 Task: Buy 5 Swim Diapers of size M  for Baby Boys from Clothing section under best seller category for shipping address: Dallas Robinson, 4283 Crim Lane, Underhill, Vermont 05489, Cell Number 9377427970. Pay from credit card ending with 2005, CVV 3321
Action: Mouse pressed left at (242, 74)
Screenshot: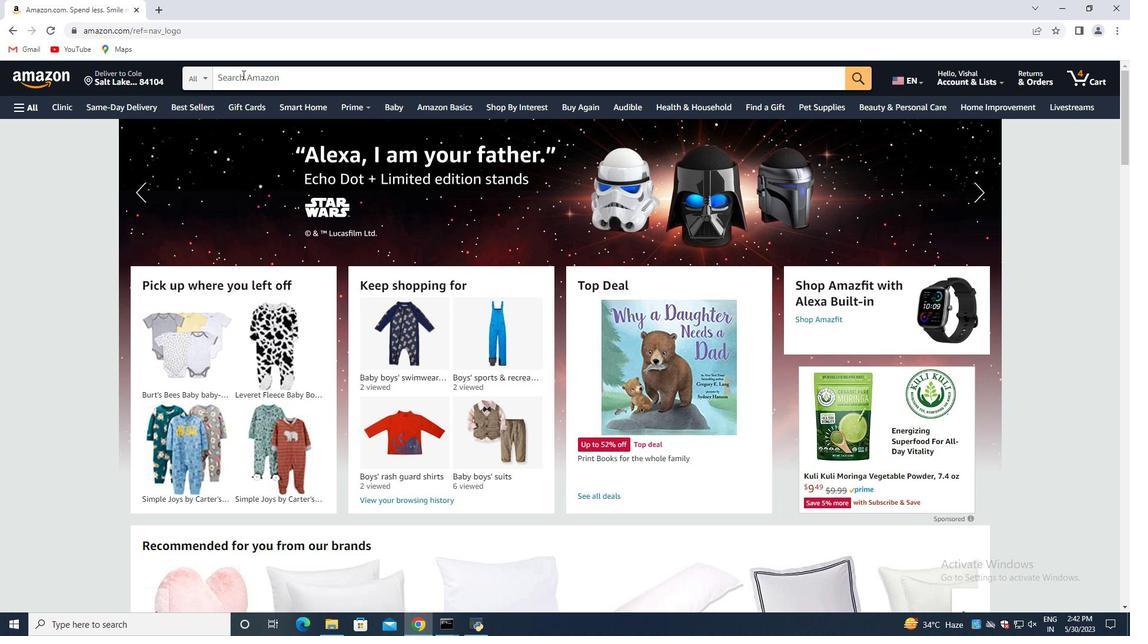 
Action: Key pressed <Key.shift>Swim<Key.space><Key.shift>Diapers<Key.space>of<Key.space>size<Key.space><Key.shift>M<Key.space>for<Key.space><Key.shift>Baby<Key.space><Key.shift>Boya<Key.backspace>s<Key.enter>
Screenshot: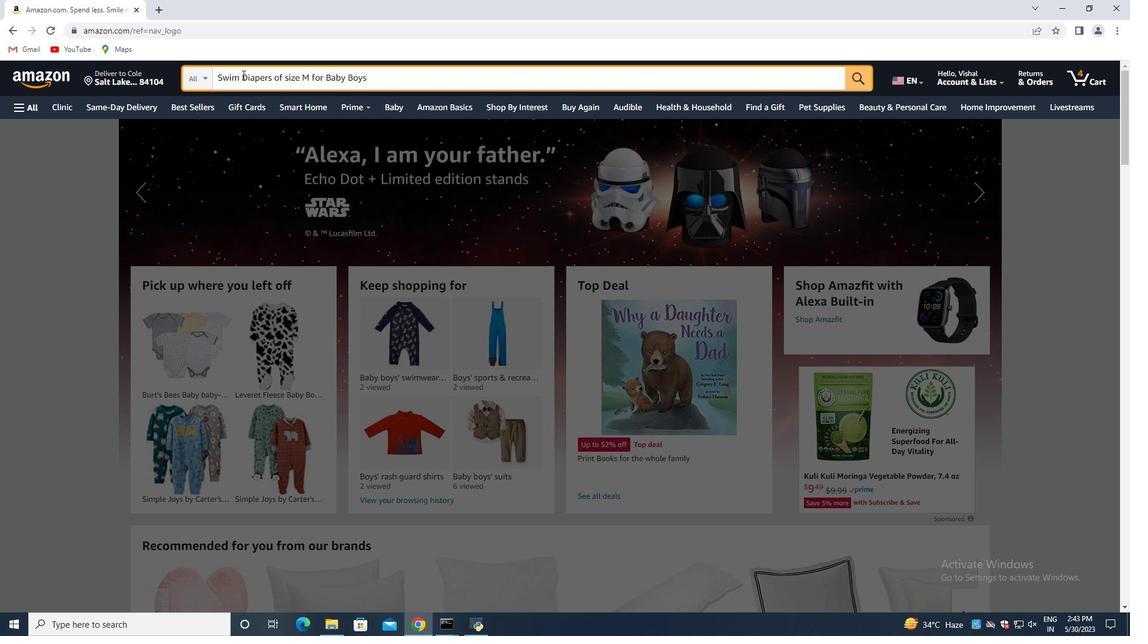 
Action: Mouse moved to (167, 172)
Screenshot: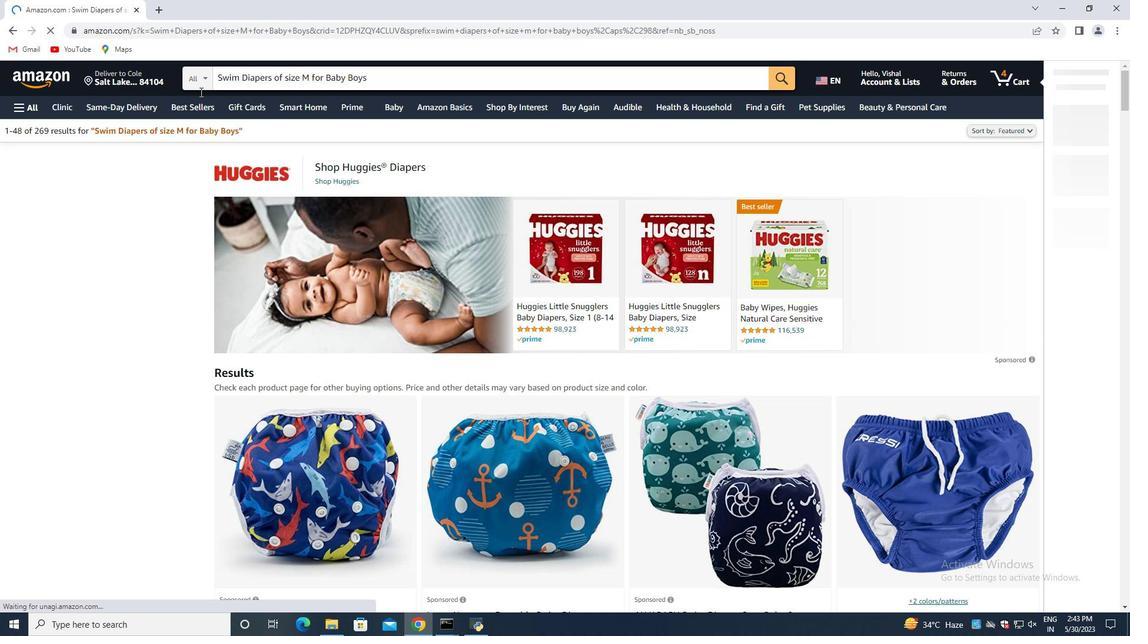 
Action: Mouse scrolled (167, 171) with delta (0, 0)
Screenshot: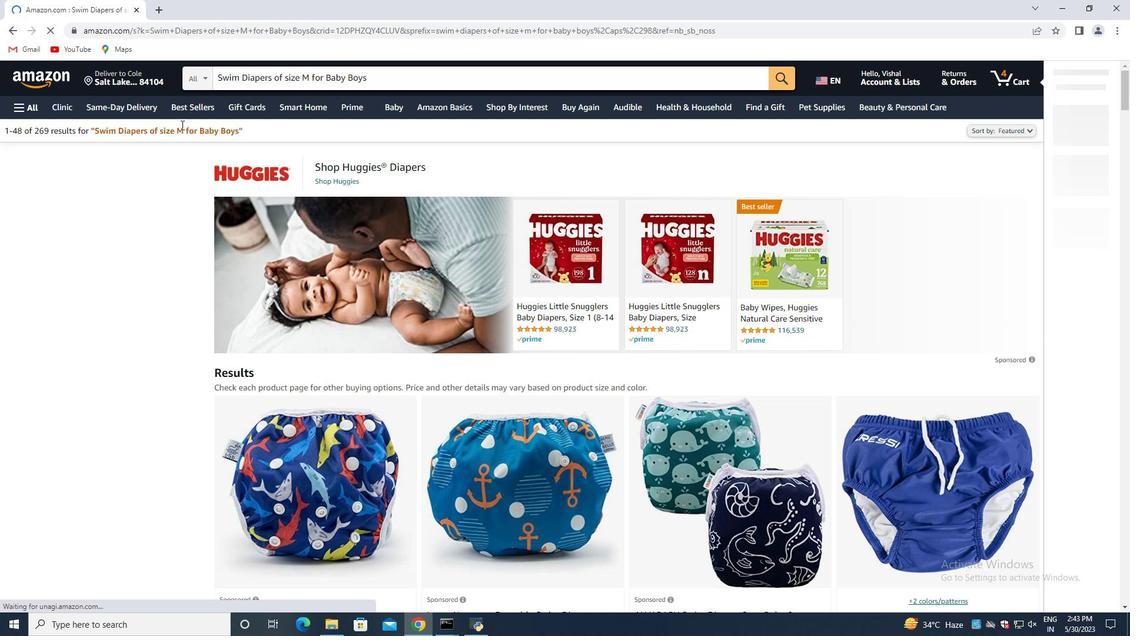 
Action: Mouse moved to (160, 212)
Screenshot: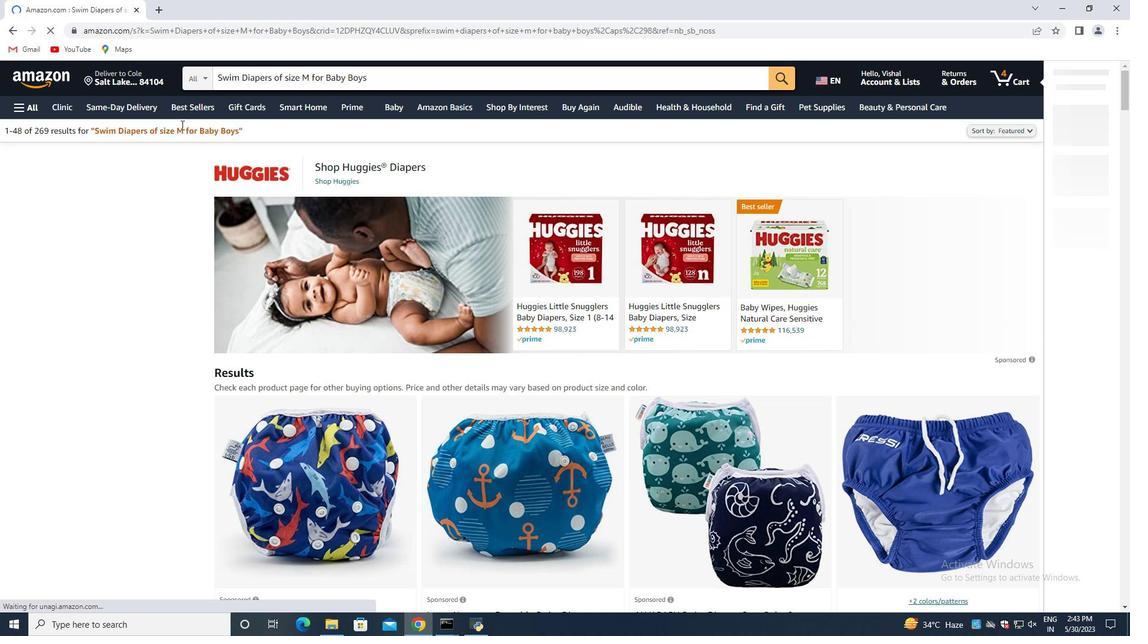 
Action: Mouse scrolled (160, 211) with delta (0, 0)
Screenshot: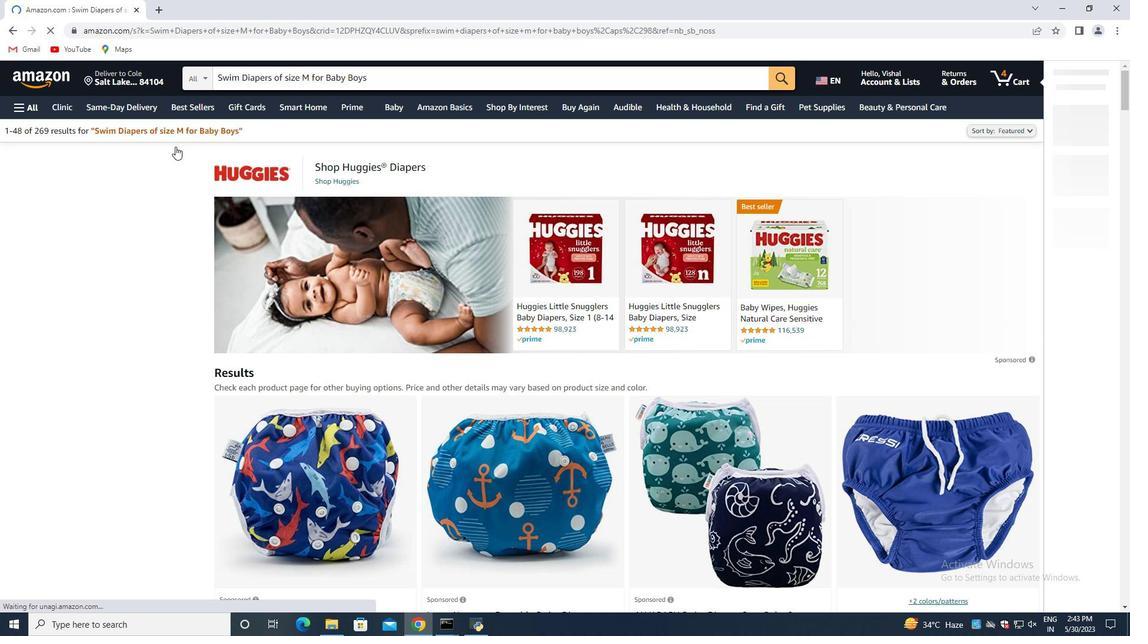 
Action: Mouse moved to (230, 256)
Screenshot: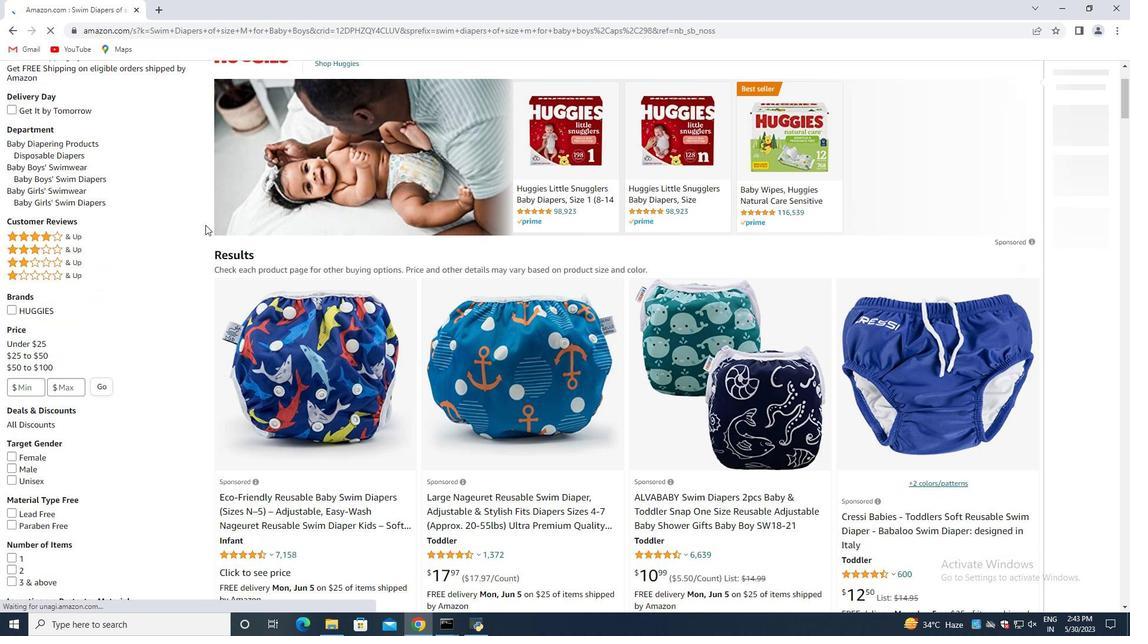 
Action: Mouse scrolled (230, 255) with delta (0, 0)
Screenshot: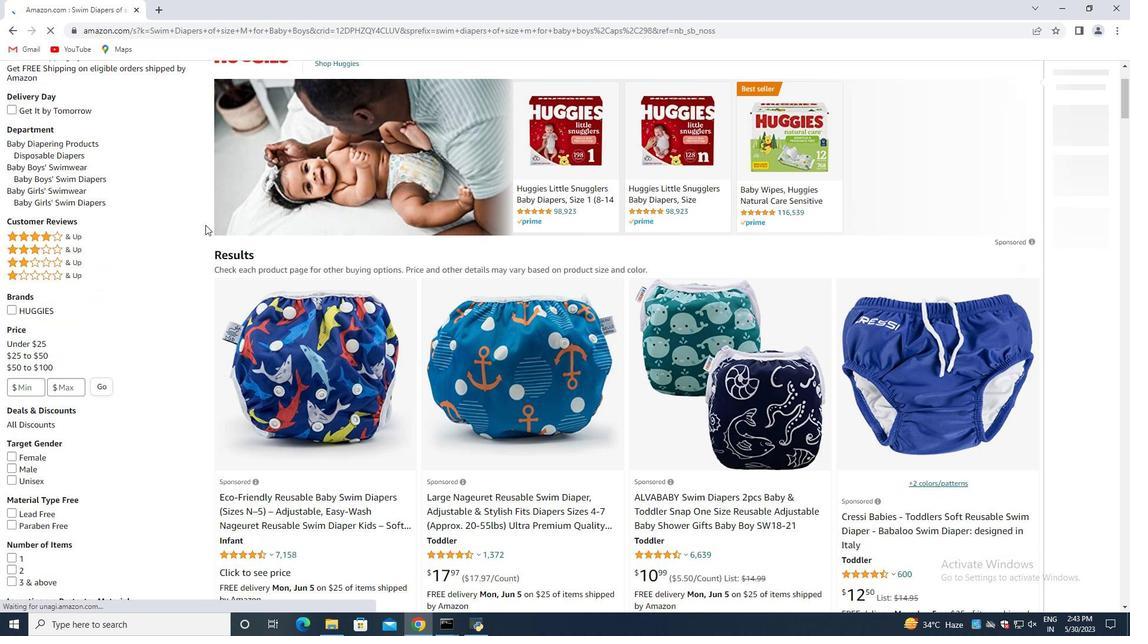 
Action: Mouse moved to (230, 256)
Screenshot: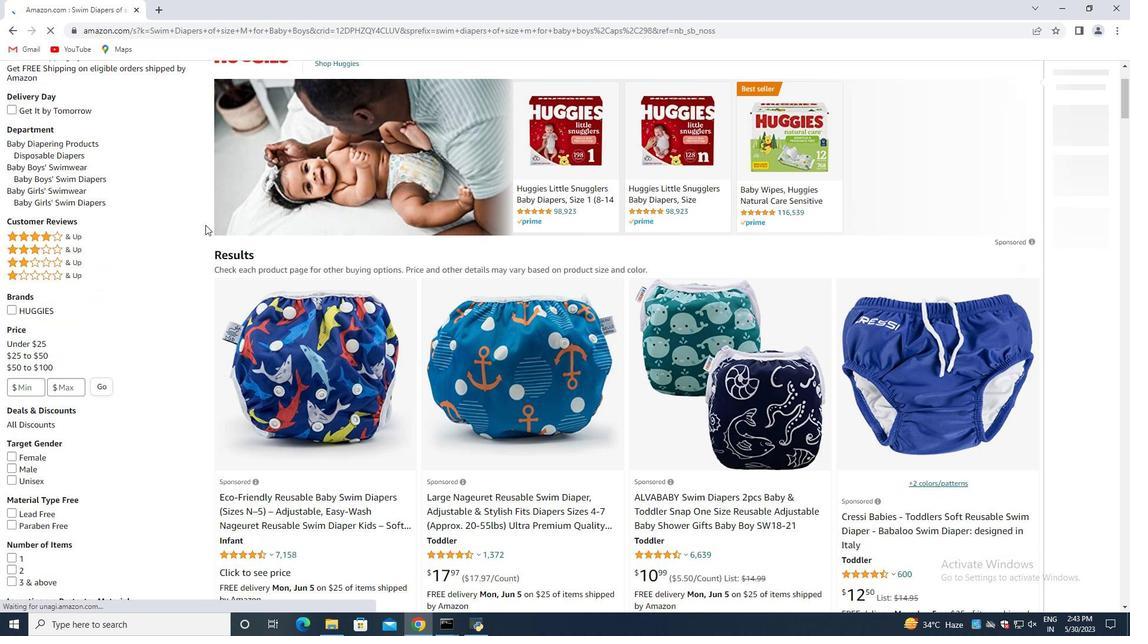 
Action: Mouse scrolled (230, 257) with delta (0, 0)
Screenshot: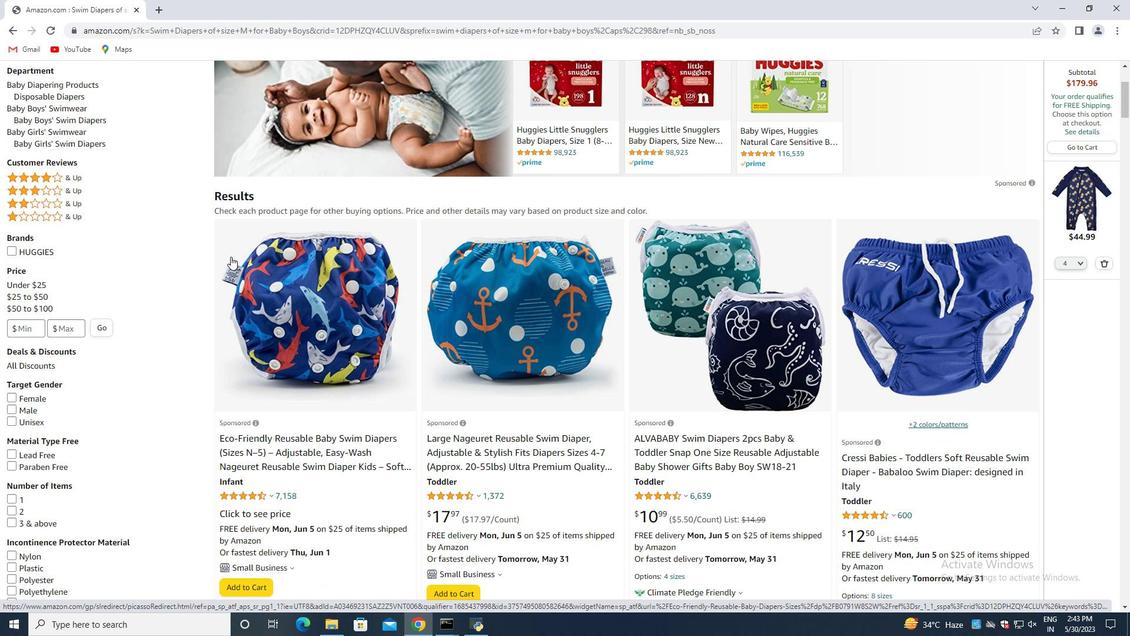 
Action: Mouse scrolled (230, 257) with delta (0, 0)
Screenshot: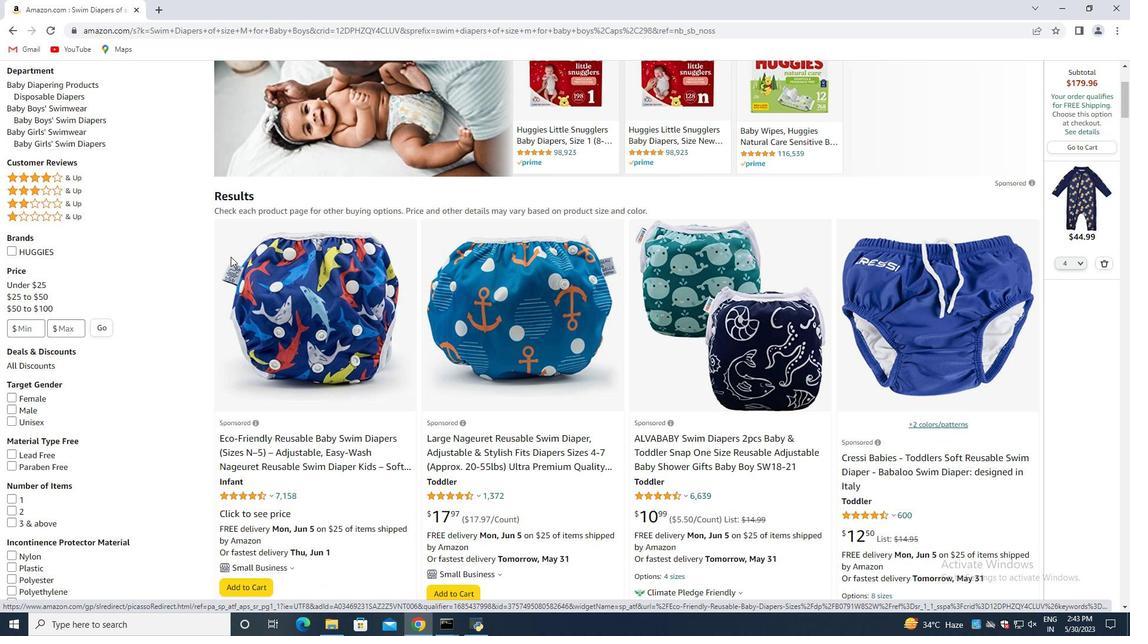 
Action: Mouse moved to (81, 235)
Screenshot: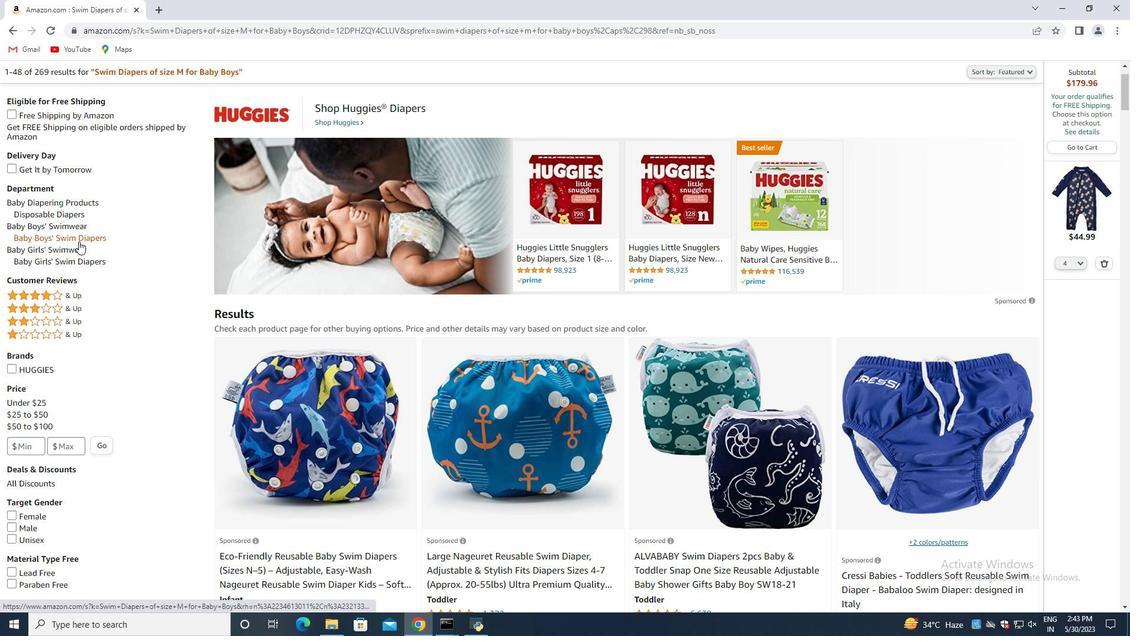 
Action: Mouse pressed left at (81, 235)
Screenshot: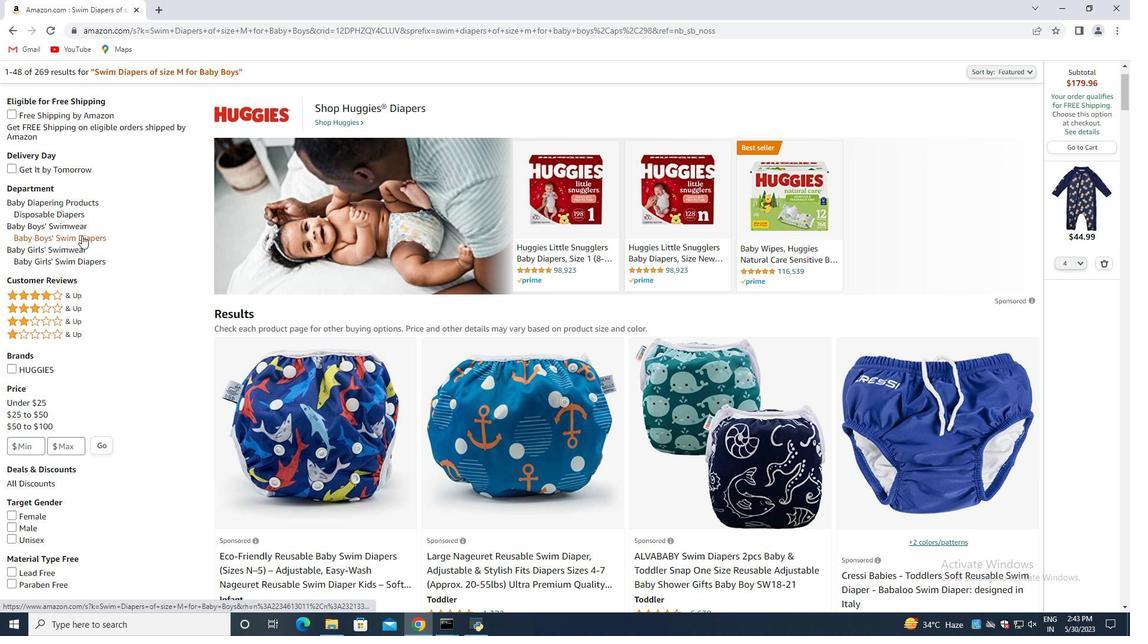 
Action: Mouse moved to (163, 272)
Screenshot: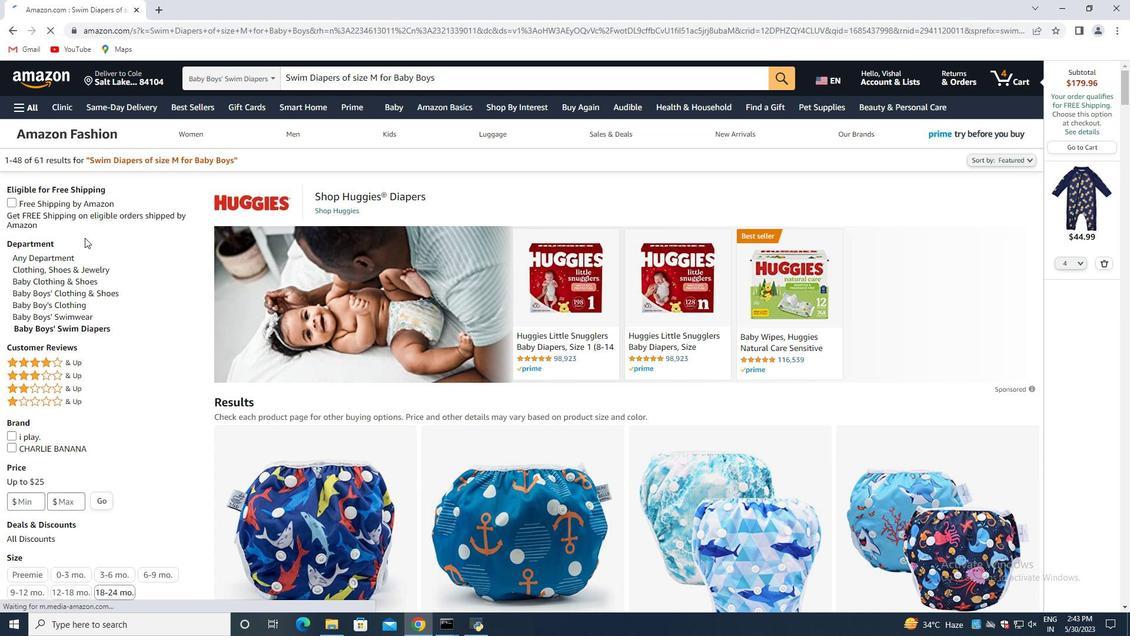 
Action: Mouse scrolled (107, 247) with delta (0, 0)
Screenshot: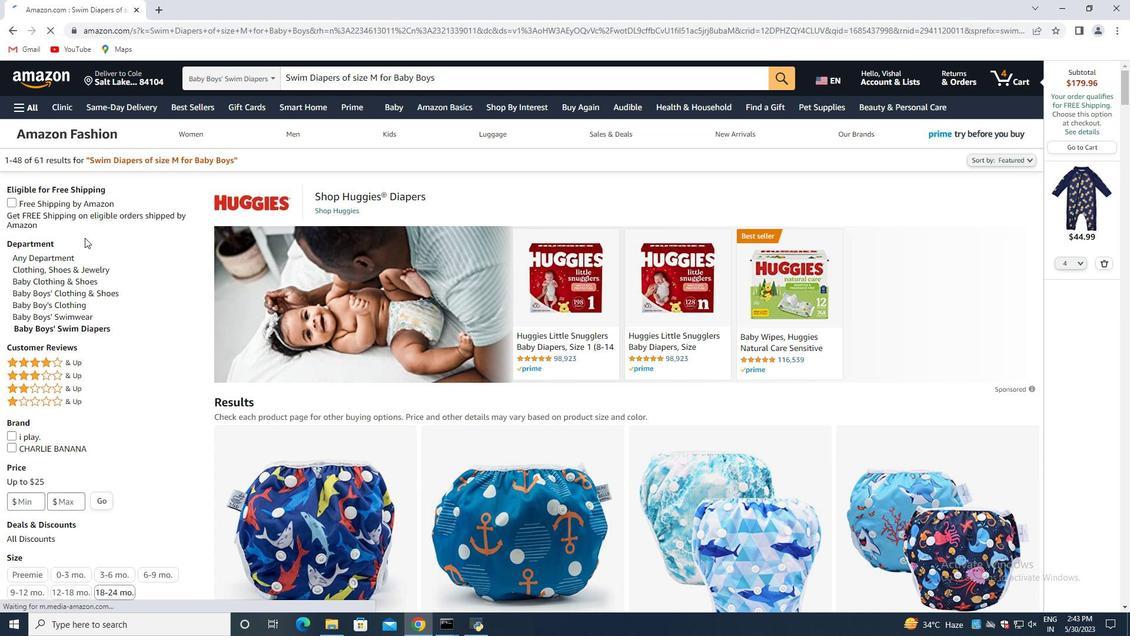 
Action: Mouse moved to (167, 273)
Screenshot: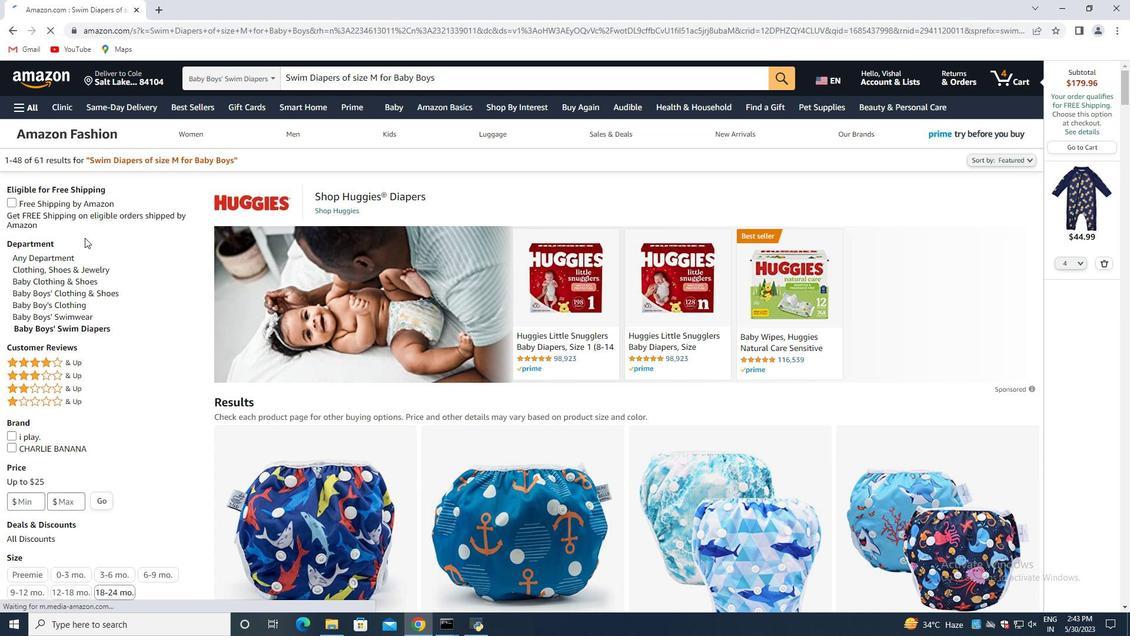 
Action: Mouse scrolled (126, 258) with delta (0, 0)
Screenshot: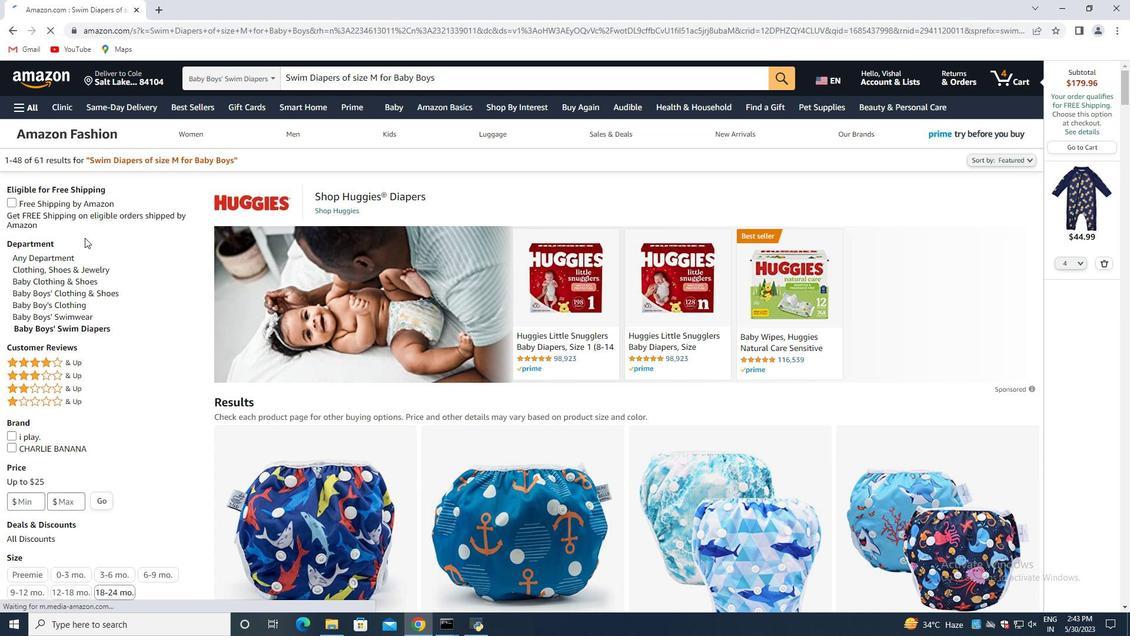 
Action: Mouse moved to (181, 274)
Screenshot: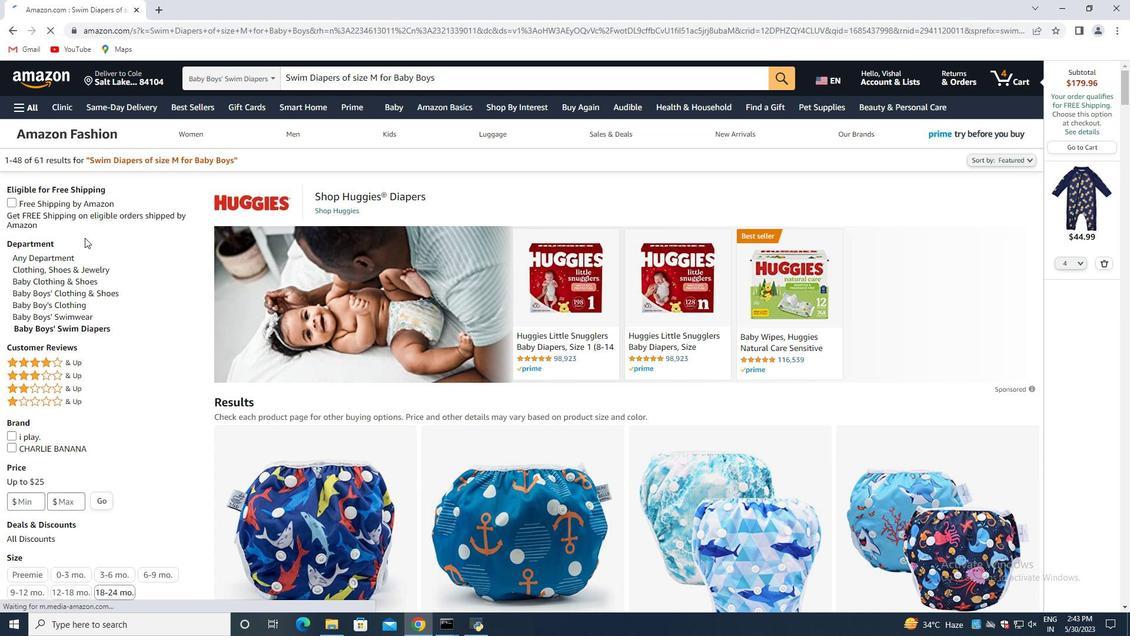 
Action: Mouse scrolled (167, 272) with delta (0, 0)
Screenshot: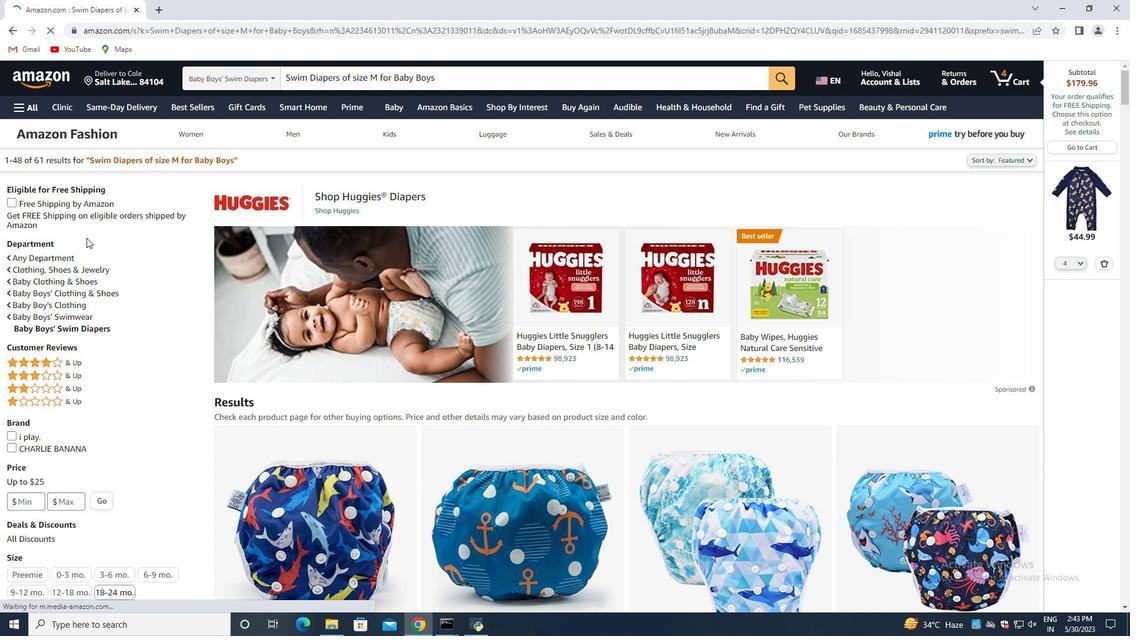 
Action: Mouse moved to (222, 272)
Screenshot: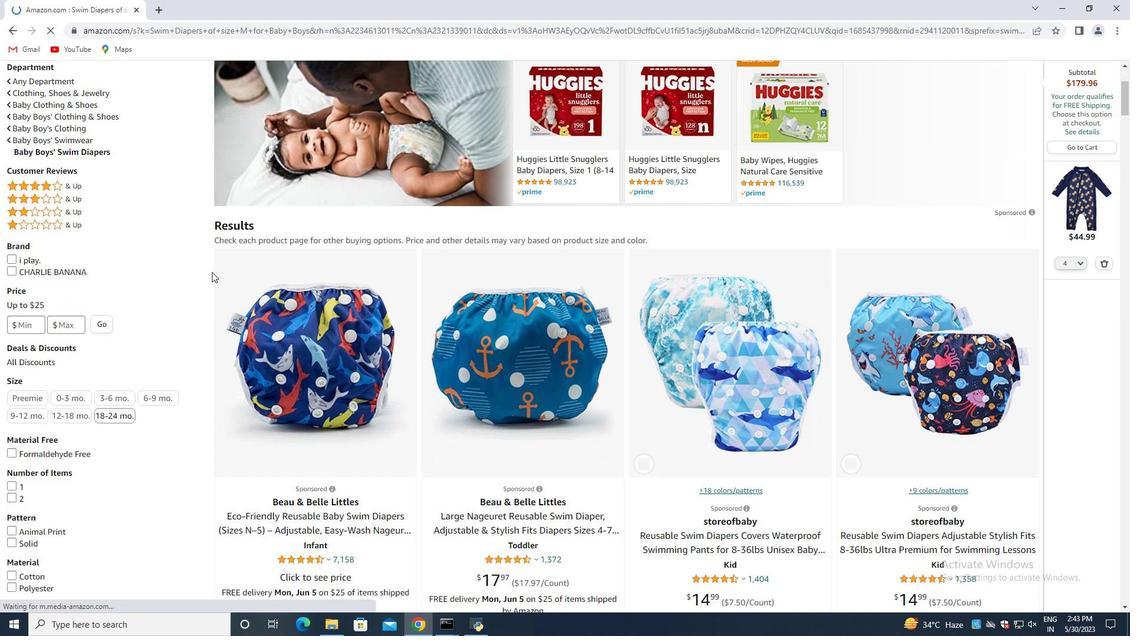 
Action: Mouse scrolled (222, 272) with delta (0, 0)
Screenshot: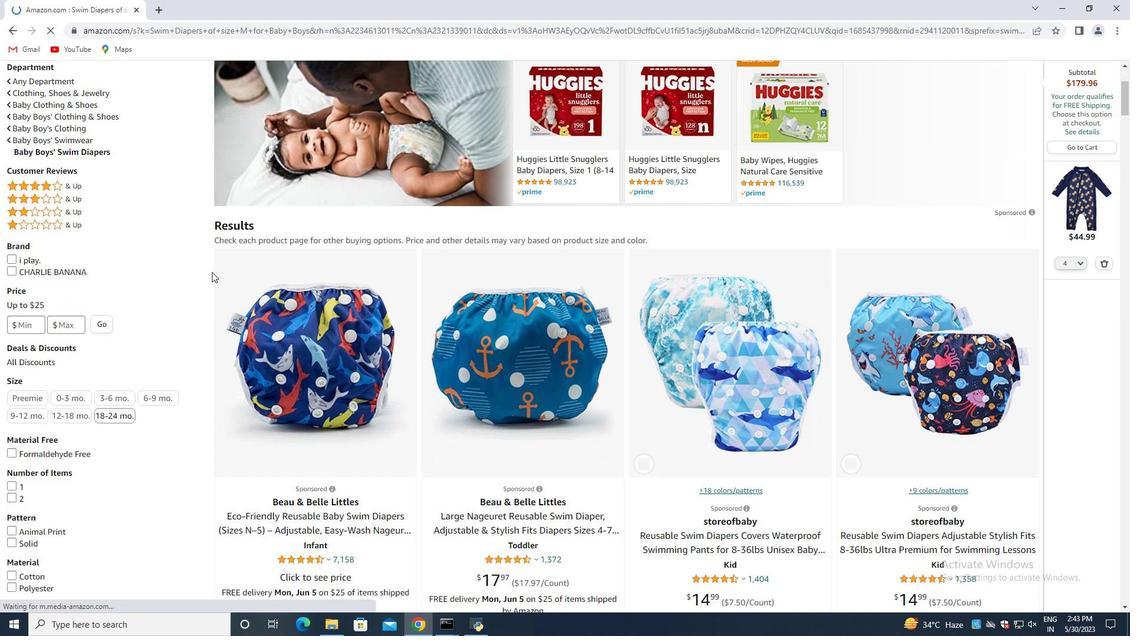 
Action: Mouse moved to (227, 274)
Screenshot: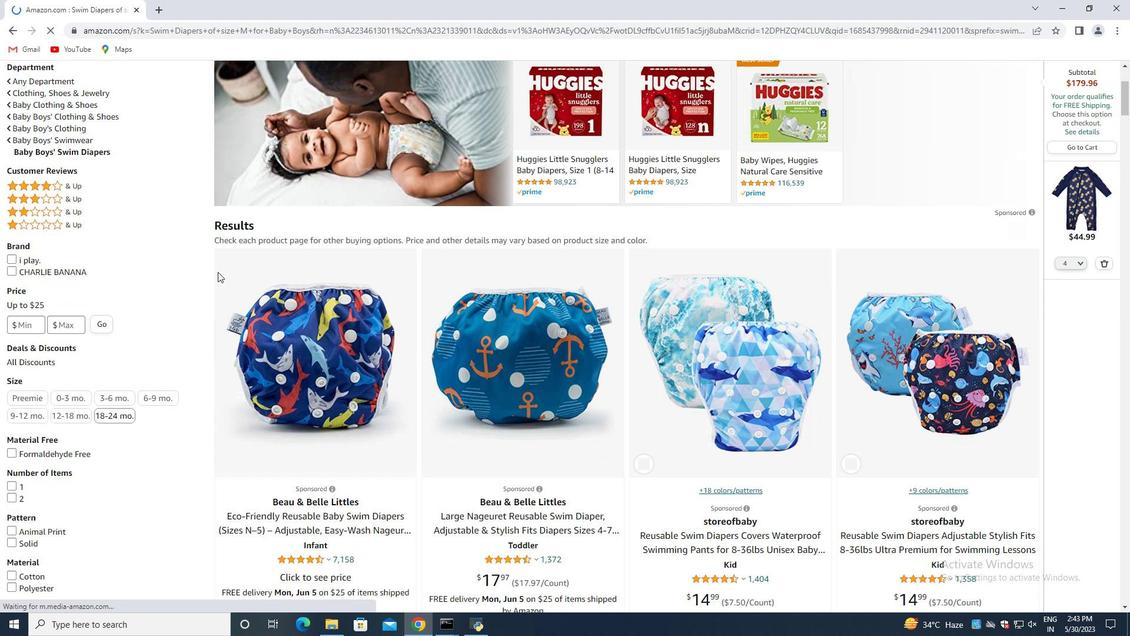 
Action: Mouse scrolled (227, 273) with delta (0, 0)
Screenshot: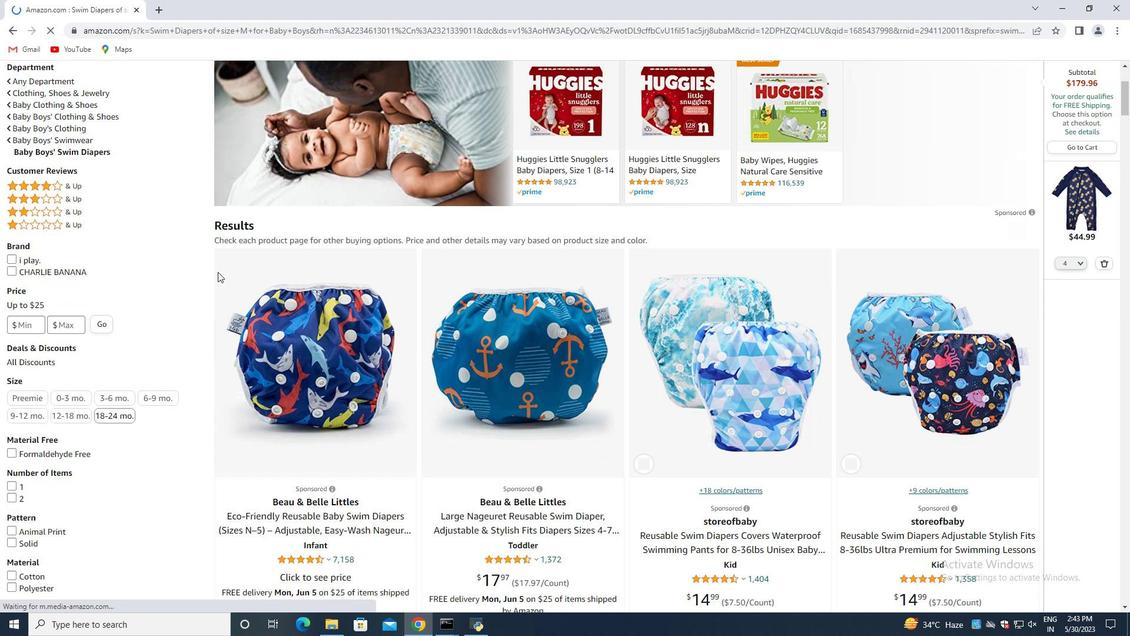 
Action: Mouse moved to (1106, 263)
Screenshot: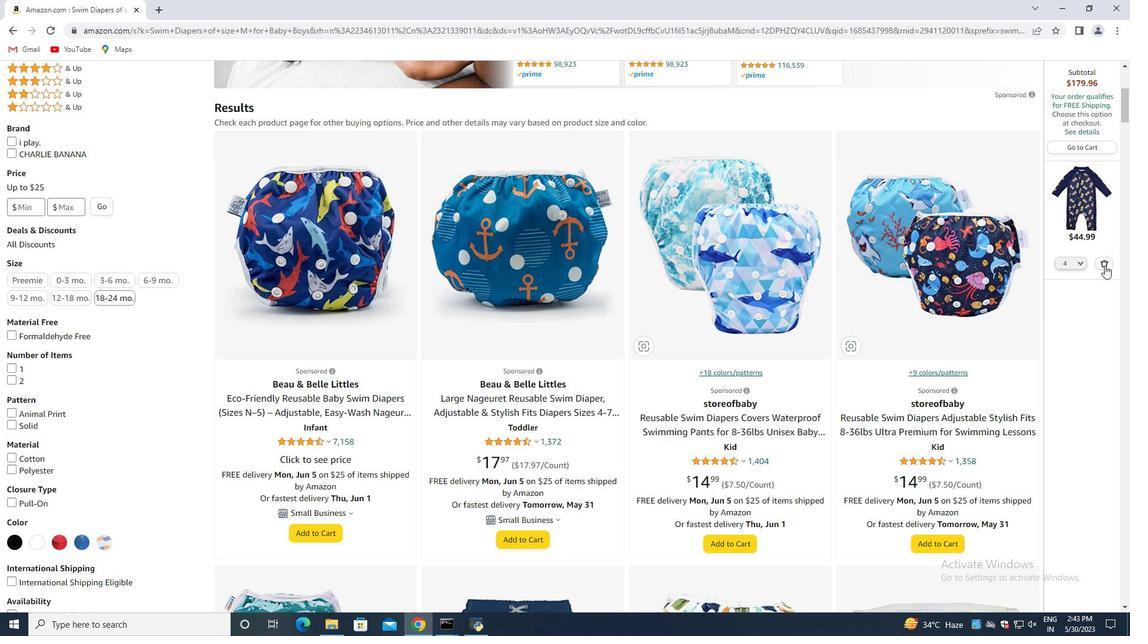 
Action: Mouse pressed left at (1106, 263)
Screenshot: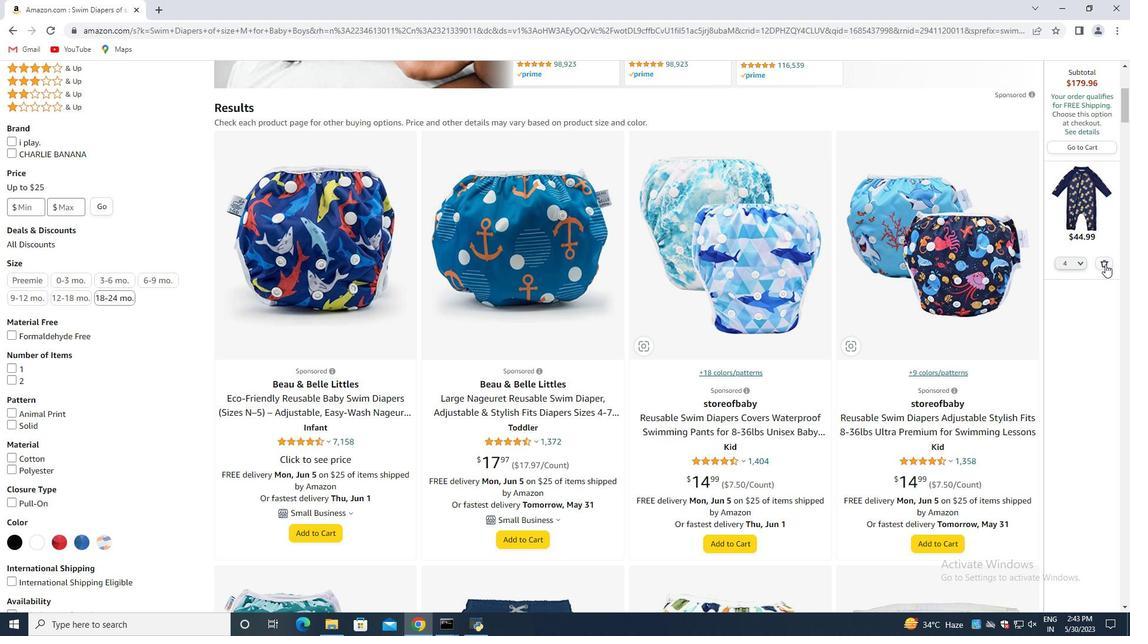 
Action: Mouse moved to (771, 265)
Screenshot: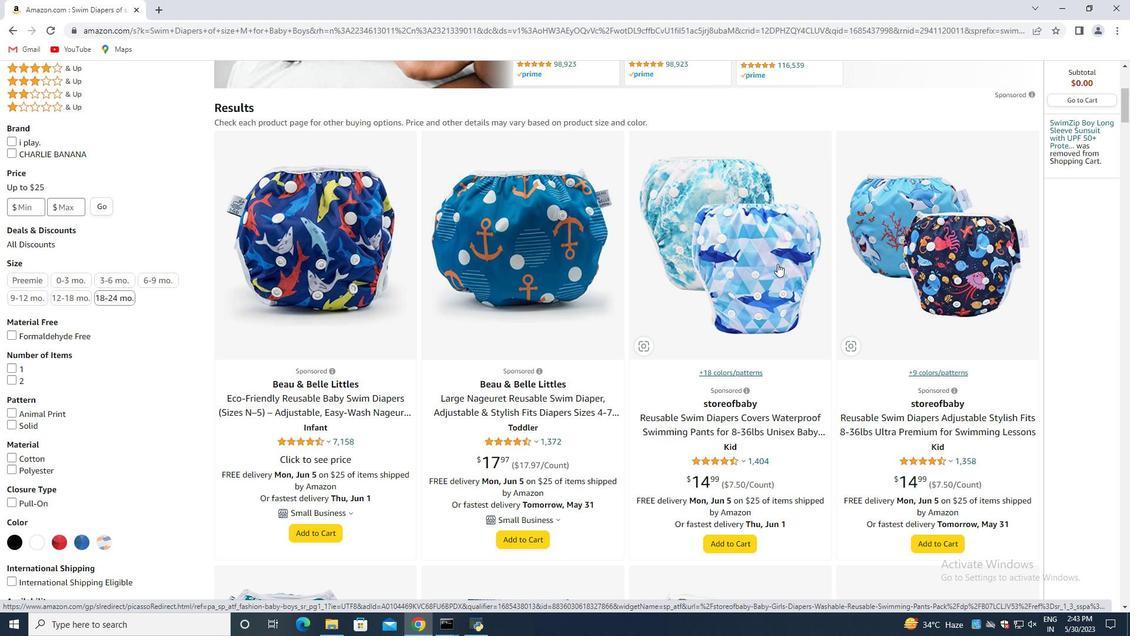 
Action: Mouse scrolled (774, 264) with delta (0, 0)
Screenshot: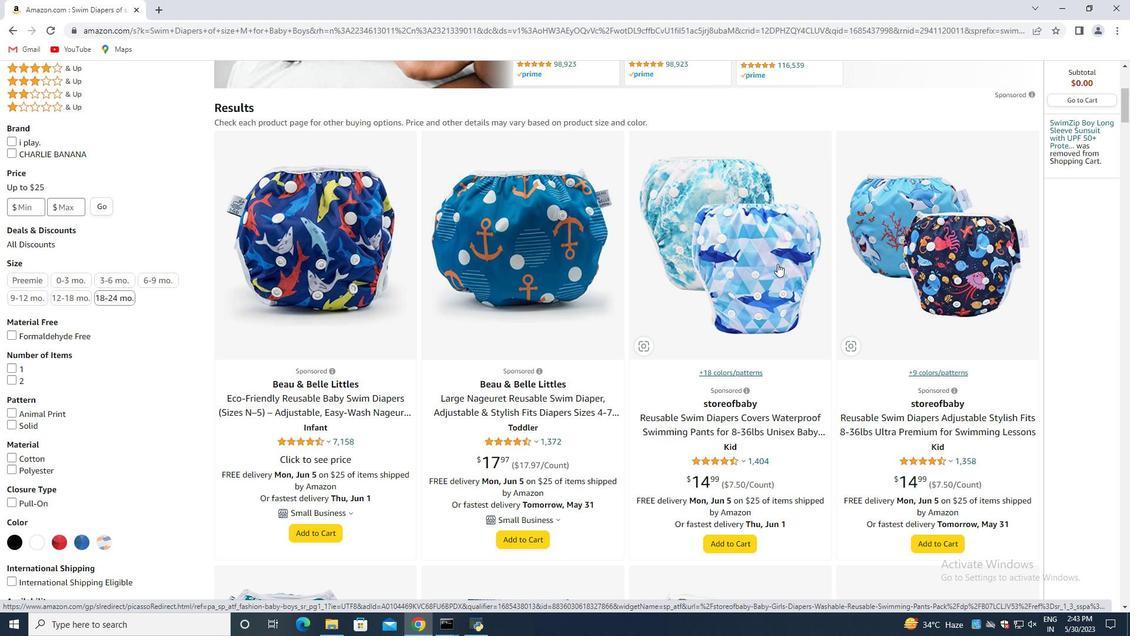 
Action: Mouse moved to (730, 263)
Screenshot: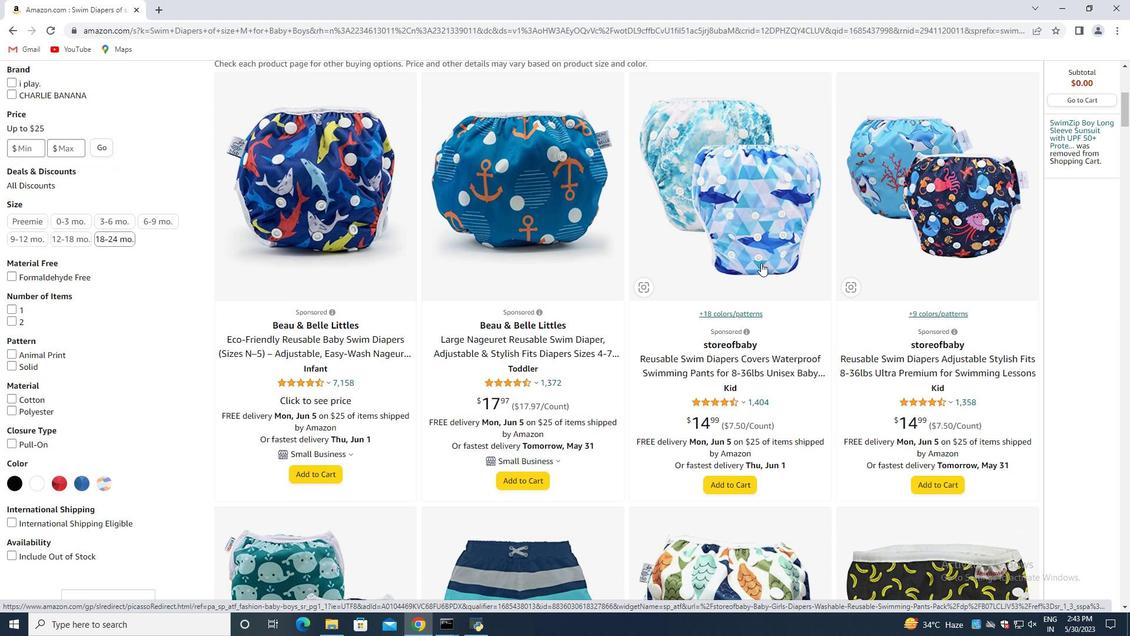 
Action: Mouse scrolled (733, 262) with delta (0, 0)
Screenshot: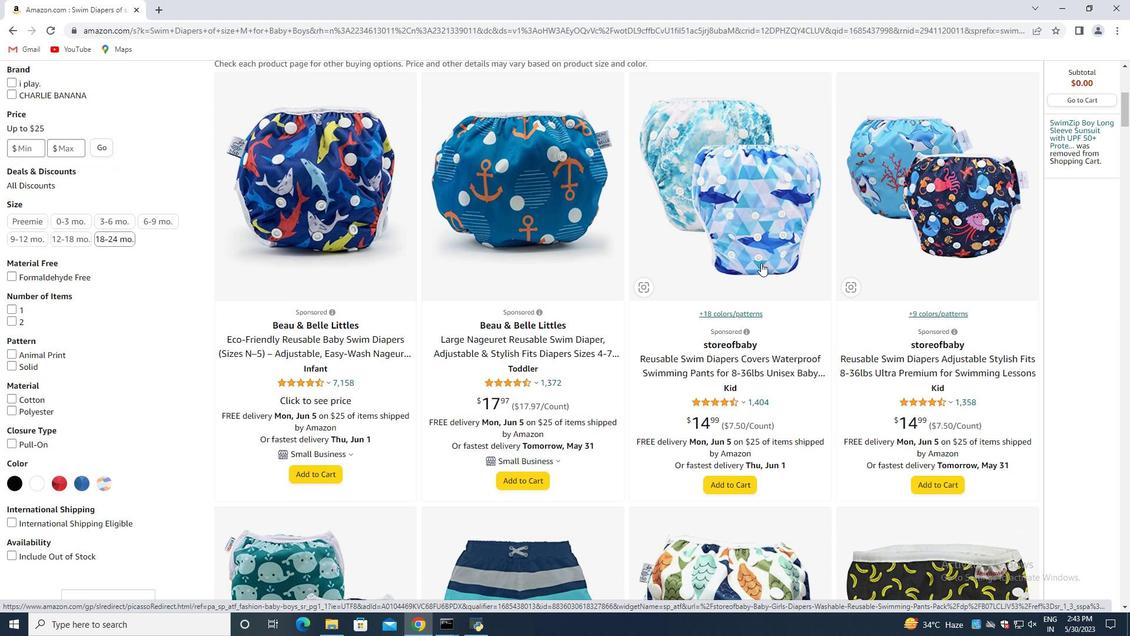 
Action: Mouse moved to (647, 255)
Screenshot: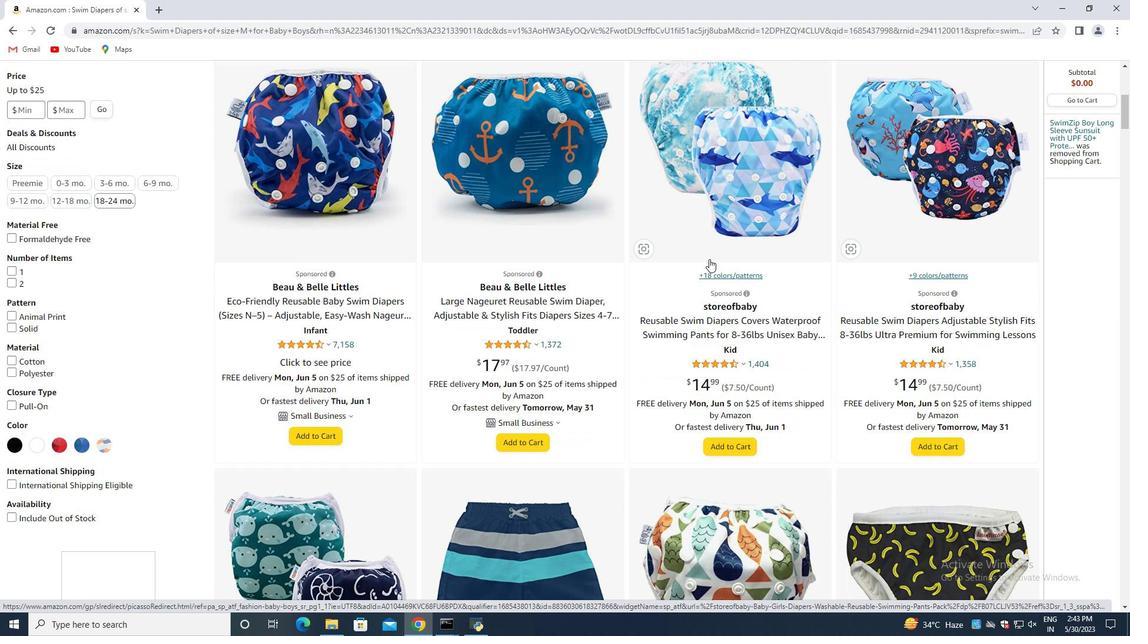 
Action: Mouse scrolled (647, 254) with delta (0, 0)
Screenshot: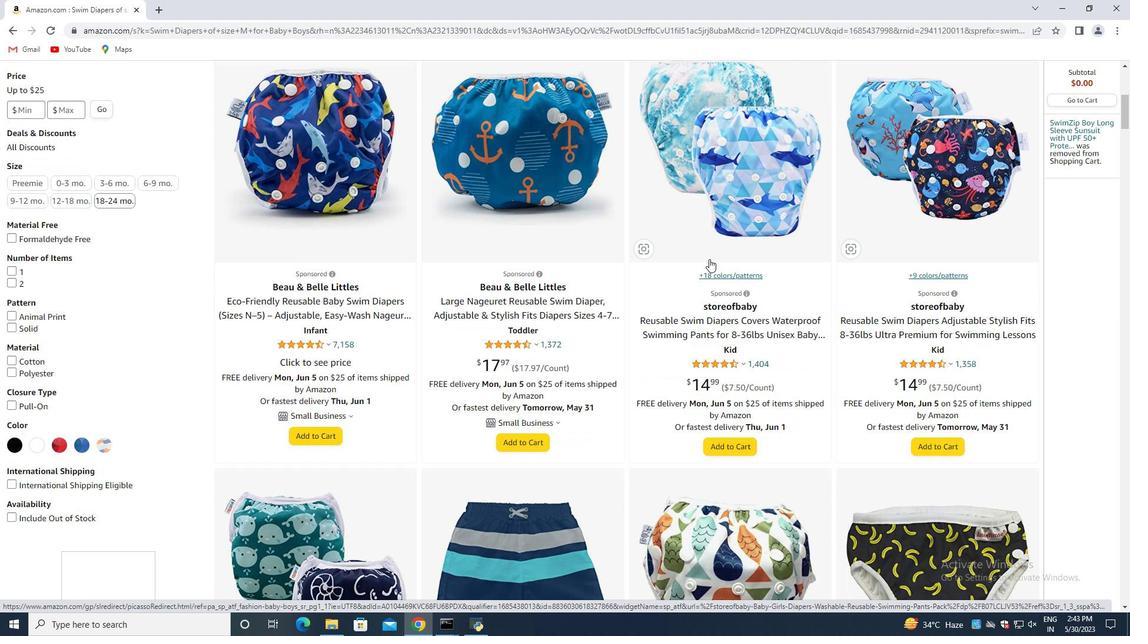 
Action: Mouse moved to (593, 252)
Screenshot: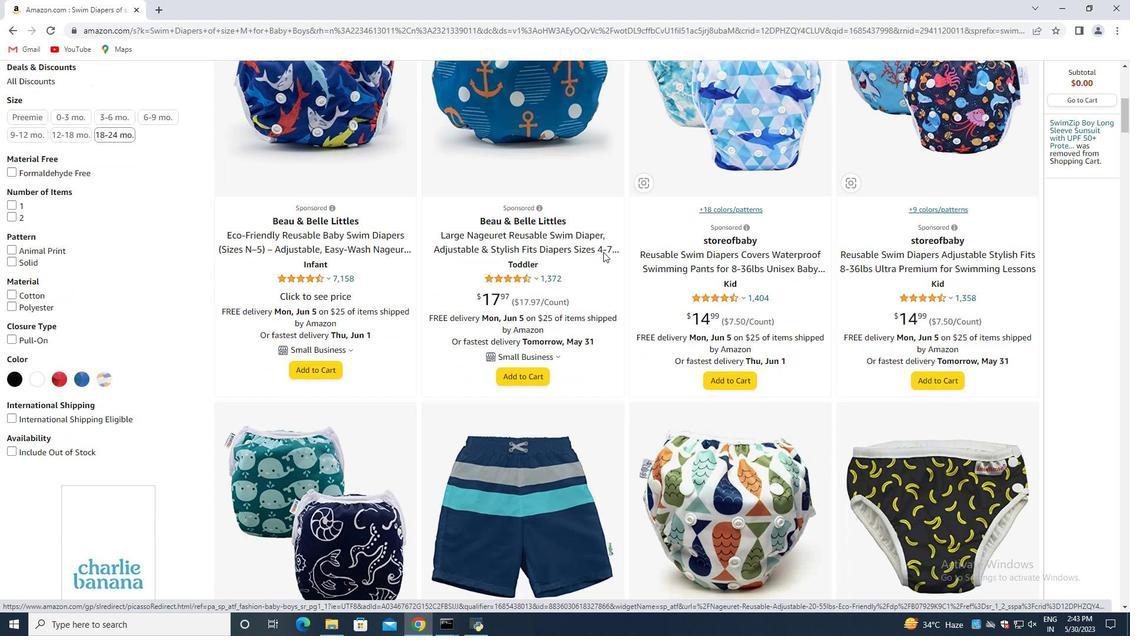 
Action: Mouse scrolled (596, 251) with delta (0, 0)
Screenshot: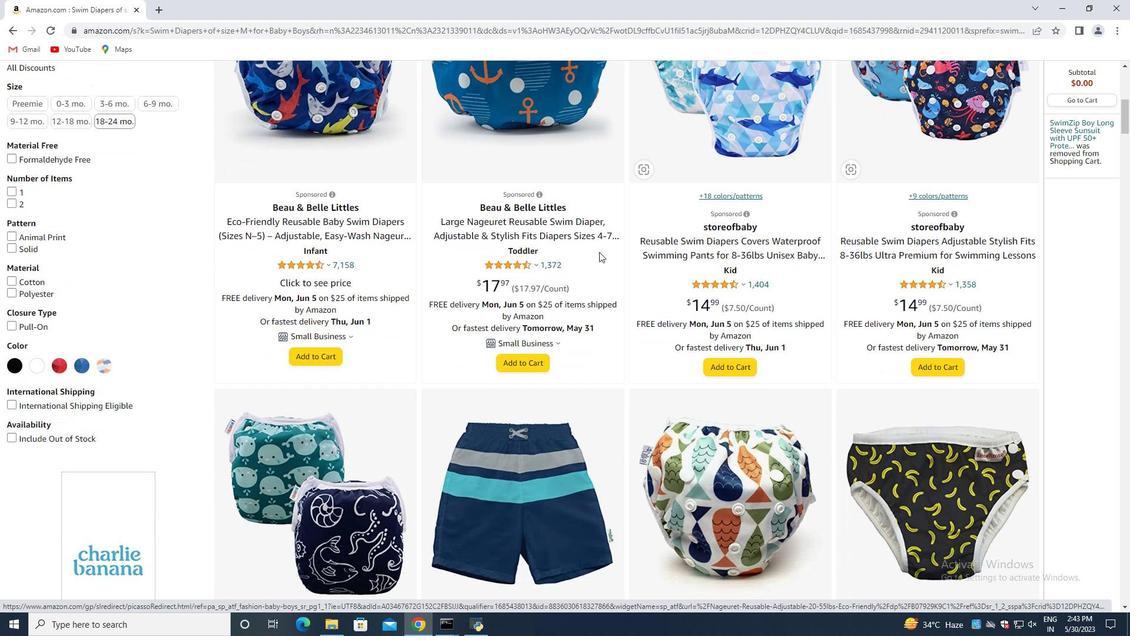 
Action: Mouse moved to (565, 258)
Screenshot: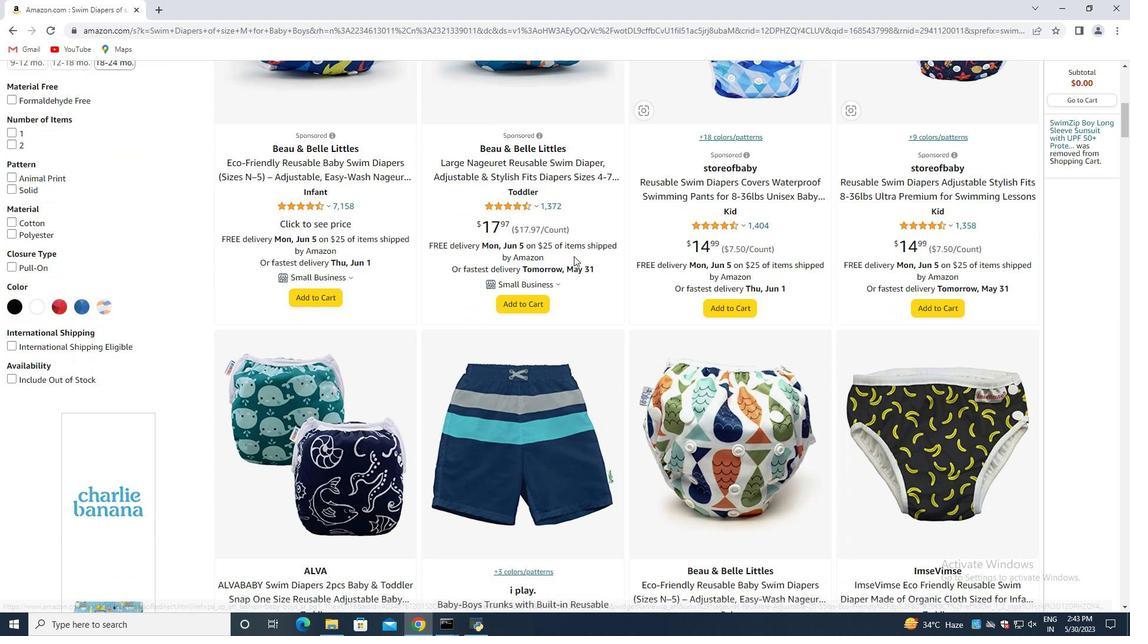 
Action: Mouse scrolled (565, 257) with delta (0, 0)
Screenshot: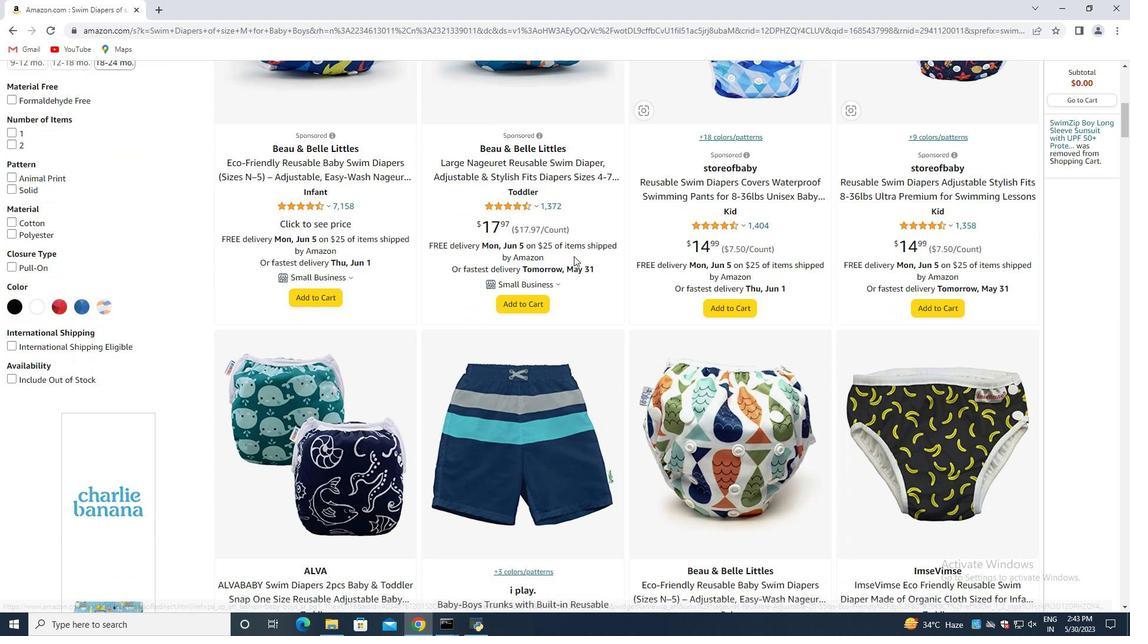 
Action: Mouse moved to (559, 260)
Screenshot: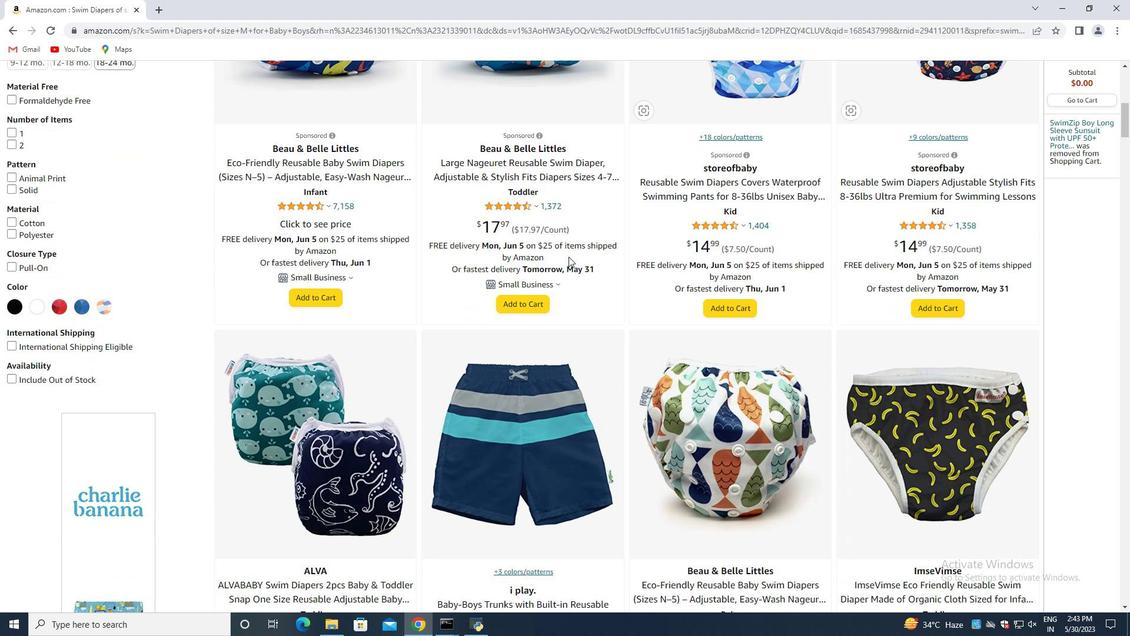 
Action: Mouse scrolled (559, 259) with delta (0, 0)
Screenshot: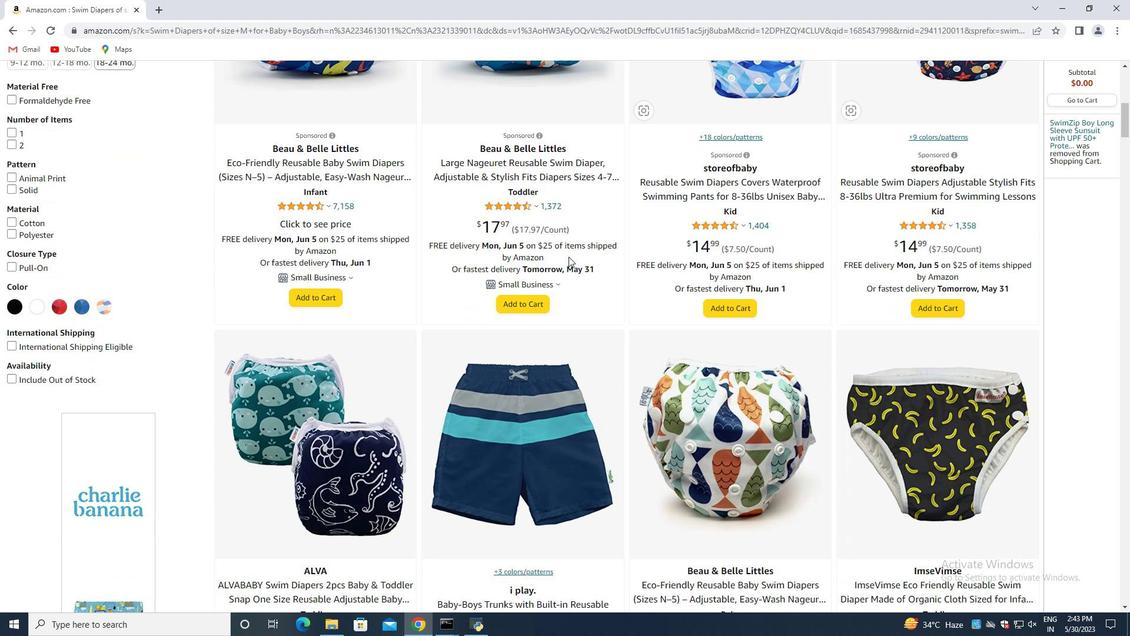 
Action: Mouse moved to (738, 363)
Screenshot: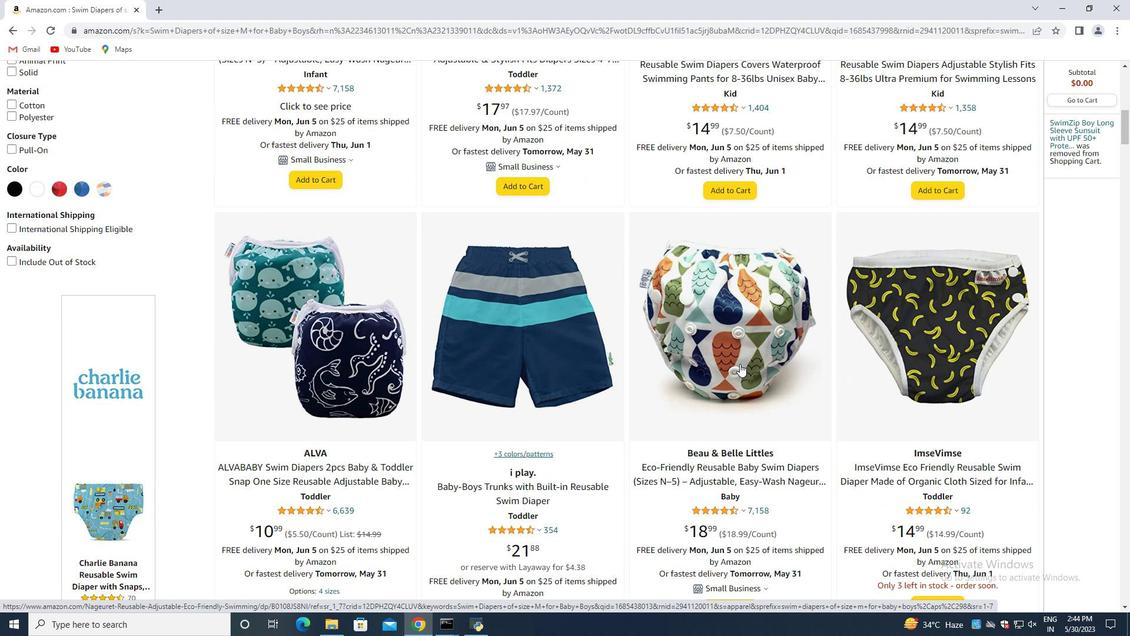 
Action: Mouse scrolled (738, 364) with delta (0, 0)
Screenshot: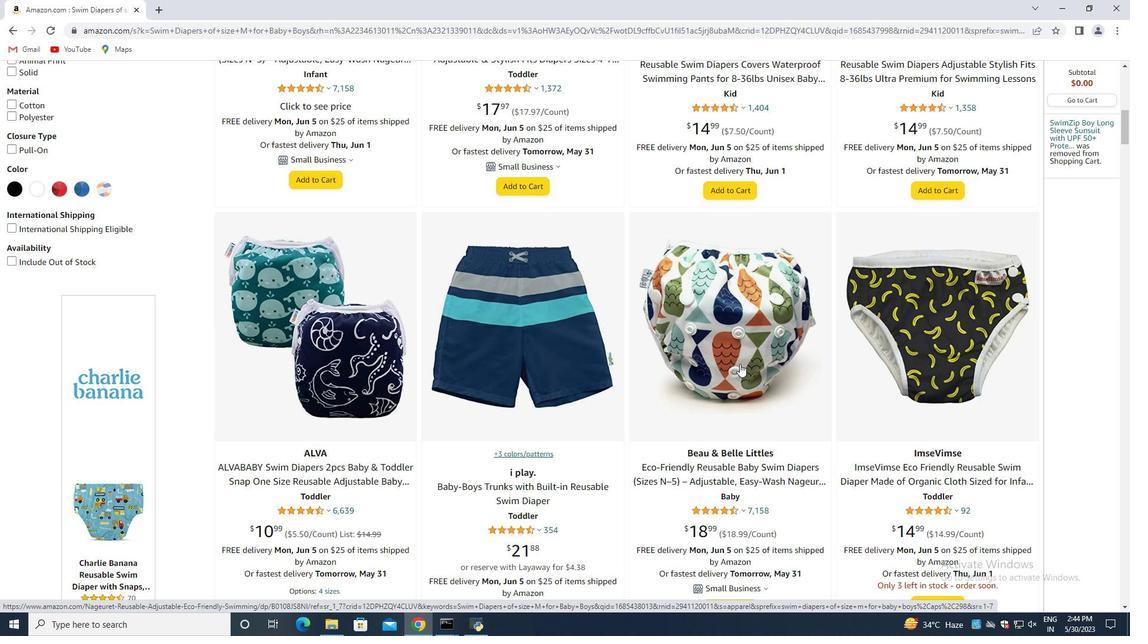 
Action: Mouse scrolled (738, 364) with delta (0, 0)
Screenshot: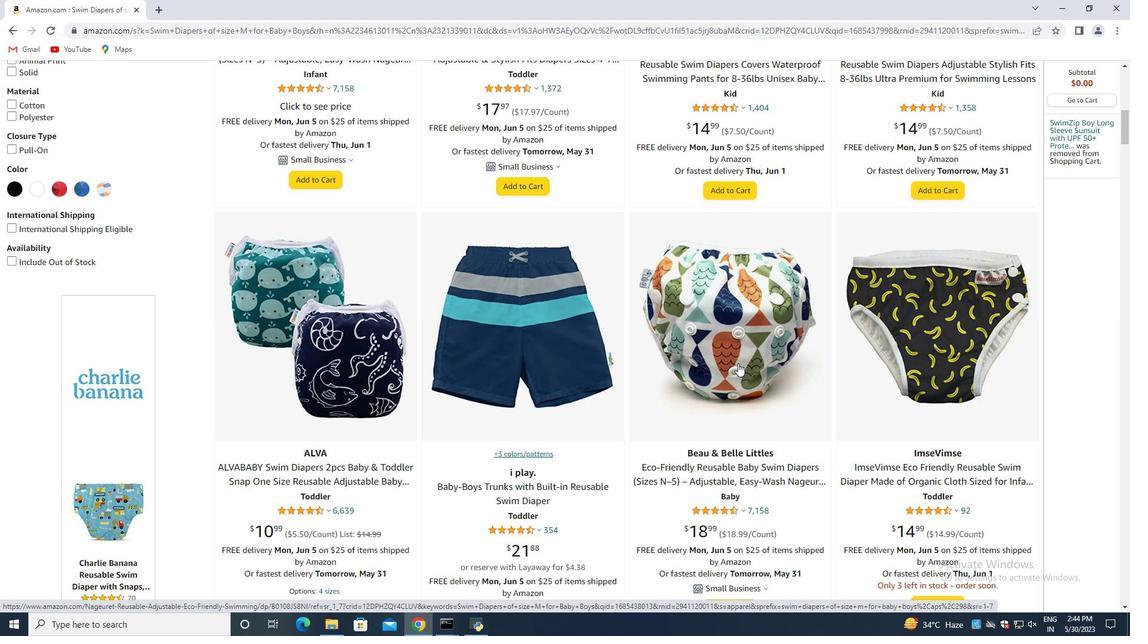 
Action: Mouse scrolled (738, 364) with delta (0, 0)
Screenshot: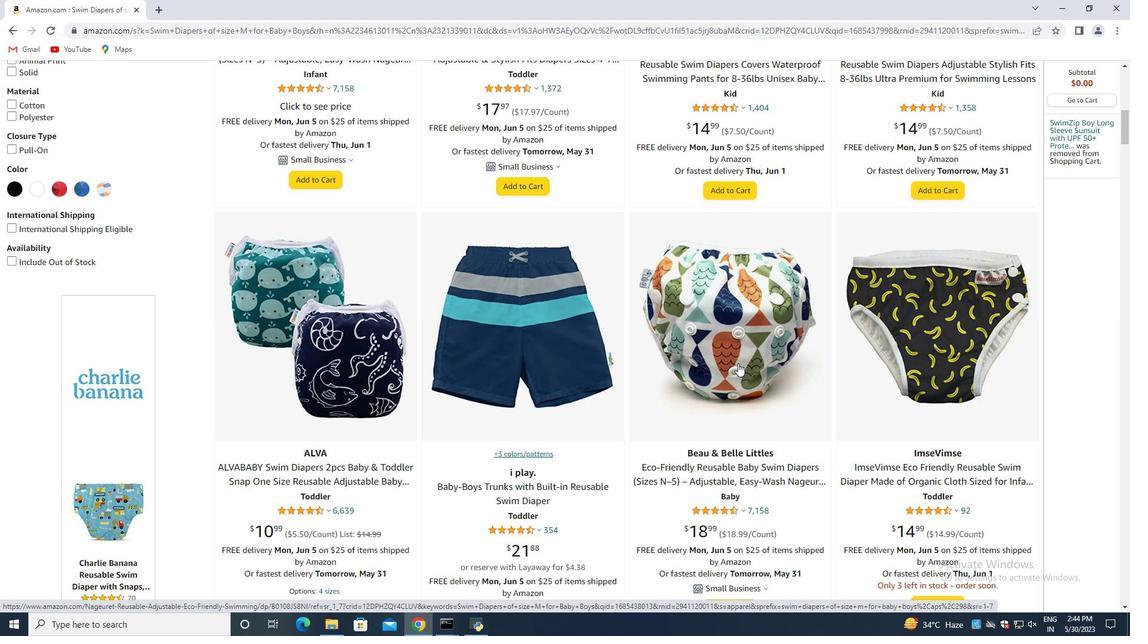 
Action: Mouse moved to (487, 361)
Screenshot: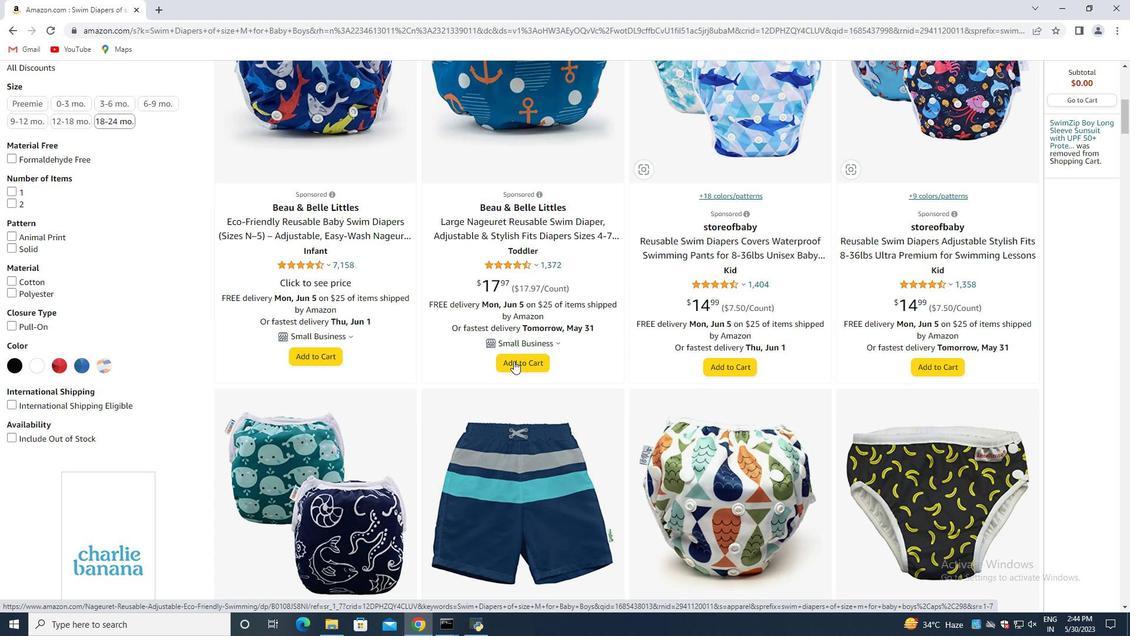 
Action: Mouse scrolled (487, 361) with delta (0, 0)
Screenshot: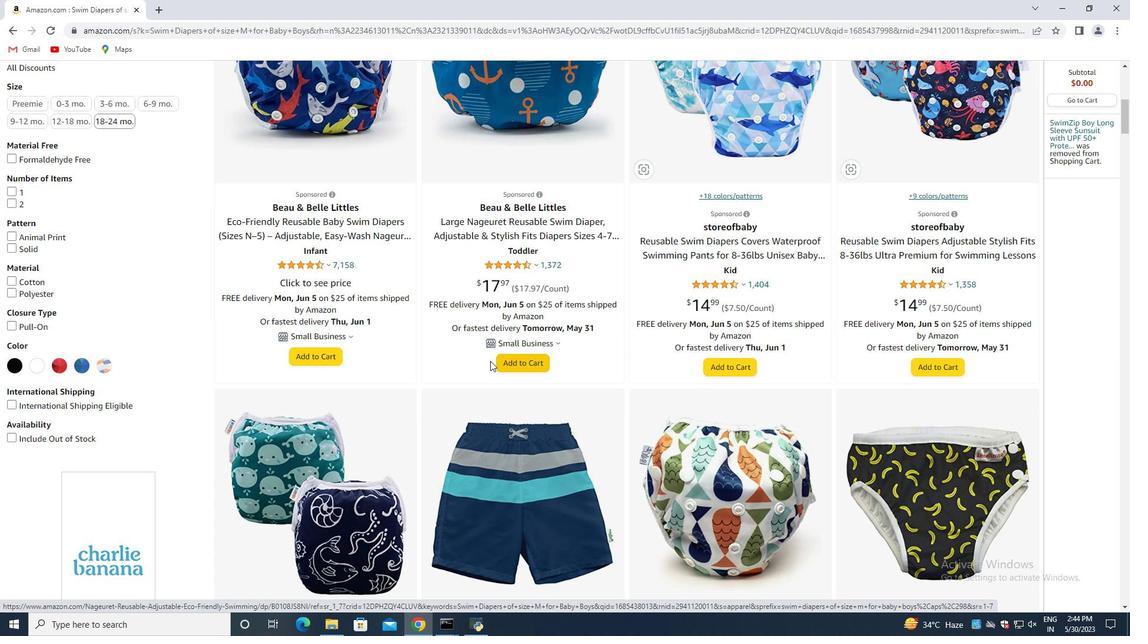 
Action: Mouse scrolled (487, 361) with delta (0, 0)
Screenshot: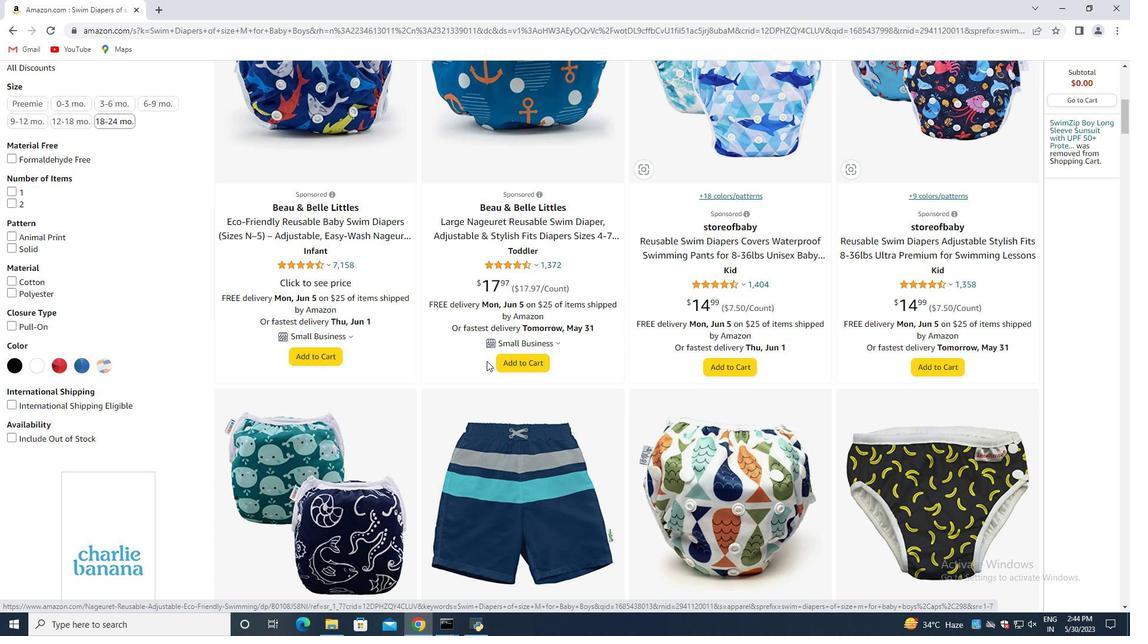 
Action: Mouse scrolled (487, 361) with delta (0, 0)
Screenshot: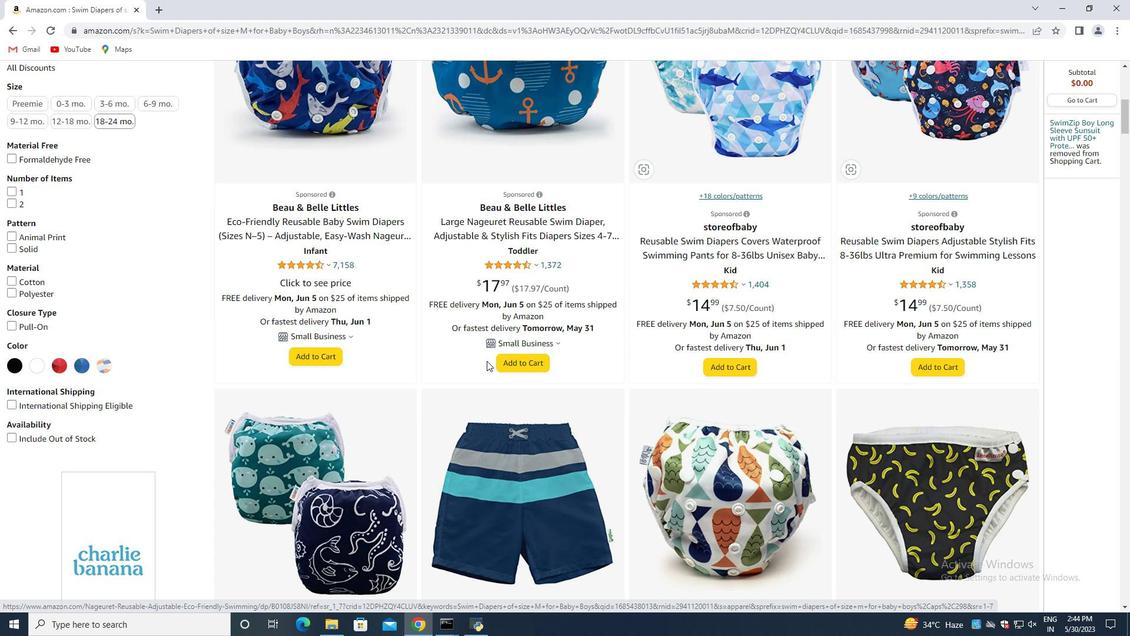 
Action: Mouse scrolled (487, 361) with delta (0, 0)
Screenshot: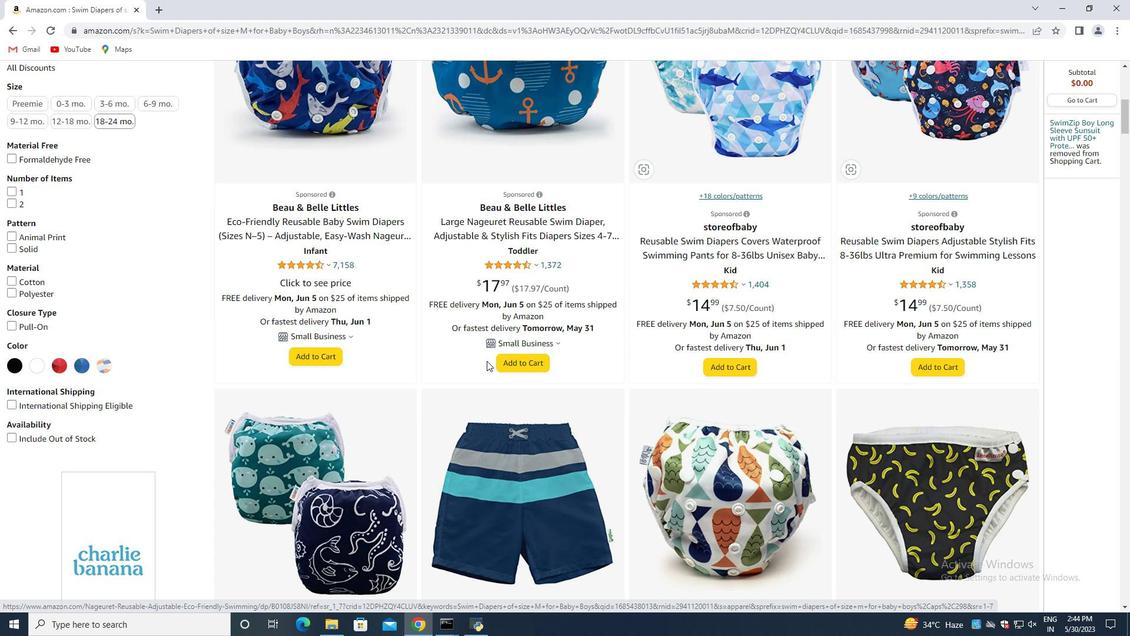 
Action: Mouse moved to (305, 315)
Screenshot: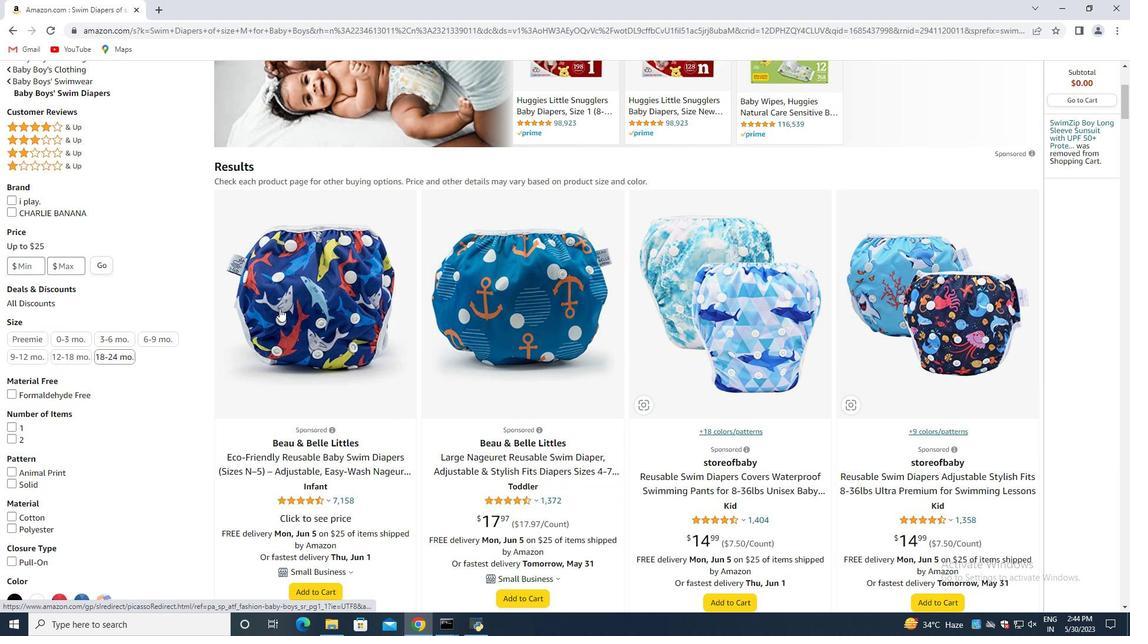 
Action: Mouse pressed left at (305, 315)
Screenshot: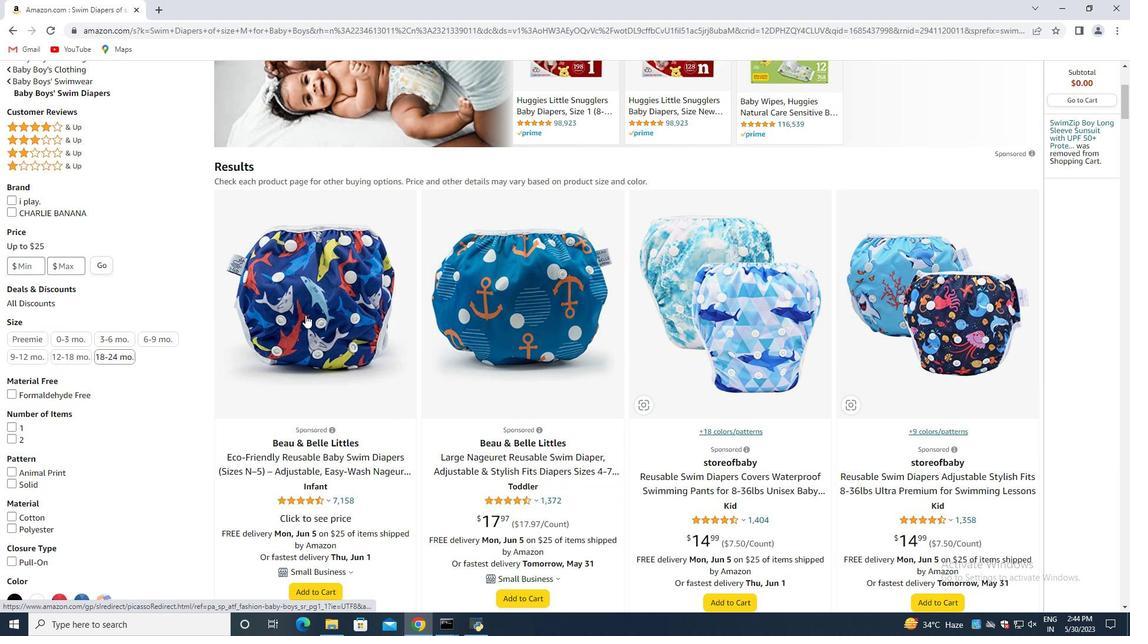 
Action: Mouse moved to (354, 363)
Screenshot: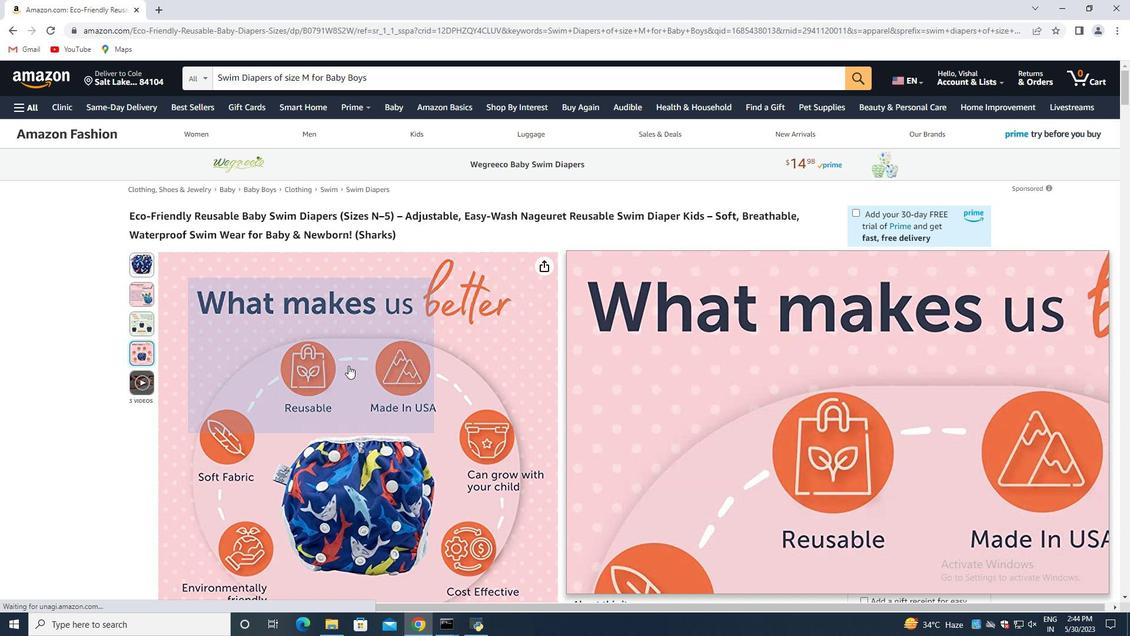 
Action: Mouse scrolled (354, 362) with delta (0, 0)
Screenshot: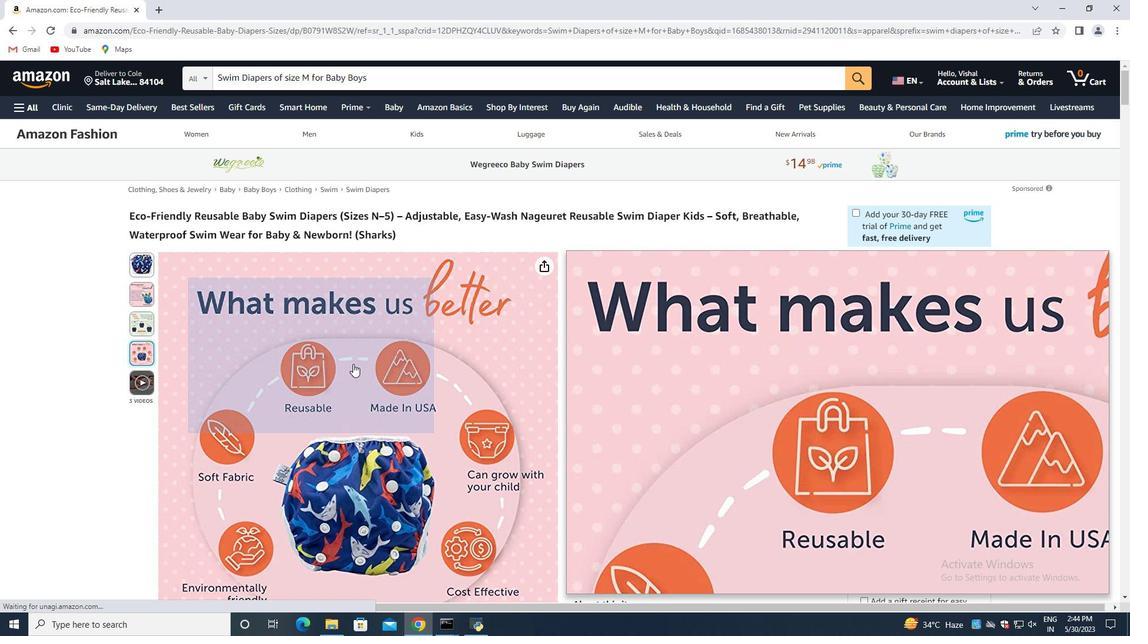 
Action: Mouse scrolled (354, 362) with delta (0, 0)
Screenshot: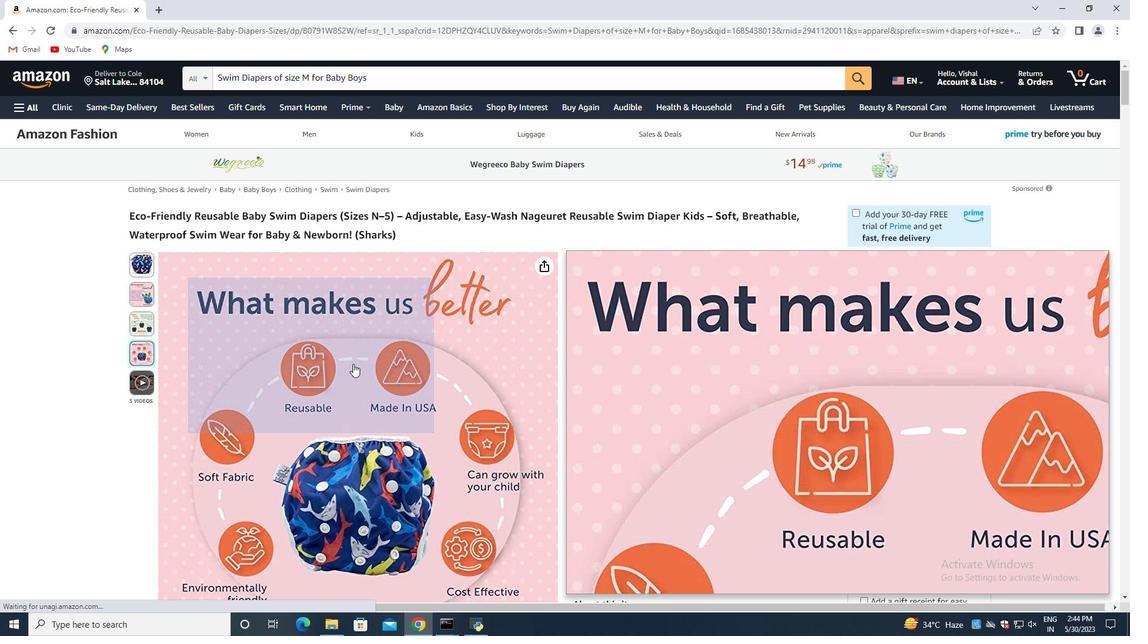 
Action: Mouse scrolled (354, 362) with delta (0, 0)
Screenshot: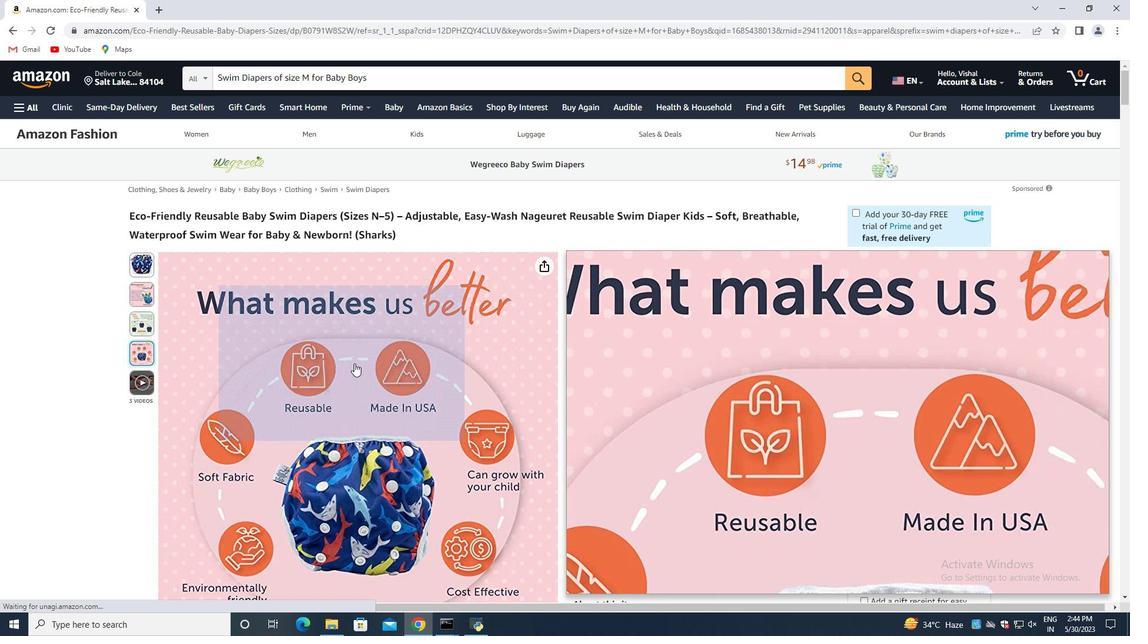 
Action: Mouse moved to (404, 290)
Screenshot: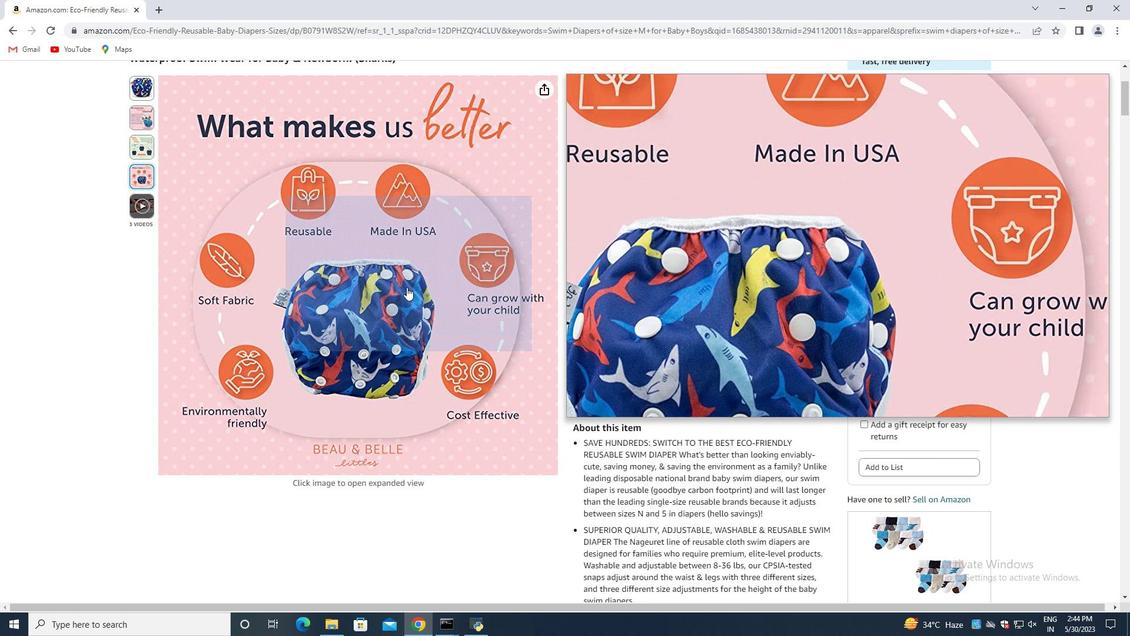 
Action: Mouse scrolled (404, 291) with delta (0, 0)
Screenshot: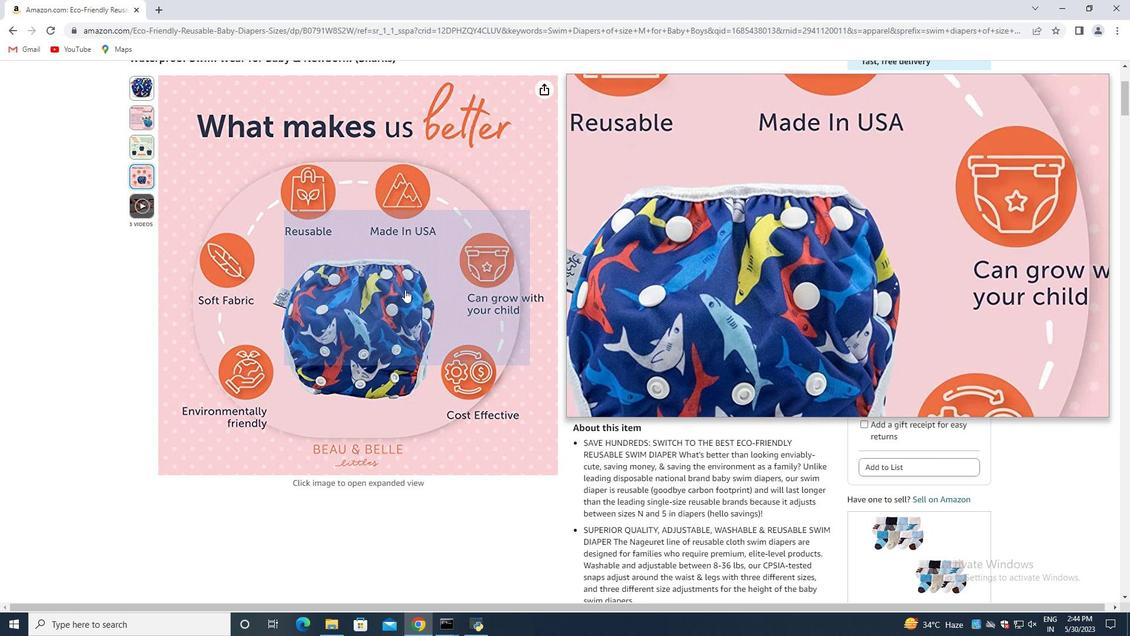 
Action: Mouse scrolled (404, 291) with delta (0, 0)
Screenshot: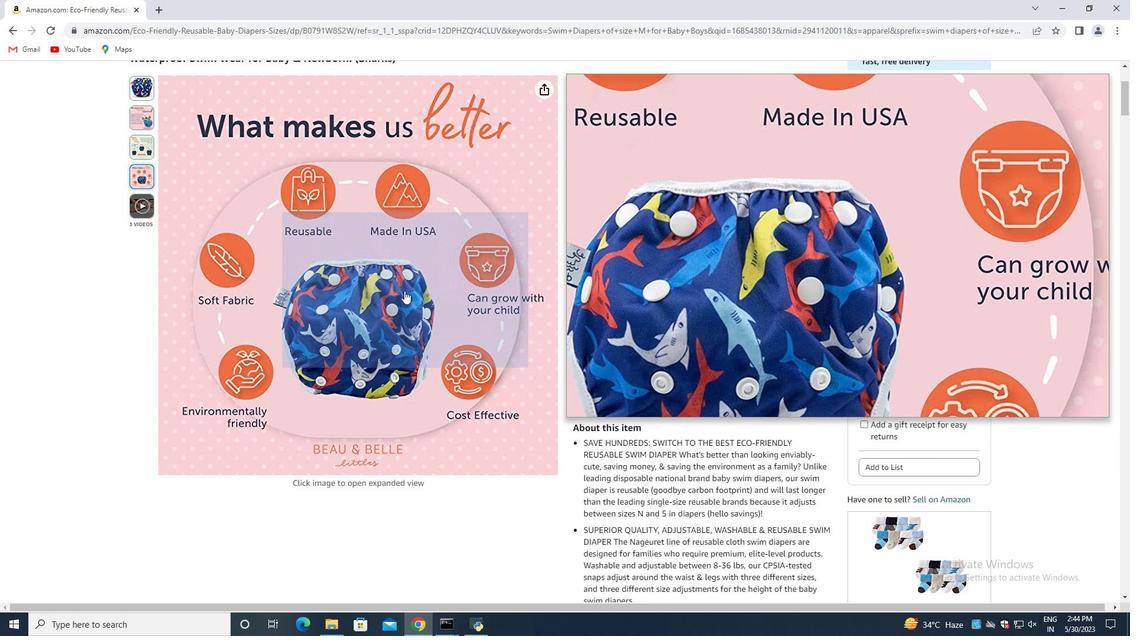 
Action: Mouse scrolled (404, 291) with delta (0, 0)
Screenshot: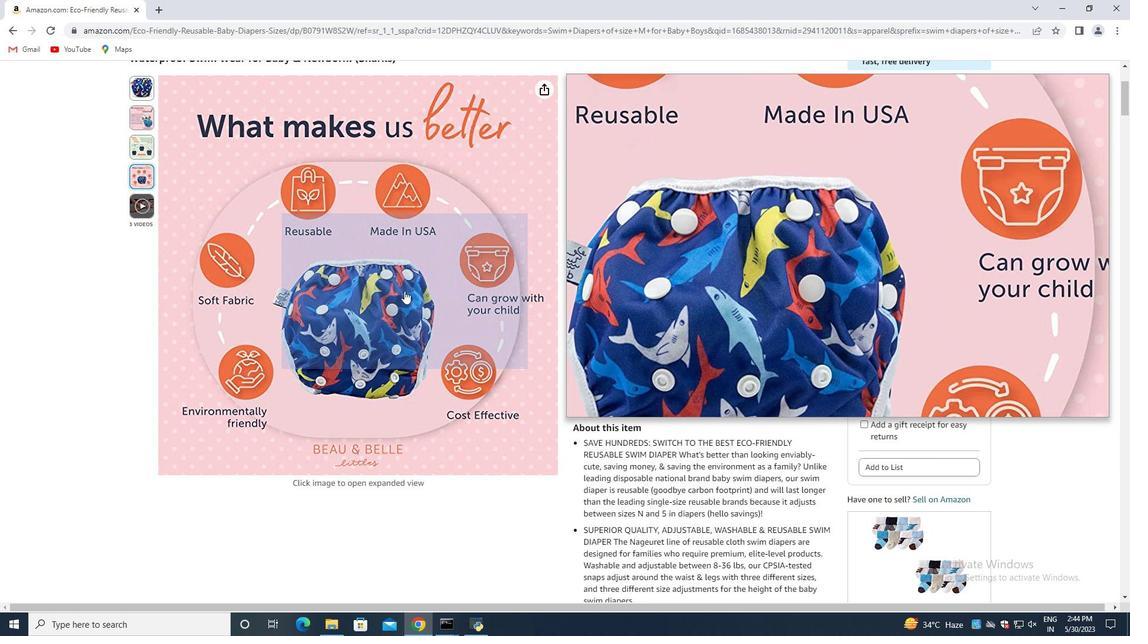 
Action: Mouse scrolled (404, 291) with delta (0, 0)
Screenshot: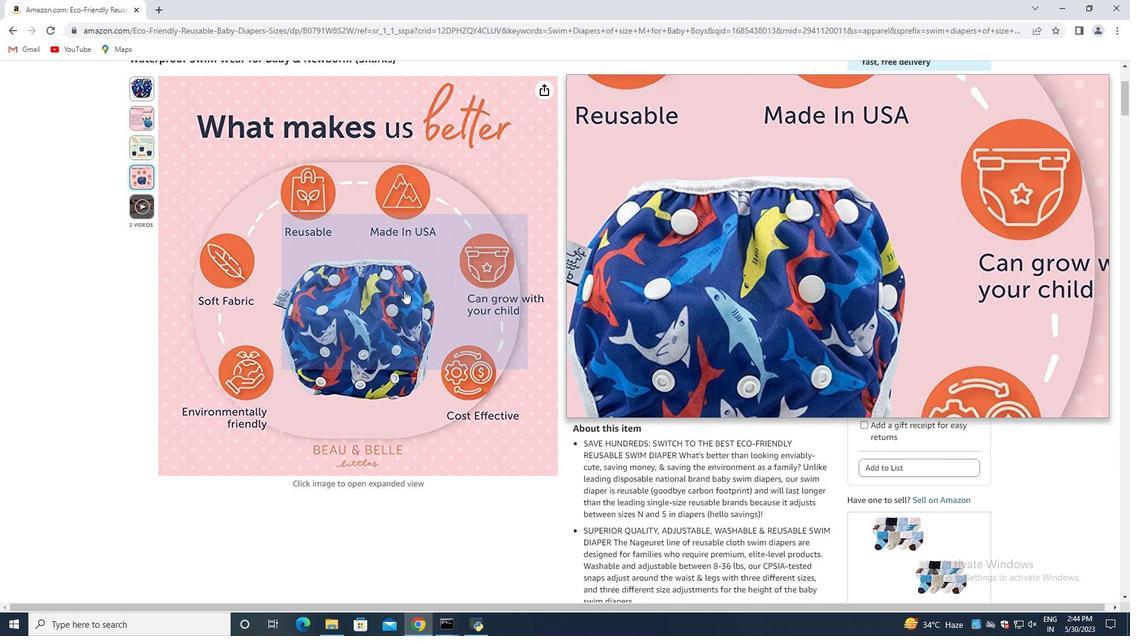 
Action: Mouse moved to (382, 270)
Screenshot: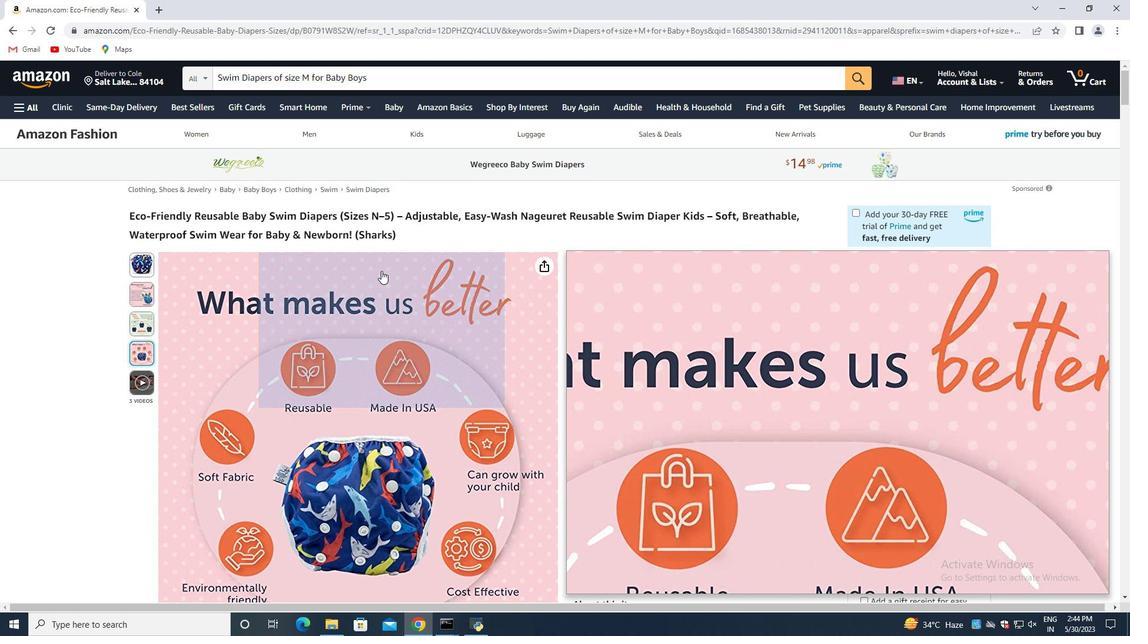 
Action: Mouse scrolled (382, 270) with delta (0, 0)
Screenshot: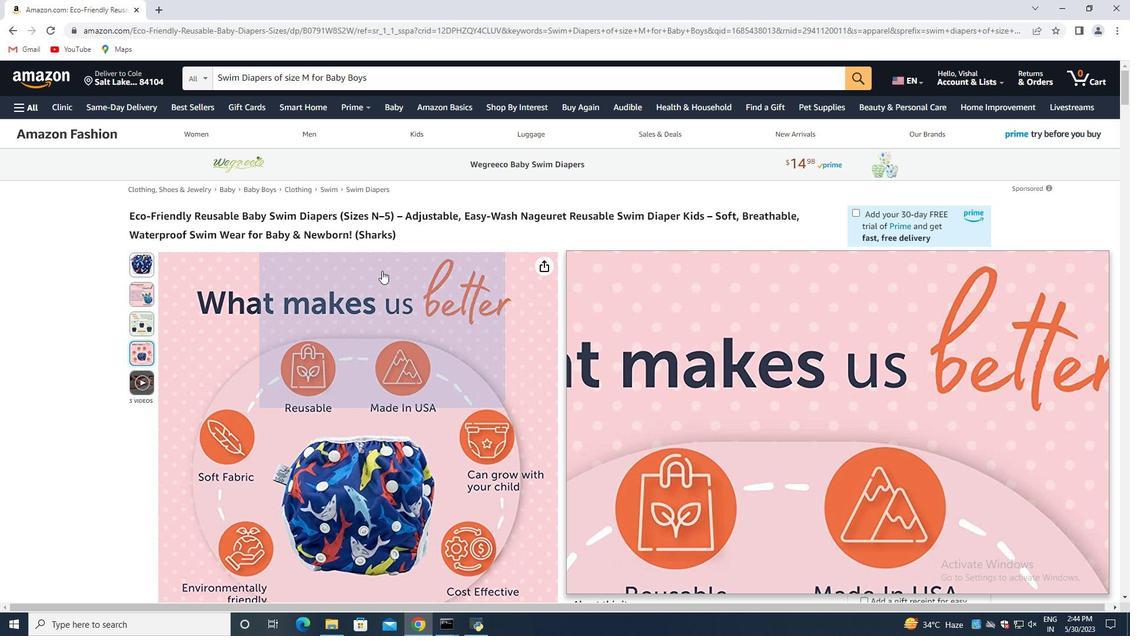 
Action: Mouse scrolled (382, 270) with delta (0, 0)
Screenshot: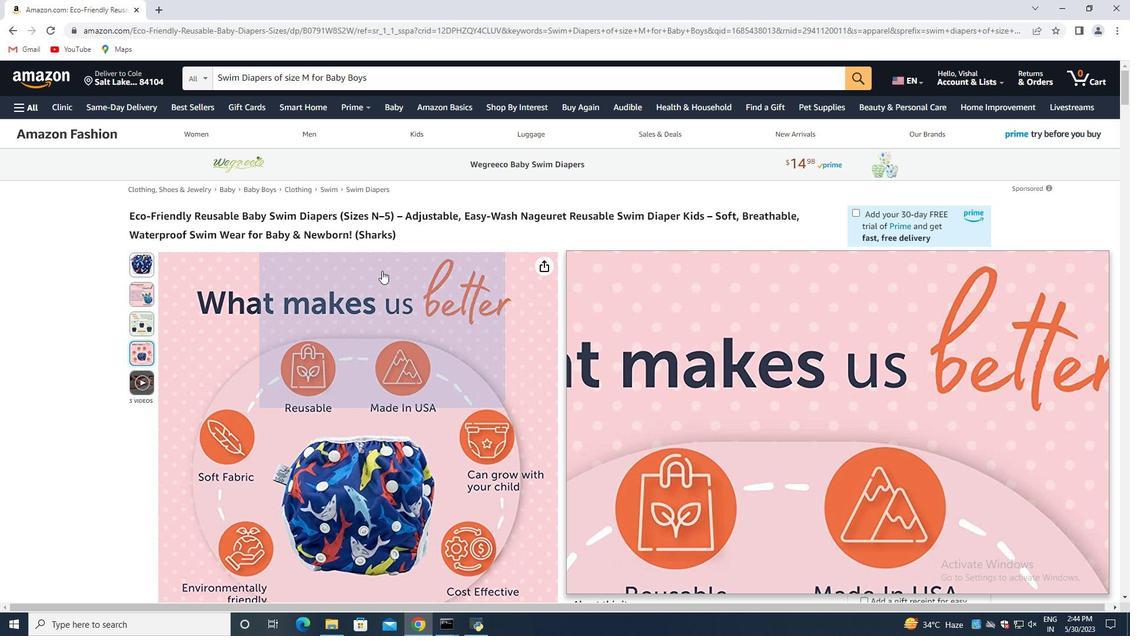 
Action: Mouse scrolled (382, 270) with delta (0, 0)
Screenshot: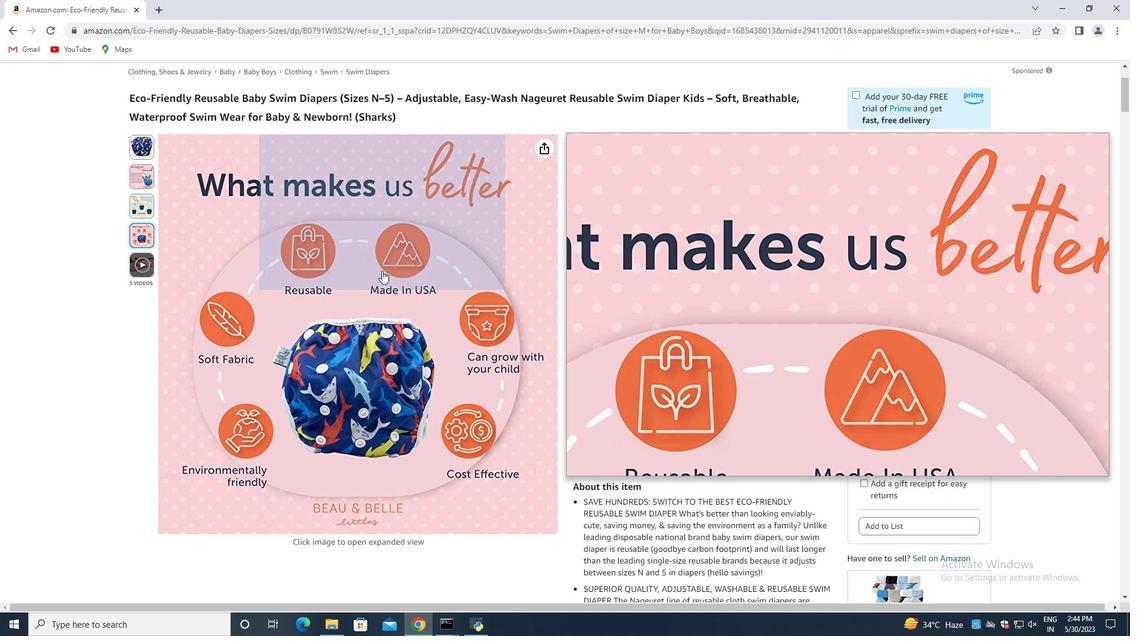 
Action: Mouse scrolled (382, 270) with delta (0, 0)
Screenshot: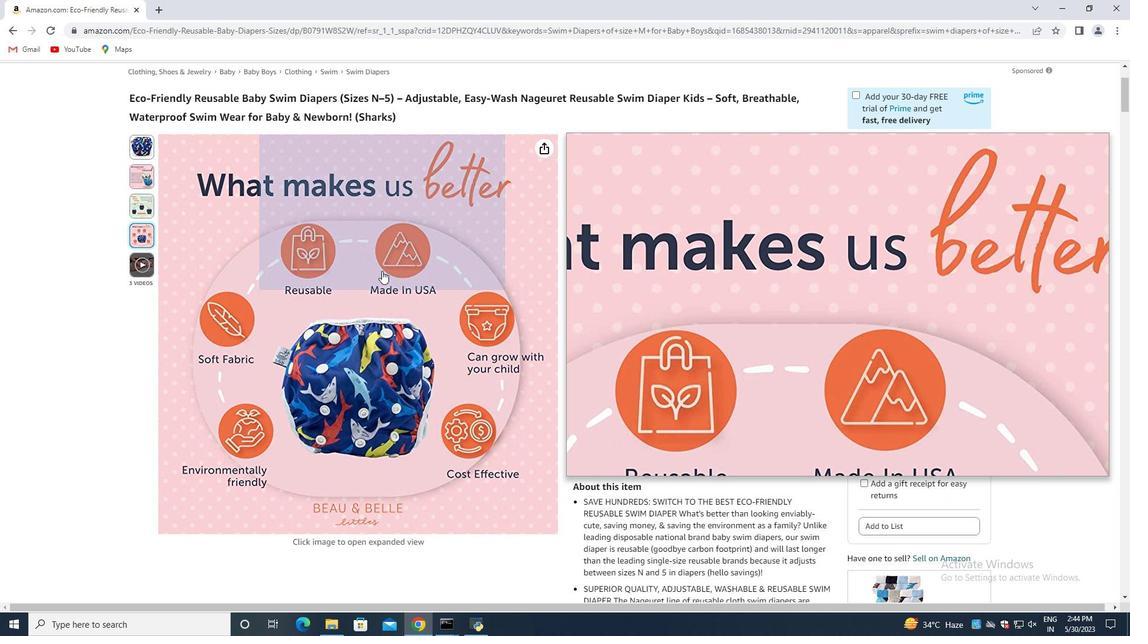 
Action: Mouse scrolled (382, 270) with delta (0, 0)
Screenshot: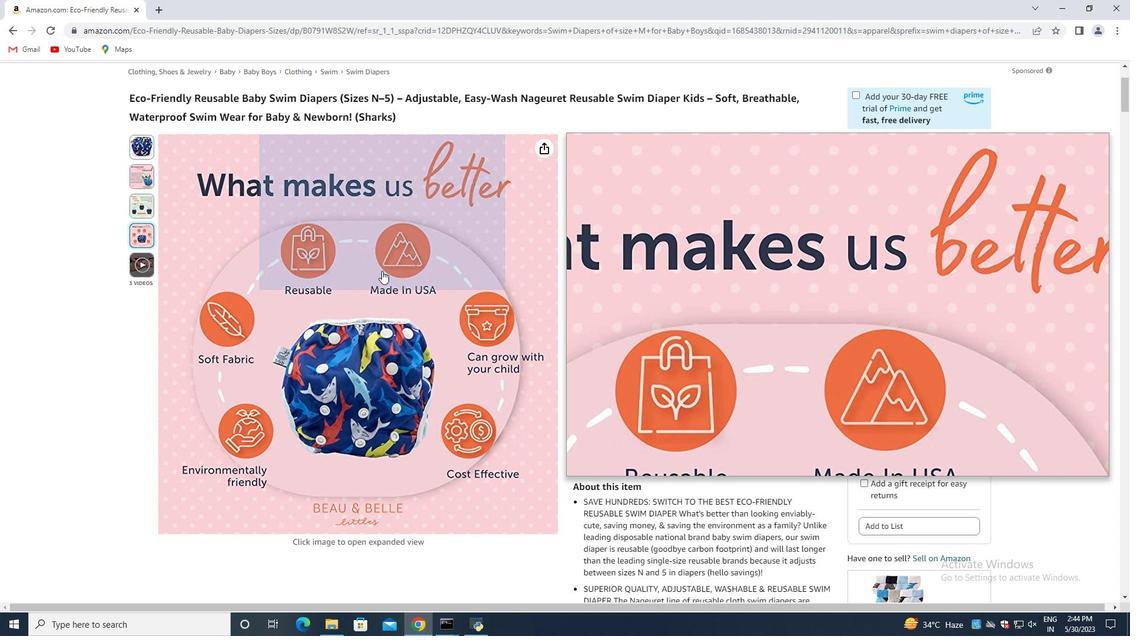 
Action: Mouse moved to (379, 273)
Screenshot: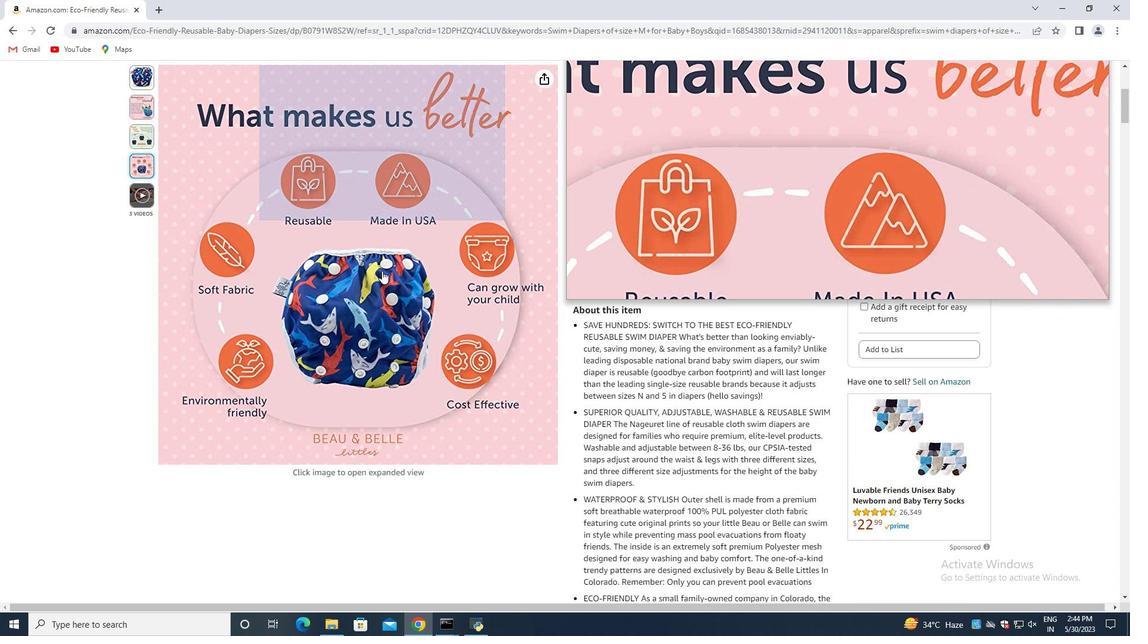 
Action: Mouse scrolled (381, 270) with delta (0, 0)
Screenshot: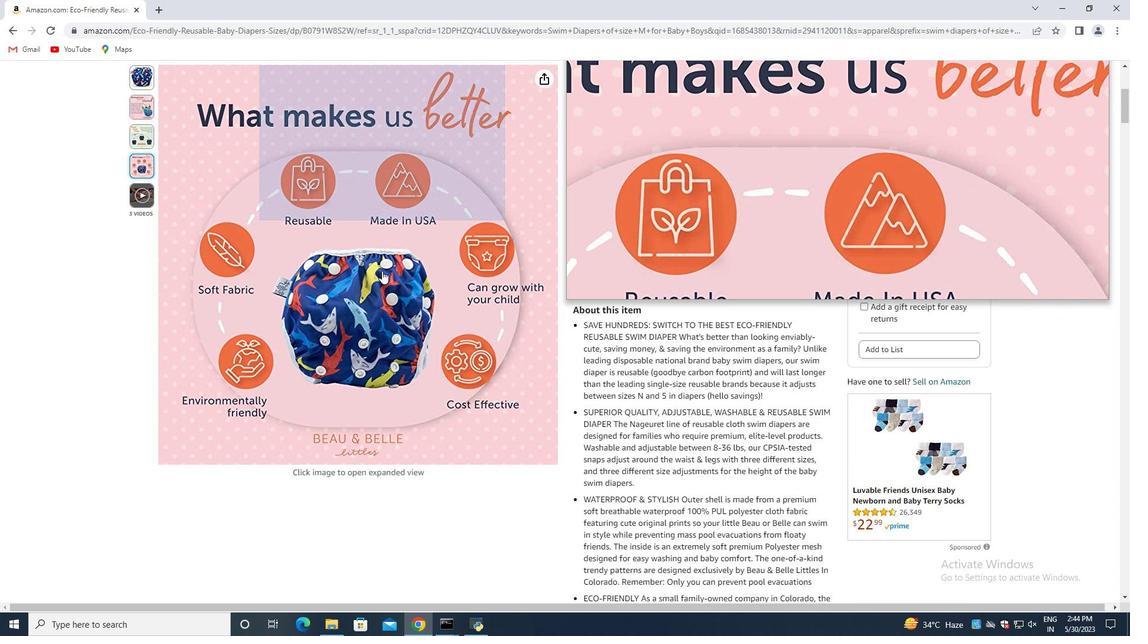 
Action: Mouse moved to (374, 283)
Screenshot: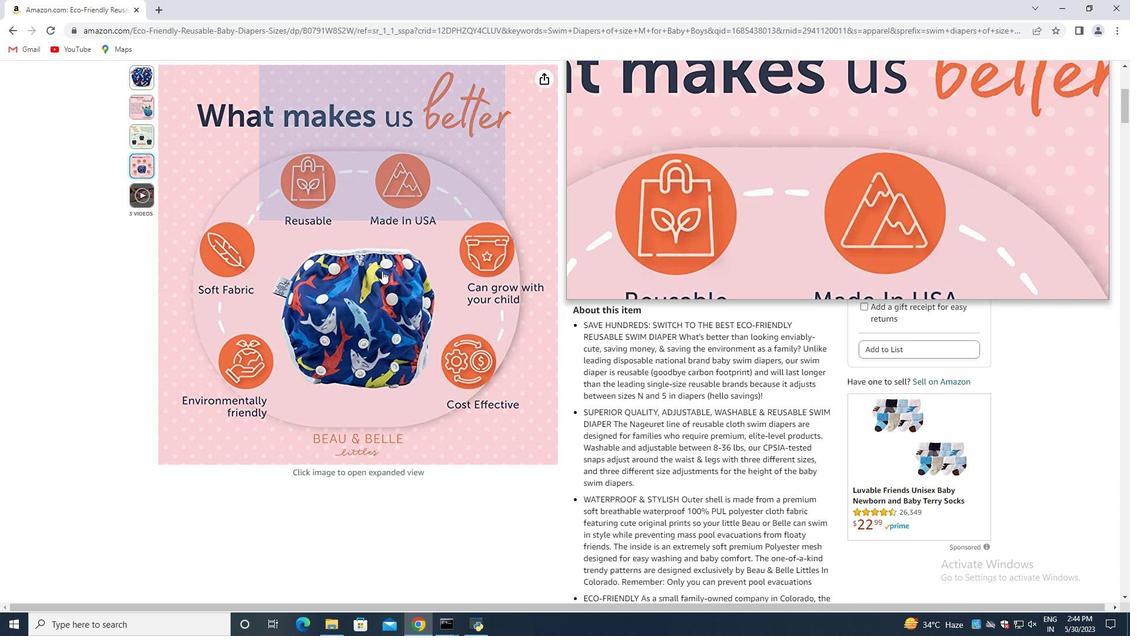 
Action: Mouse scrolled (376, 277) with delta (0, 0)
Screenshot: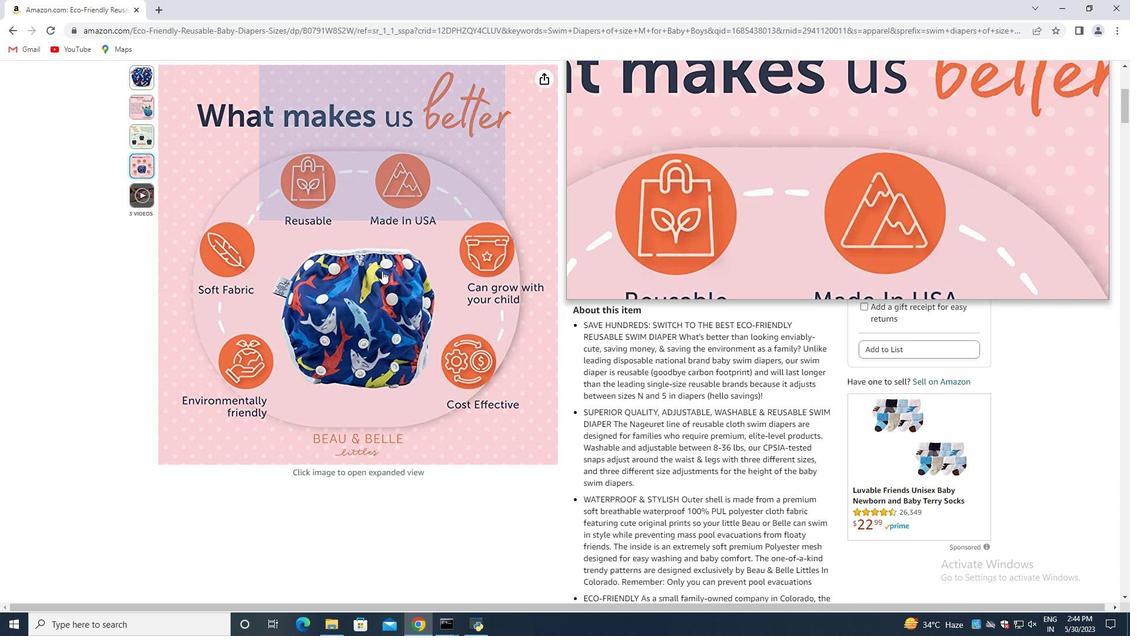 
Action: Mouse moved to (372, 285)
Screenshot: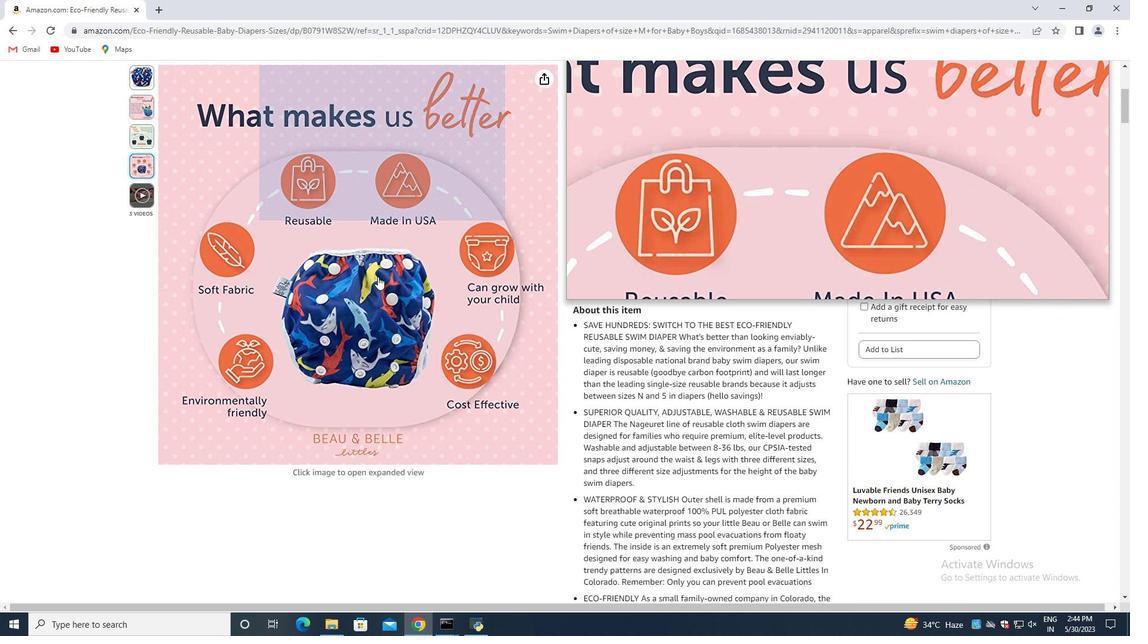 
Action: Mouse scrolled (374, 282) with delta (0, 0)
Screenshot: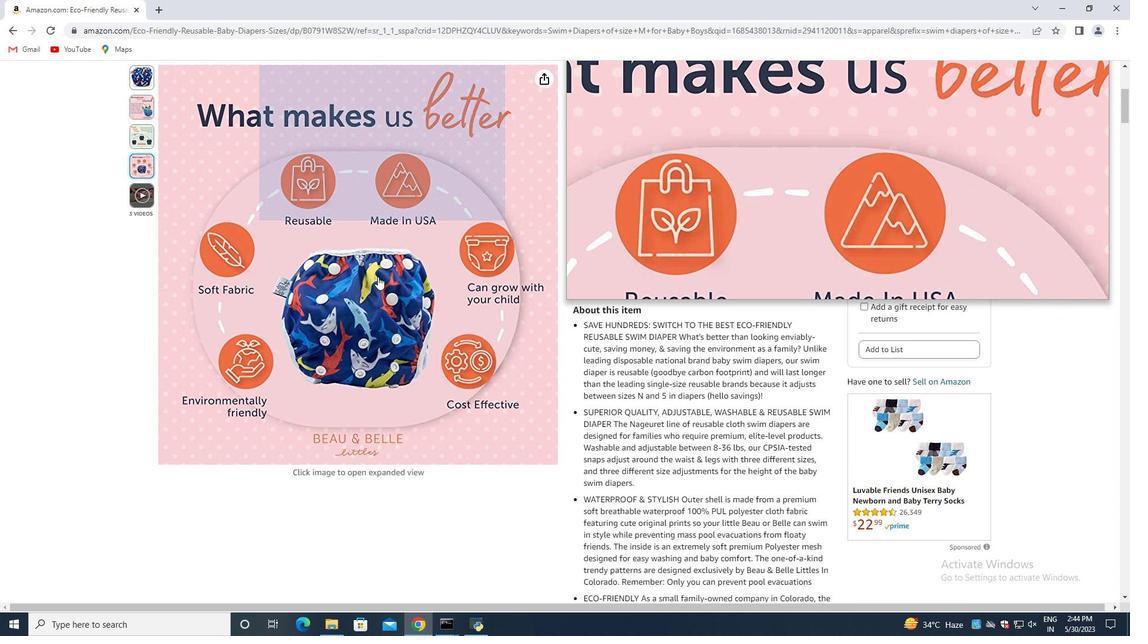 
Action: Mouse scrolled (372, 284) with delta (0, 0)
Screenshot: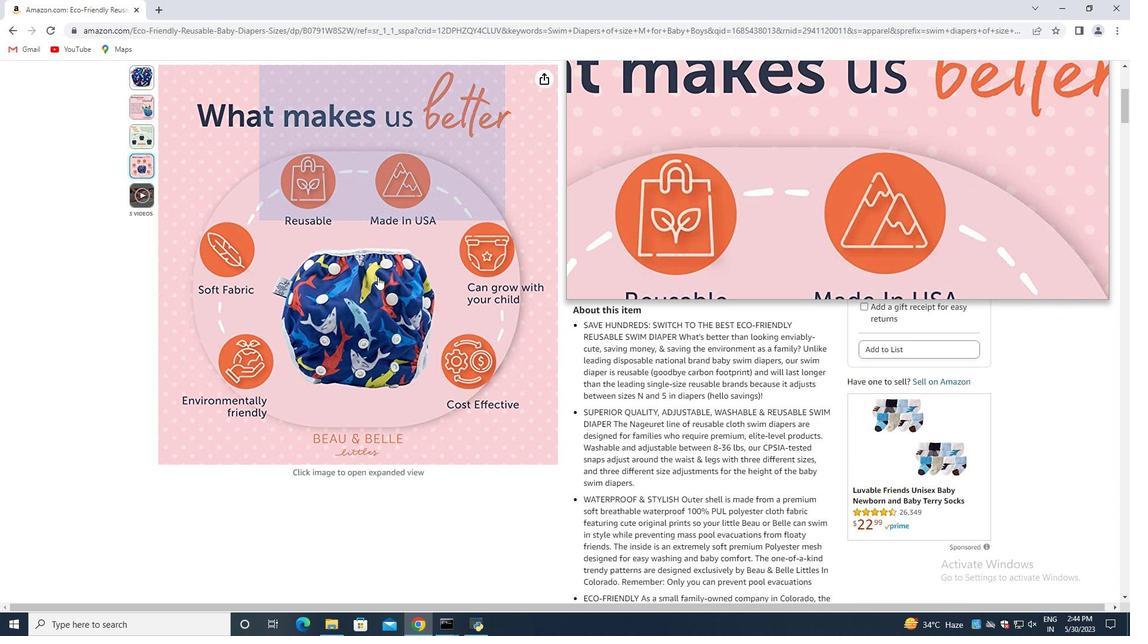 
Action: Mouse moved to (631, 409)
Screenshot: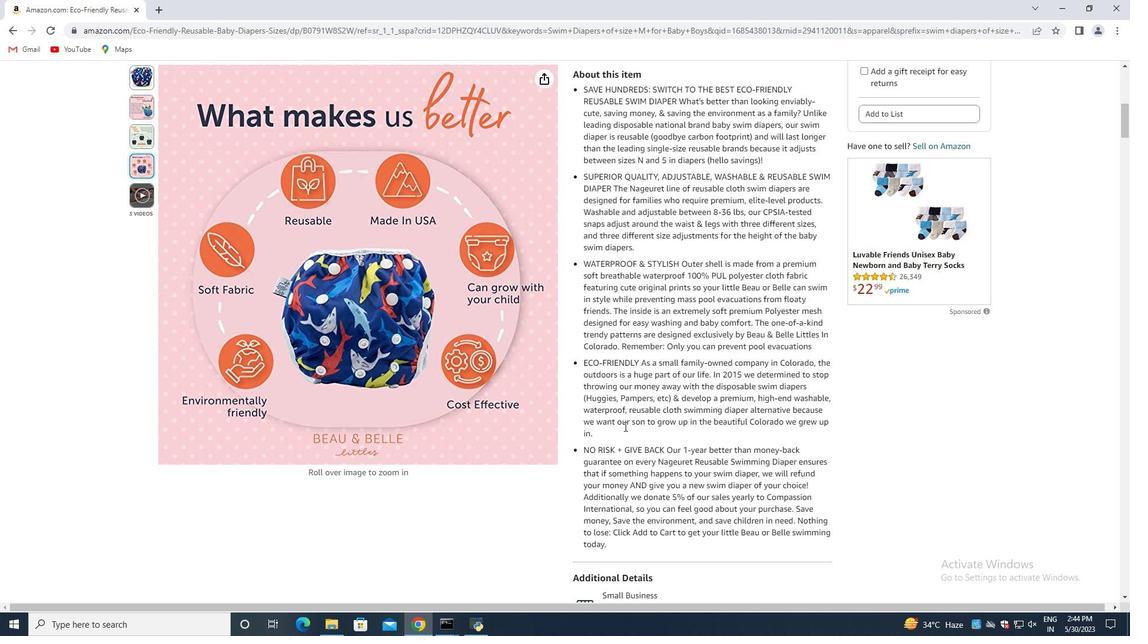 
Action: Mouse scrolled (629, 412) with delta (0, 0)
Screenshot: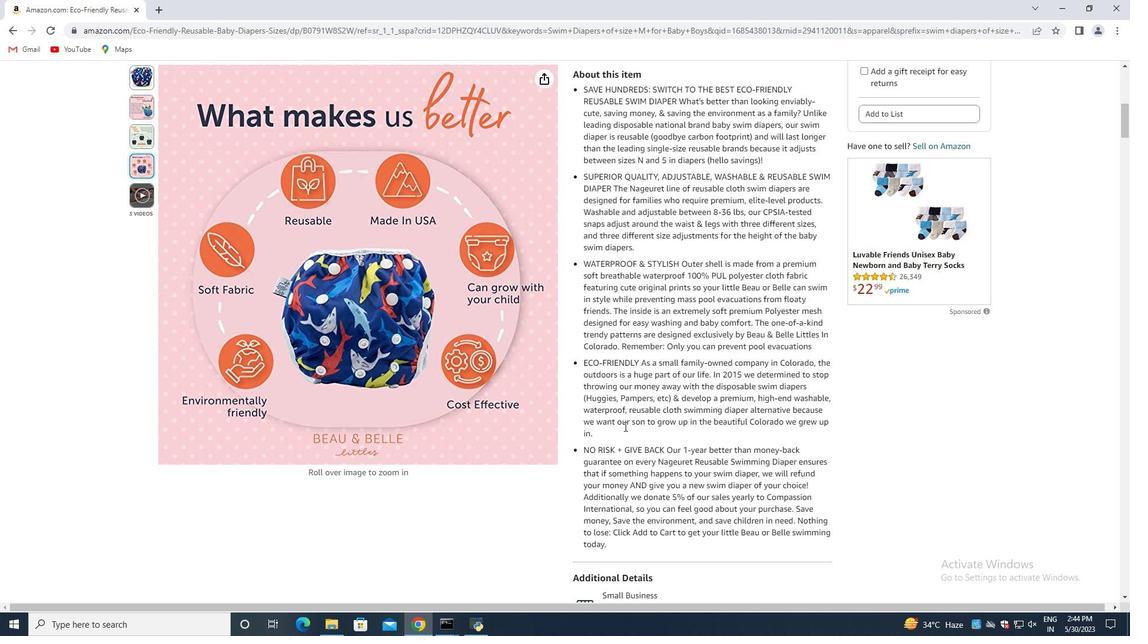 
Action: Mouse moved to (635, 408)
Screenshot: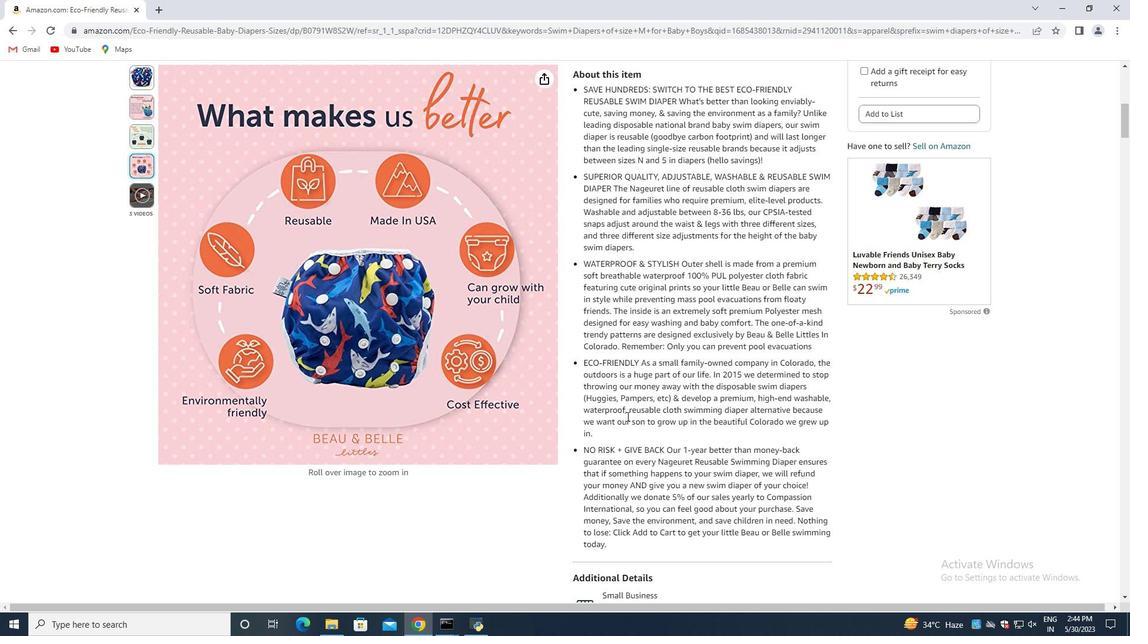 
Action: Mouse scrolled (633, 409) with delta (0, 0)
Screenshot: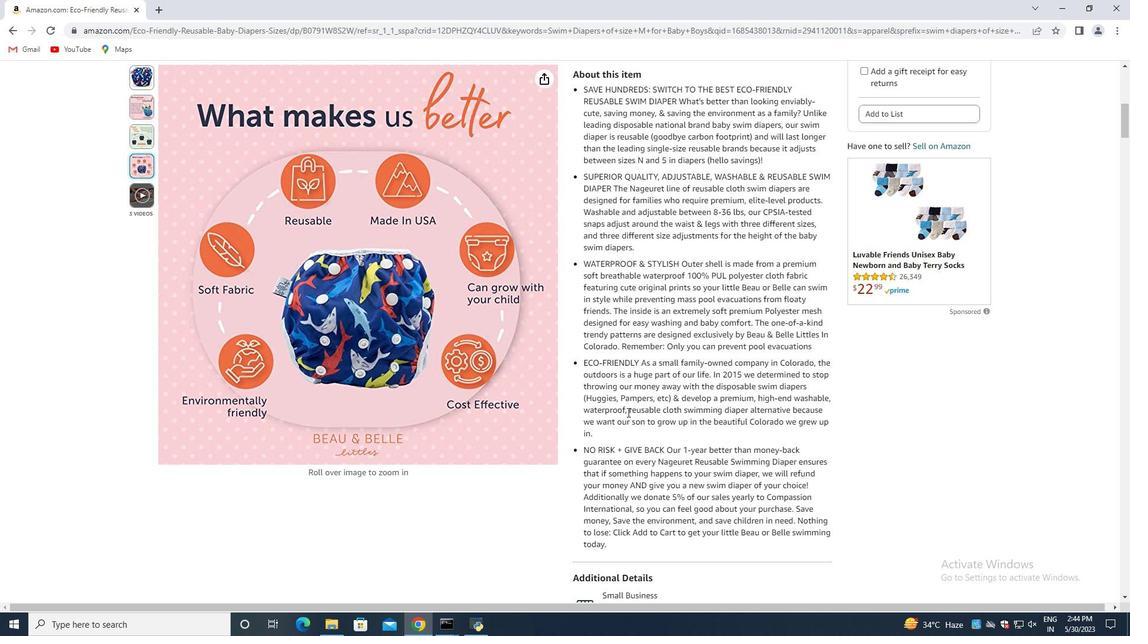 
Action: Mouse moved to (637, 408)
Screenshot: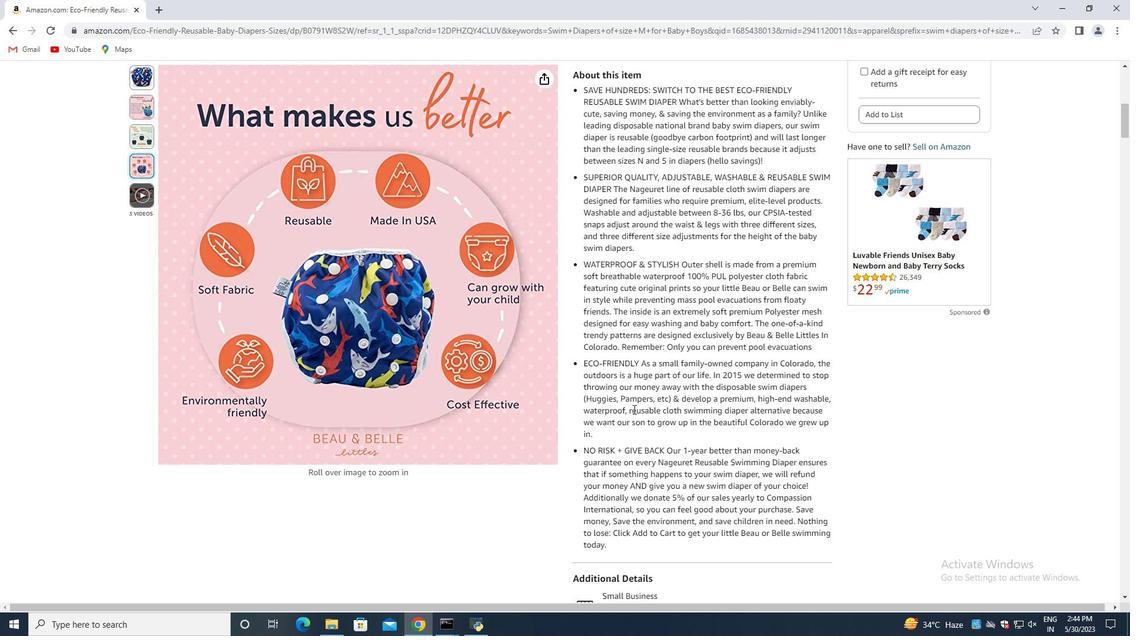 
Action: Mouse scrolled (636, 408) with delta (0, 0)
Screenshot: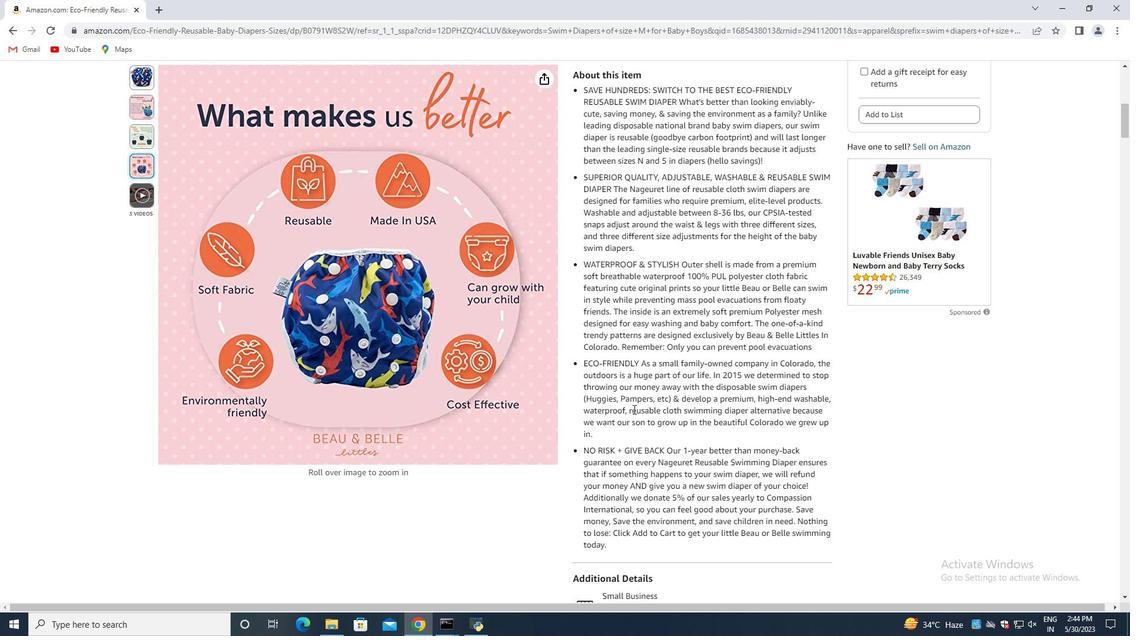 
Action: Mouse scrolled (637, 408) with delta (0, 0)
Screenshot: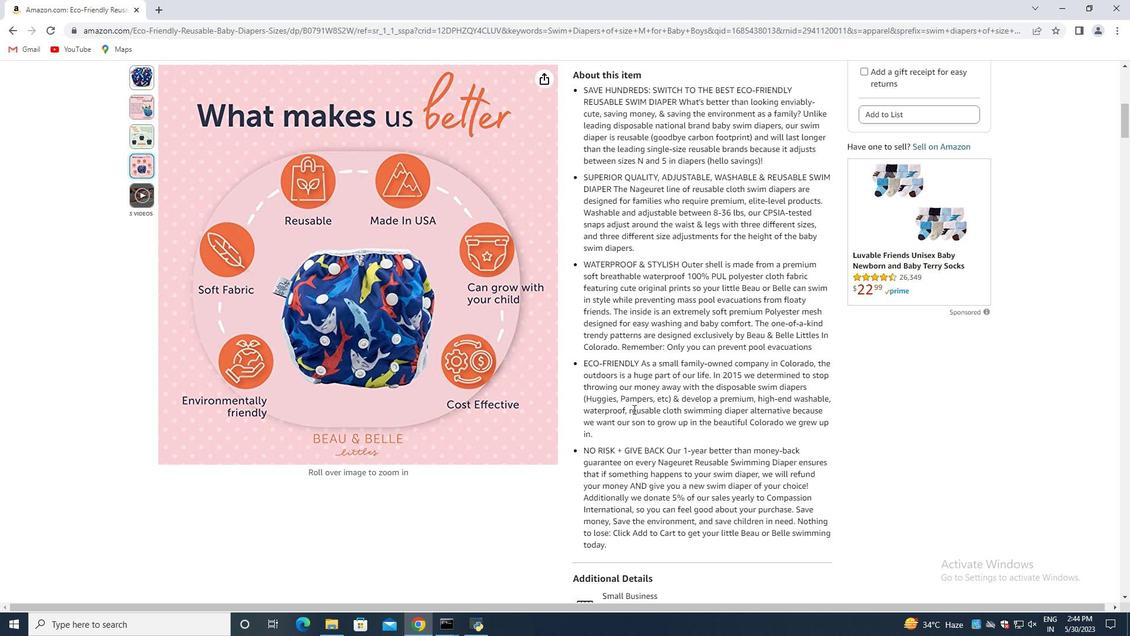 
Action: Mouse moved to (670, 283)
Screenshot: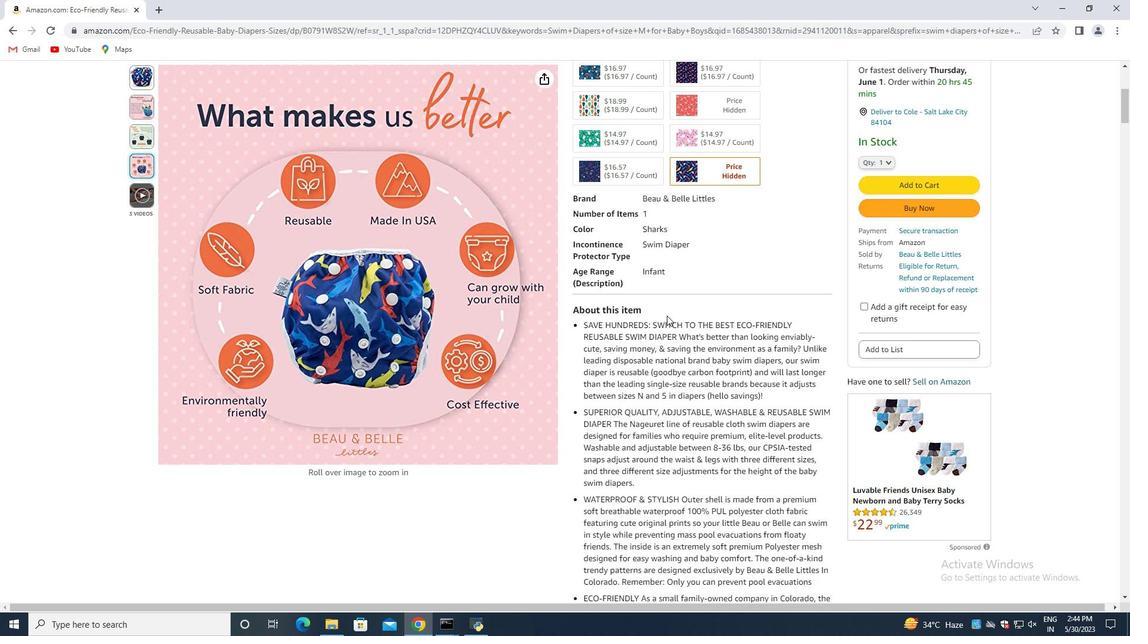 
Action: Mouse scrolled (670, 284) with delta (0, 0)
Screenshot: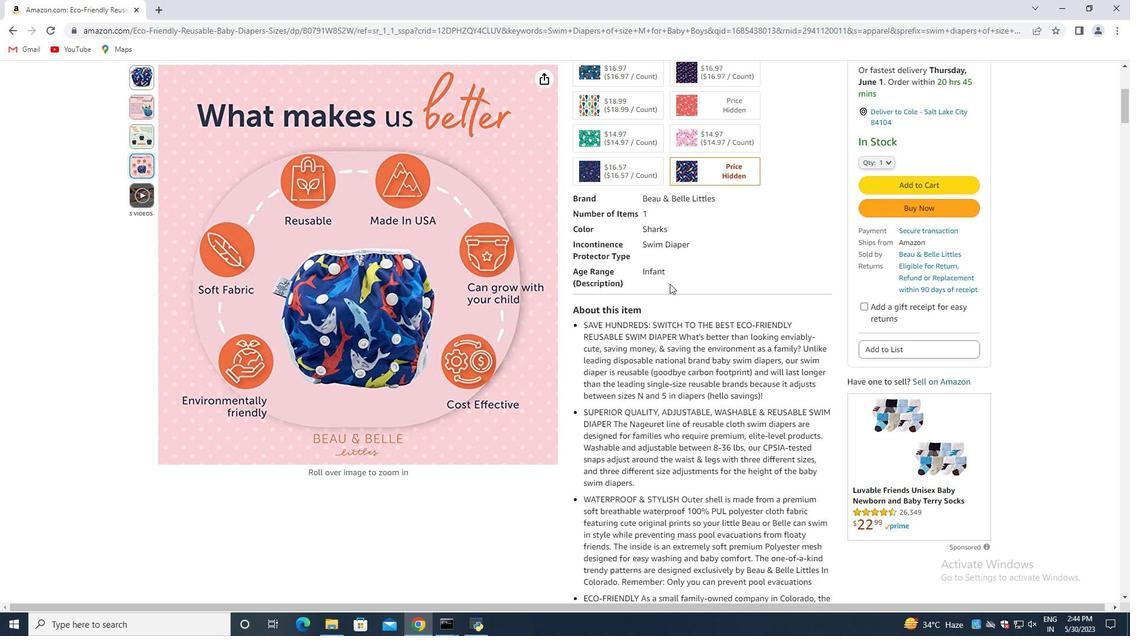 
Action: Mouse scrolled (670, 284) with delta (0, 0)
Screenshot: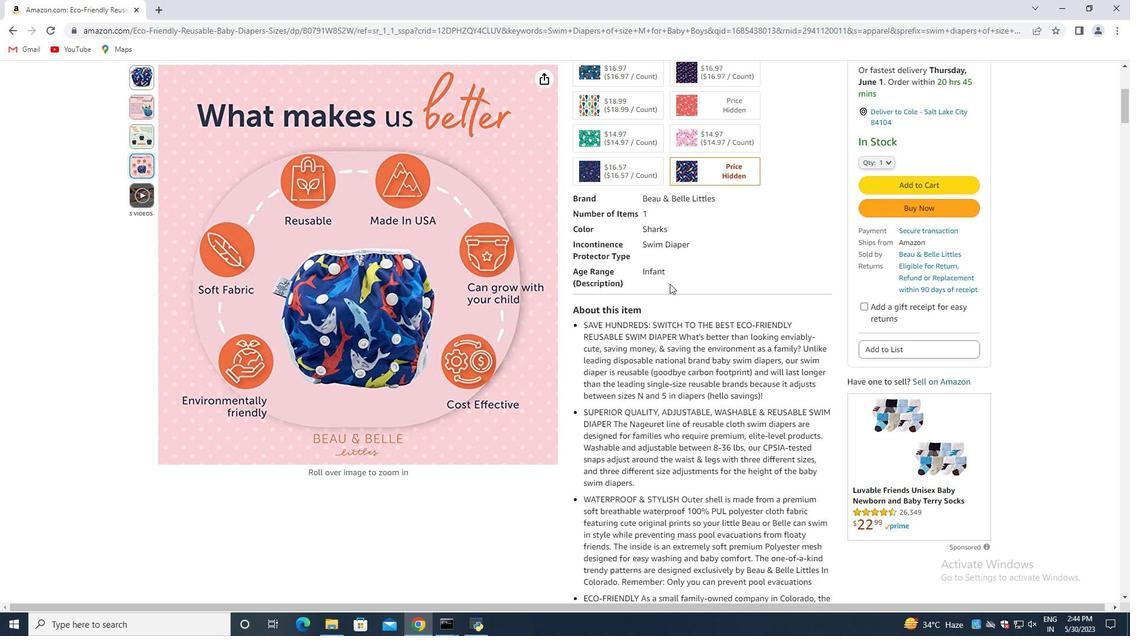 
Action: Mouse scrolled (670, 284) with delta (0, 0)
Screenshot: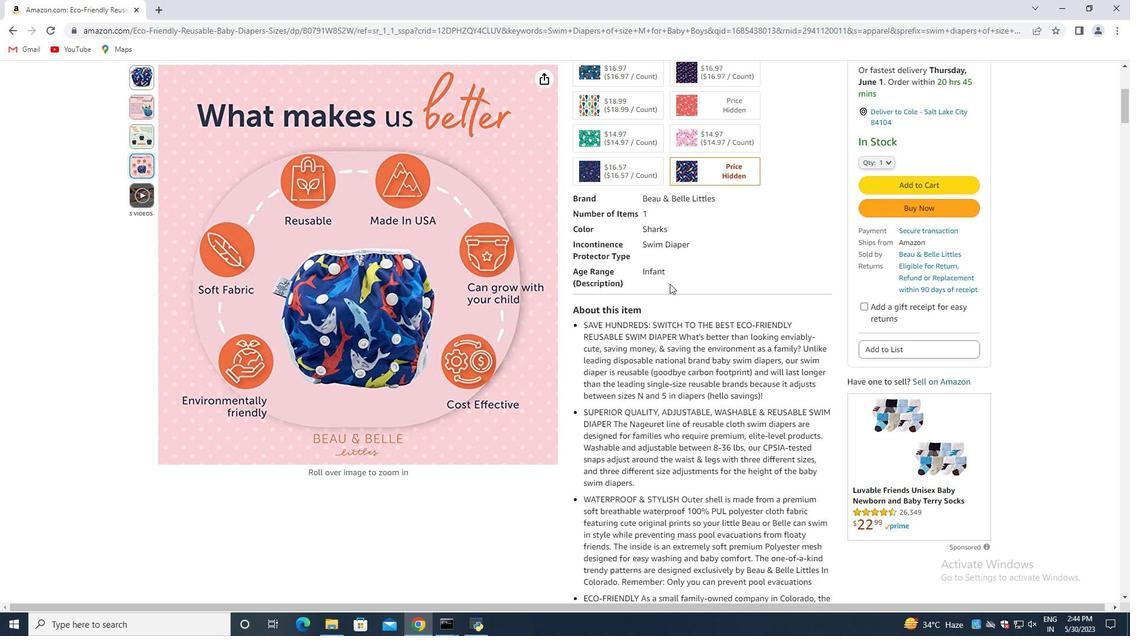 
Action: Mouse moved to (674, 372)
Screenshot: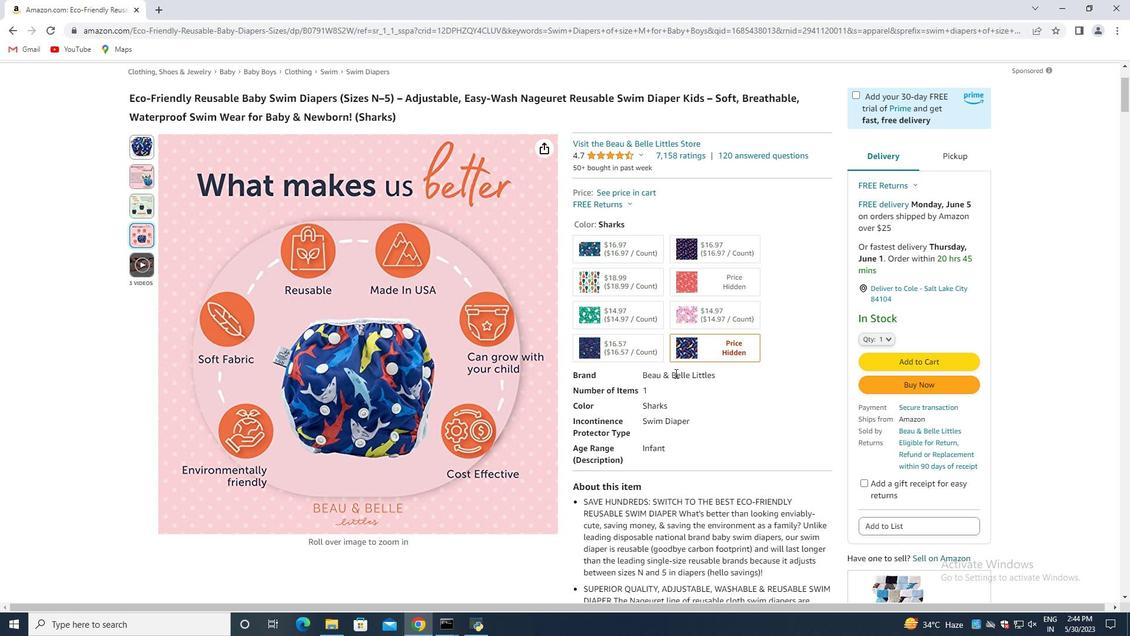 
Action: Mouse scrolled (674, 371) with delta (0, 0)
Screenshot: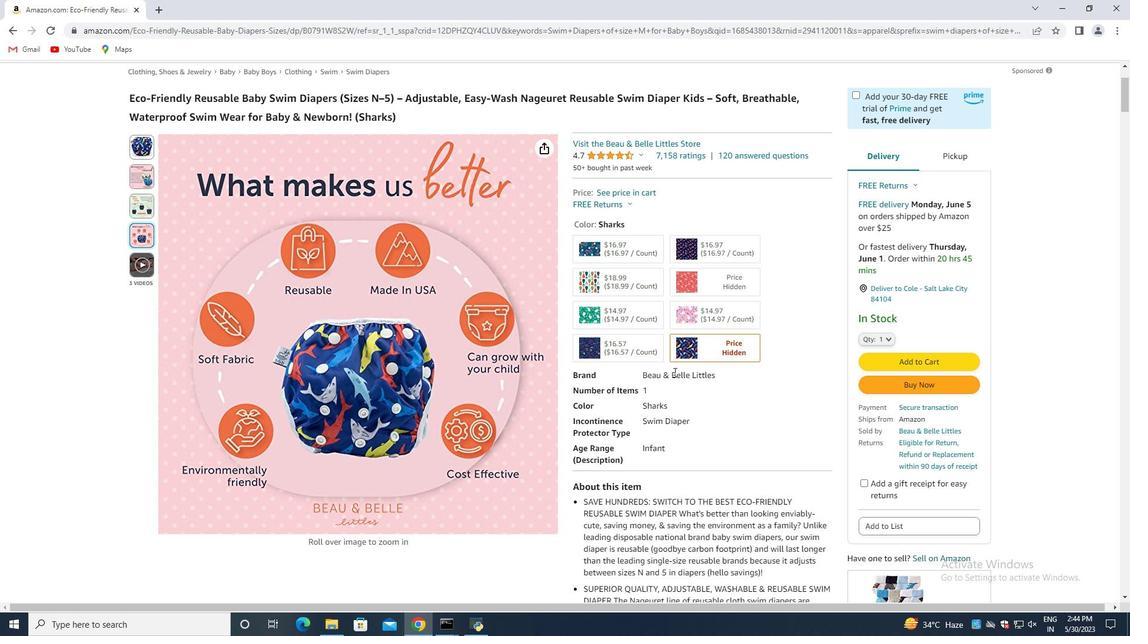 
Action: Mouse scrolled (674, 371) with delta (0, 0)
Screenshot: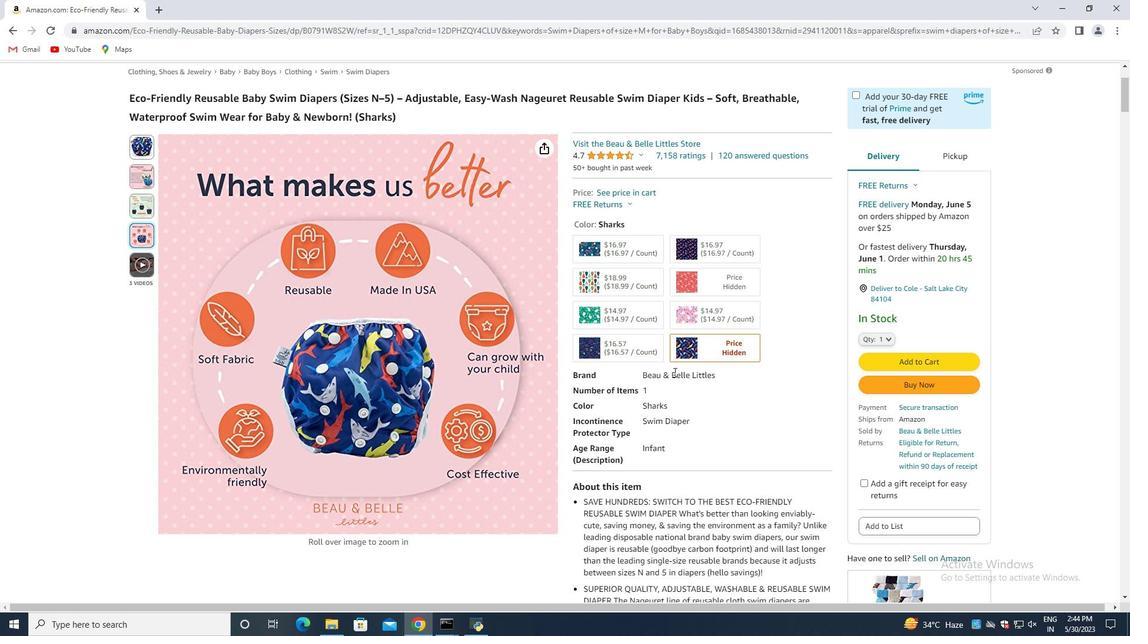 
Action: Mouse scrolled (674, 371) with delta (0, 0)
Screenshot: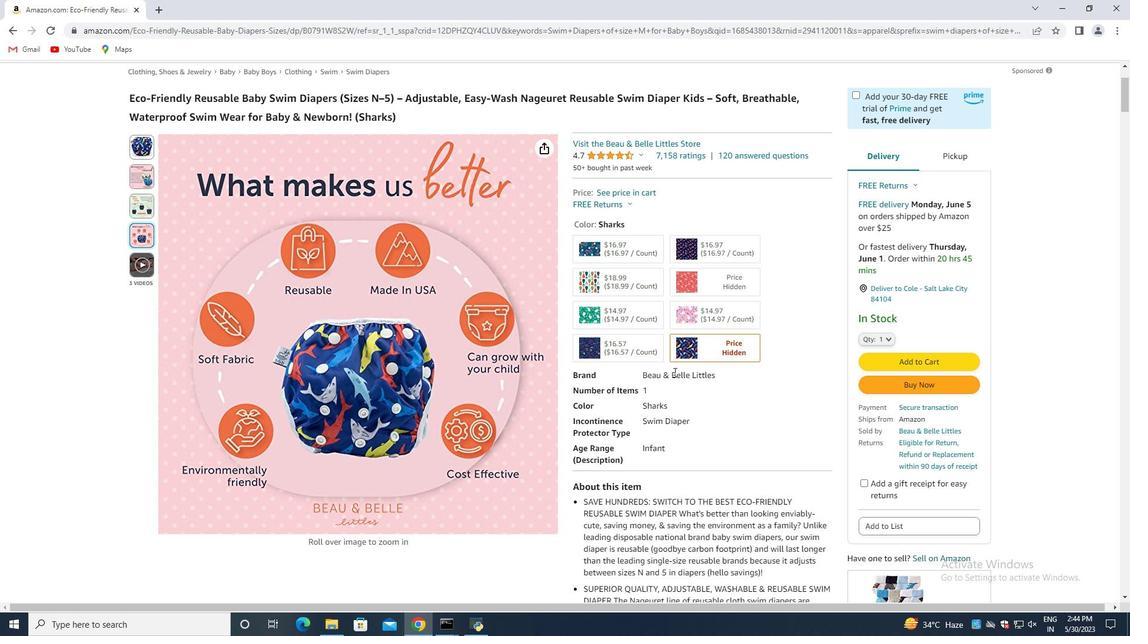 
Action: Mouse moved to (674, 370)
Screenshot: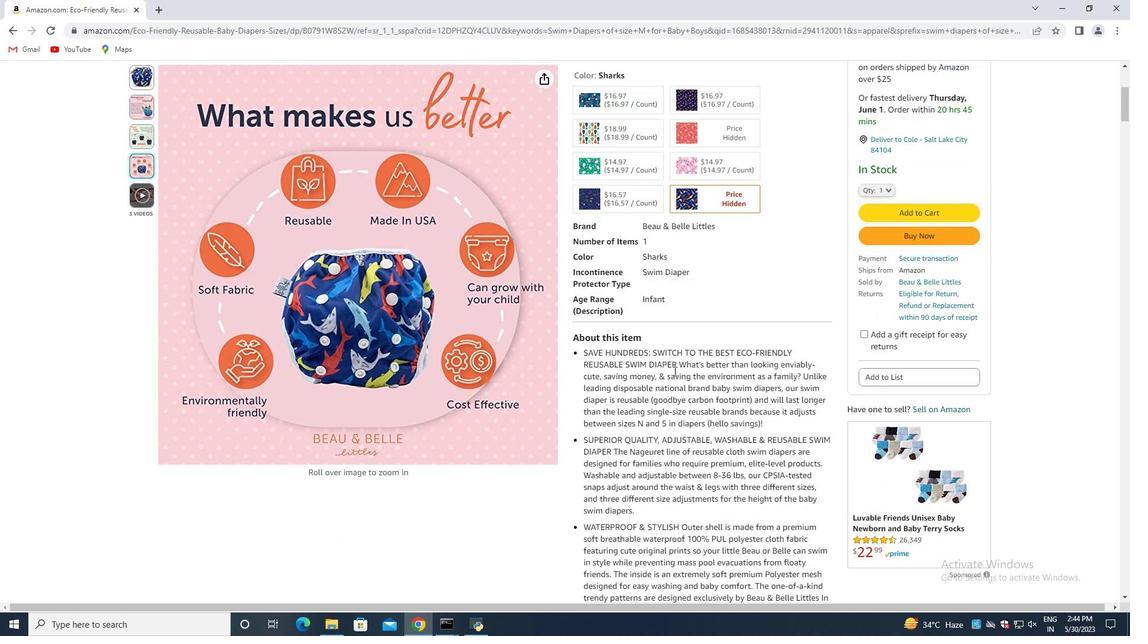 
Action: Mouse scrolled (674, 369) with delta (0, 0)
Screenshot: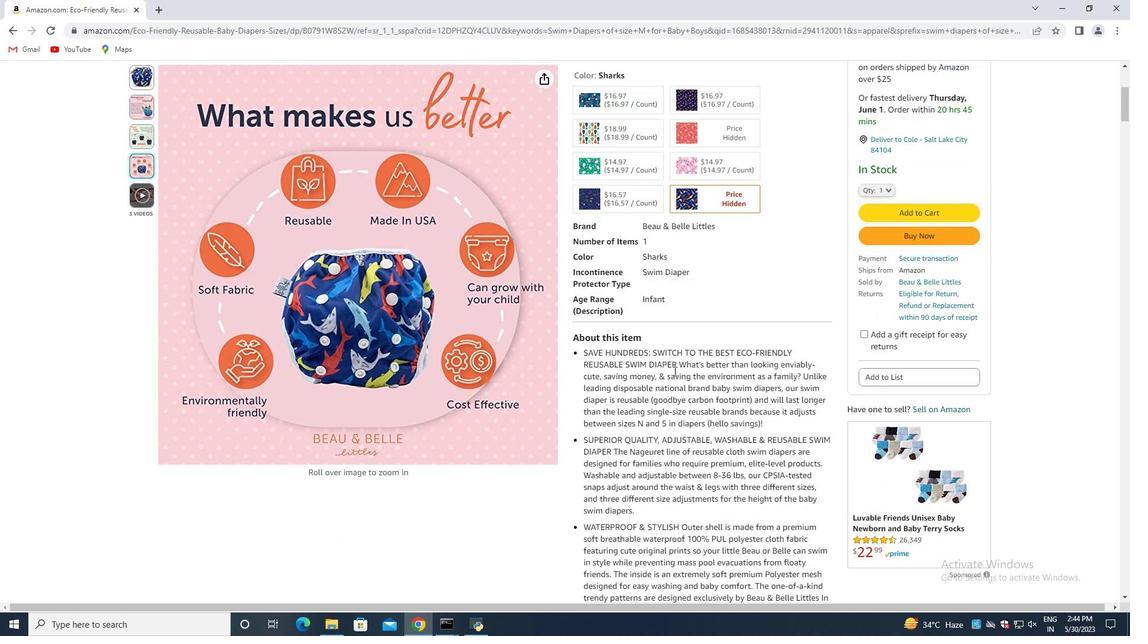 
Action: Mouse scrolled (674, 369) with delta (0, 0)
Screenshot: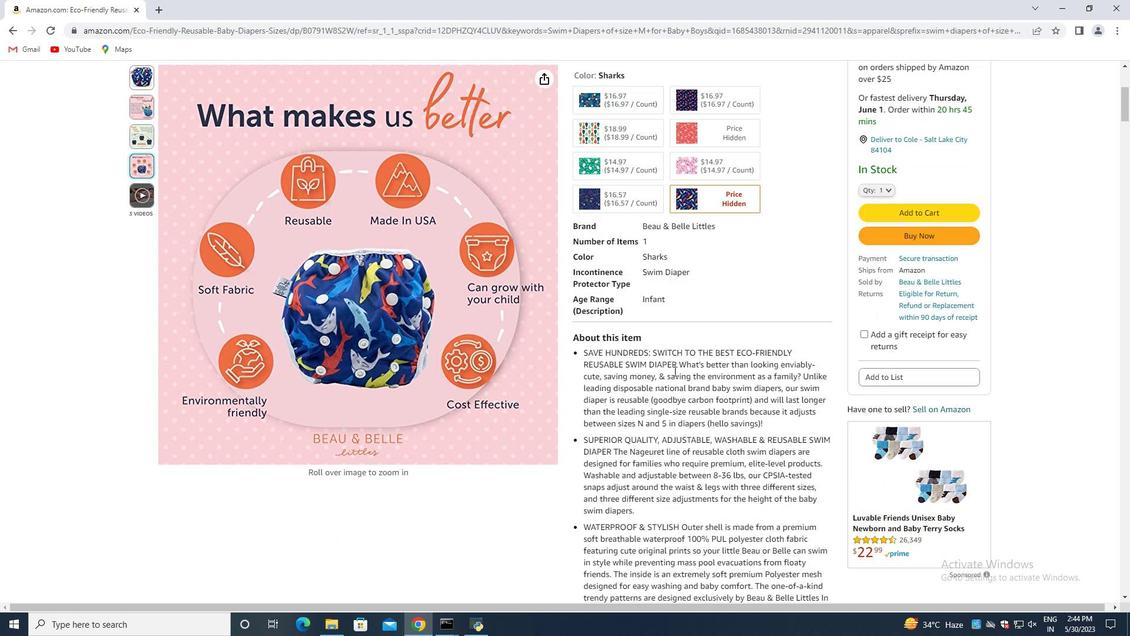
Action: Mouse scrolled (674, 369) with delta (0, 0)
Screenshot: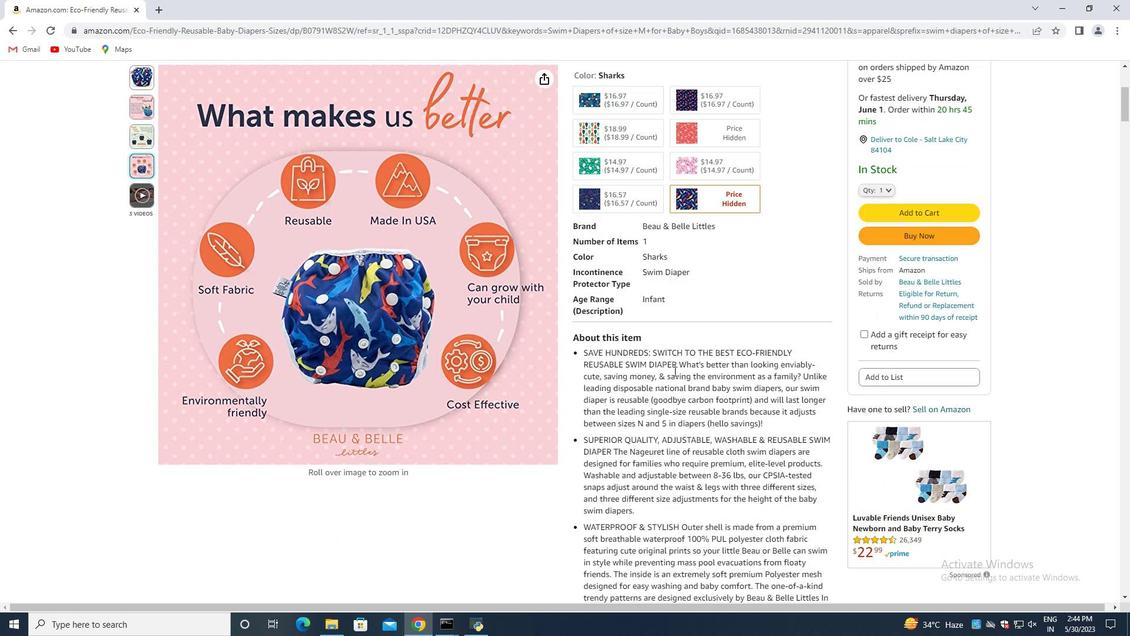 
Action: Mouse scrolled (674, 369) with delta (0, 0)
Screenshot: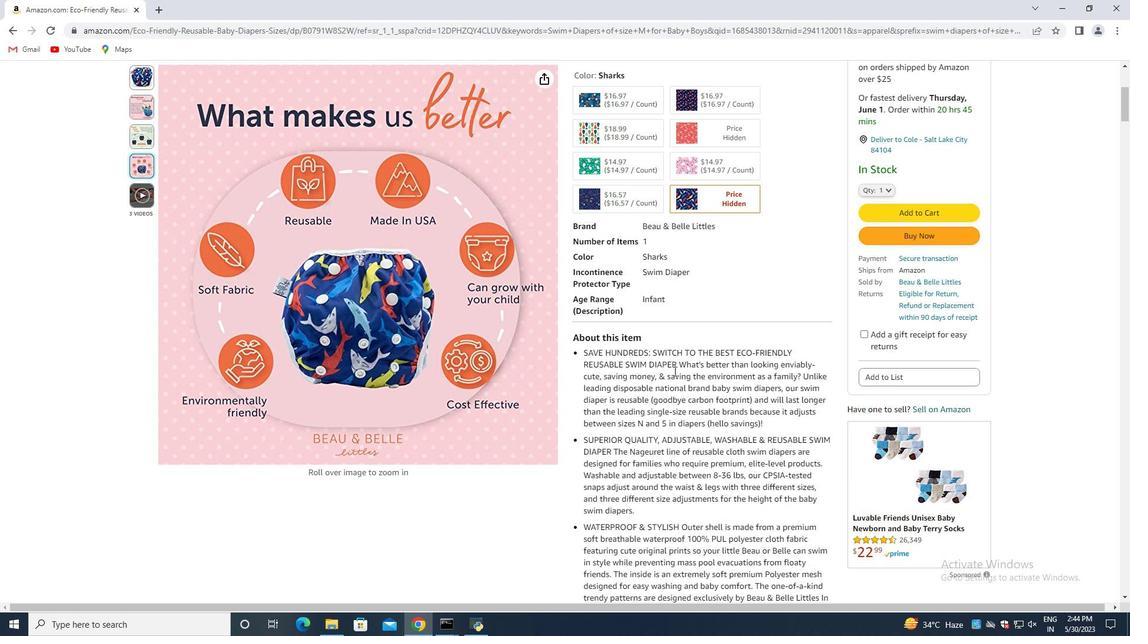 
Action: Mouse moved to (657, 371)
Screenshot: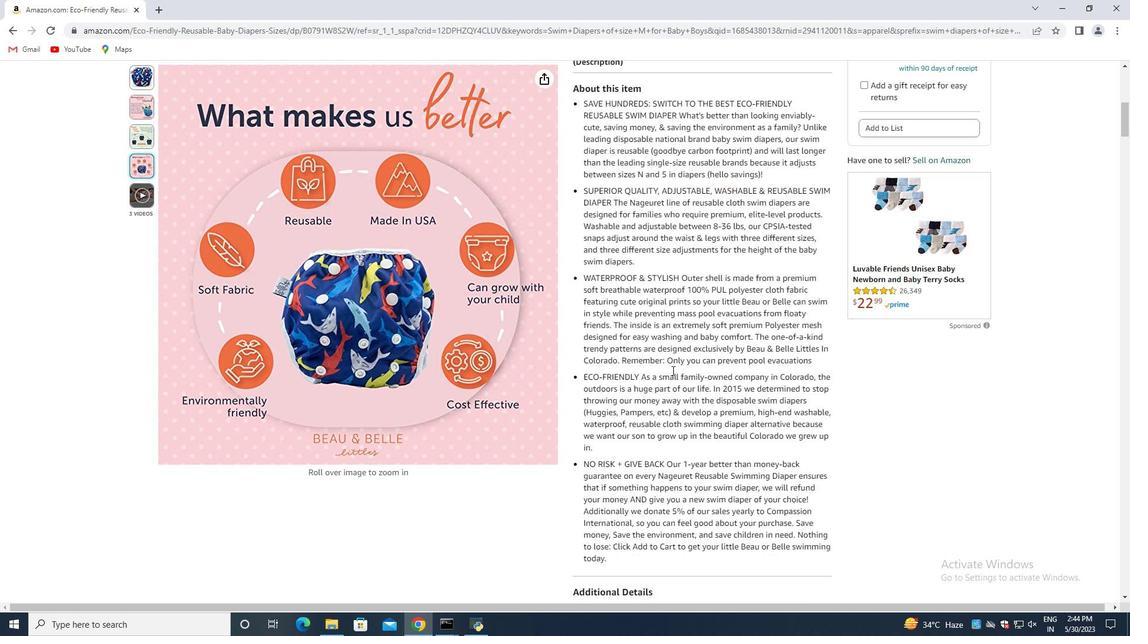 
Action: Mouse scrolled (657, 370) with delta (0, 0)
Screenshot: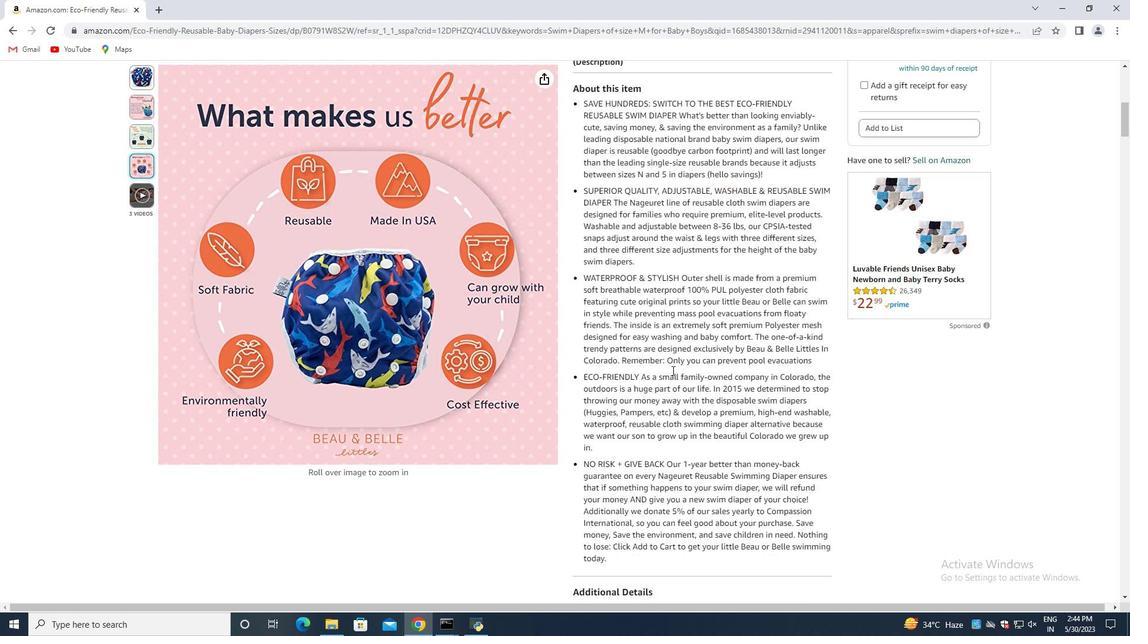 
Action: Mouse moved to (654, 372)
Screenshot: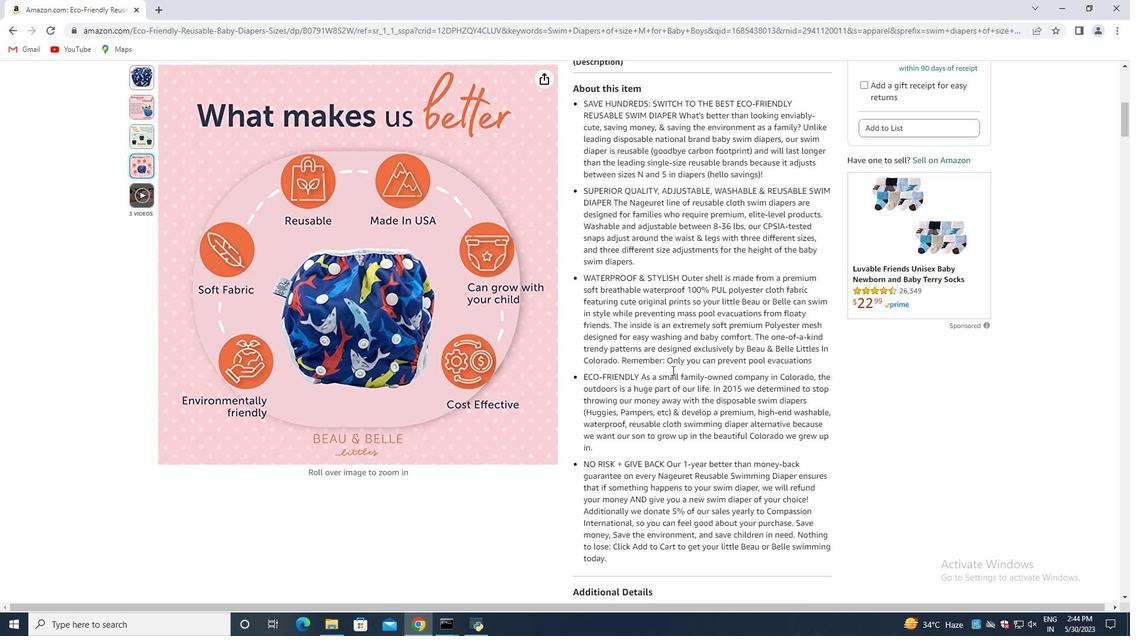 
Action: Mouse scrolled (654, 371) with delta (0, 0)
Screenshot: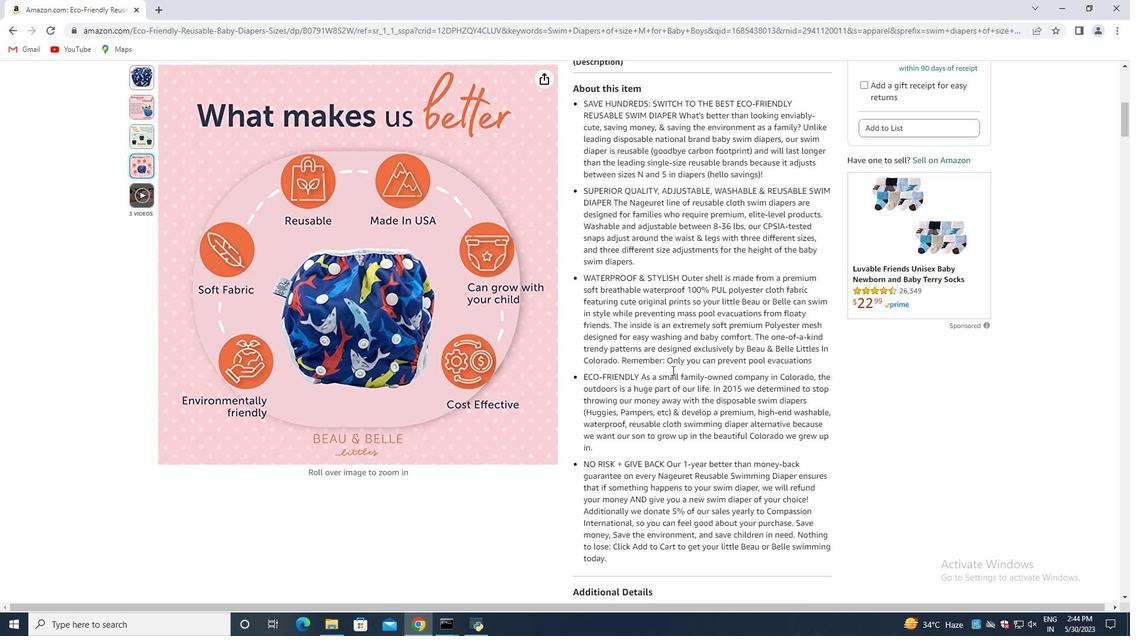 
Action: Mouse moved to (651, 373)
Screenshot: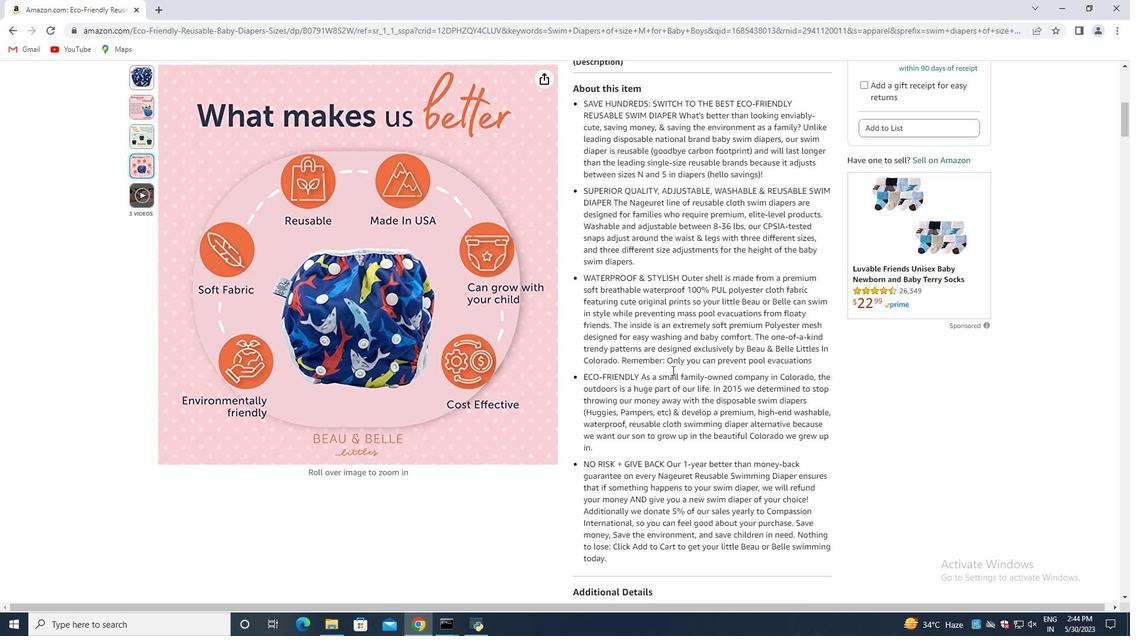 
Action: Mouse scrolled (651, 372) with delta (0, 0)
Screenshot: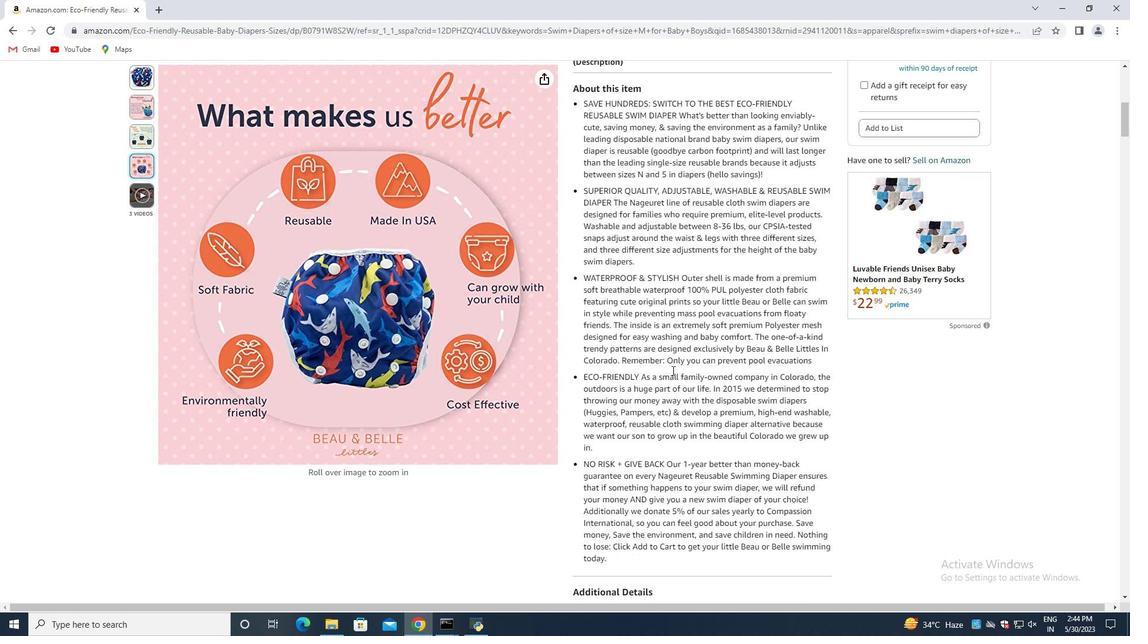 
Action: Mouse moved to (645, 374)
Screenshot: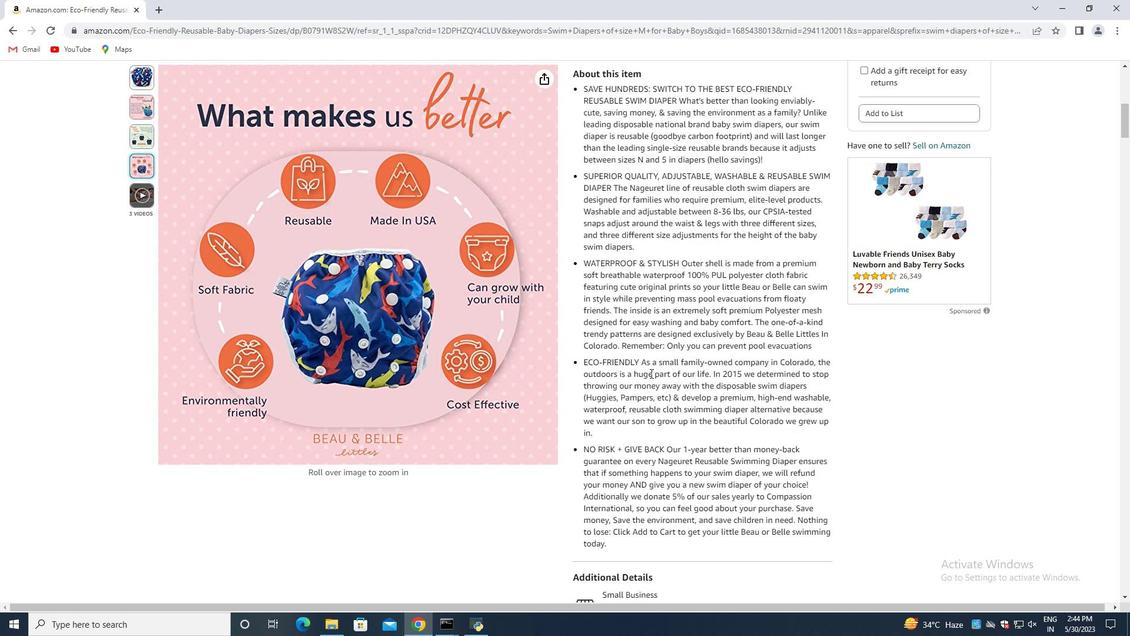 
Action: Mouse scrolled (649, 372) with delta (0, 0)
Screenshot: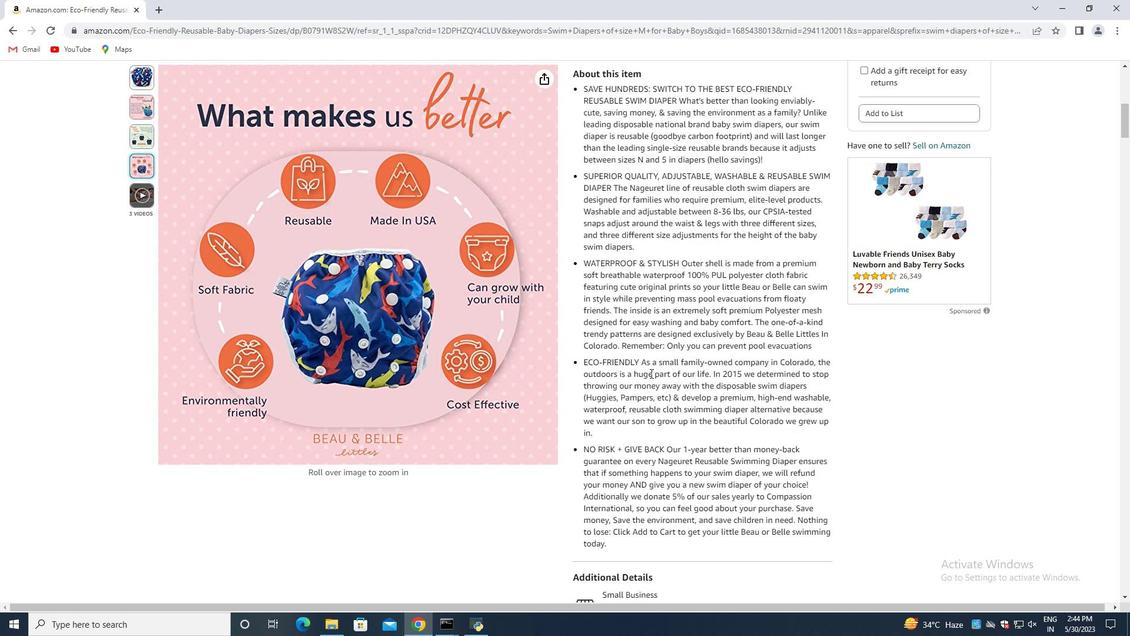 
Action: Mouse moved to (600, 390)
Screenshot: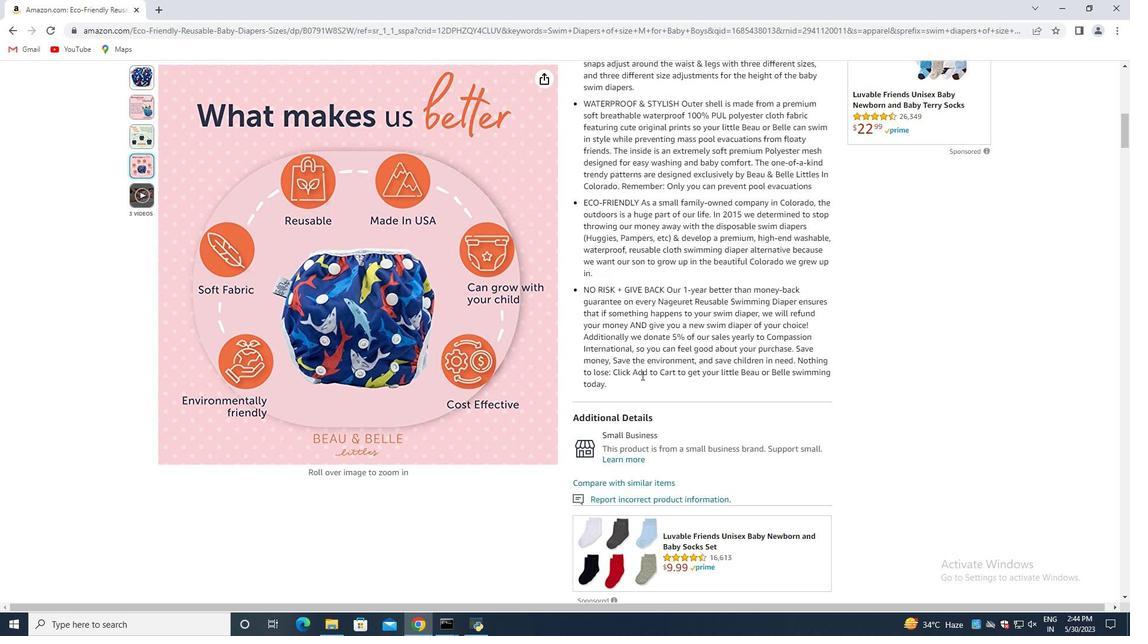 
Action: Mouse scrolled (603, 386) with delta (0, 0)
Screenshot: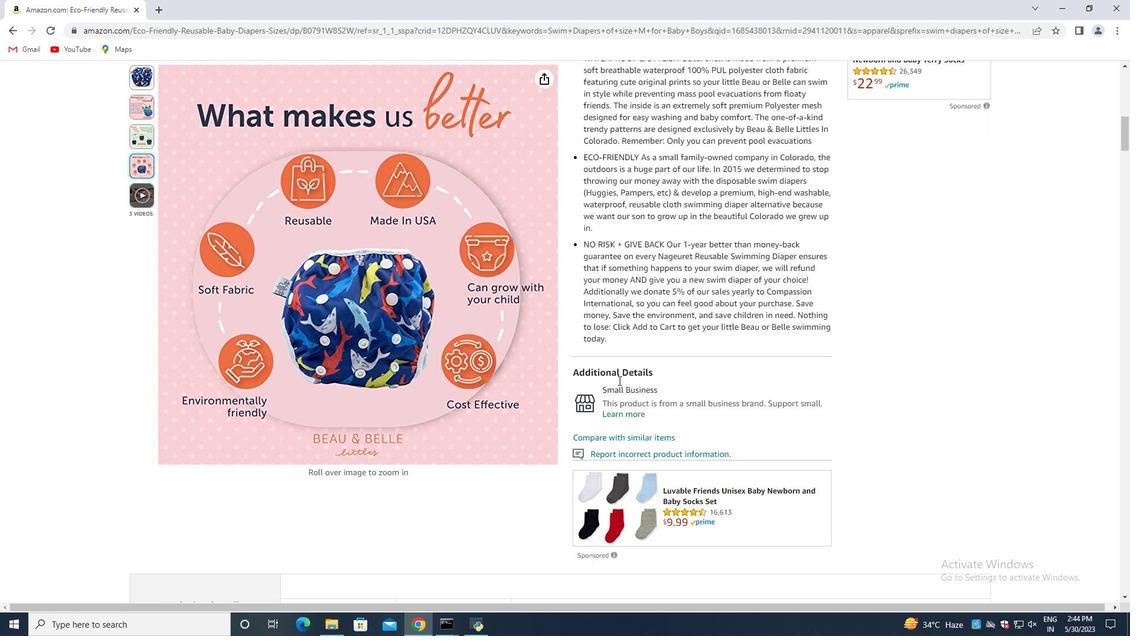 
Action: Mouse moved to (593, 396)
Screenshot: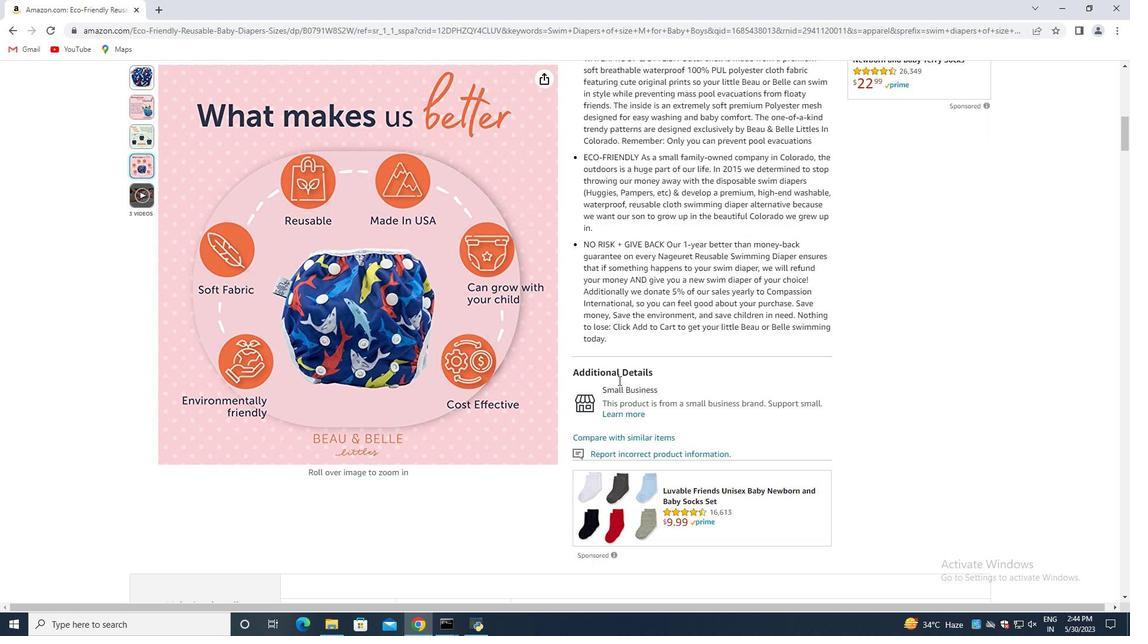 
Action: Mouse scrolled (595, 394) with delta (0, 0)
Screenshot: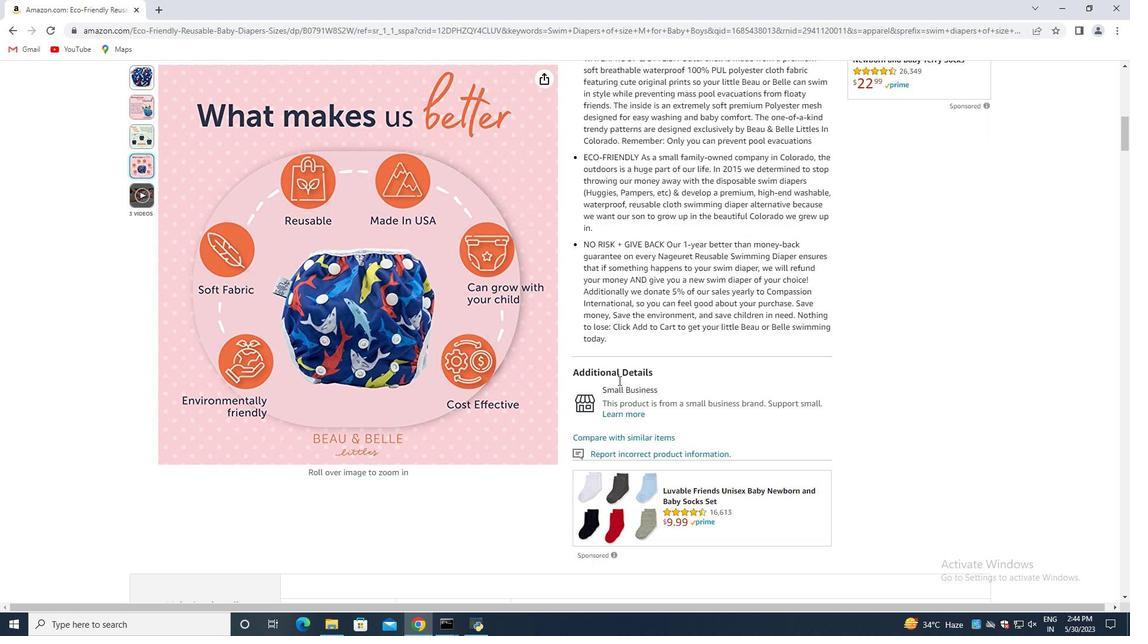 
Action: Mouse moved to (590, 397)
Screenshot: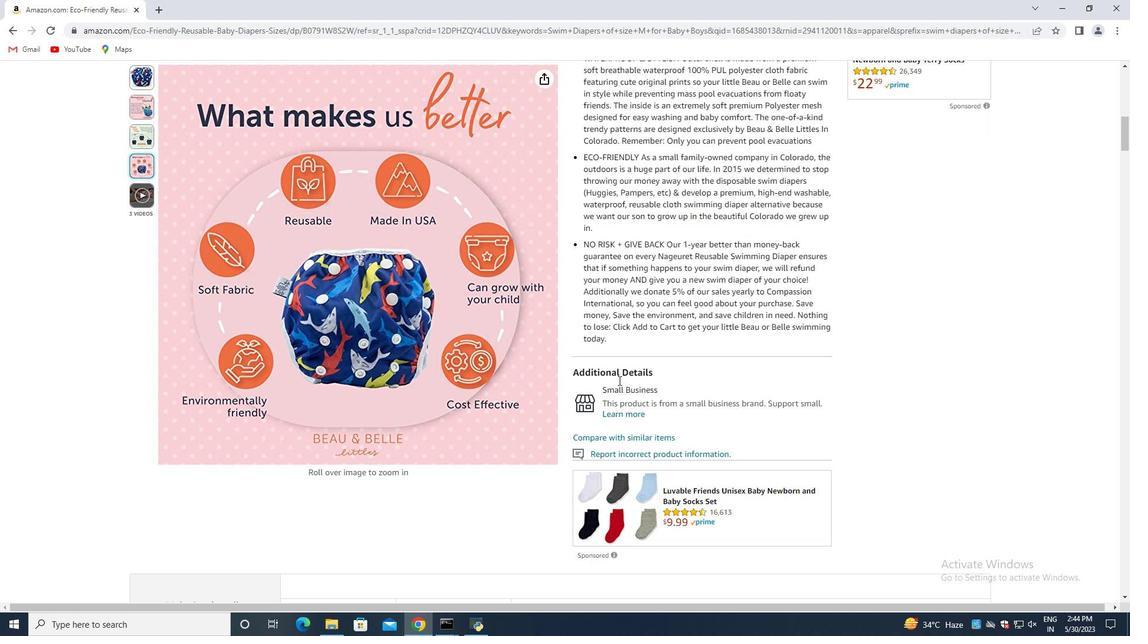 
Action: Mouse scrolled (592, 395) with delta (0, 0)
Screenshot: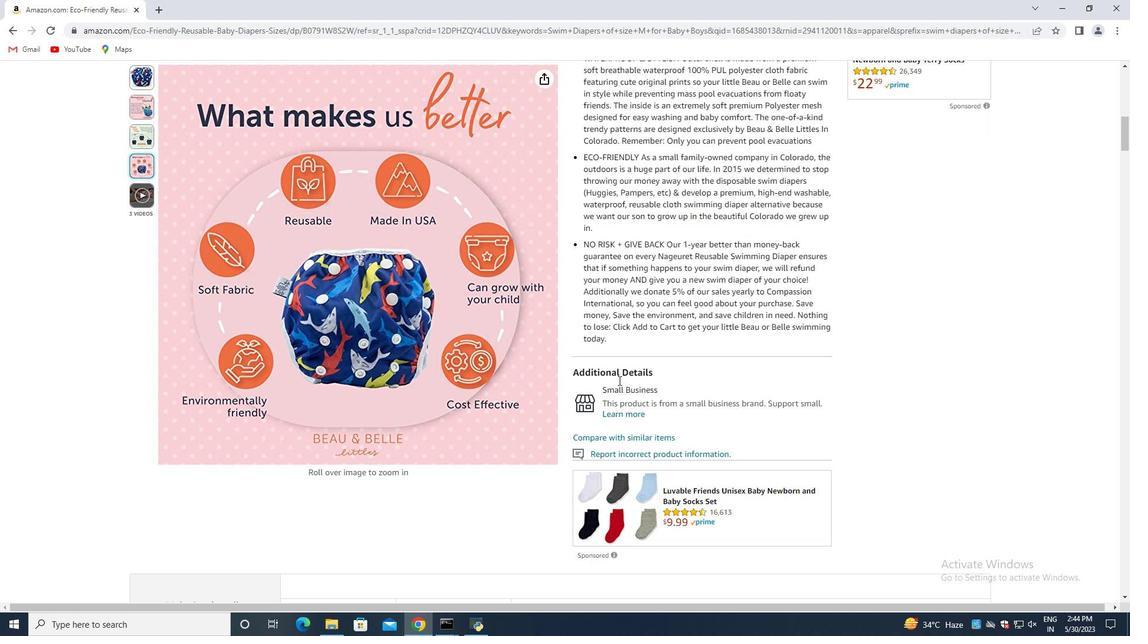 
Action: Mouse moved to (572, 396)
Screenshot: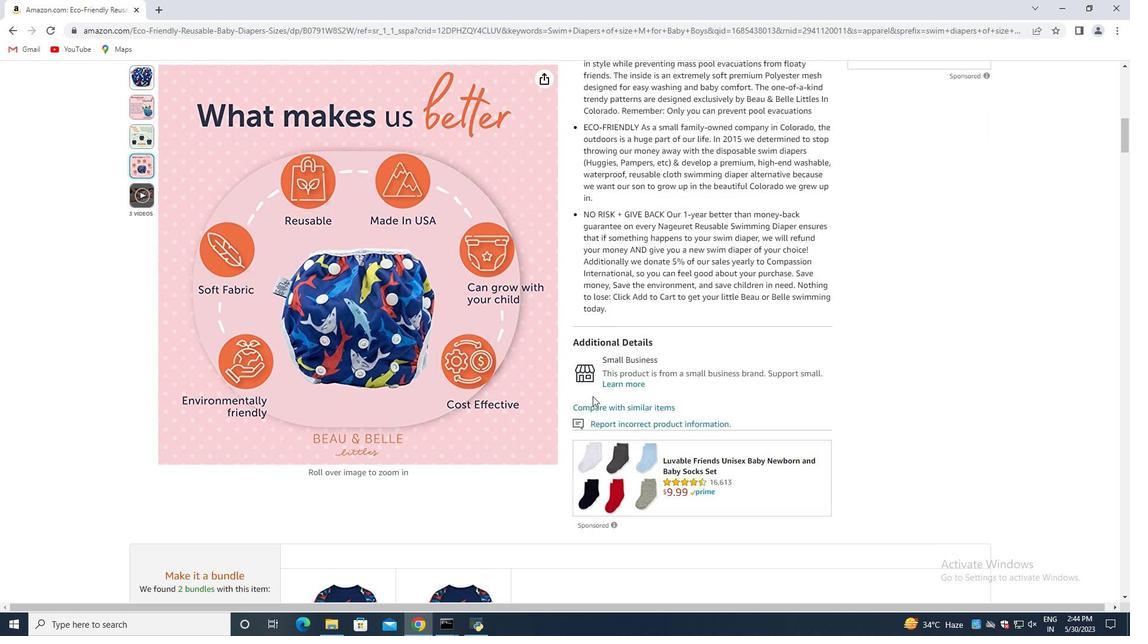 
Action: Mouse scrolled (589, 397) with delta (0, 0)
Screenshot: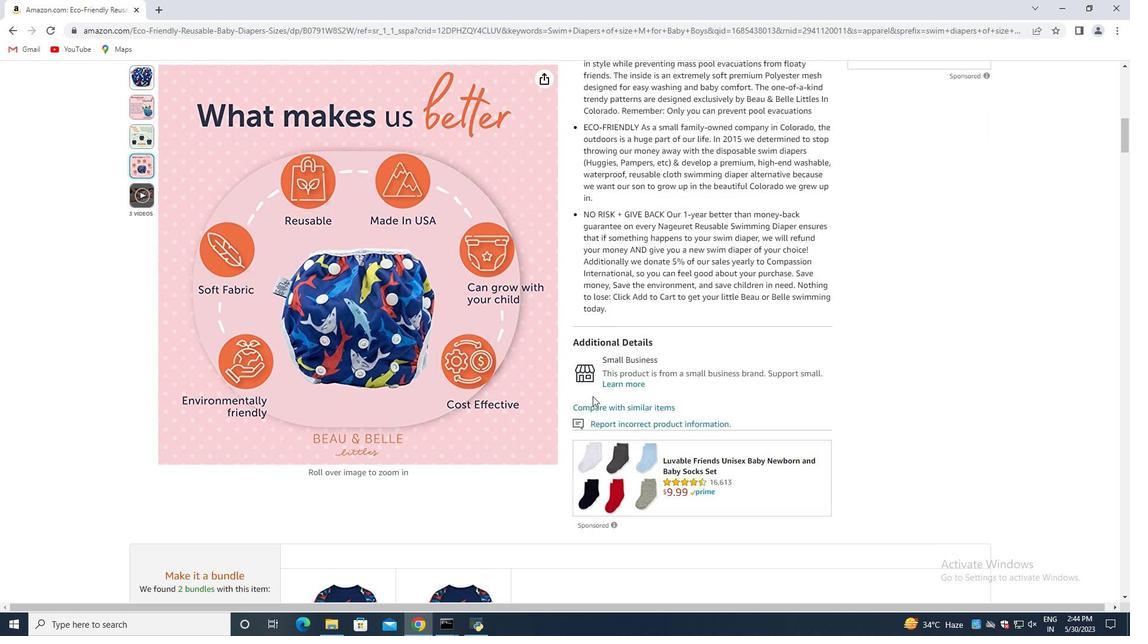 
Action: Mouse moved to (567, 395)
Screenshot: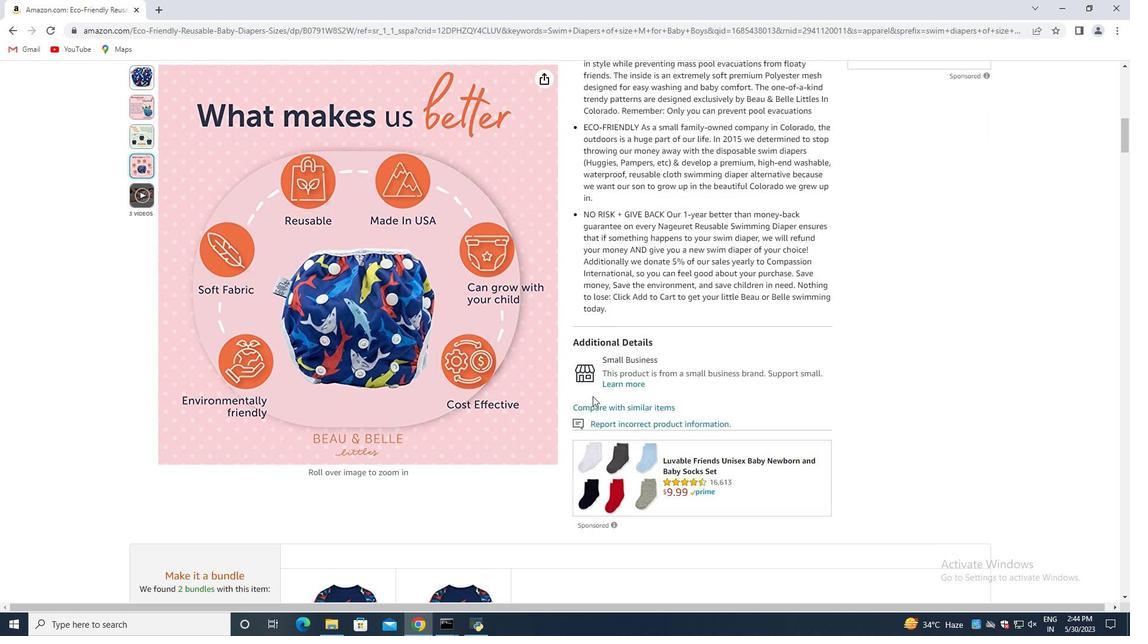 
Action: Mouse scrolled (579, 397) with delta (0, 0)
Screenshot: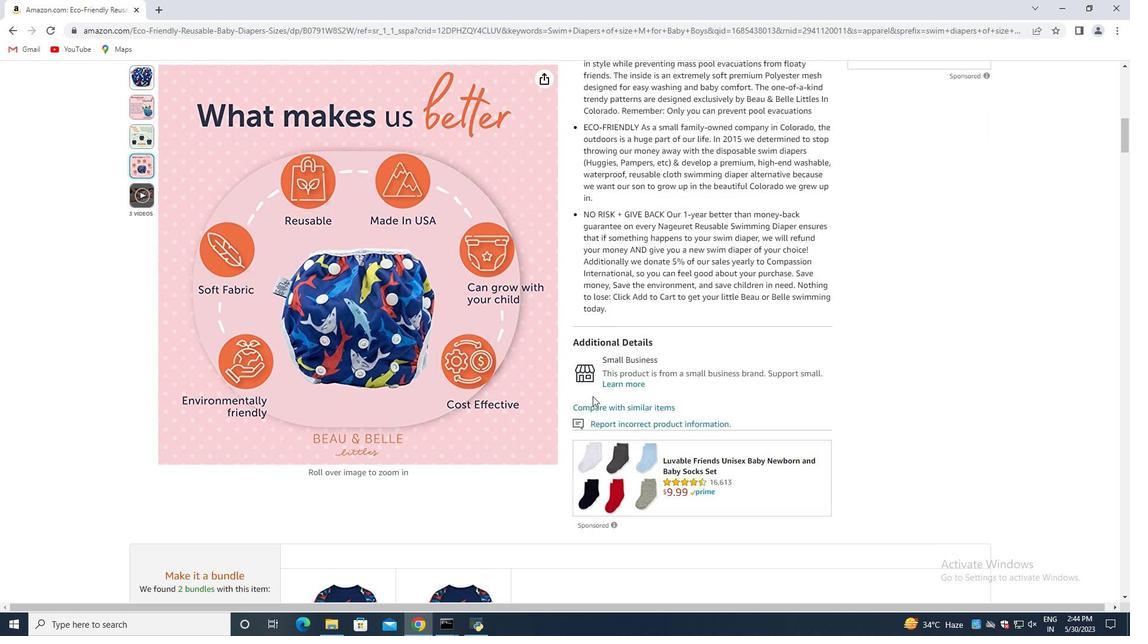
Action: Mouse moved to (530, 390)
Screenshot: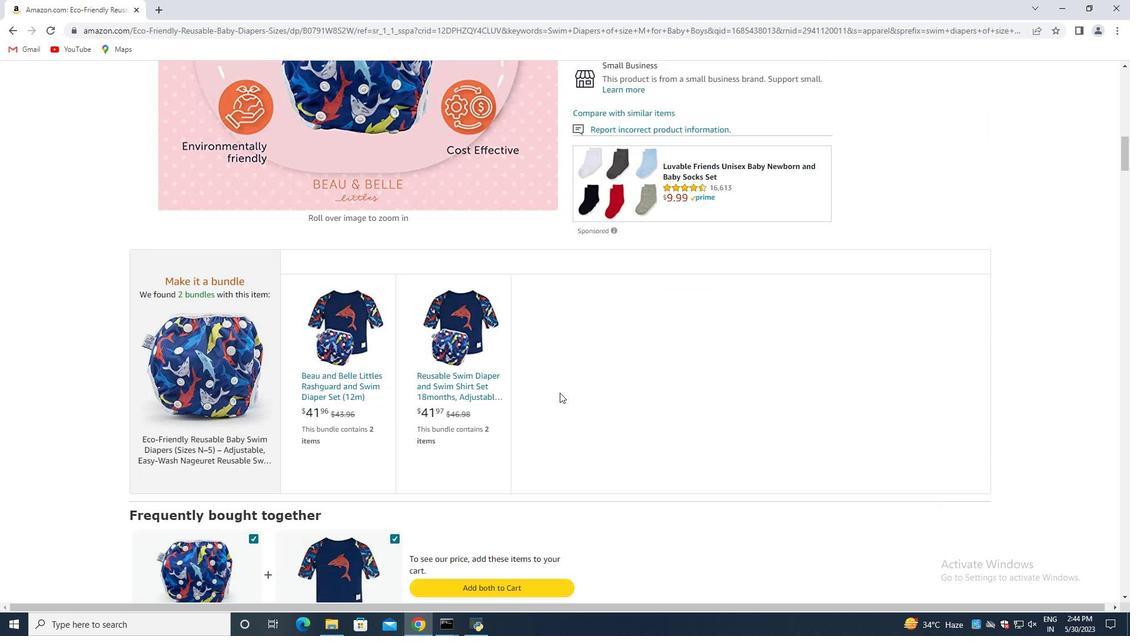 
Action: Mouse scrolled (537, 389) with delta (0, 0)
Screenshot: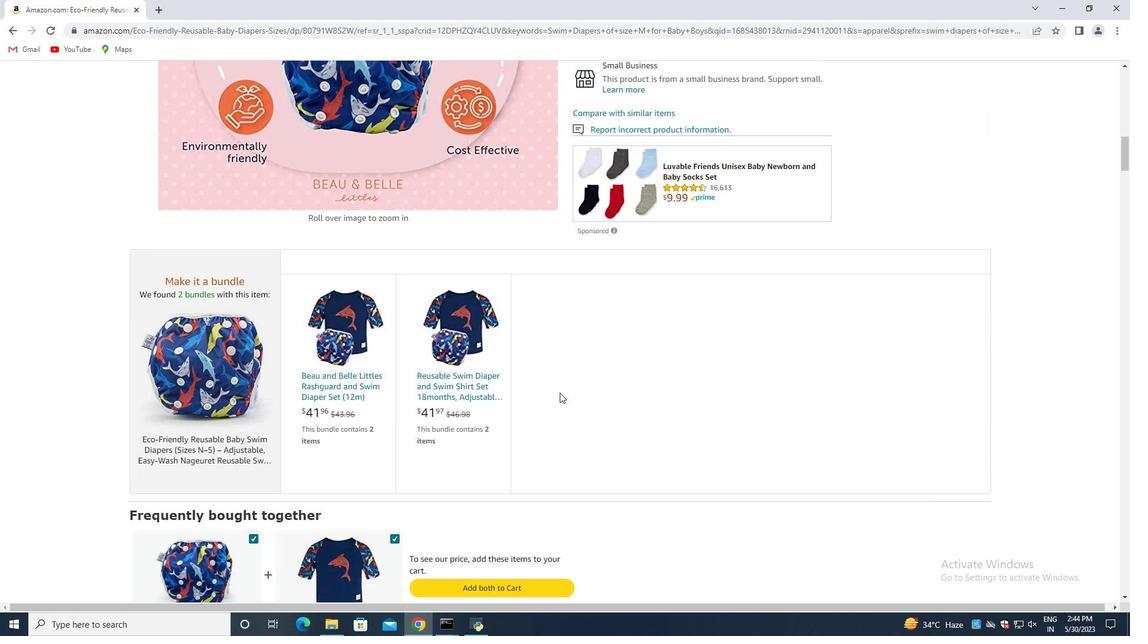 
Action: Mouse moved to (504, 391)
Screenshot: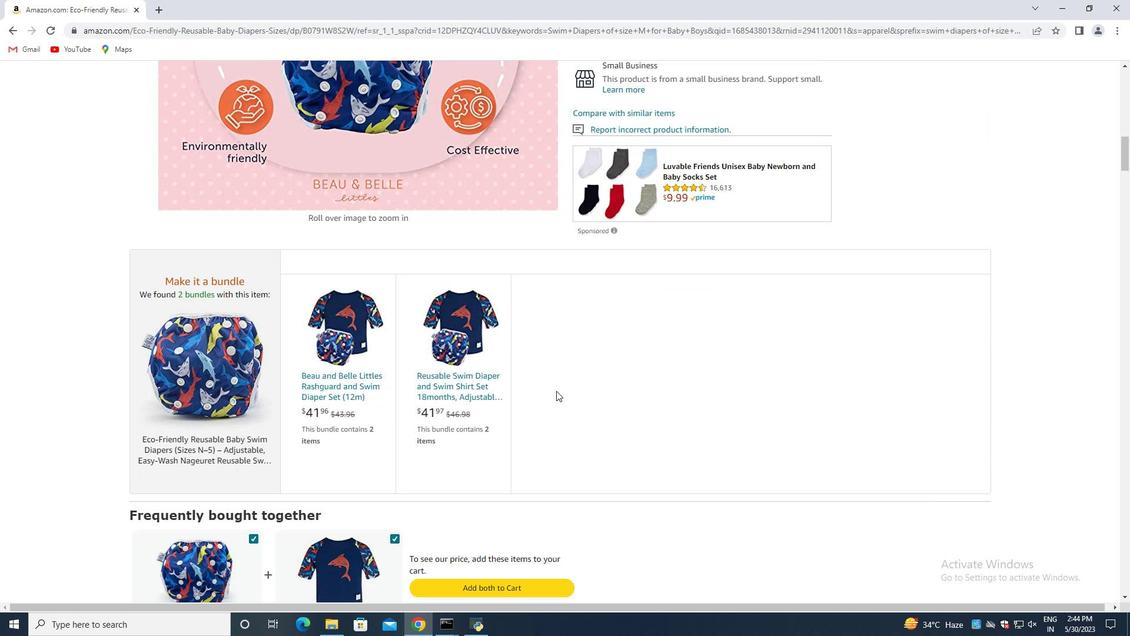 
Action: Mouse scrolled (521, 389) with delta (0, 0)
Screenshot: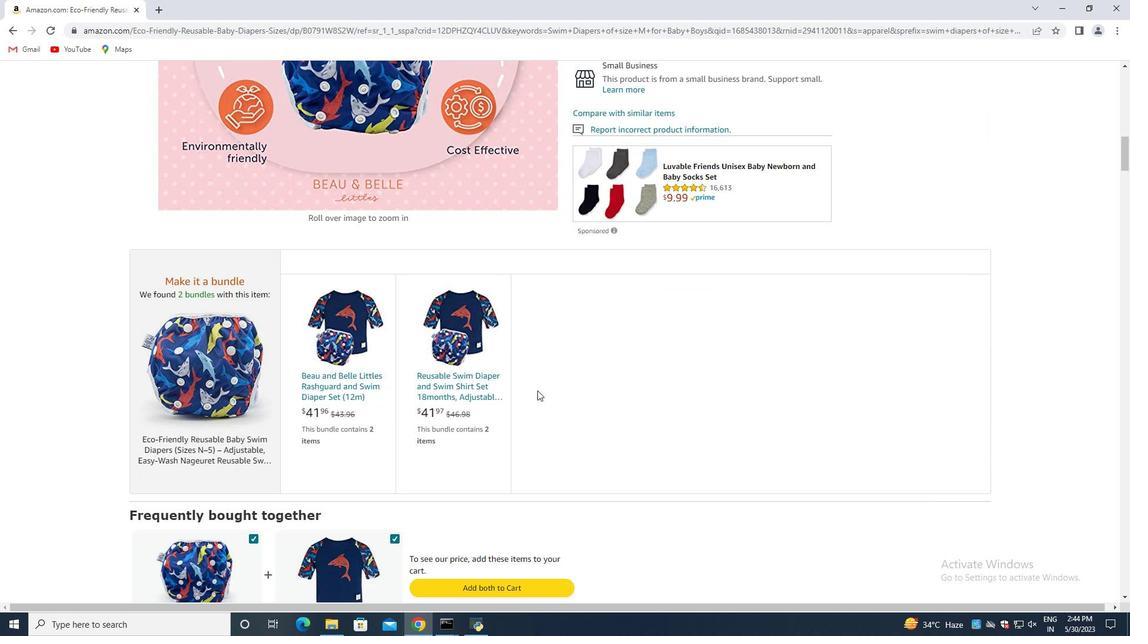 
Action: Mouse moved to (500, 391)
Screenshot: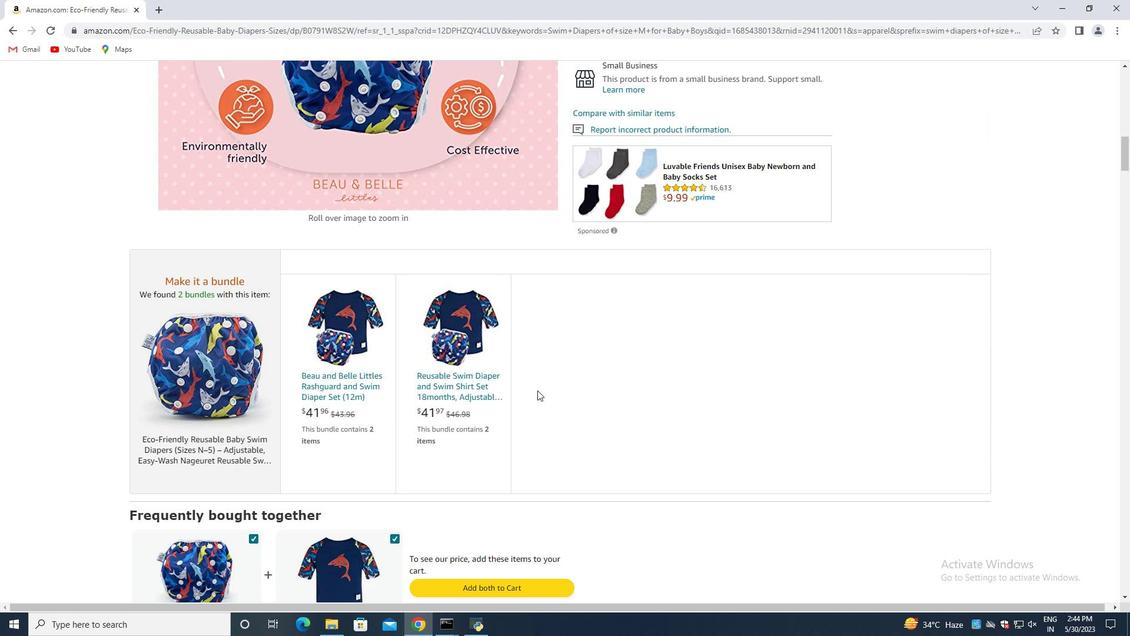 
Action: Mouse scrolled (508, 390) with delta (0, 0)
Screenshot: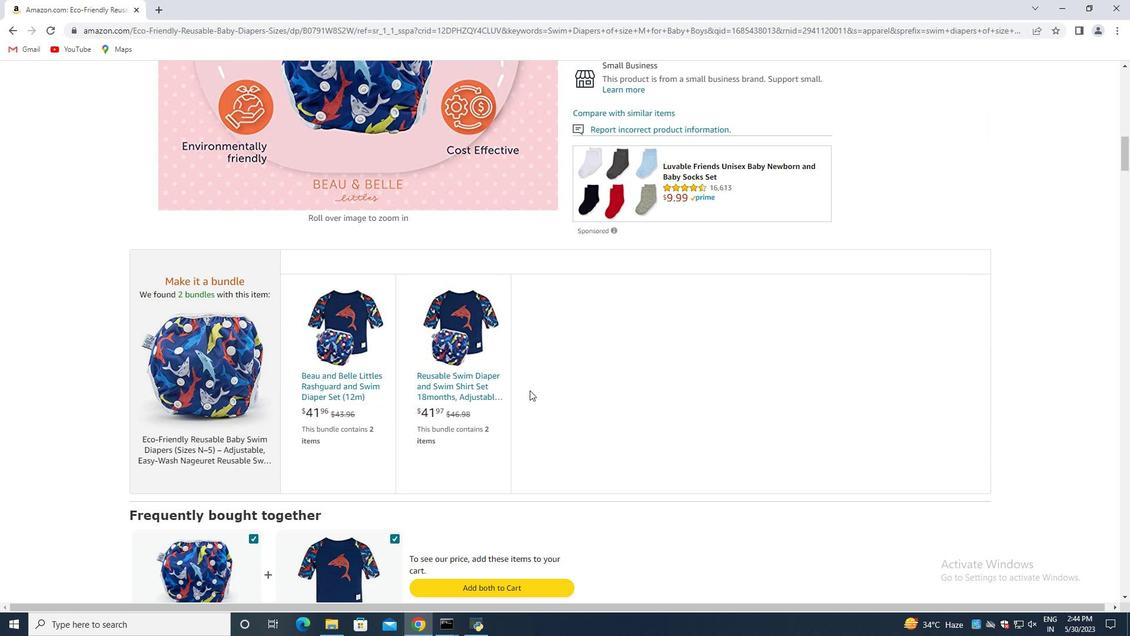 
Action: Mouse moved to (496, 389)
Screenshot: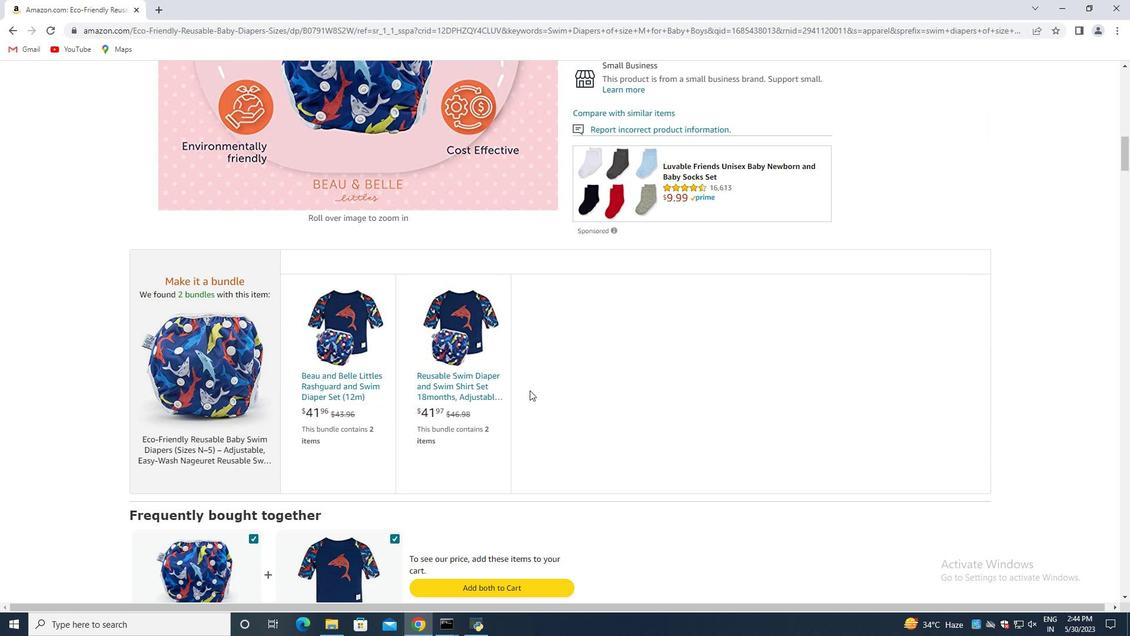 
Action: Mouse scrolled (500, 390) with delta (0, 0)
Screenshot: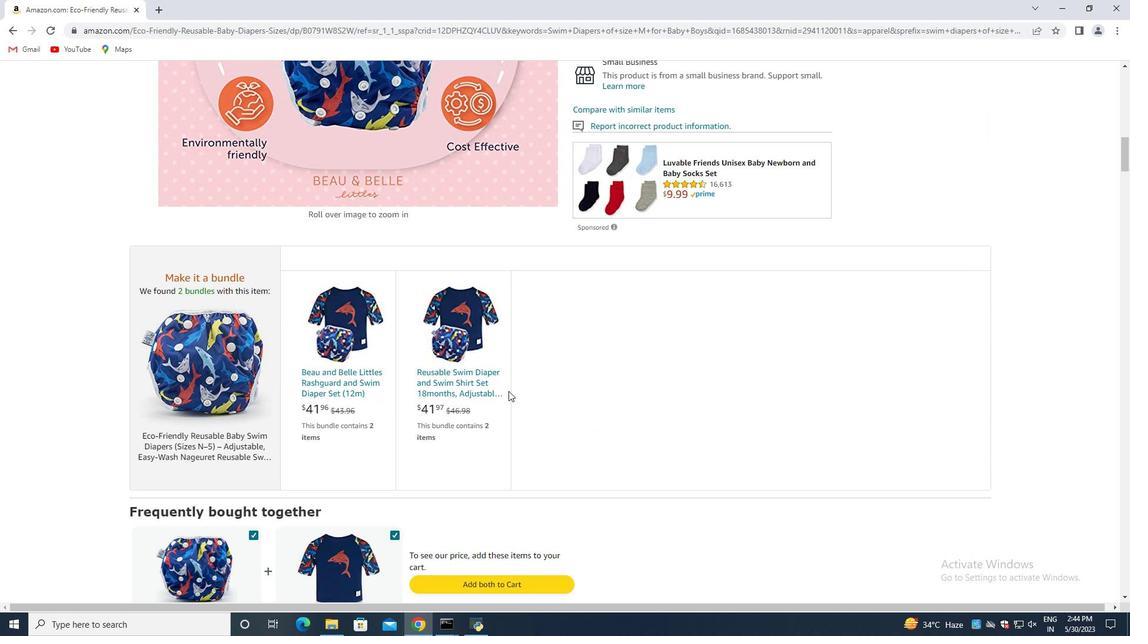 
Action: Mouse moved to (467, 382)
Screenshot: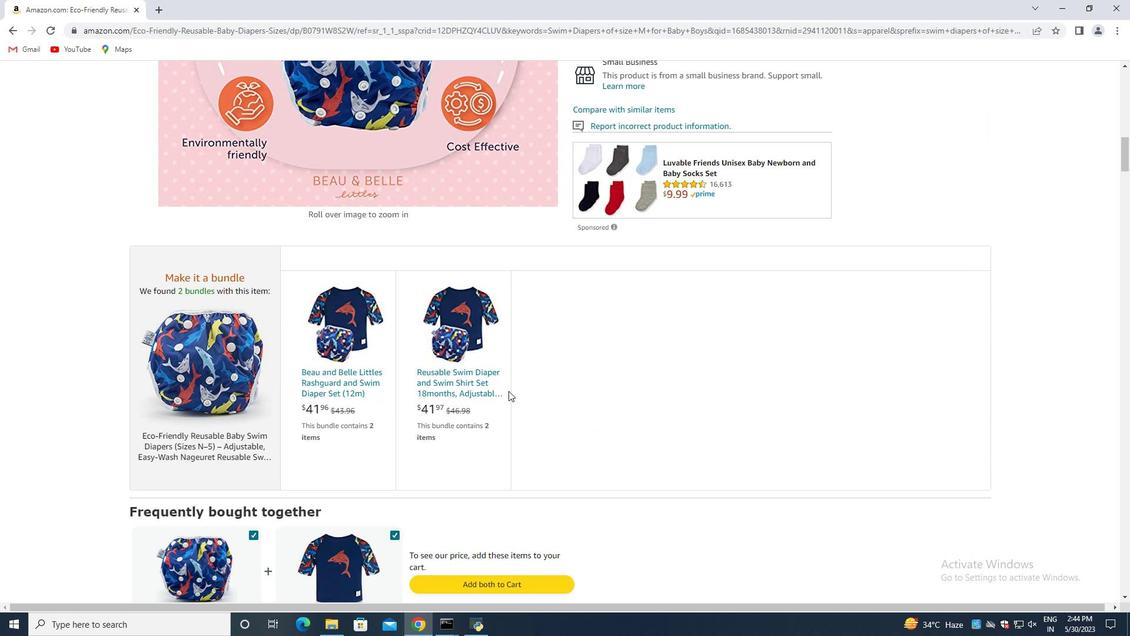 
Action: Mouse scrolled (493, 388) with delta (0, 0)
Screenshot: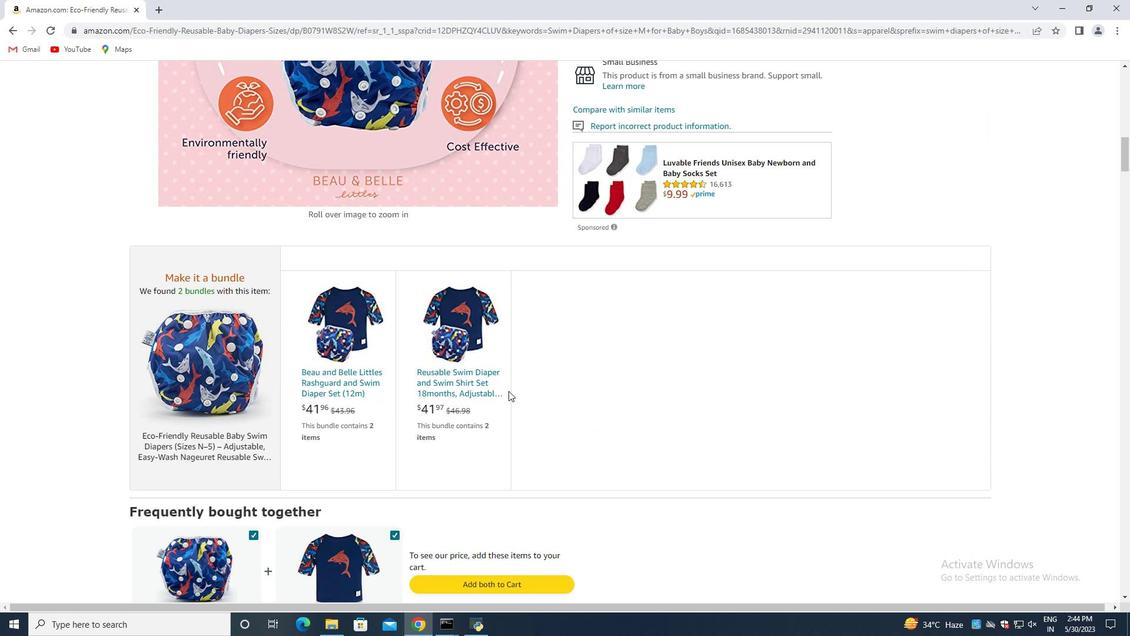 
Action: Mouse moved to (466, 381)
Screenshot: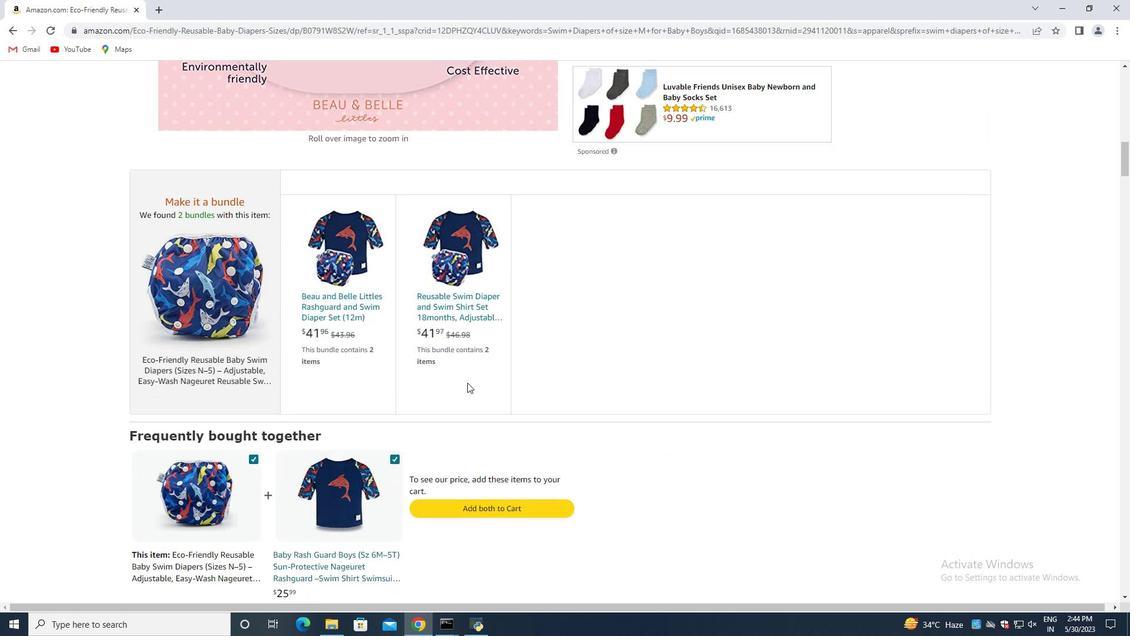 
Action: Mouse scrolled (466, 380) with delta (0, 0)
Screenshot: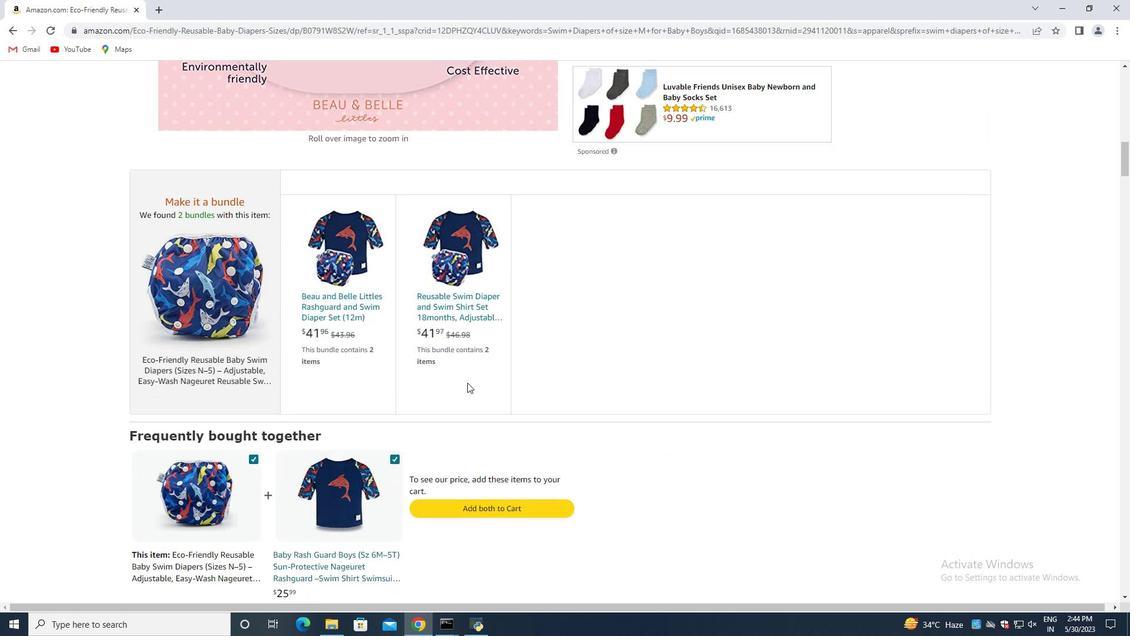 
Action: Mouse moved to (465, 381)
Screenshot: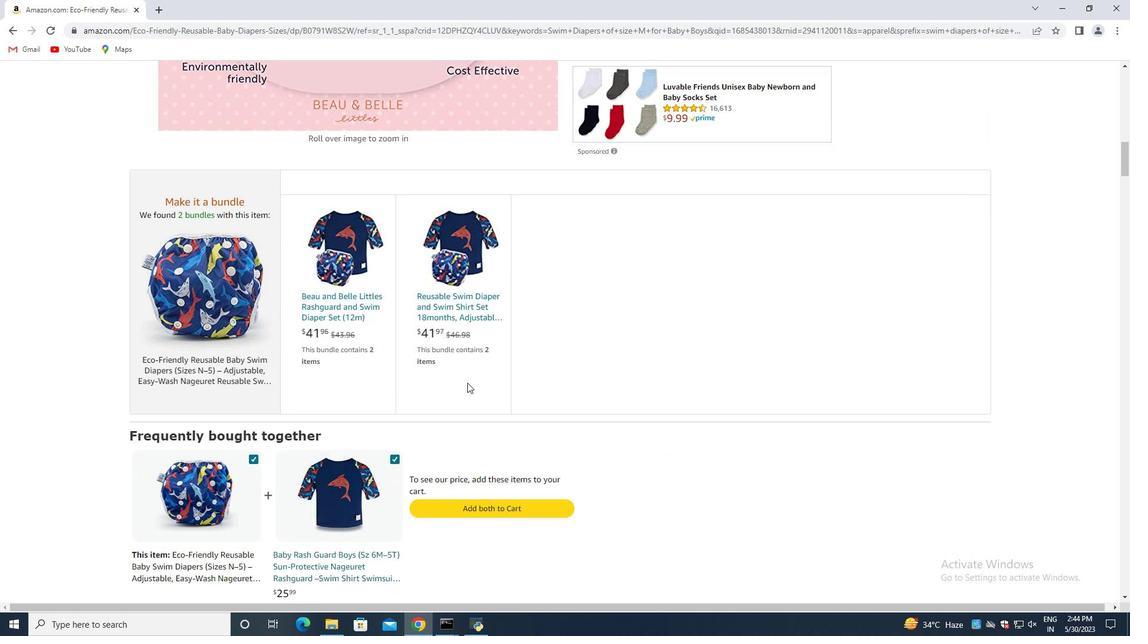 
Action: Mouse scrolled (465, 380) with delta (0, 0)
Screenshot: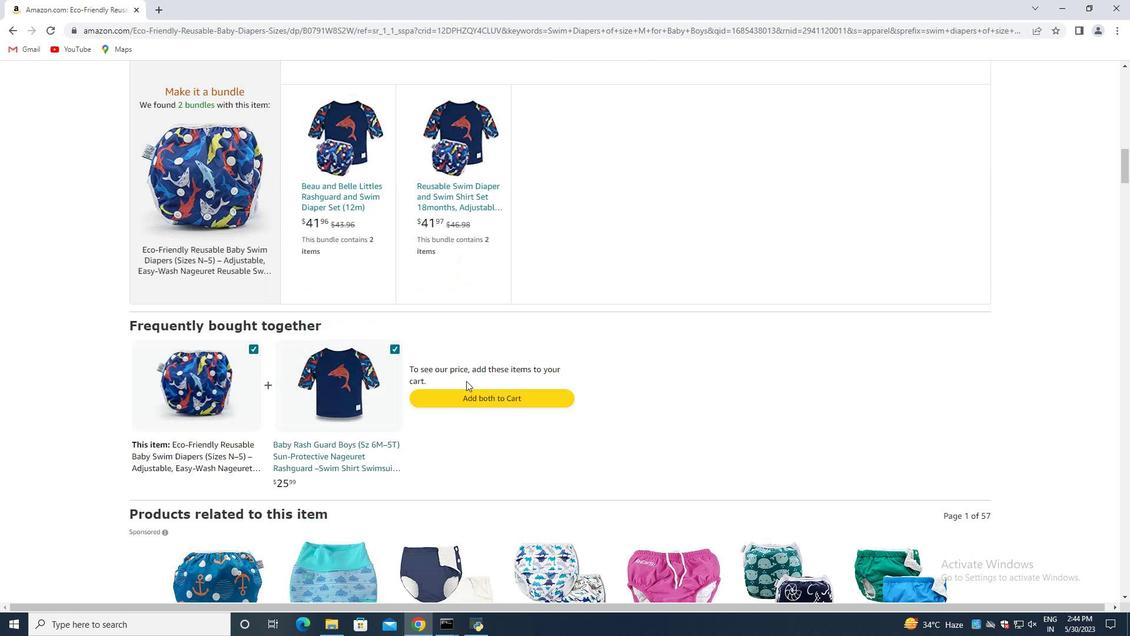 
Action: Mouse moved to (465, 382)
Screenshot: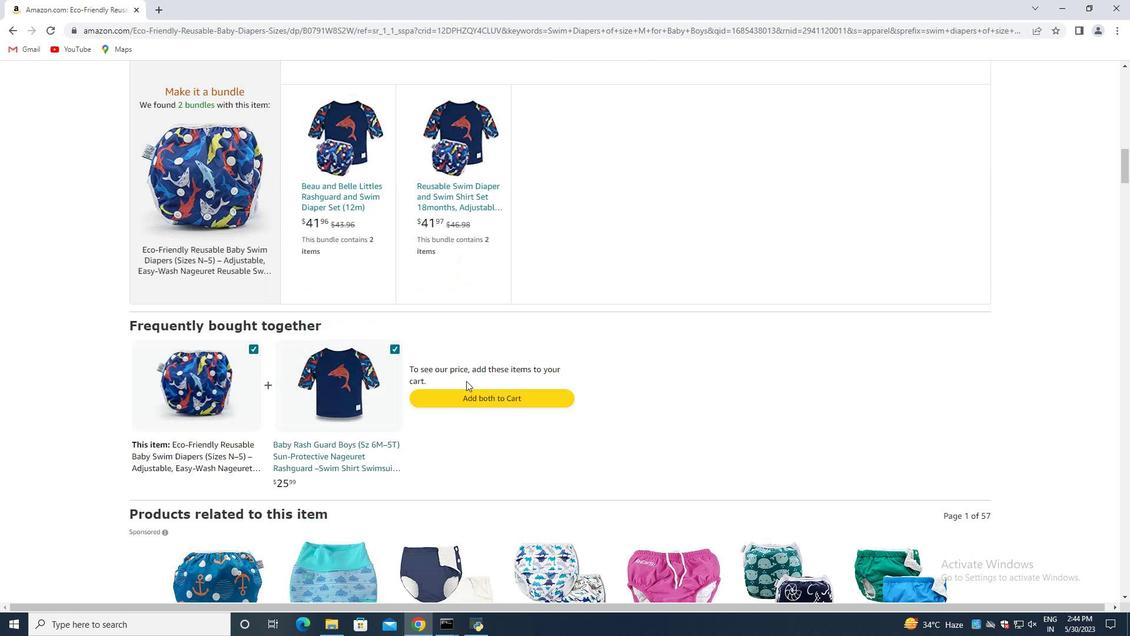 
Action: Mouse scrolled (465, 380) with delta (0, 0)
Screenshot: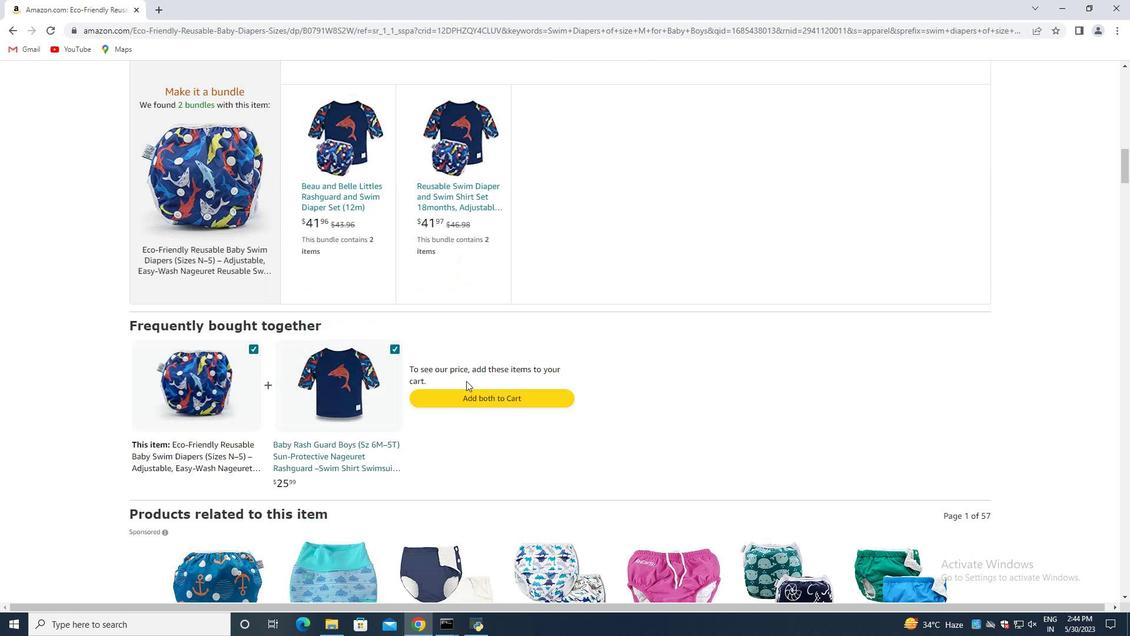 
Action: Mouse moved to (465, 382)
Screenshot: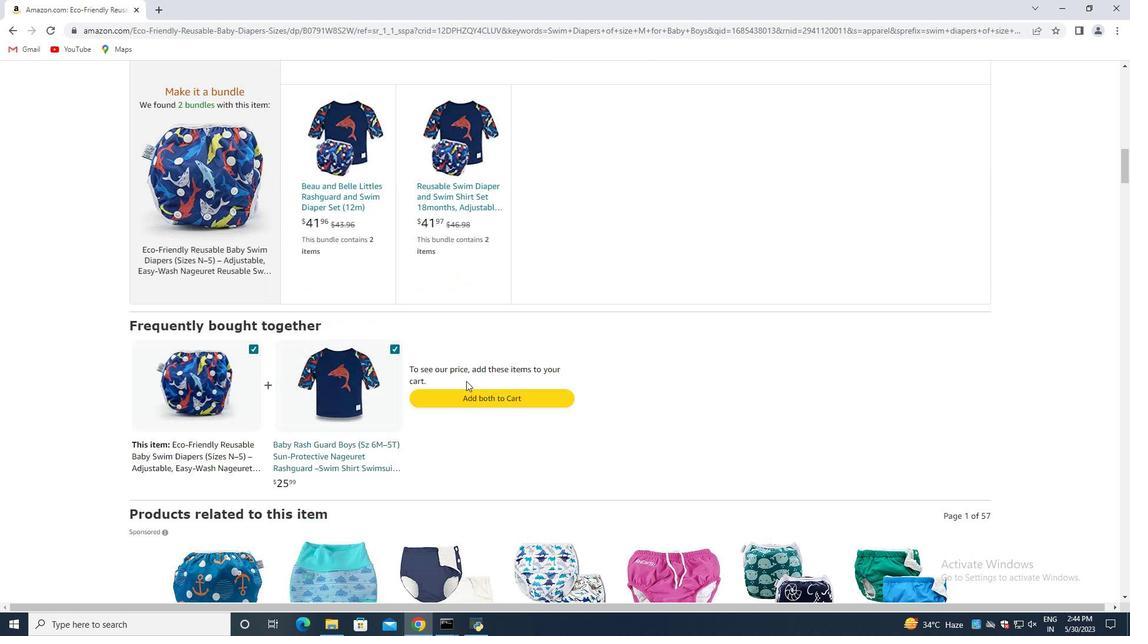 
Action: Mouse scrolled (465, 381) with delta (0, 0)
Screenshot: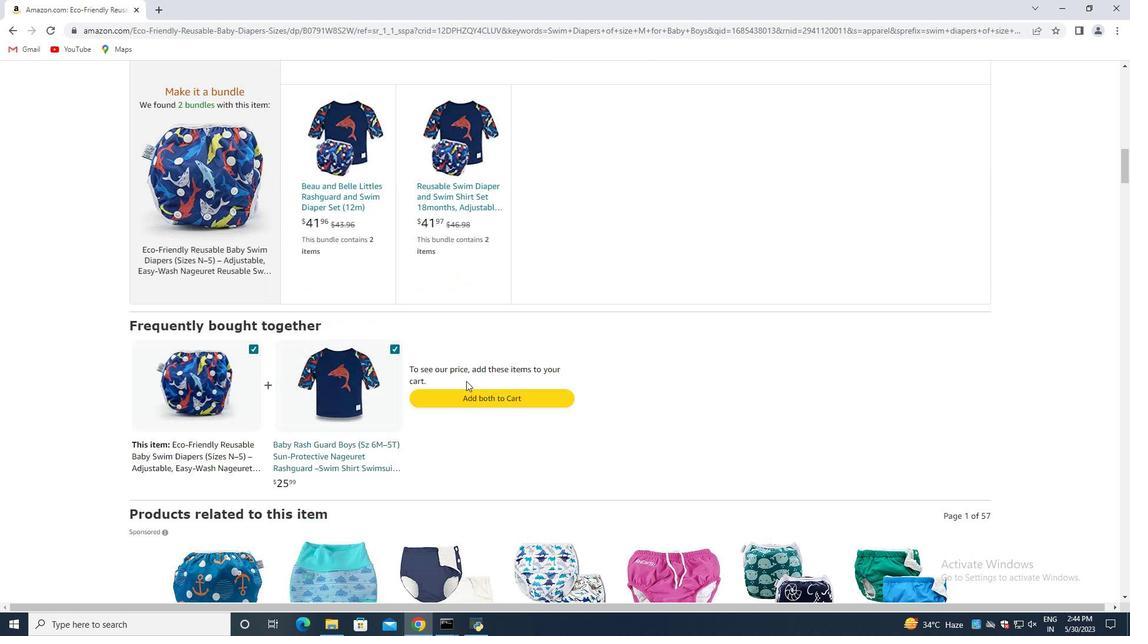 
Action: Mouse moved to (464, 382)
Screenshot: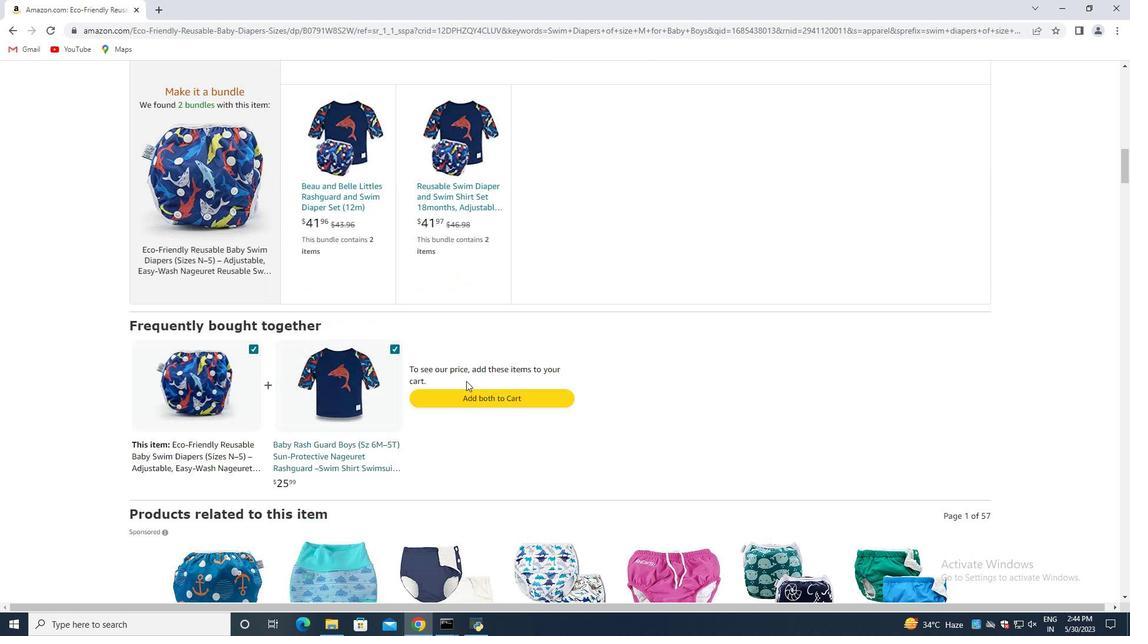 
Action: Mouse scrolled (464, 382) with delta (0, 0)
Screenshot: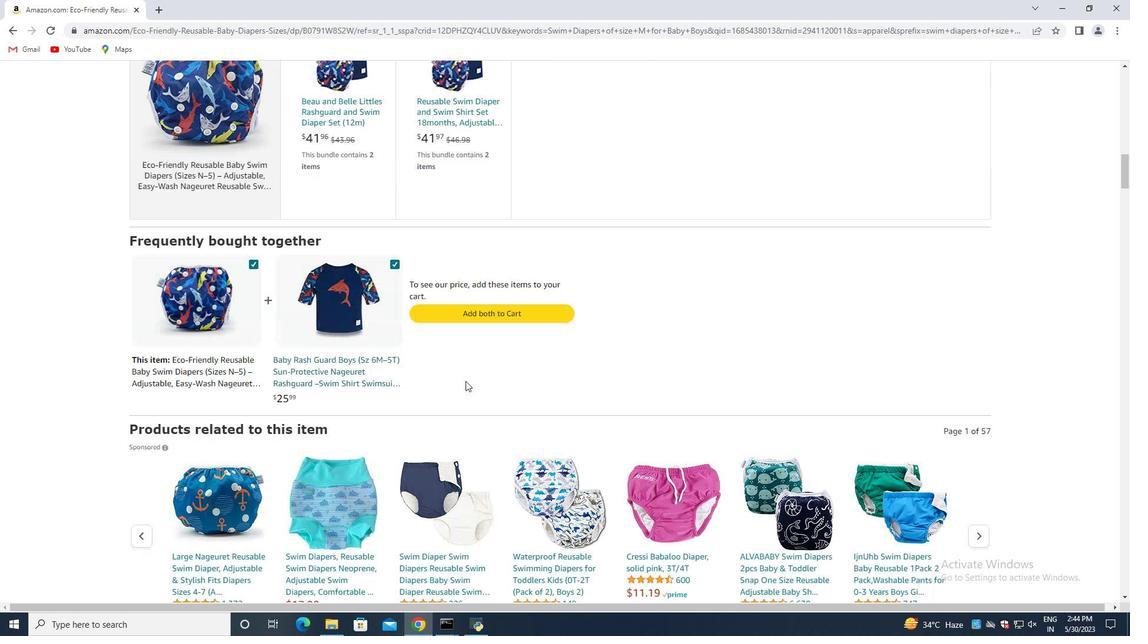 
Action: Mouse moved to (463, 384)
Screenshot: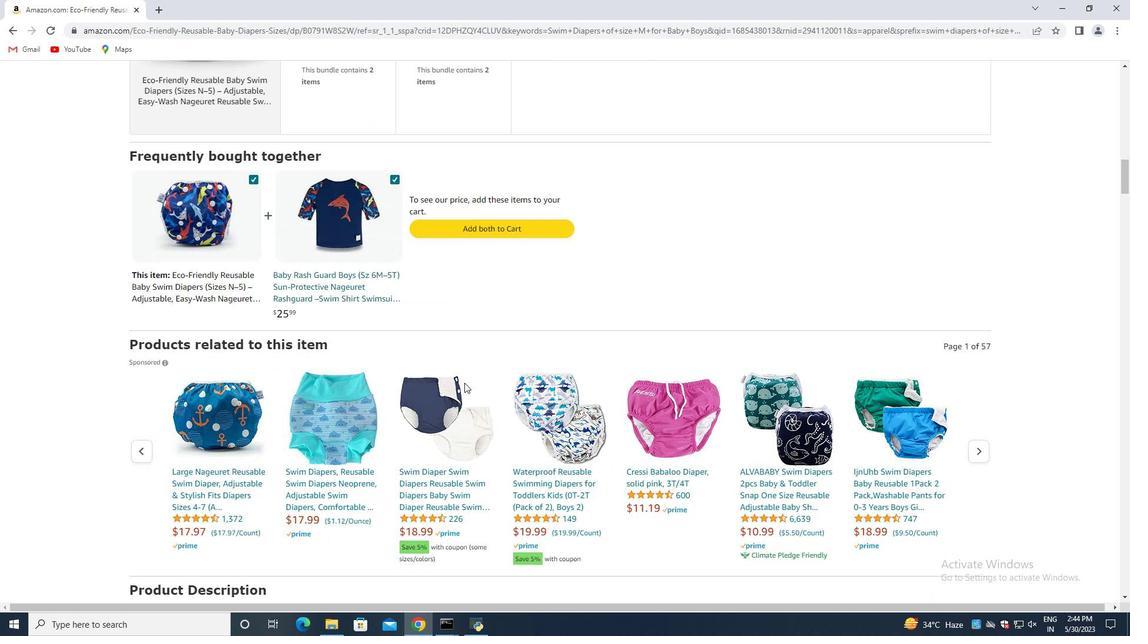 
Action: Mouse scrolled (464, 382) with delta (0, 0)
Screenshot: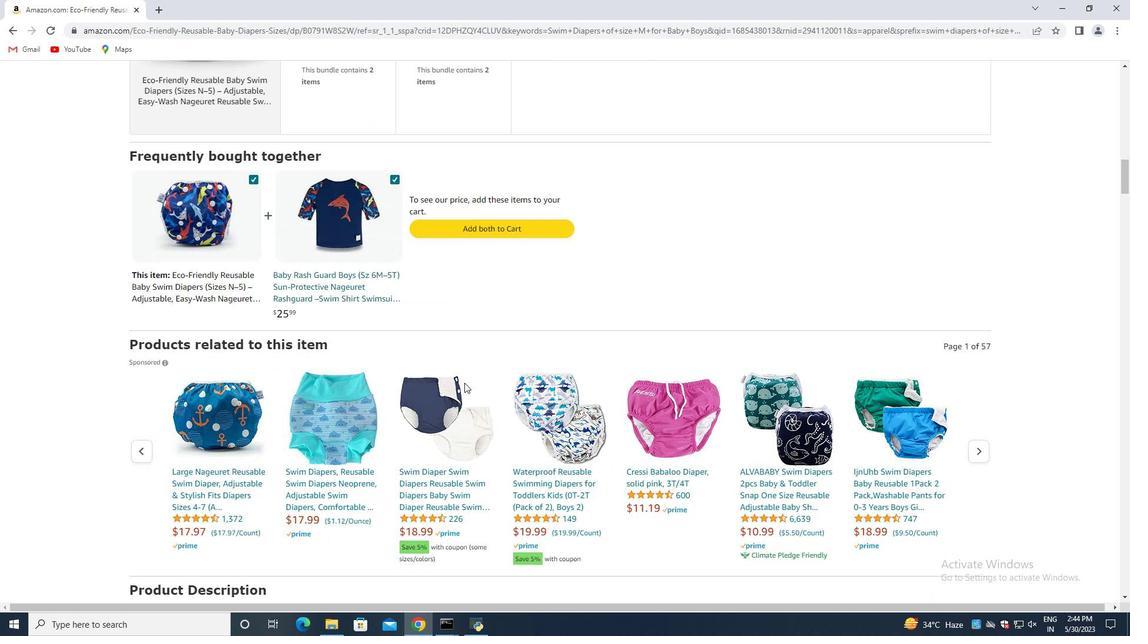
Action: Mouse moved to (460, 385)
Screenshot: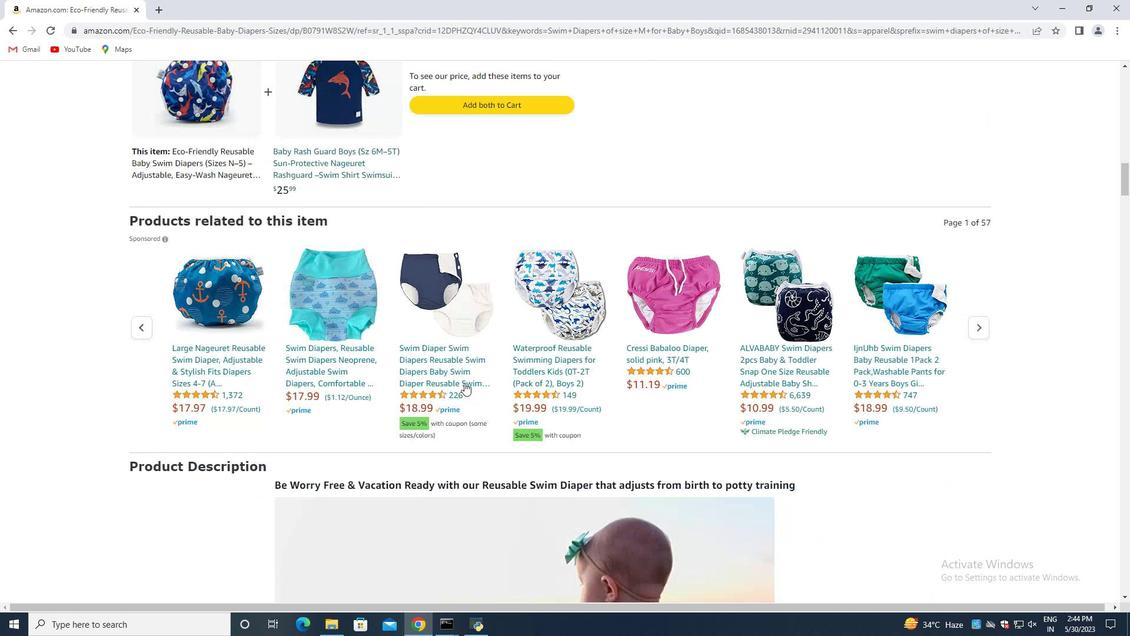 
Action: Mouse scrolled (461, 384) with delta (0, 0)
Screenshot: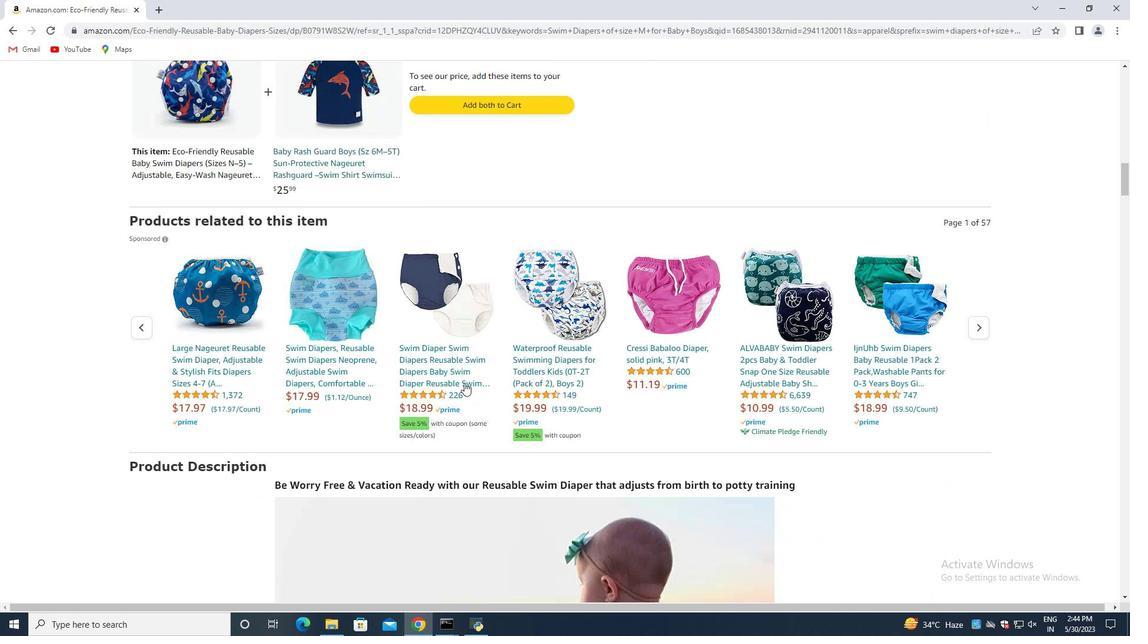 
Action: Mouse moved to (460, 385)
Screenshot: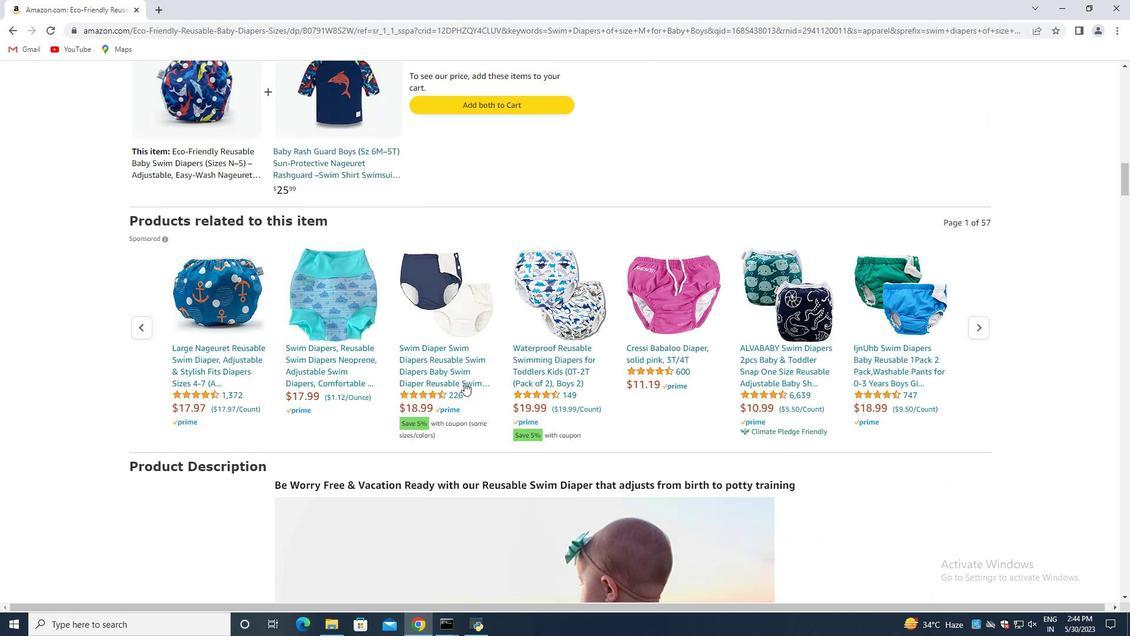 
Action: Mouse scrolled (460, 384) with delta (0, 0)
Screenshot: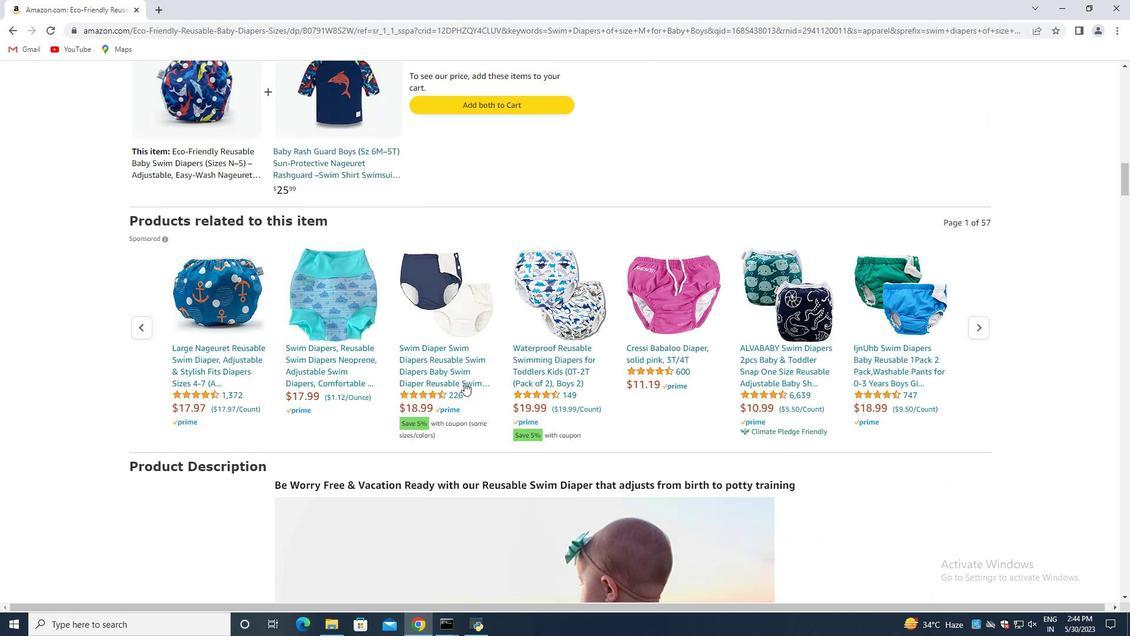 
Action: Mouse moved to (459, 385)
Screenshot: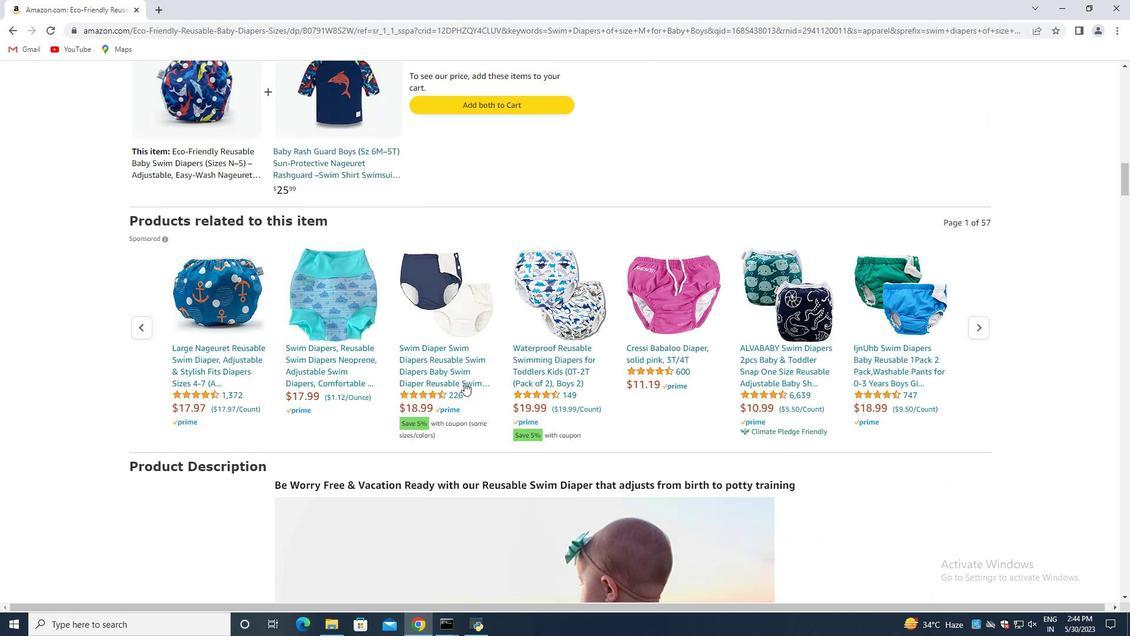 
Action: Mouse scrolled (460, 385) with delta (0, 0)
Screenshot: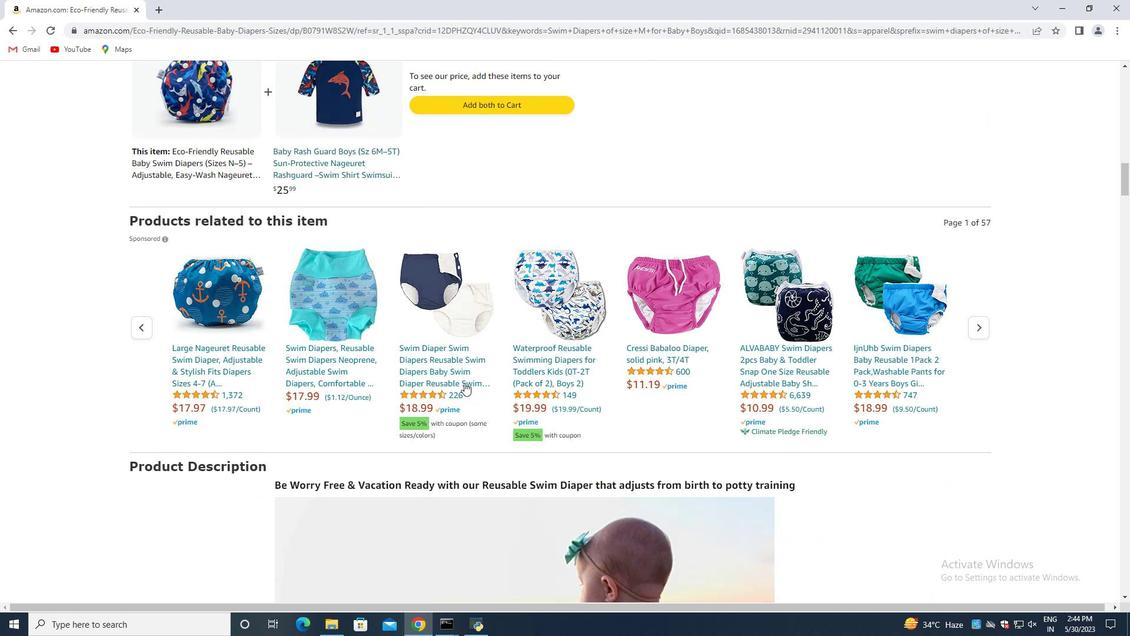 
Action: Mouse scrolled (460, 385) with delta (0, 0)
Screenshot: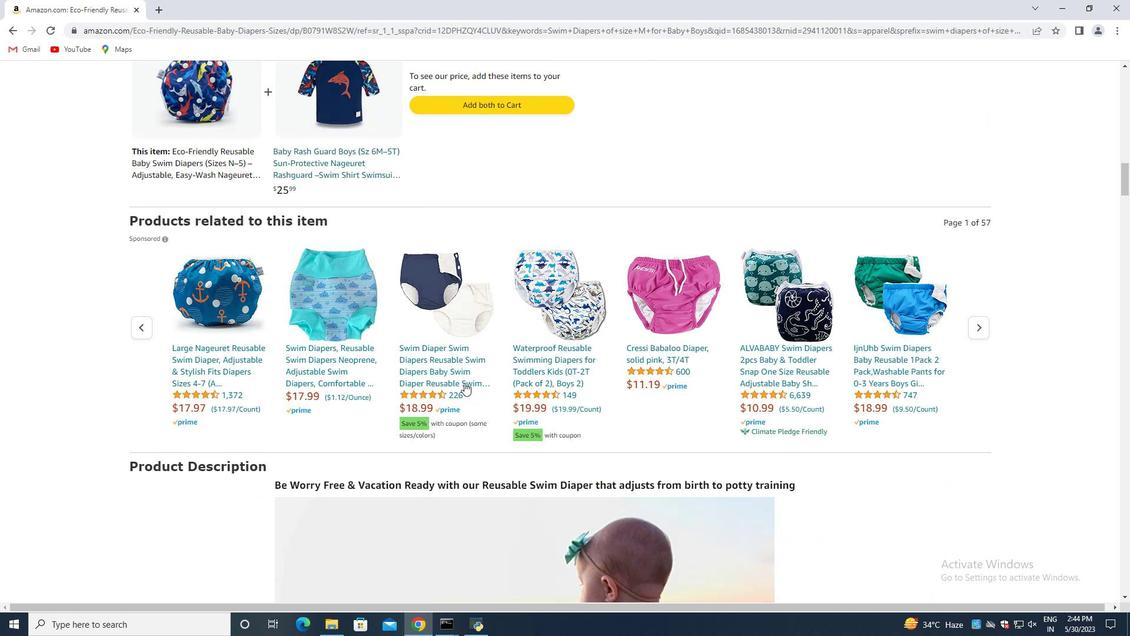 
Action: Mouse moved to (458, 386)
Screenshot: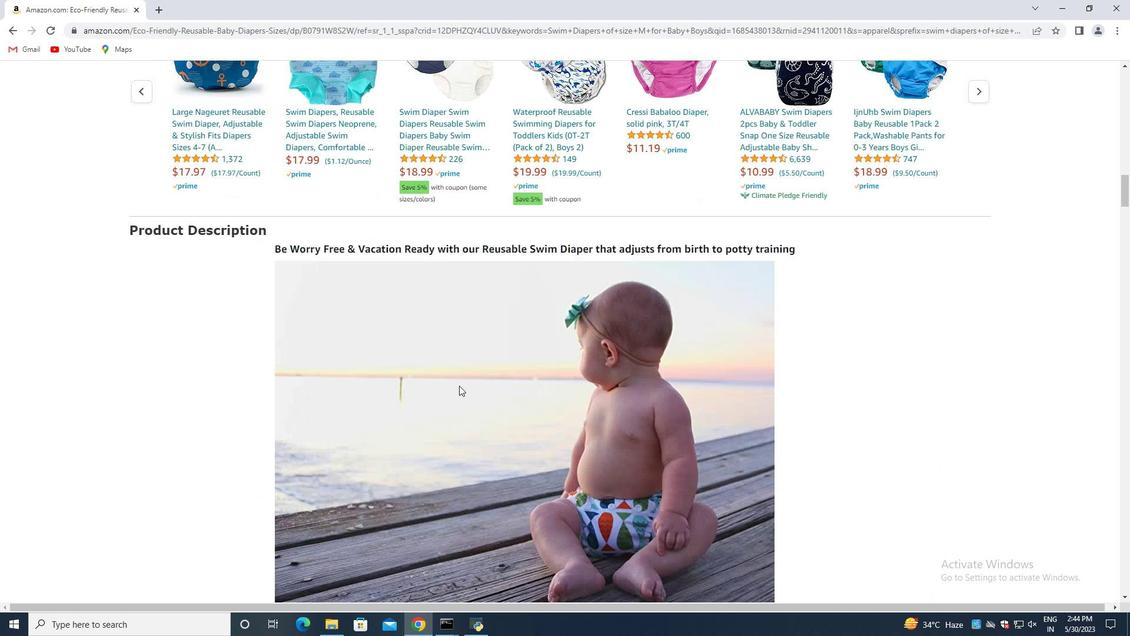 
Action: Mouse scrolled (458, 385) with delta (0, 0)
Screenshot: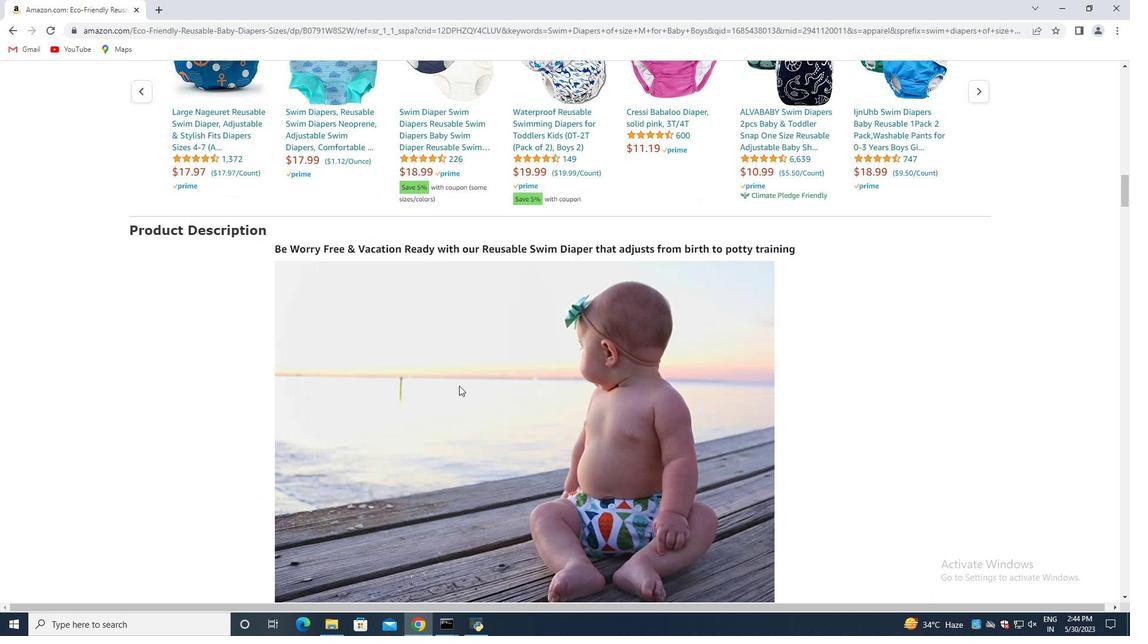 
Action: Mouse moved to (458, 387)
Screenshot: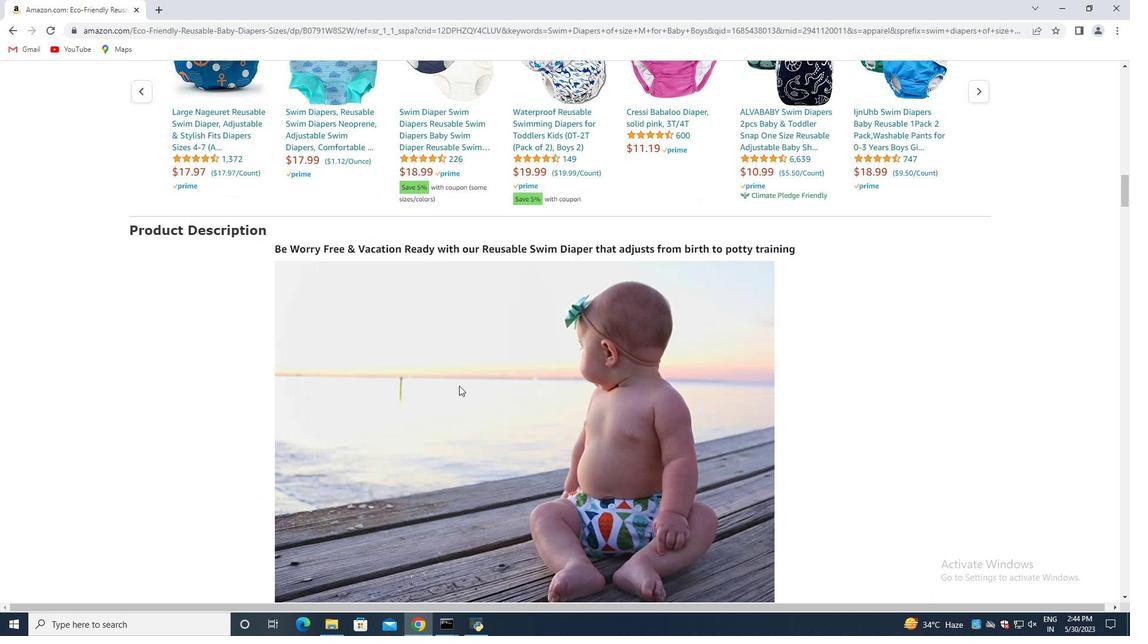 
Action: Mouse scrolled (458, 386) with delta (0, 0)
Screenshot: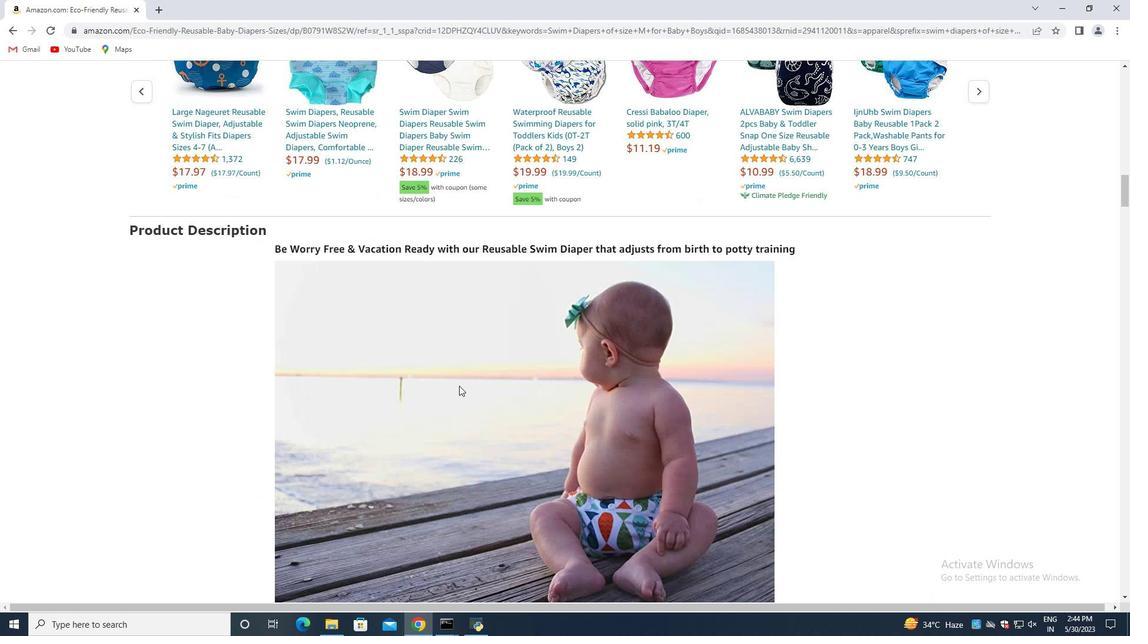 
Action: Mouse scrolled (458, 386) with delta (0, 0)
Screenshot: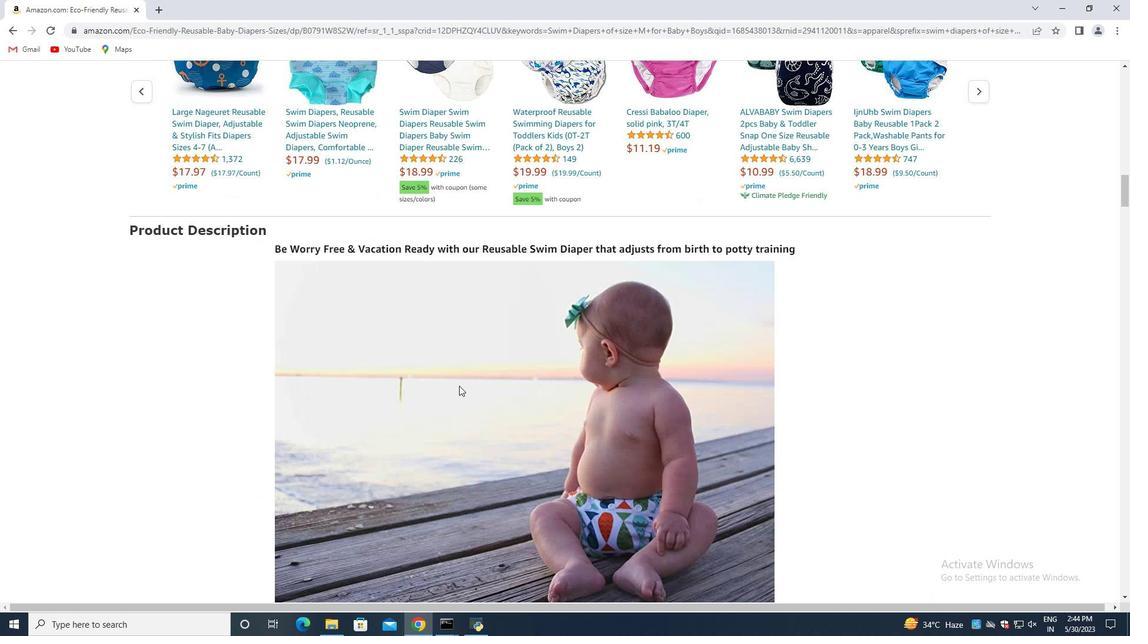 
Action: Mouse scrolled (458, 386) with delta (0, 0)
Screenshot: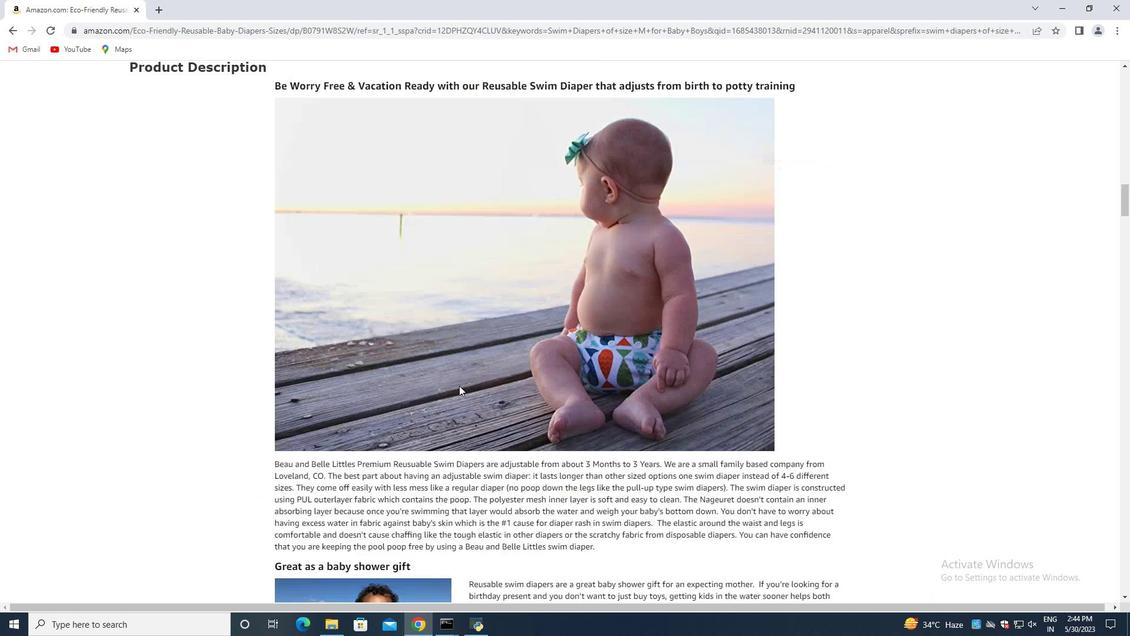
Action: Mouse moved to (458, 389)
Screenshot: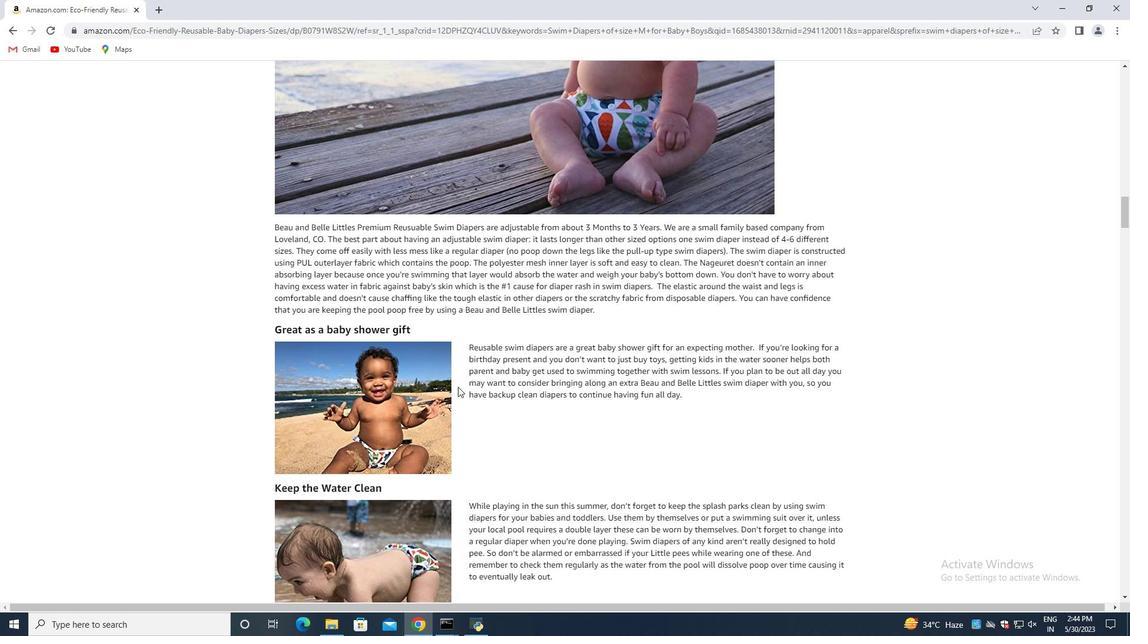 
Action: Mouse scrolled (458, 388) with delta (0, 0)
Screenshot: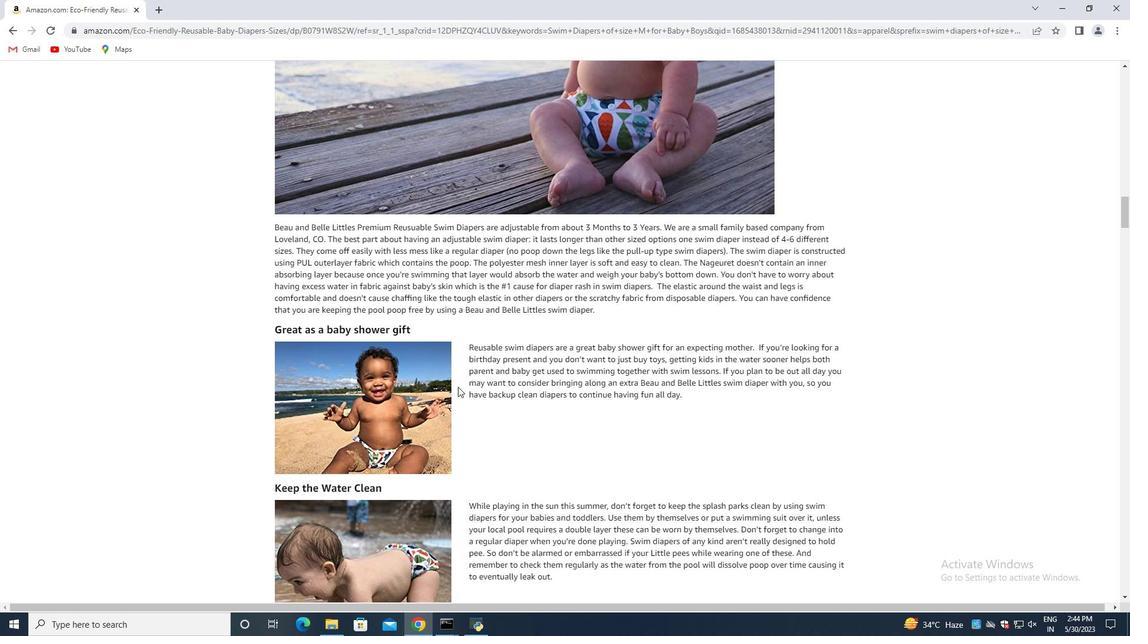 
Action: Mouse moved to (459, 390)
Screenshot: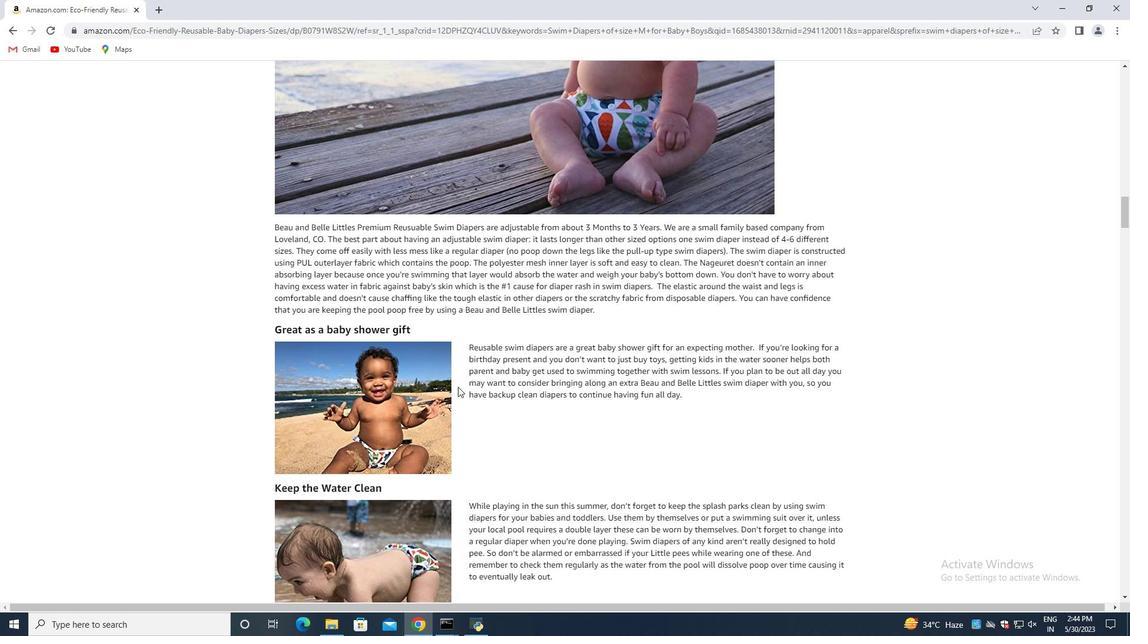 
Action: Mouse scrolled (459, 389) with delta (0, 0)
Screenshot: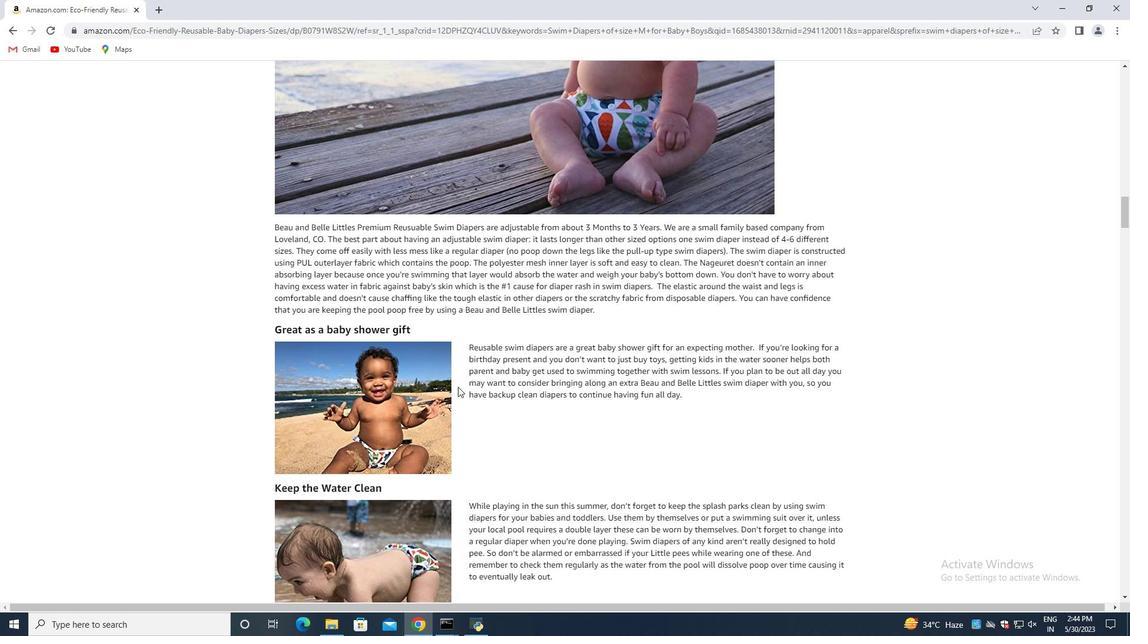 
Action: Mouse moved to (459, 391)
Screenshot: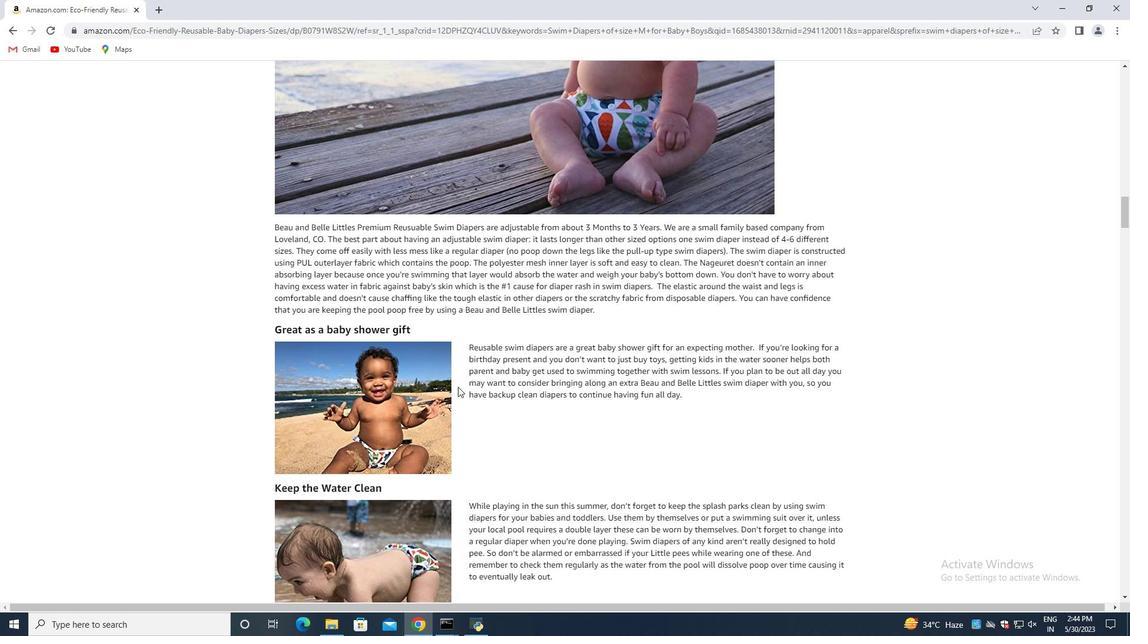 
Action: Mouse scrolled (459, 389) with delta (0, 0)
Screenshot: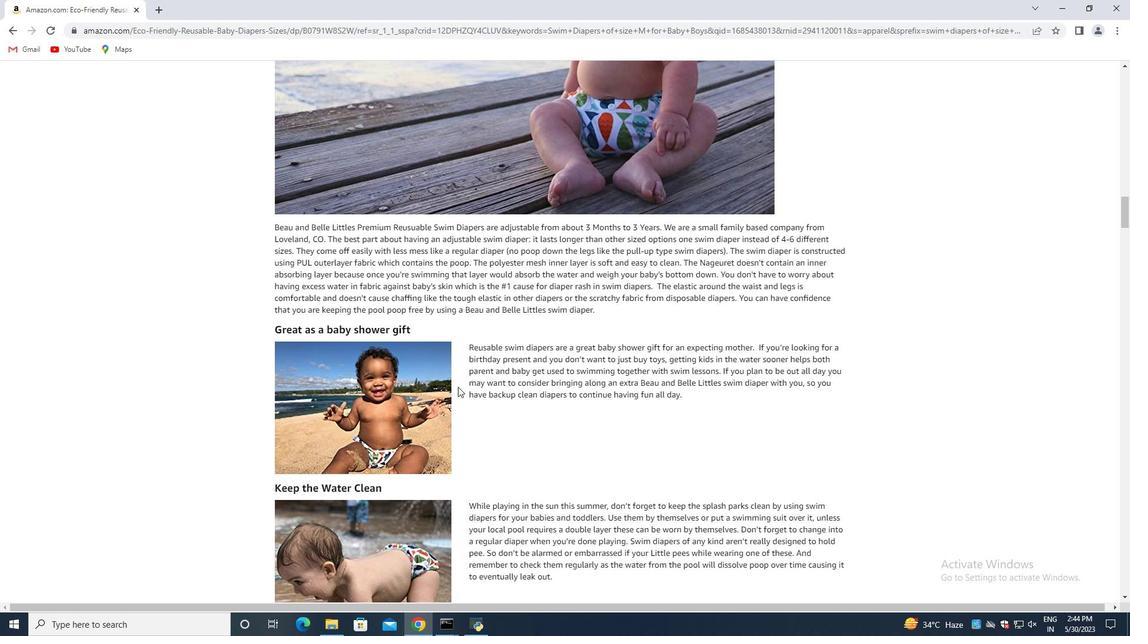 
Action: Mouse scrolled (459, 389) with delta (0, 0)
Screenshot: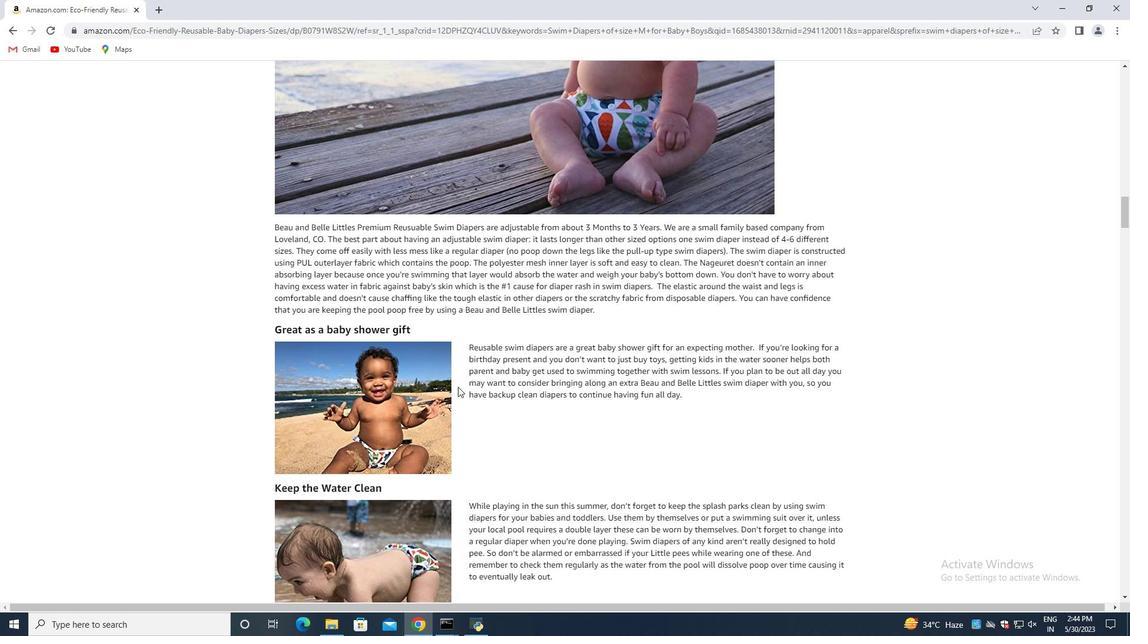 
Action: Mouse scrolled (459, 390) with delta (0, 0)
Screenshot: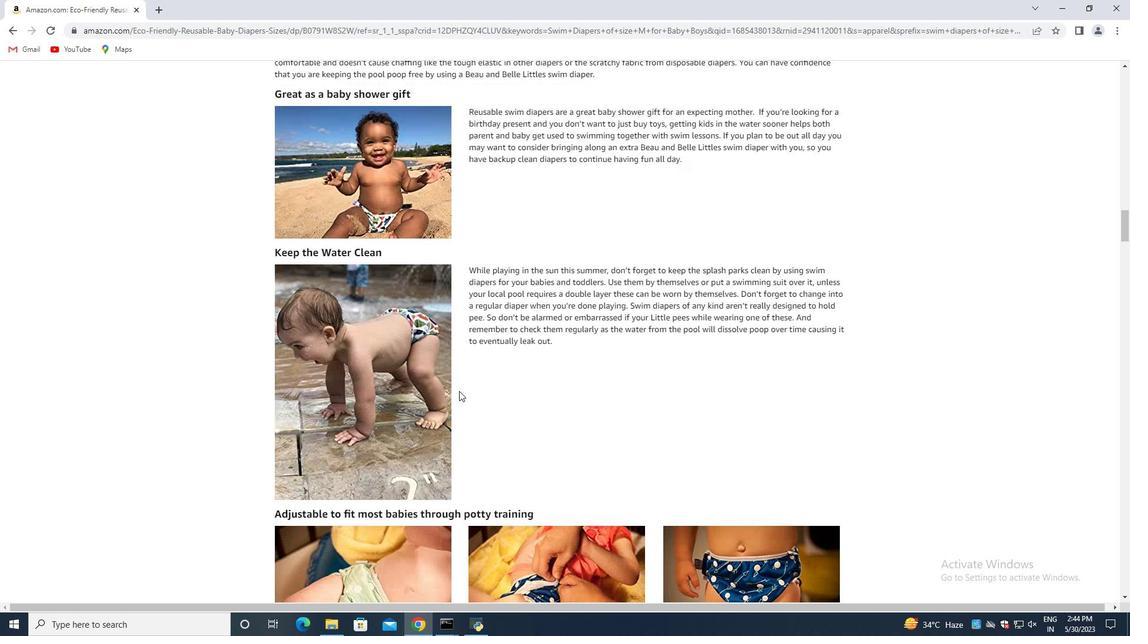 
Action: Mouse moved to (459, 391)
Screenshot: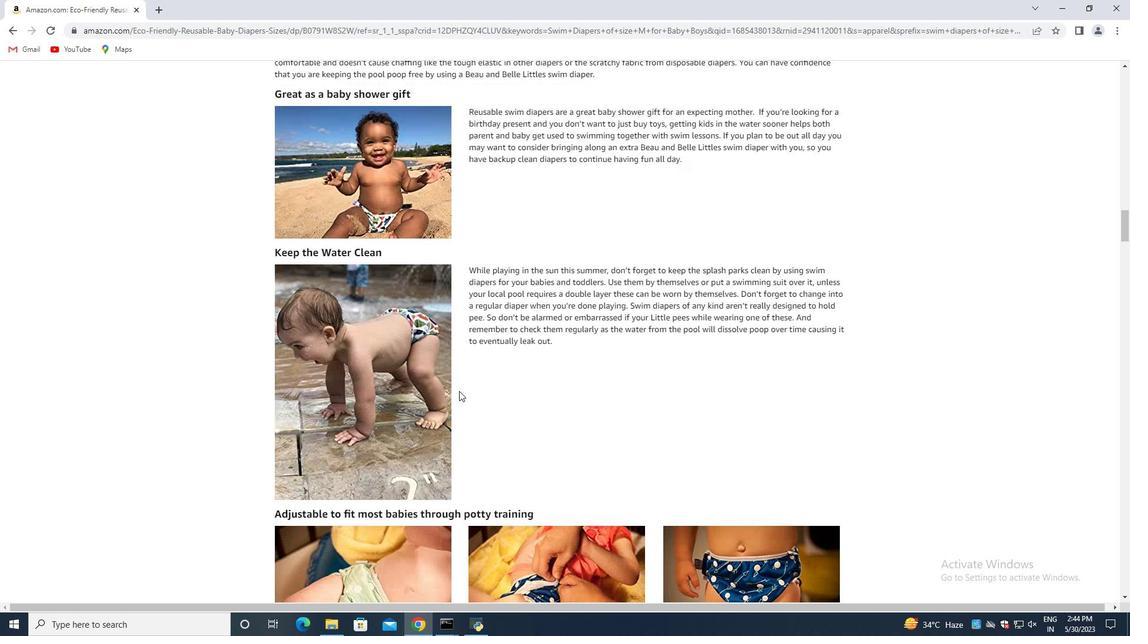 
Action: Mouse scrolled (459, 390) with delta (0, 0)
Screenshot: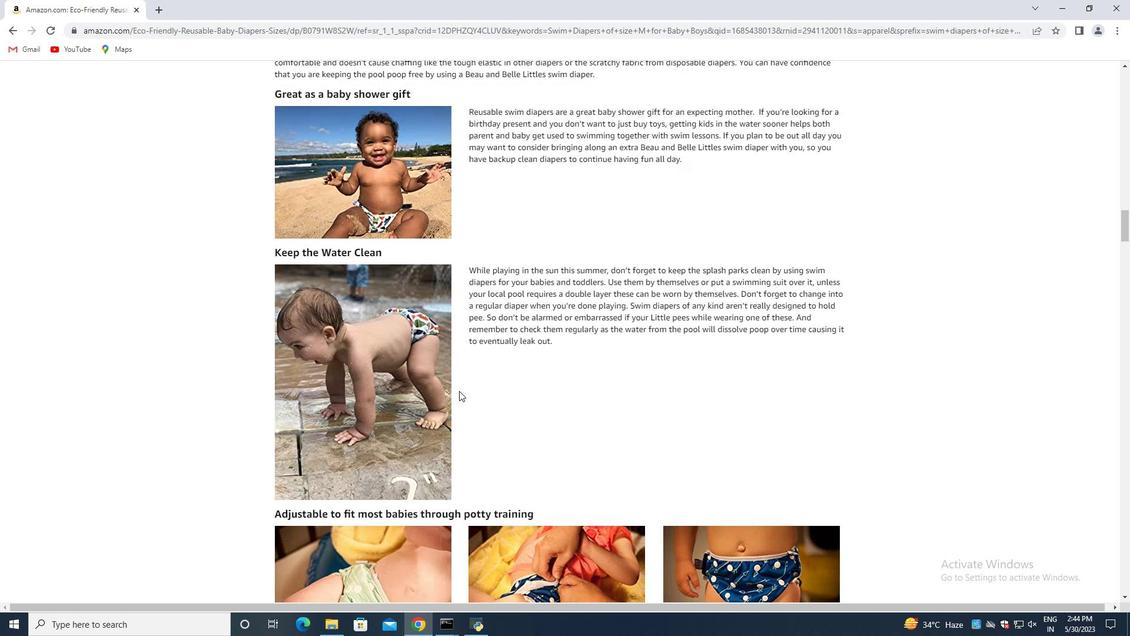 
Action: Mouse moved to (459, 392)
Screenshot: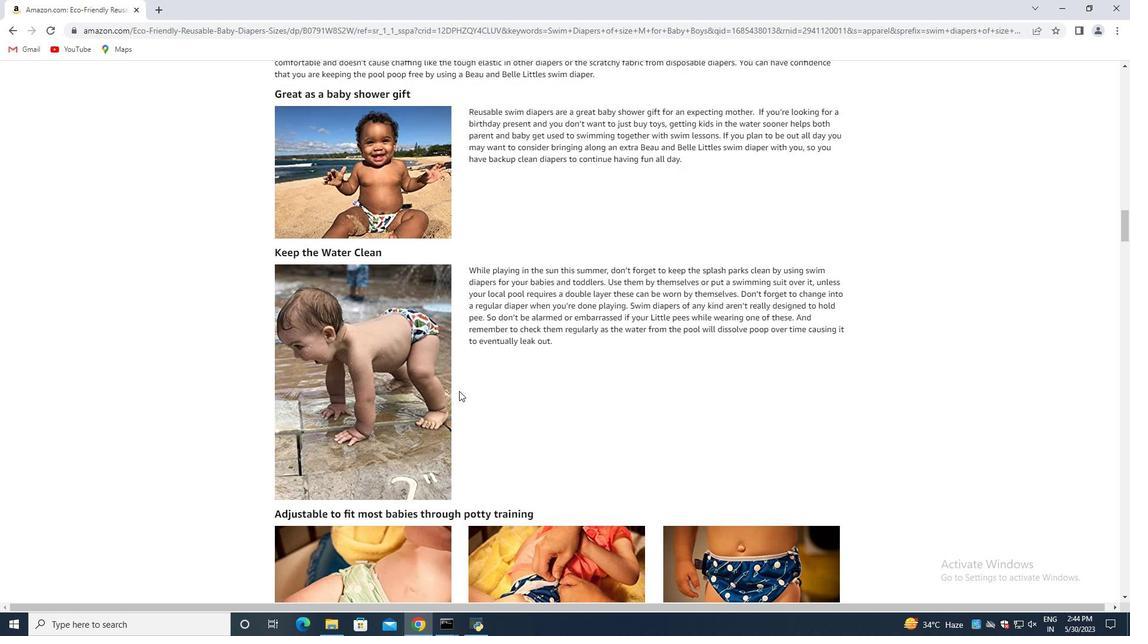 
Action: Mouse scrolled (459, 391) with delta (0, 0)
Screenshot: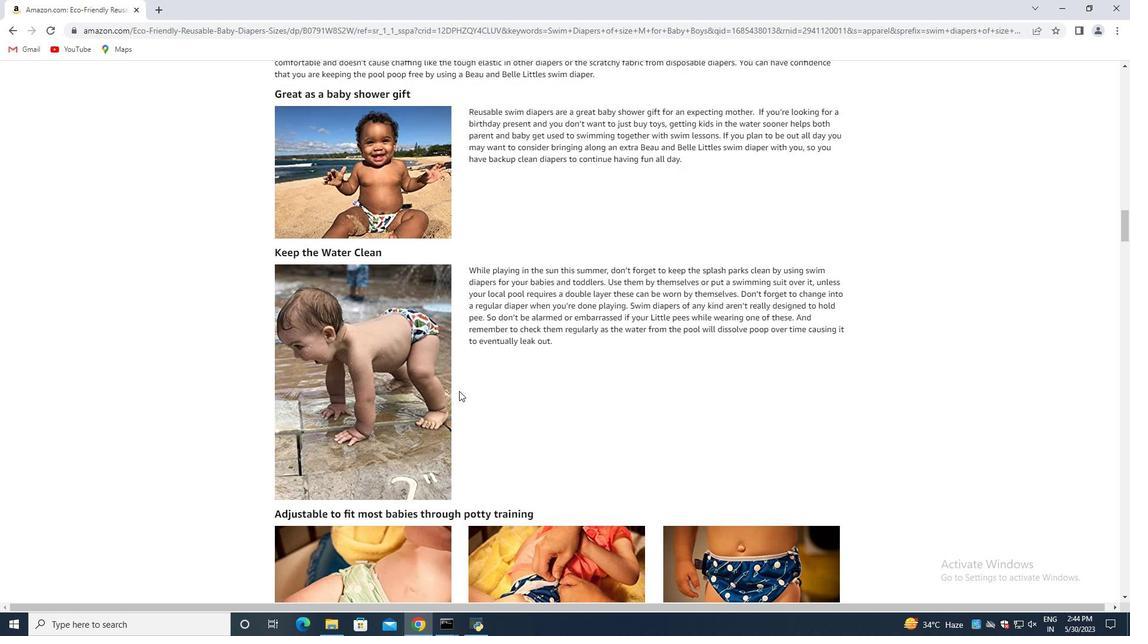 
Action: Mouse moved to (459, 392)
Screenshot: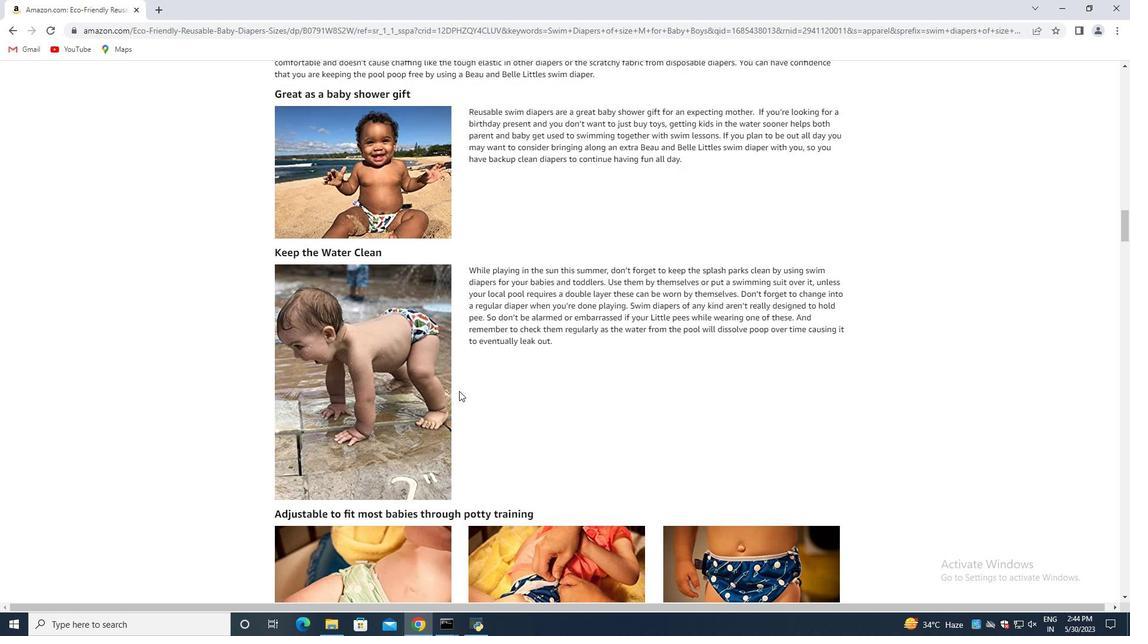 
Action: Mouse scrolled (459, 391) with delta (0, 0)
Screenshot: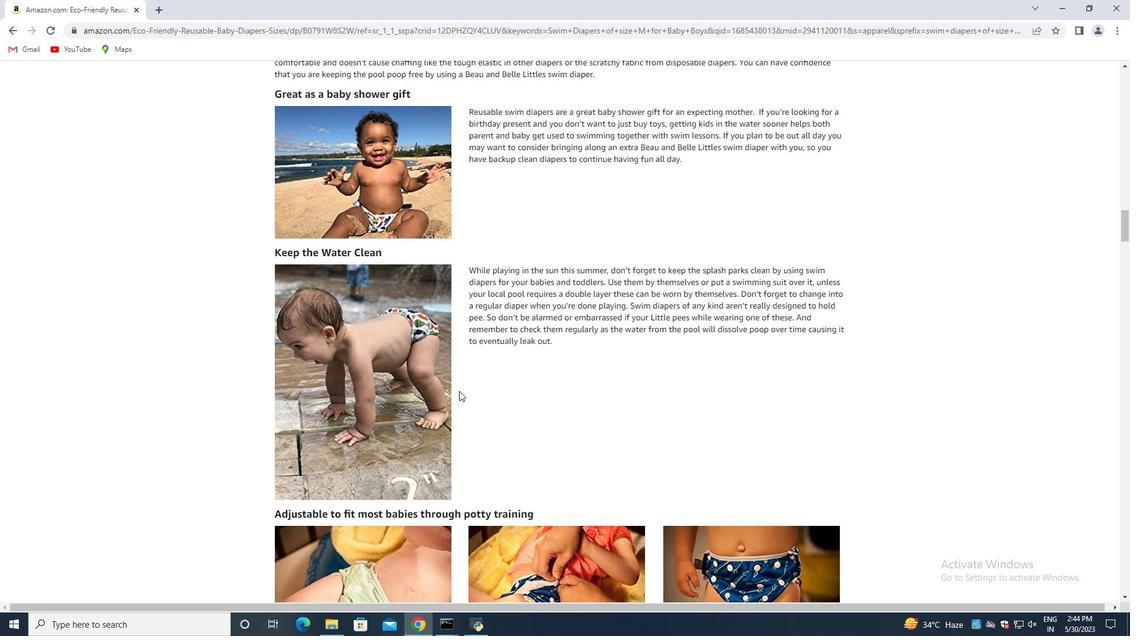 
Action: Mouse moved to (461, 392)
Screenshot: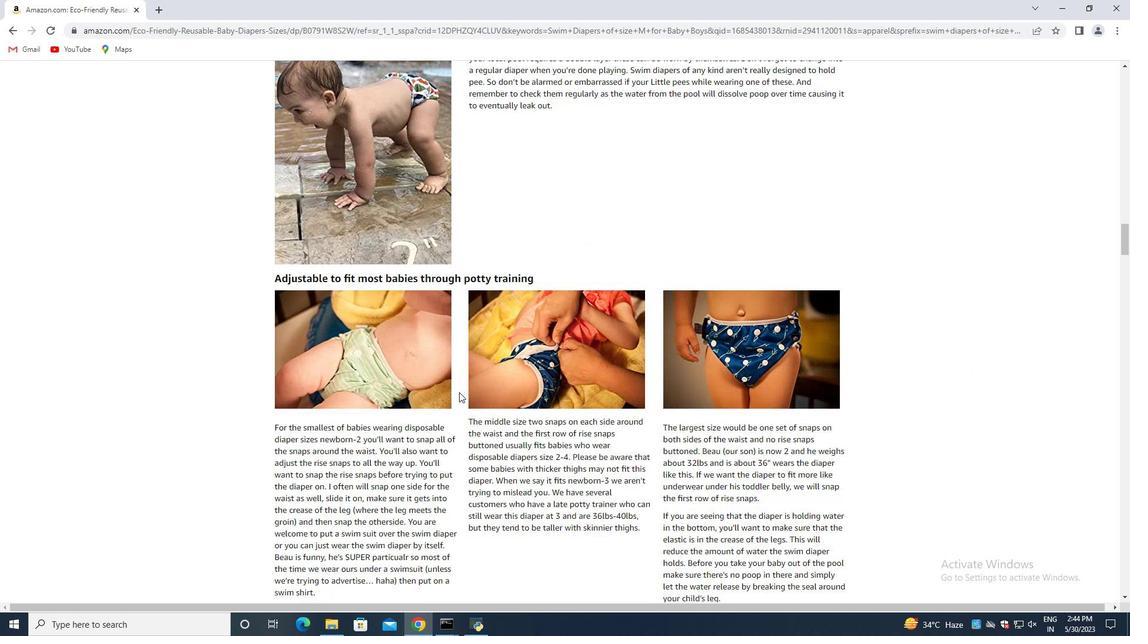 
Action: Mouse scrolled (461, 391) with delta (0, 0)
Screenshot: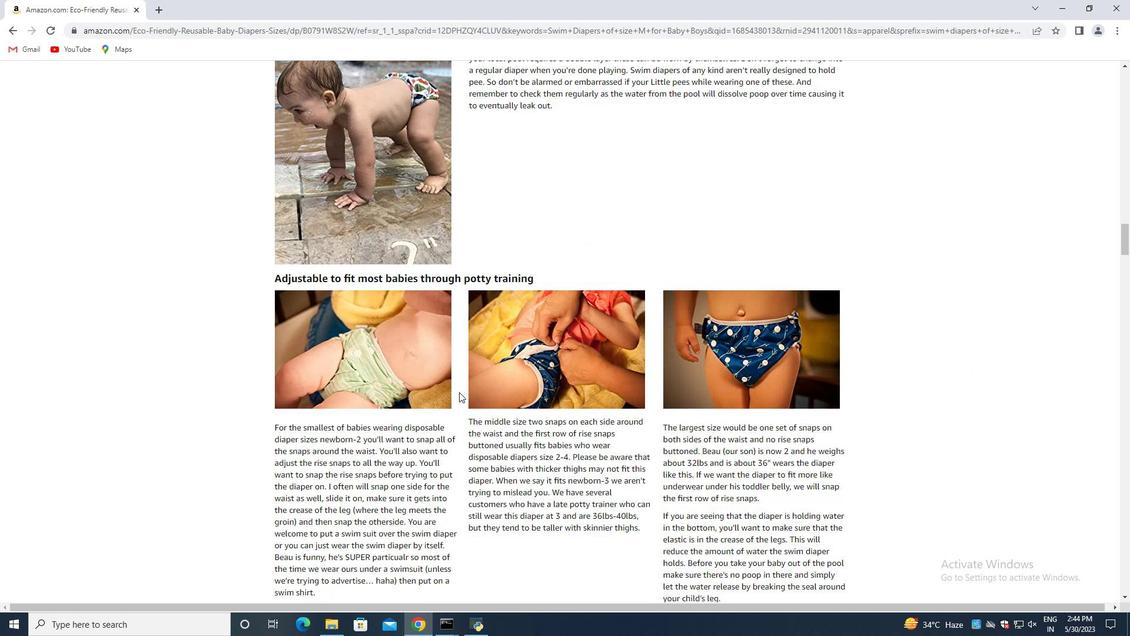
Action: Mouse scrolled (461, 391) with delta (0, 0)
Screenshot: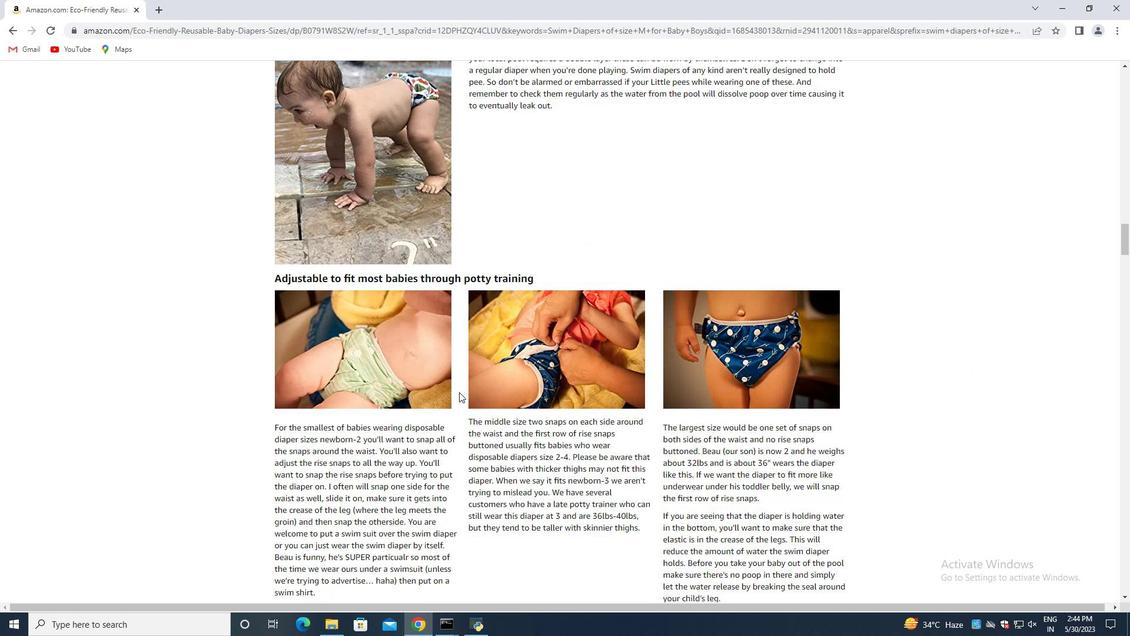 
Action: Mouse scrolled (461, 391) with delta (0, 0)
Screenshot: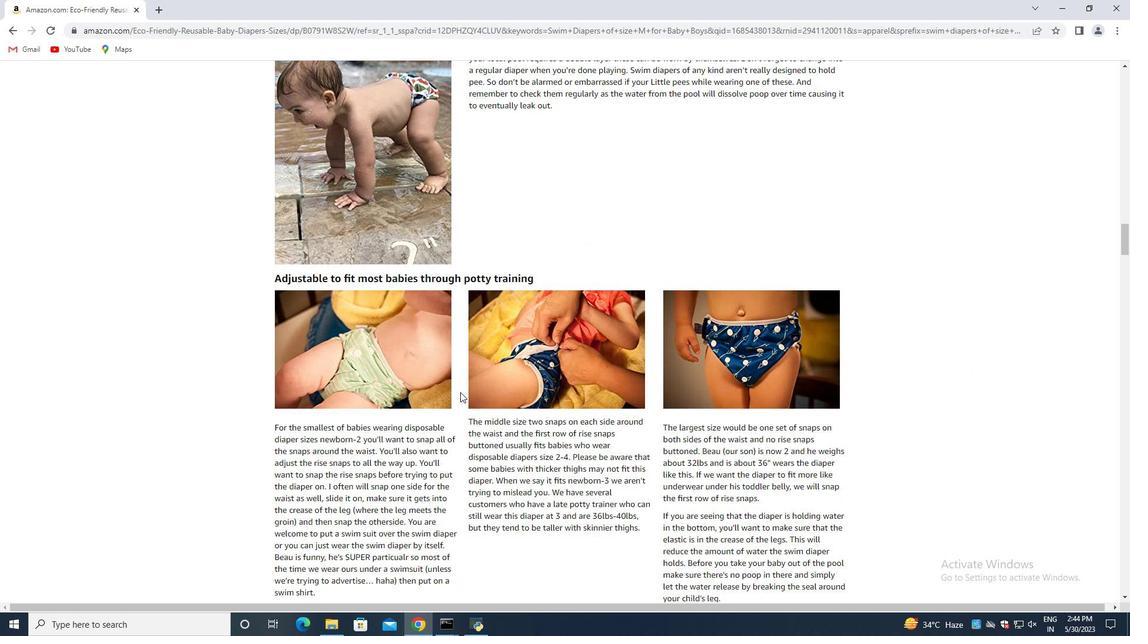 
Action: Mouse moved to (467, 387)
Screenshot: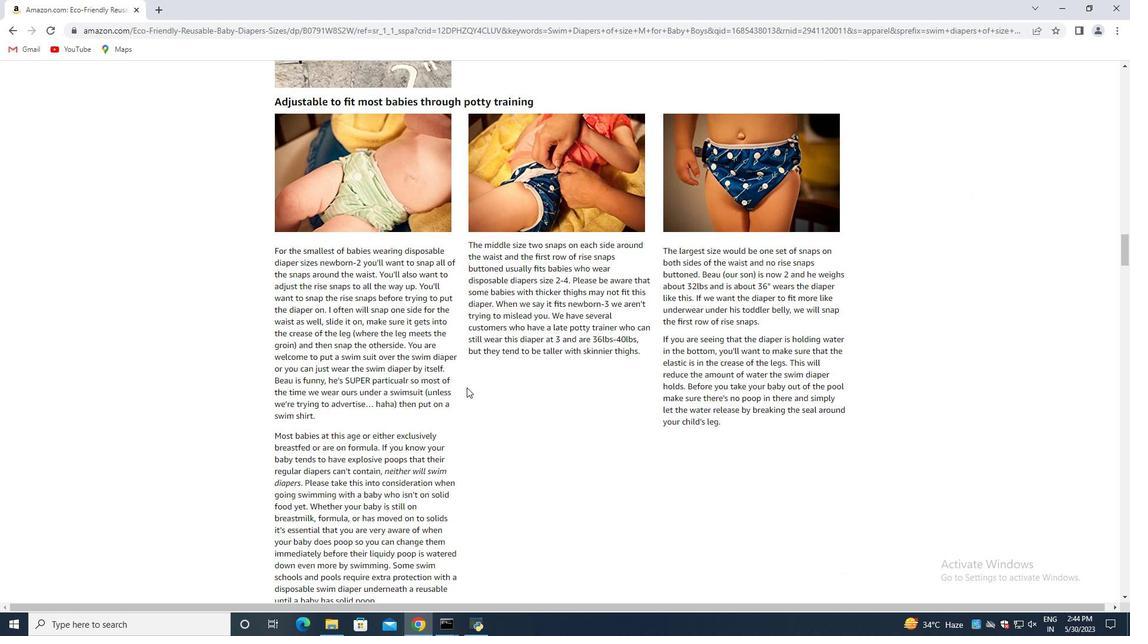 
Action: Mouse scrolled (467, 387) with delta (0, 0)
Screenshot: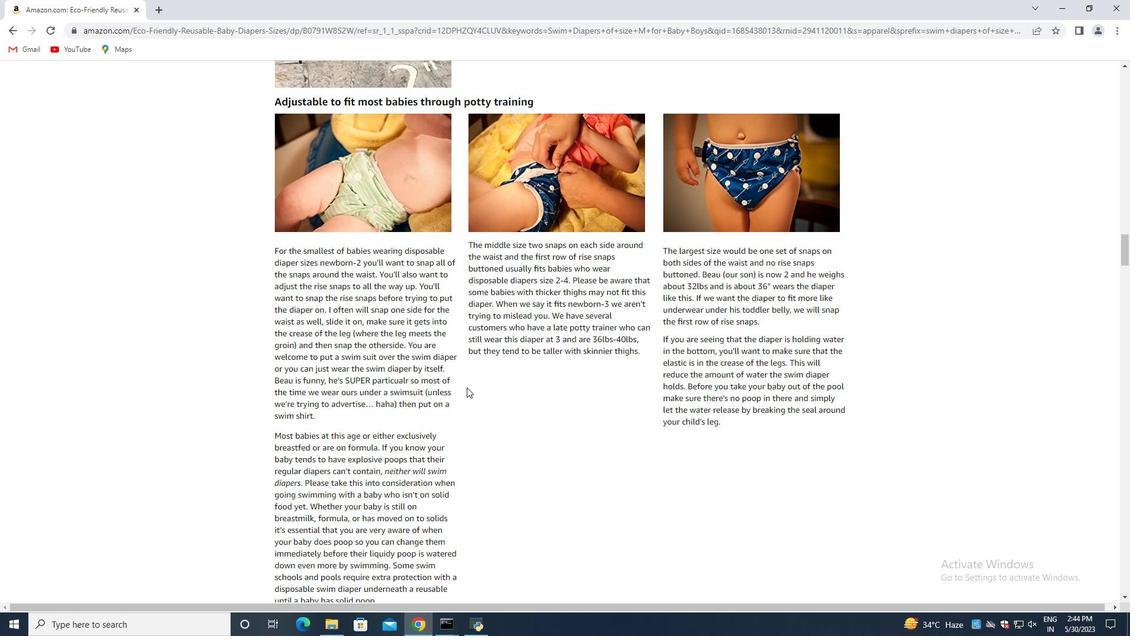 
Action: Mouse scrolled (467, 387) with delta (0, 0)
Screenshot: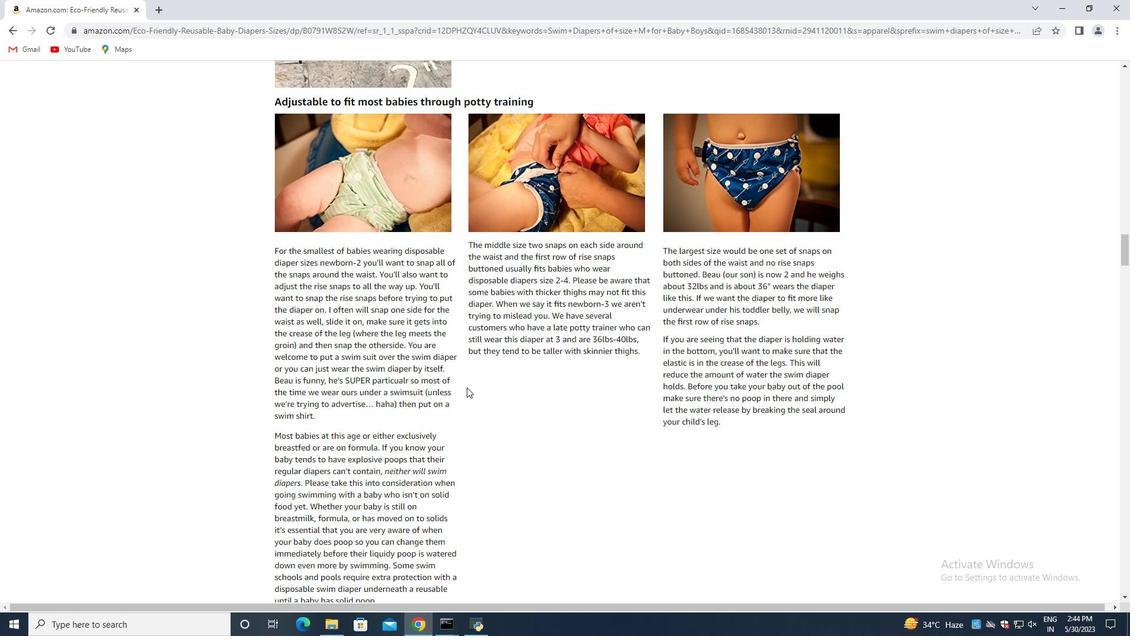 
Action: Mouse scrolled (467, 387) with delta (0, 0)
Screenshot: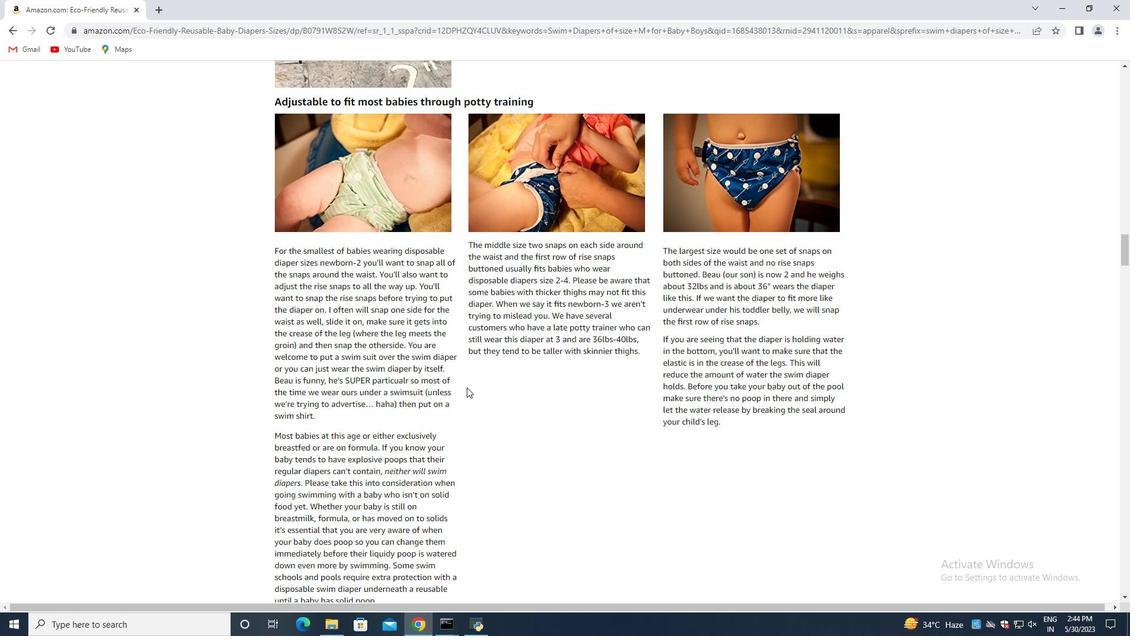 
Action: Mouse scrolled (467, 387) with delta (0, 0)
Screenshot: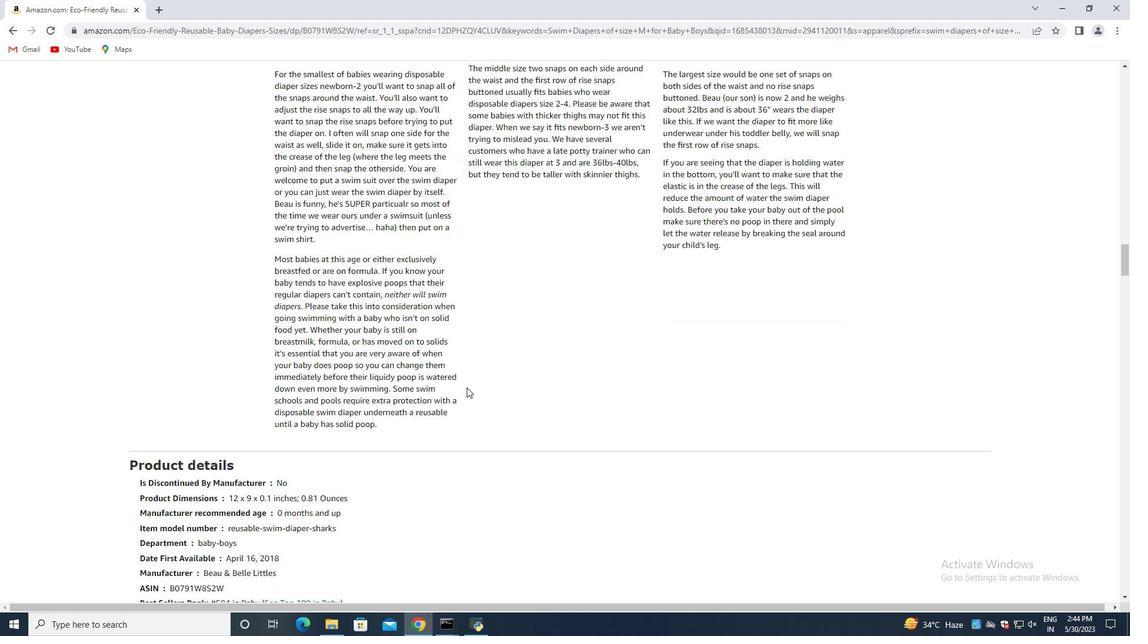 
Action: Mouse scrolled (467, 387) with delta (0, 0)
Screenshot: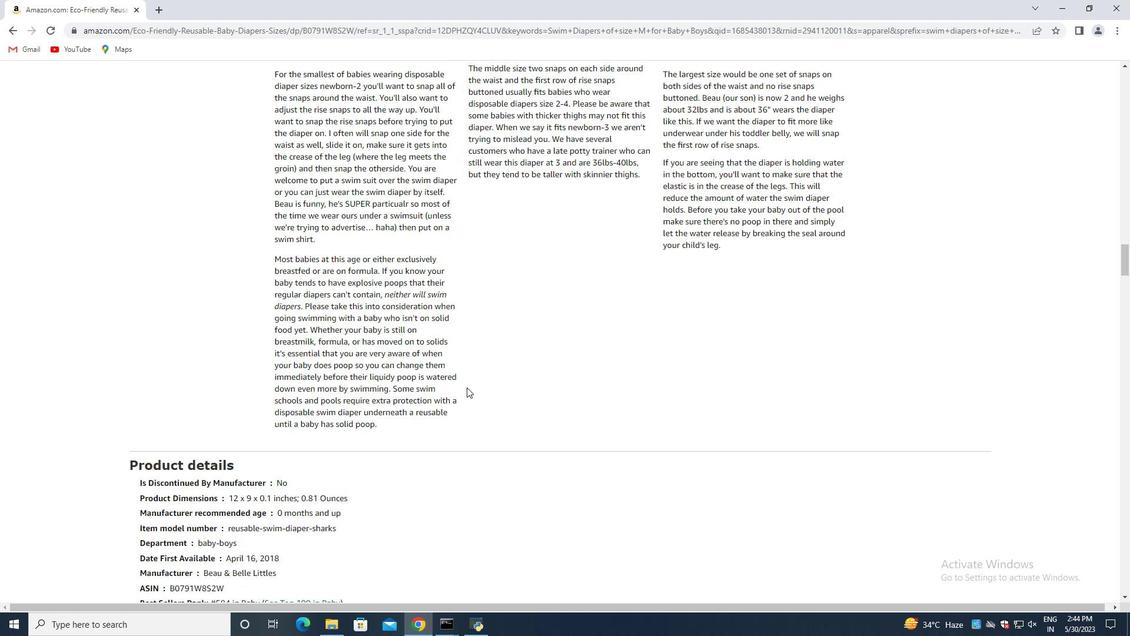 
Action: Mouse scrolled (467, 387) with delta (0, 0)
Screenshot: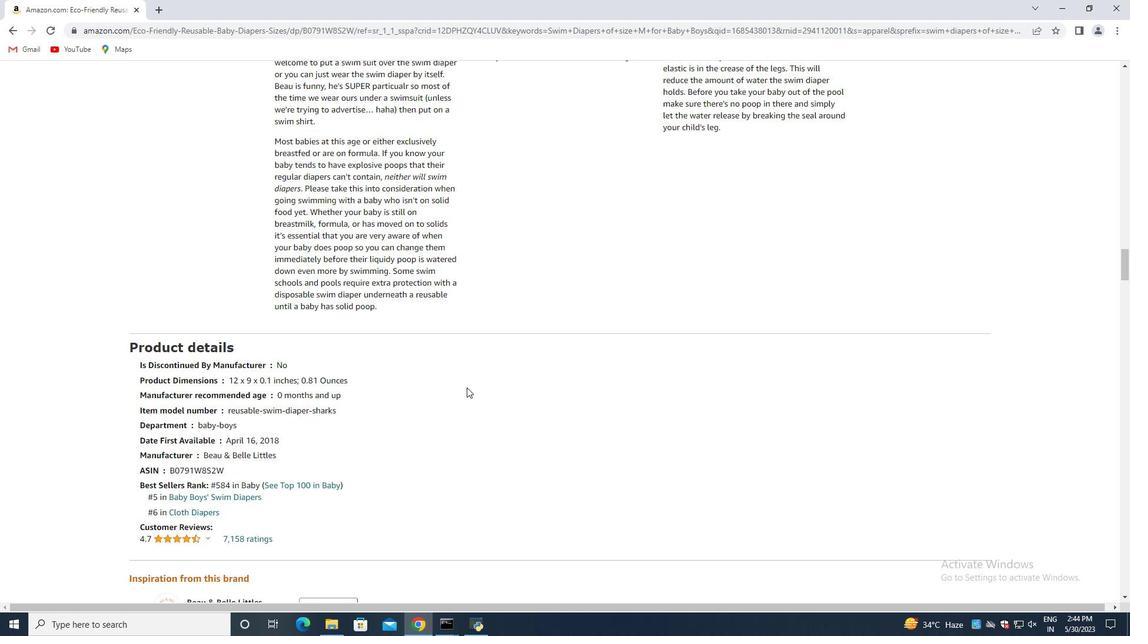 
Action: Mouse scrolled (467, 387) with delta (0, 0)
Screenshot: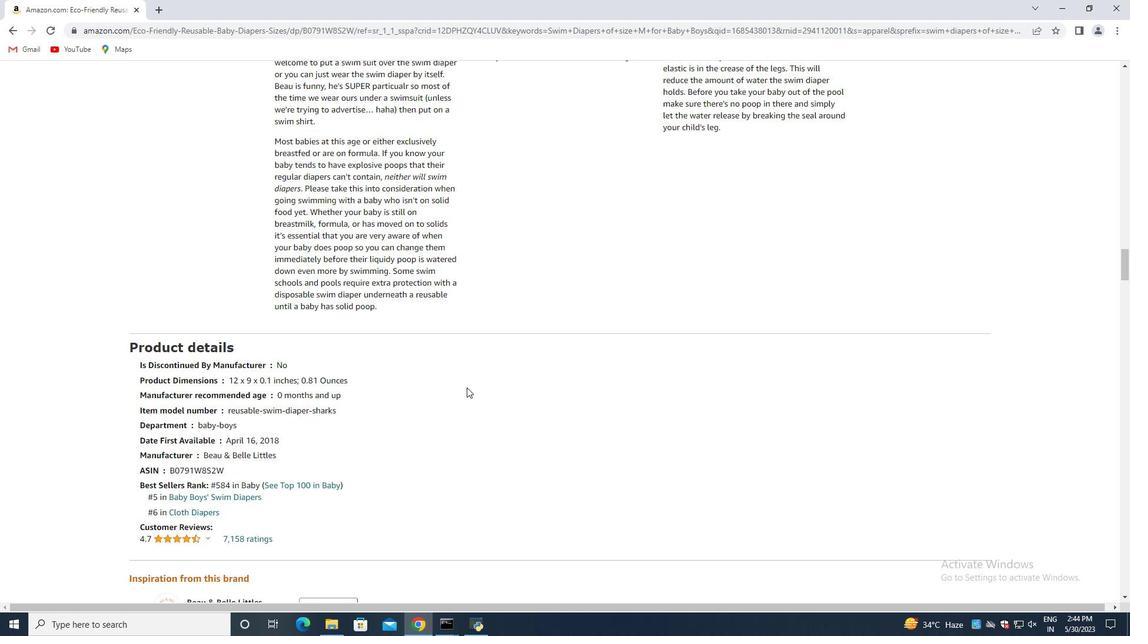 
Action: Mouse scrolled (467, 387) with delta (0, 0)
Screenshot: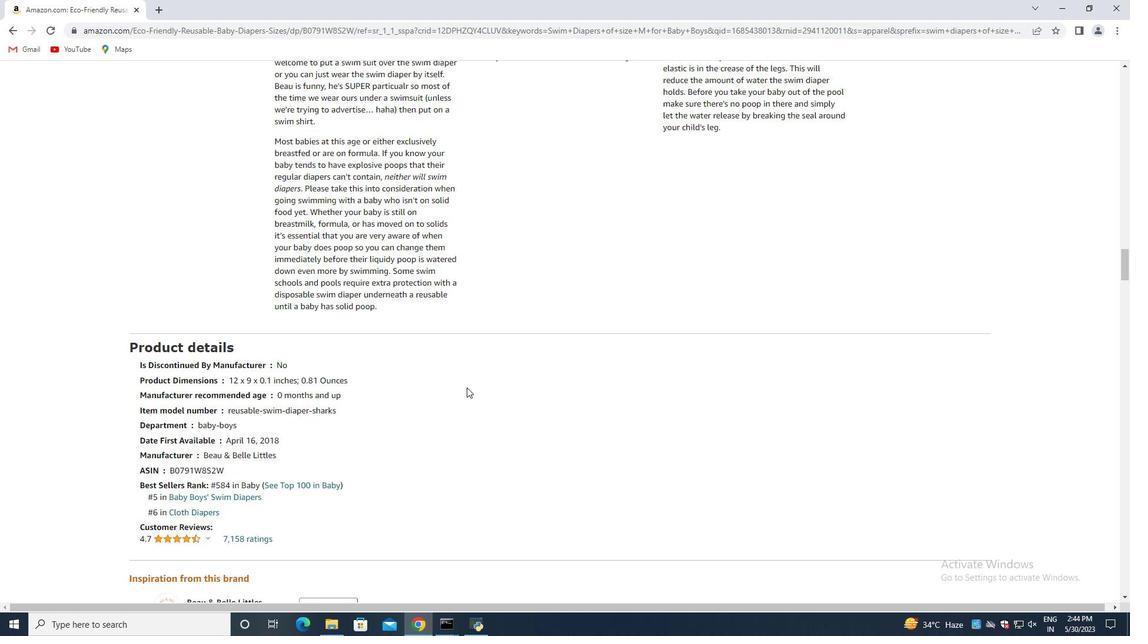 
Action: Mouse scrolled (467, 387) with delta (0, 0)
Screenshot: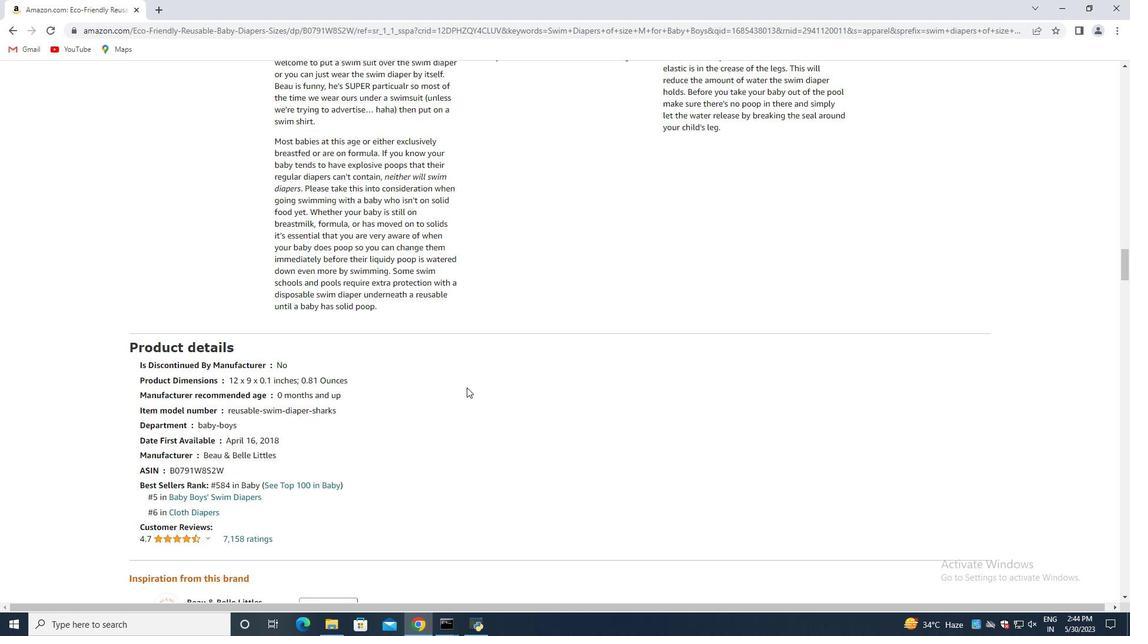 
Action: Mouse moved to (432, 382)
Screenshot: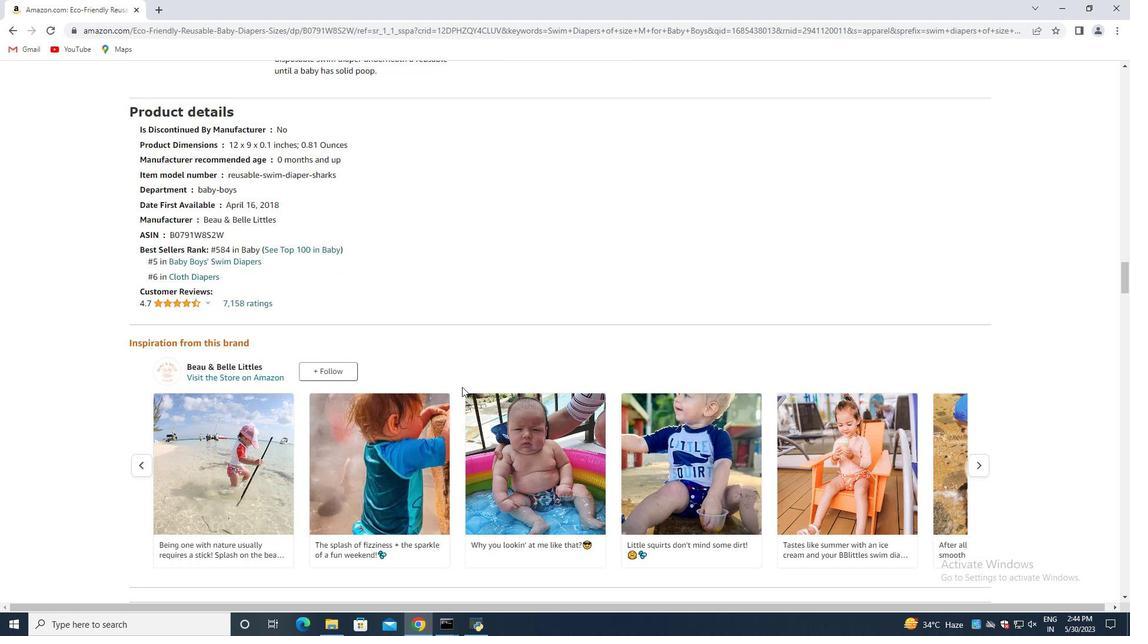 
Action: Mouse scrolled (432, 381) with delta (0, 0)
Screenshot: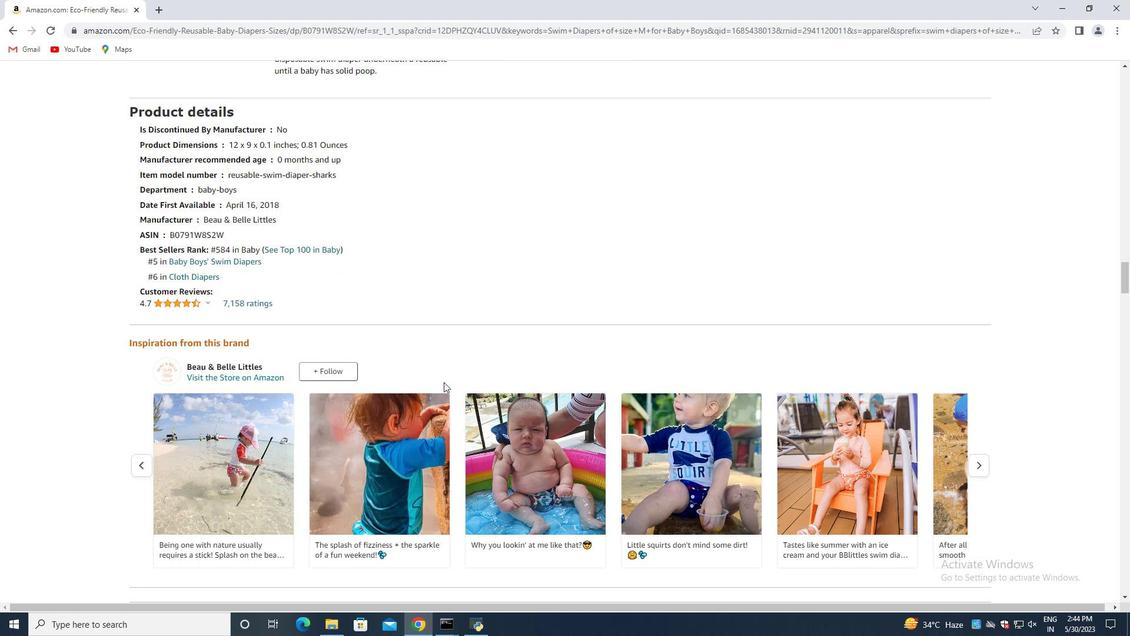 
Action: Mouse moved to (431, 382)
Screenshot: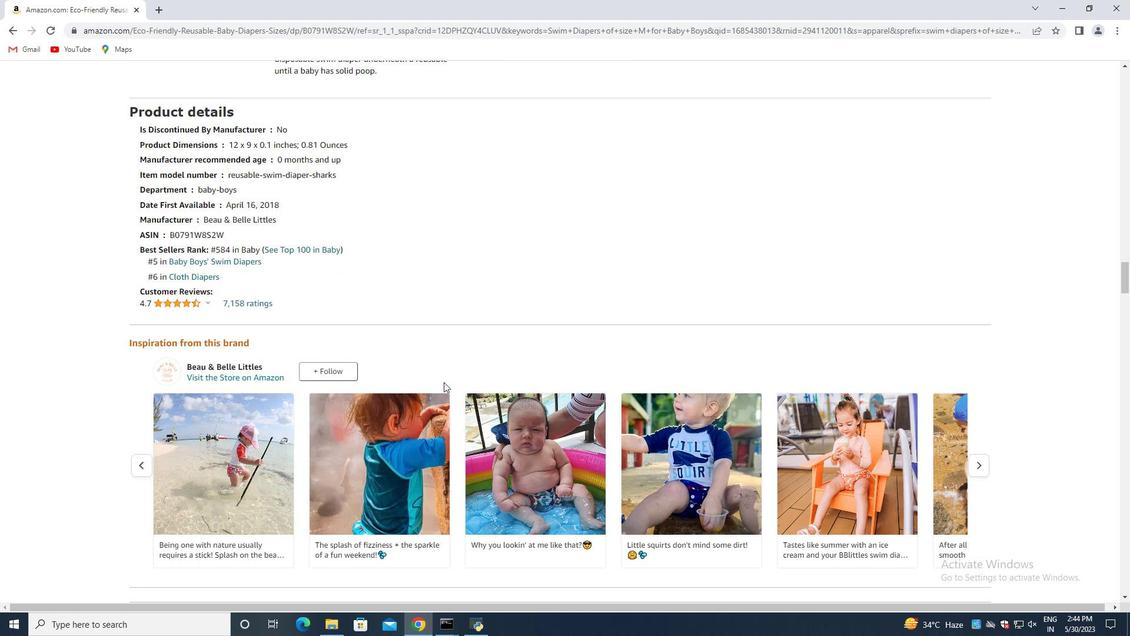 
Action: Mouse scrolled (432, 381) with delta (0, 0)
Screenshot: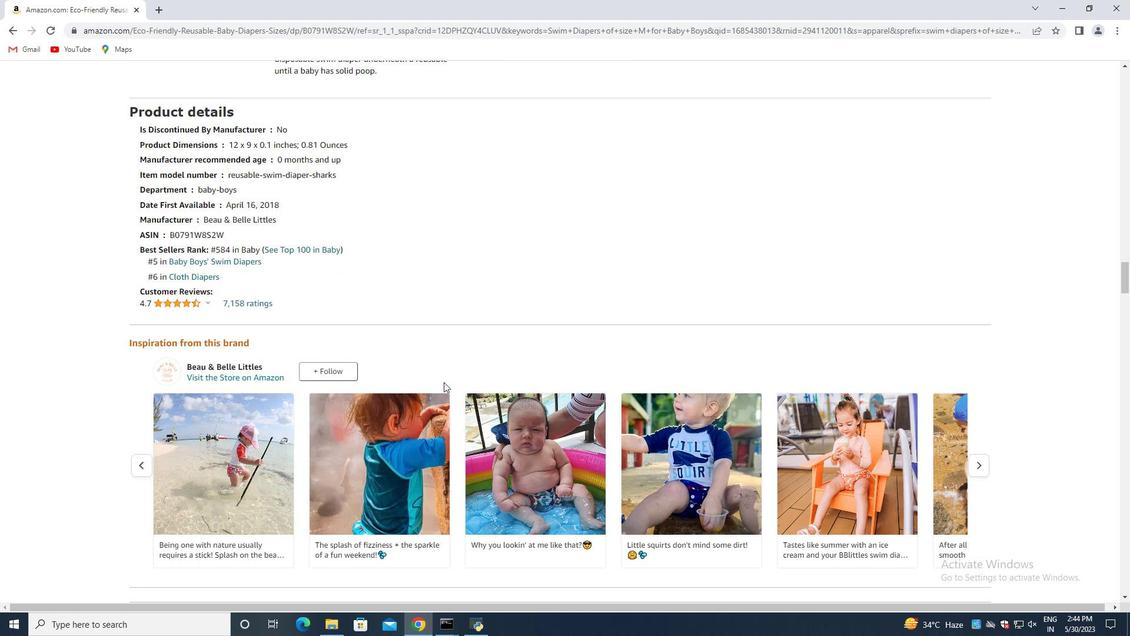 
Action: Mouse moved to (431, 382)
Screenshot: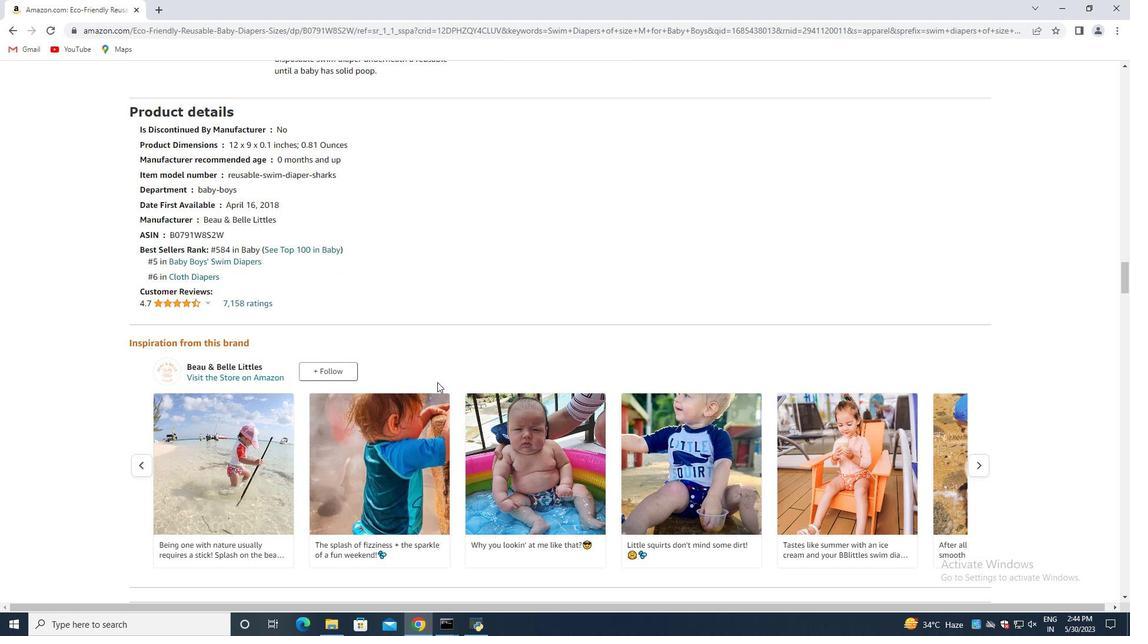 
Action: Mouse scrolled (431, 381) with delta (0, 0)
Screenshot: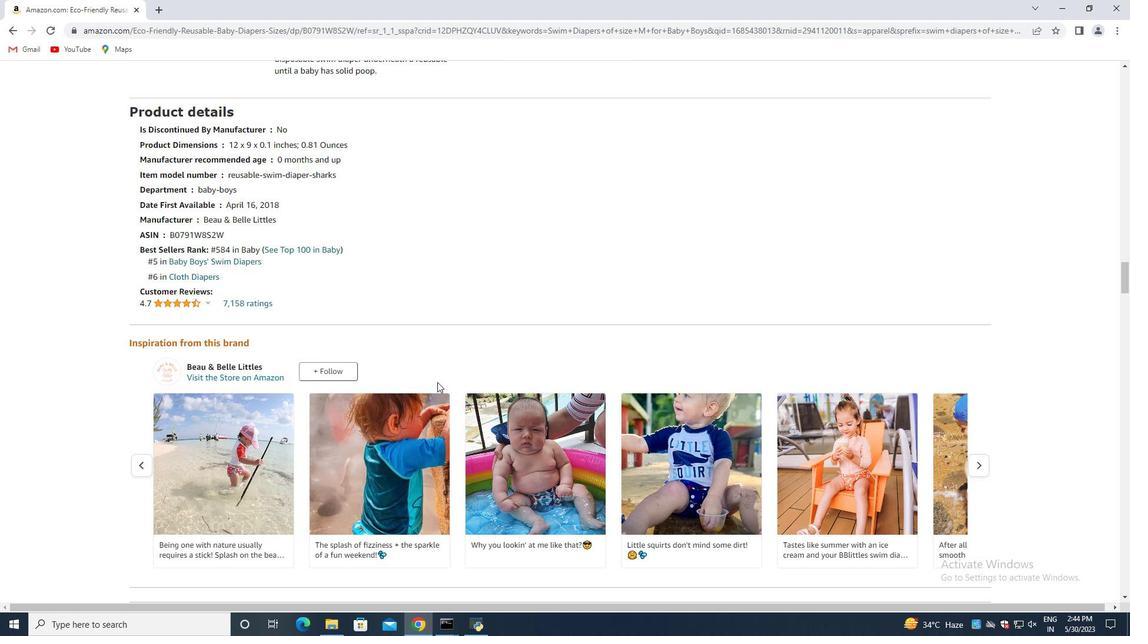 
Action: Mouse moved to (427, 382)
Screenshot: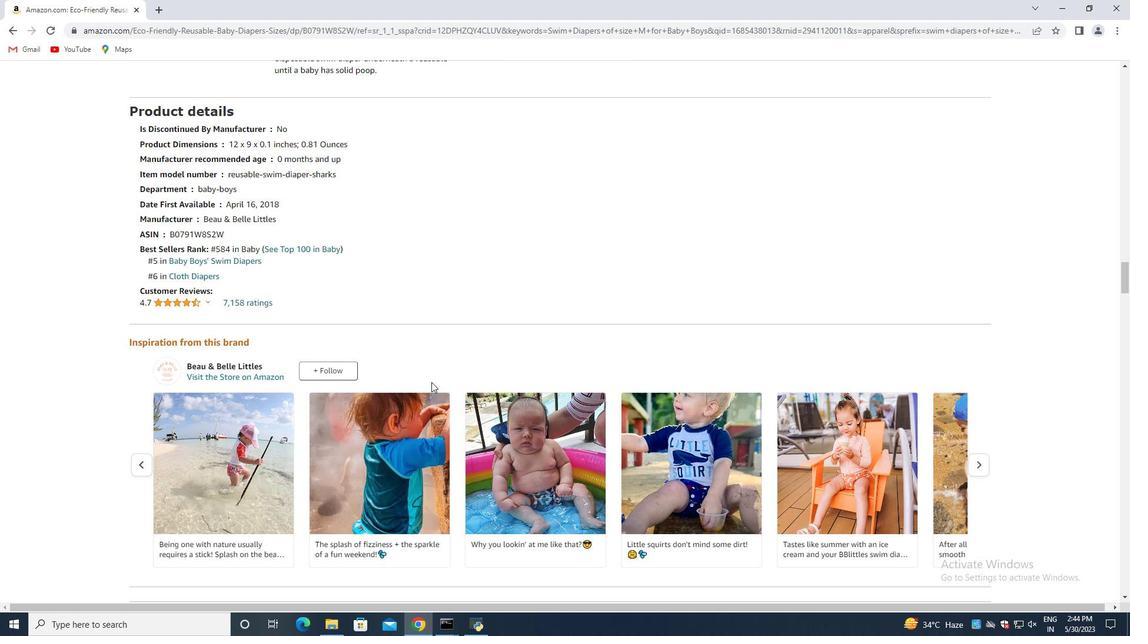 
Action: Mouse scrolled (427, 381) with delta (0, 0)
Screenshot: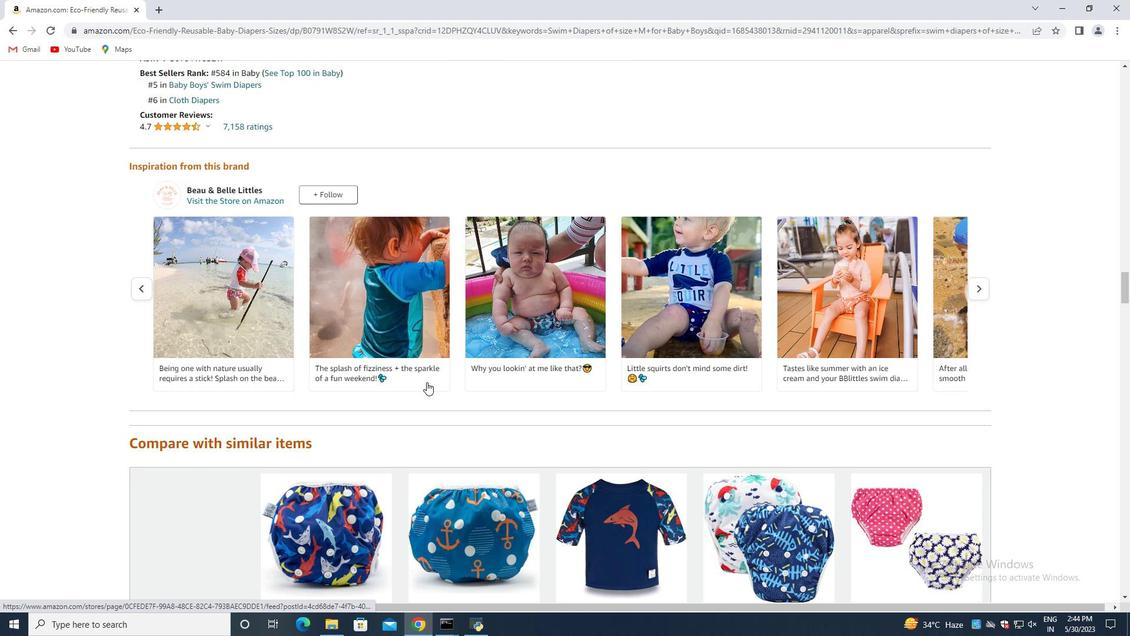 
Action: Mouse scrolled (427, 381) with delta (0, 0)
Screenshot: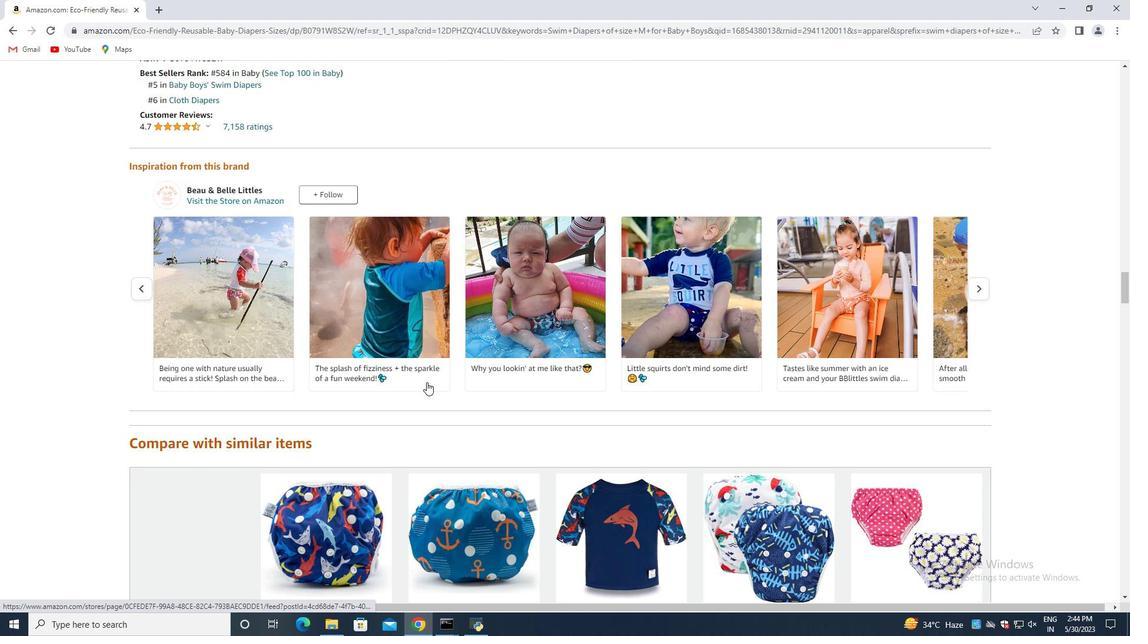 
Action: Mouse scrolled (427, 381) with delta (0, 0)
Screenshot: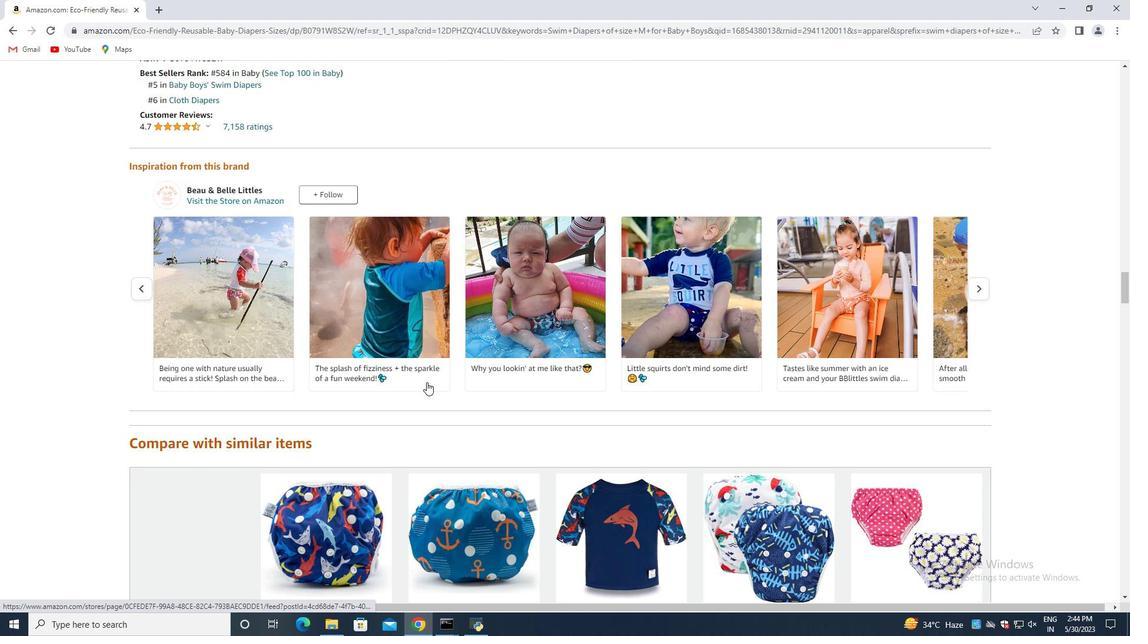 
Action: Mouse scrolled (427, 381) with delta (0, 0)
Screenshot: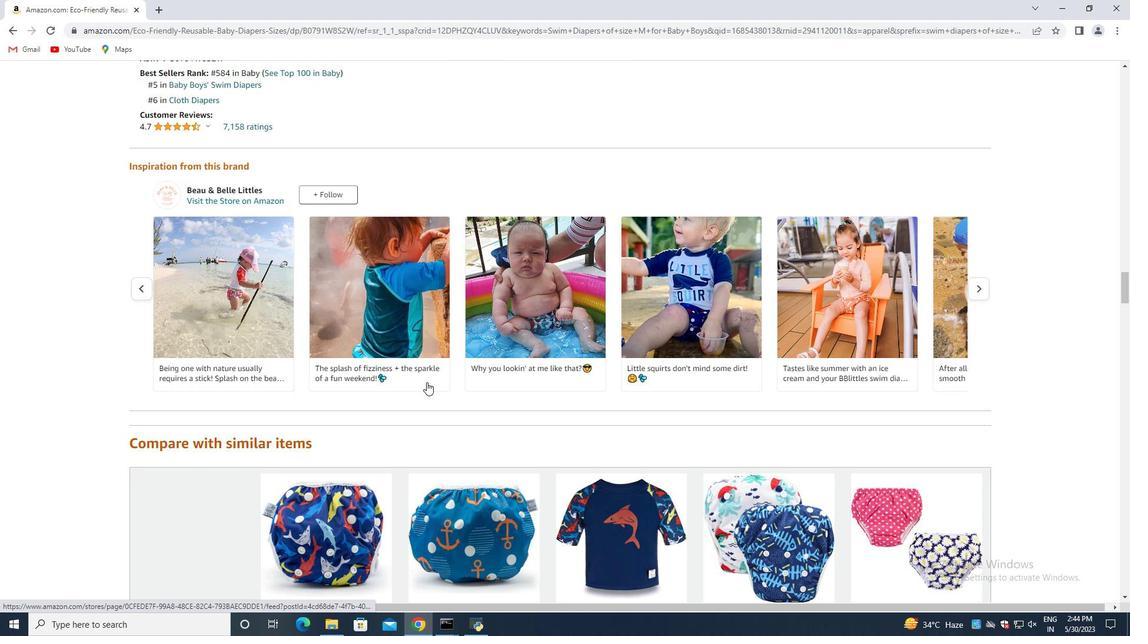 
Action: Mouse moved to (427, 382)
Screenshot: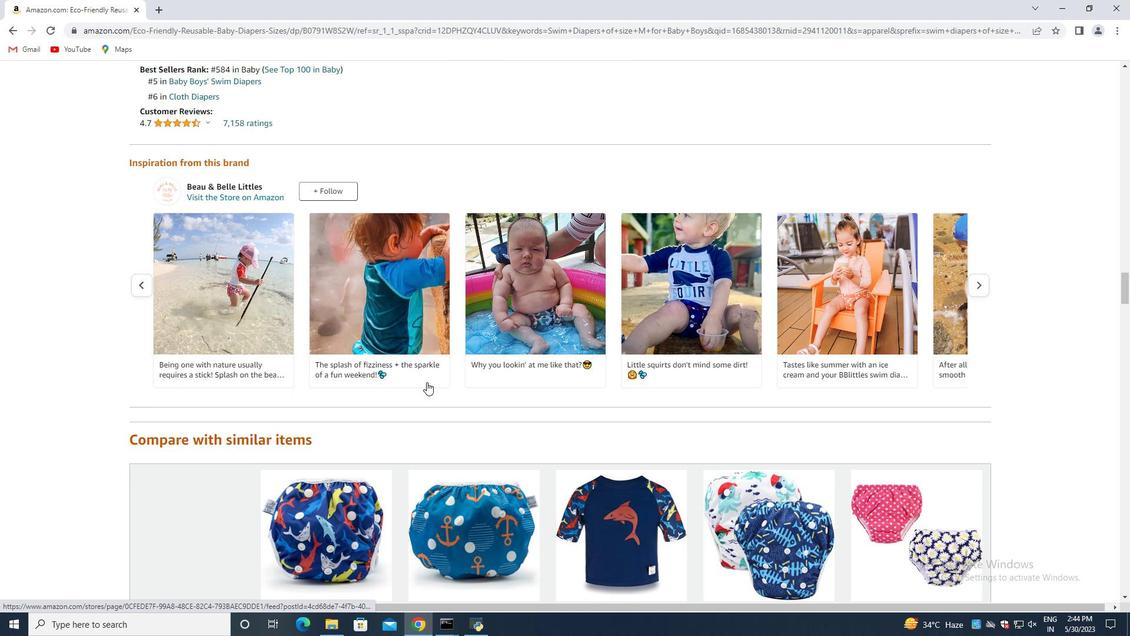
Action: Mouse scrolled (427, 381) with delta (0, 0)
Screenshot: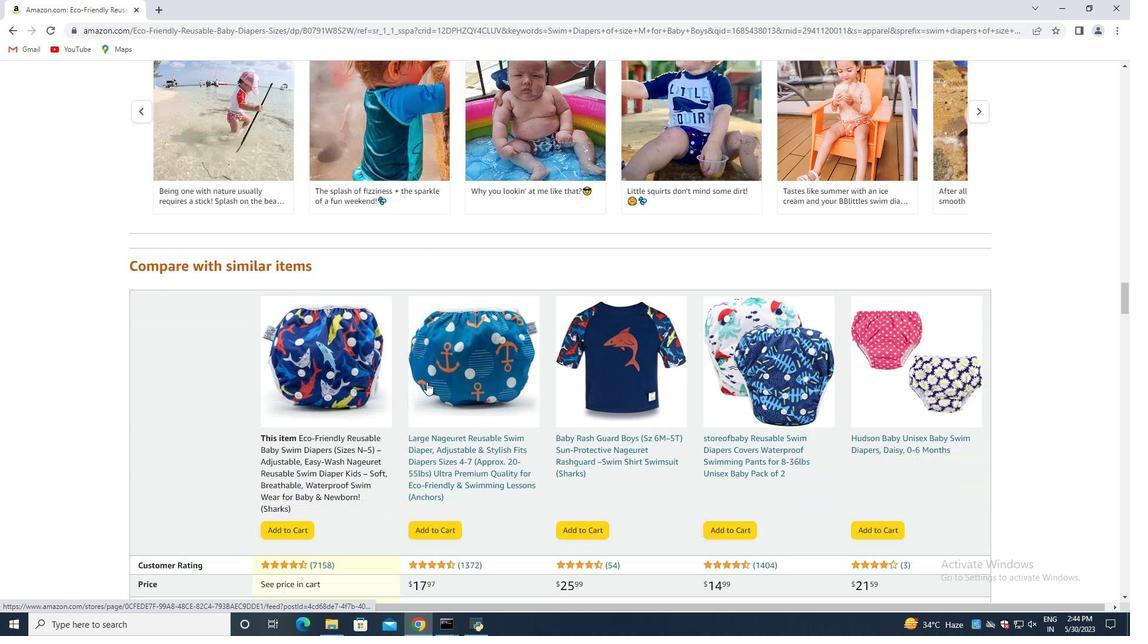 
Action: Mouse scrolled (427, 381) with delta (0, 0)
Screenshot: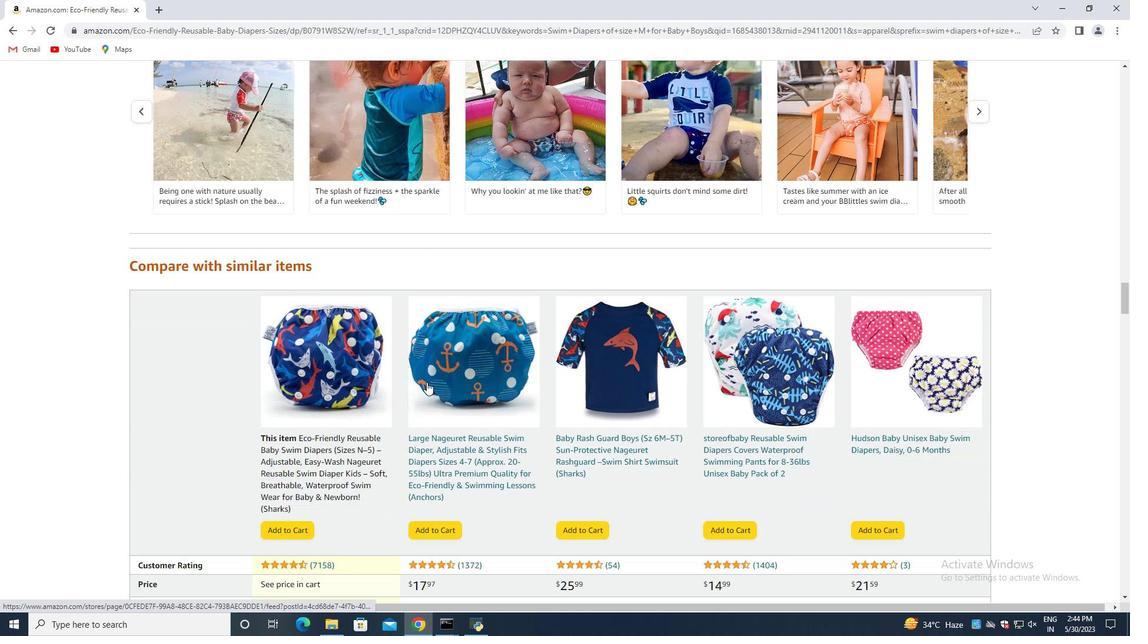 
Action: Mouse scrolled (427, 381) with delta (0, 0)
Screenshot: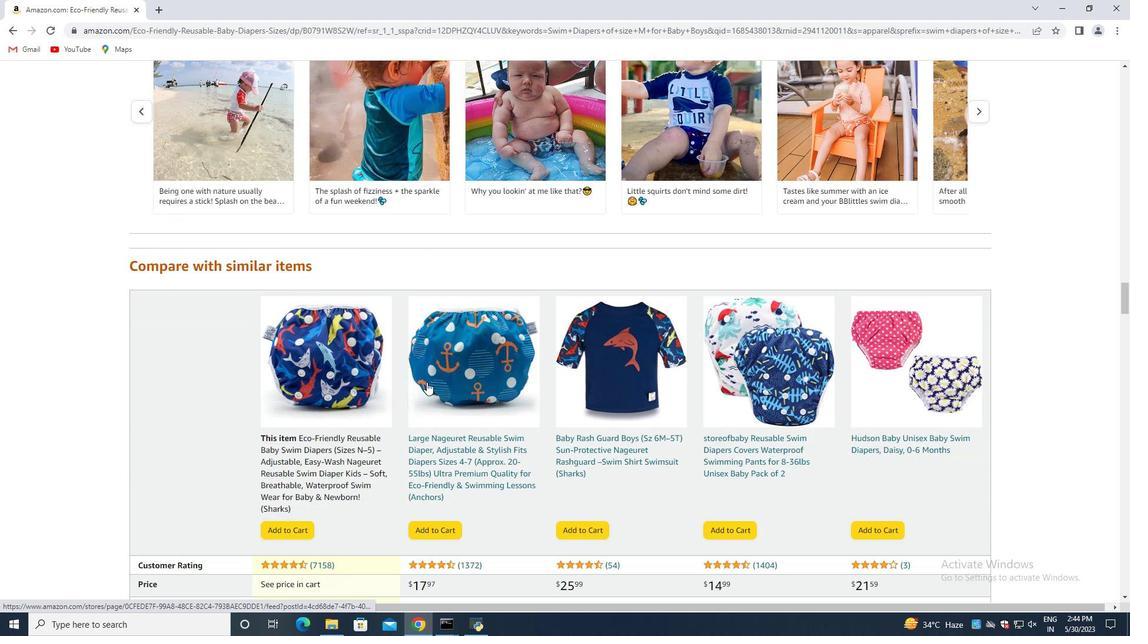 
Action: Mouse scrolled (427, 381) with delta (0, 0)
Screenshot: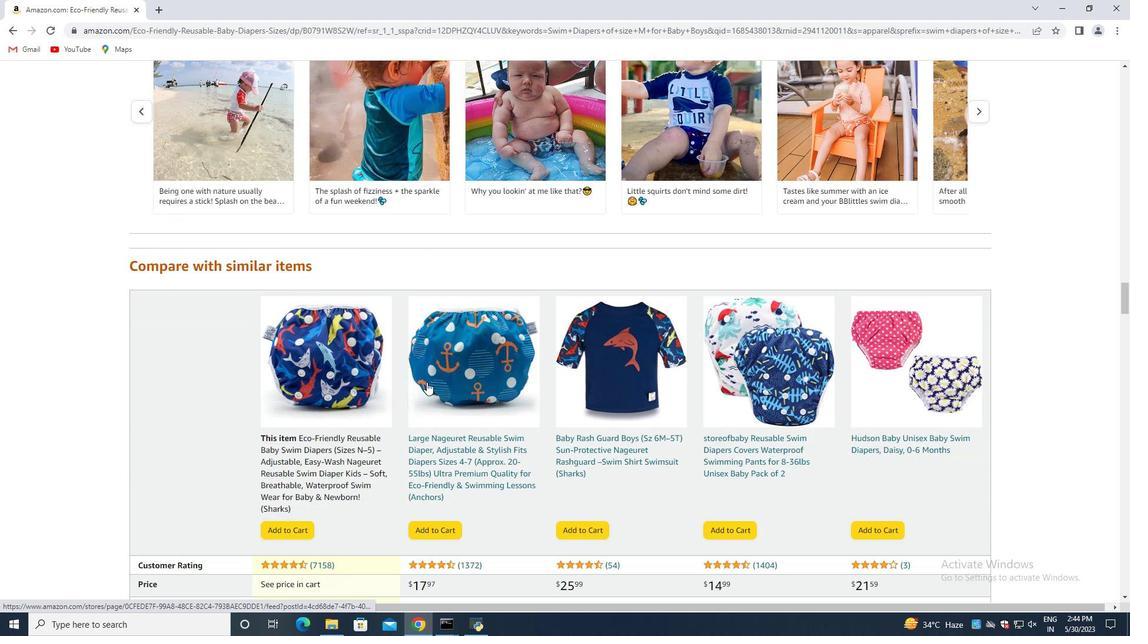 
Action: Mouse scrolled (427, 381) with delta (0, 0)
Screenshot: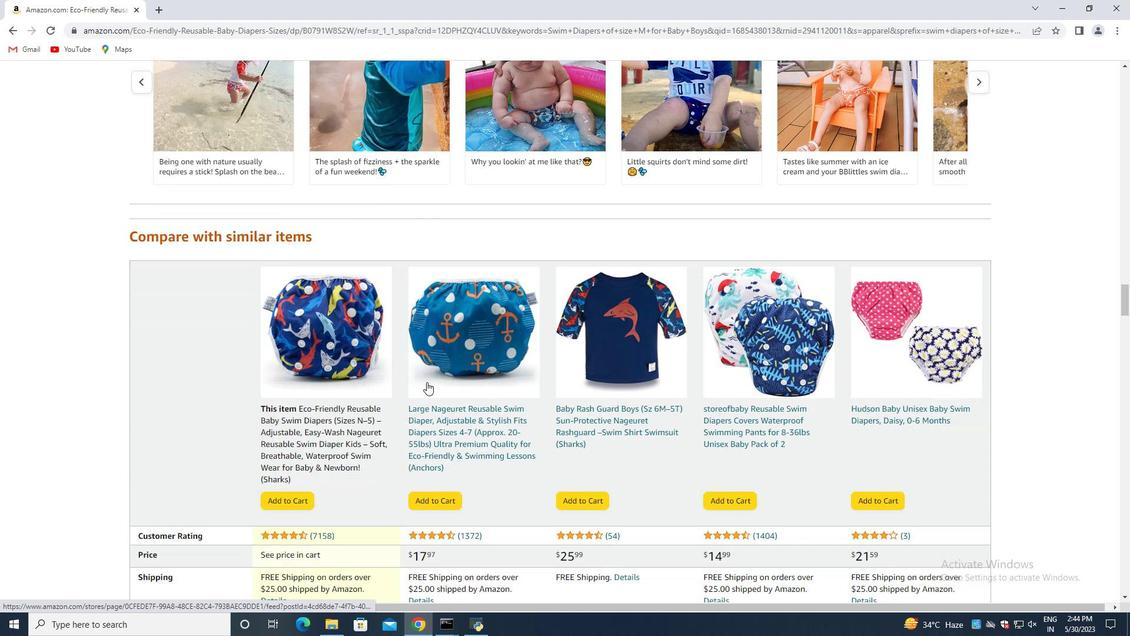 
Action: Mouse moved to (426, 381)
Screenshot: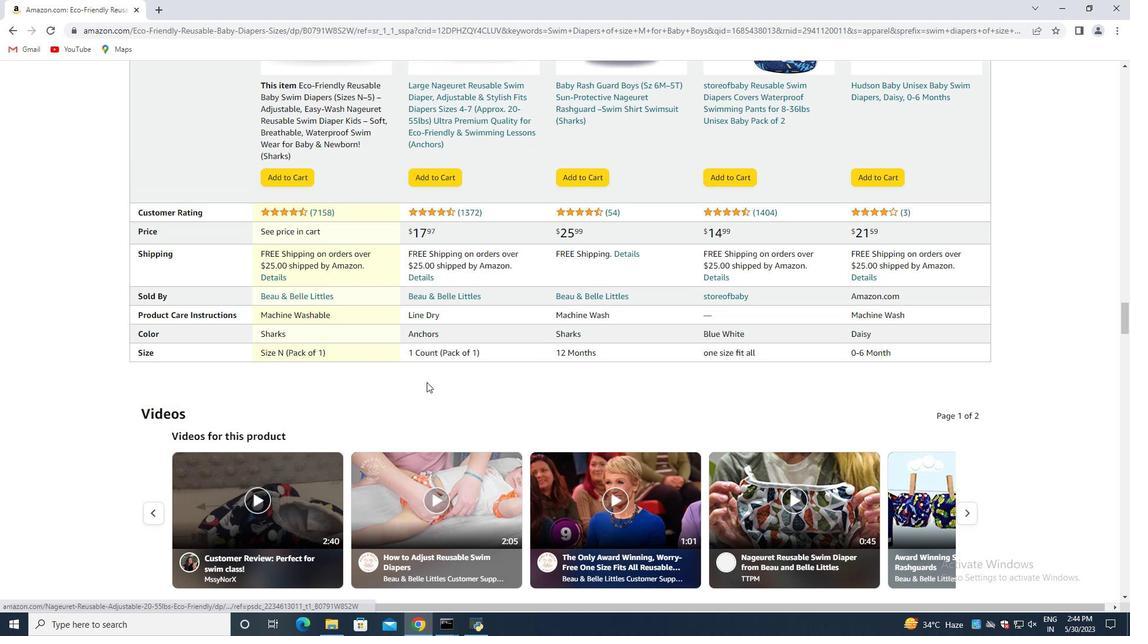 
Action: Mouse scrolled (426, 381) with delta (0, 0)
Screenshot: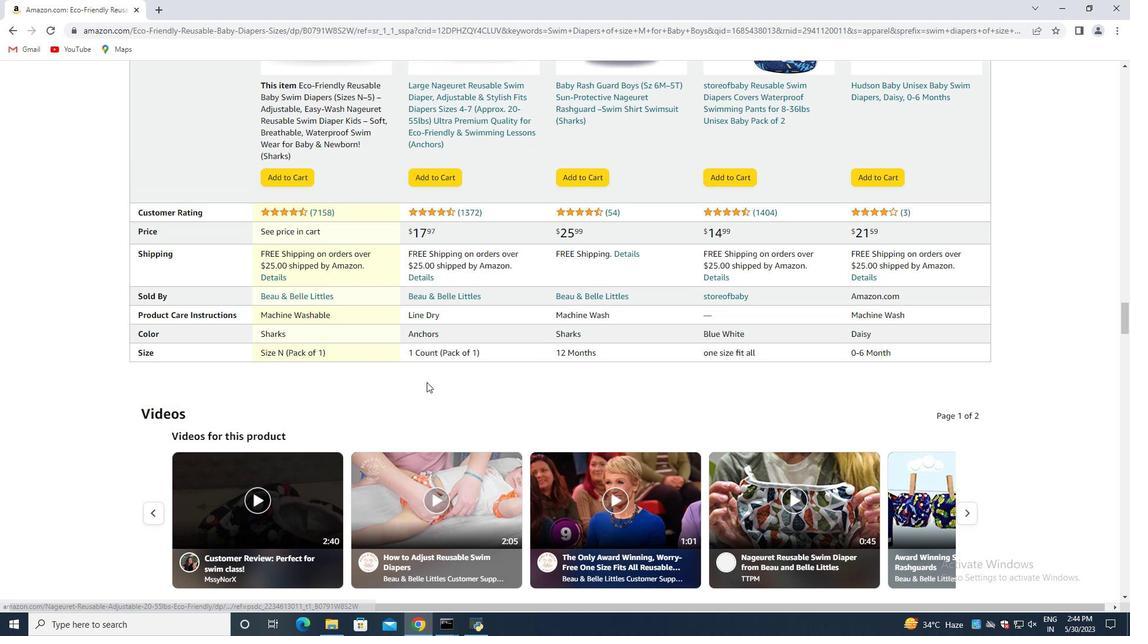 
Action: Mouse scrolled (426, 381) with delta (0, 0)
Screenshot: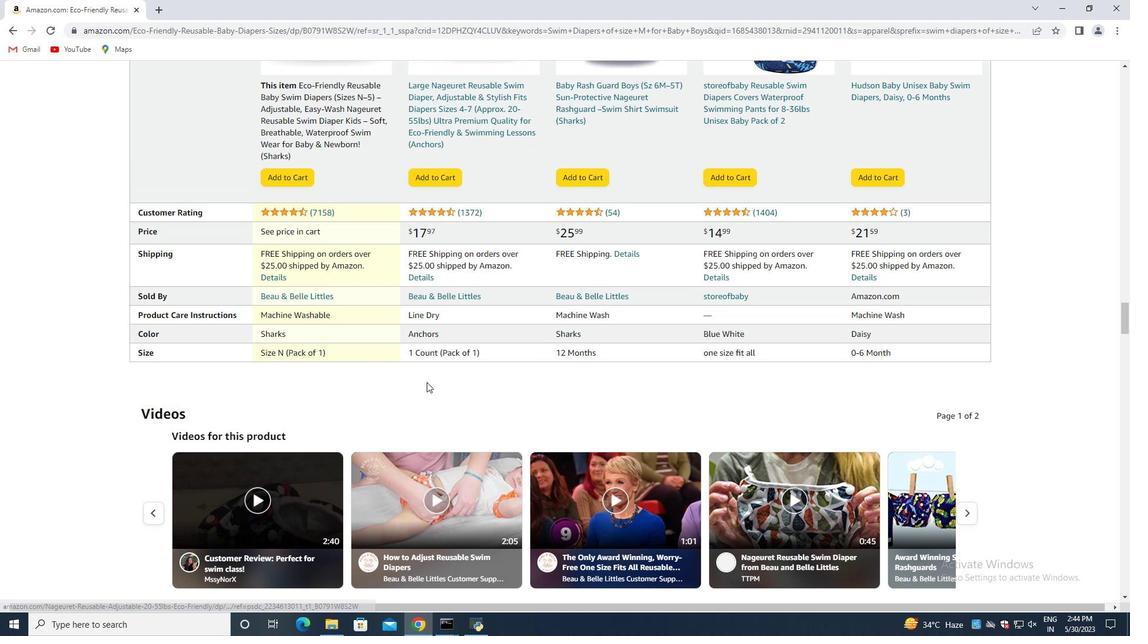 
Action: Mouse scrolled (426, 381) with delta (0, 0)
Screenshot: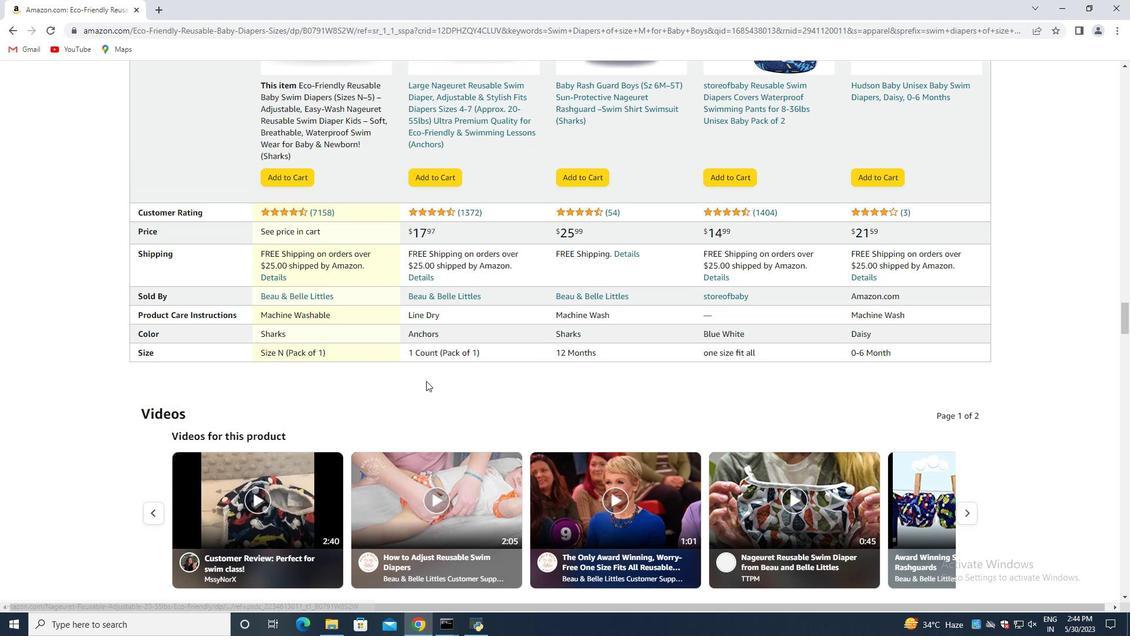 
Action: Mouse scrolled (426, 381) with delta (0, 0)
Screenshot: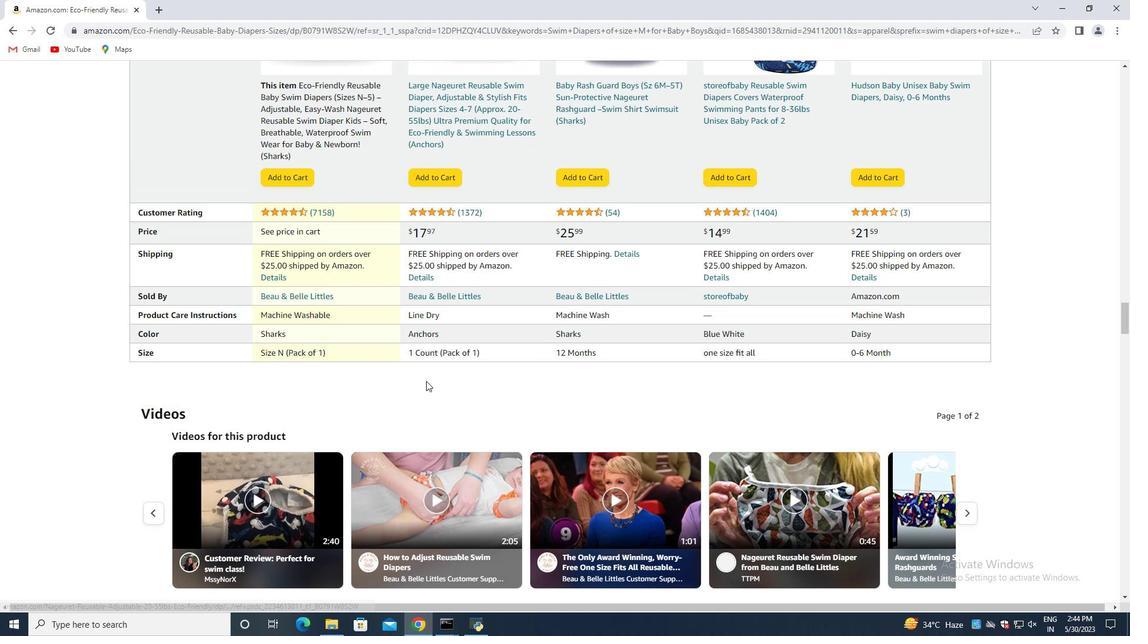 
Action: Mouse moved to (500, 386)
Screenshot: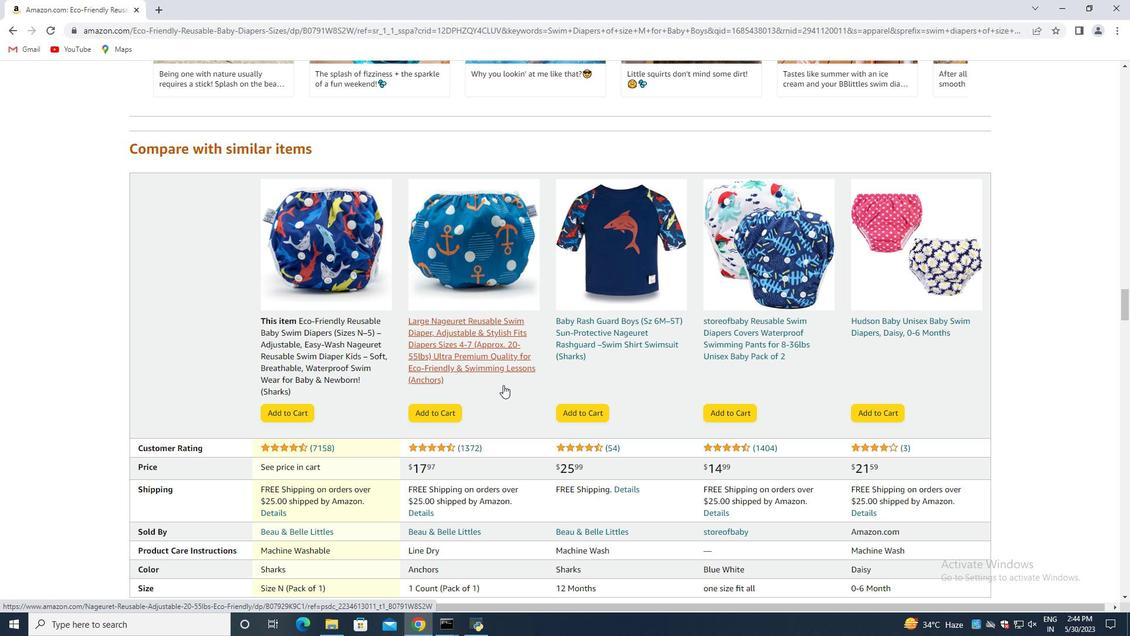 
Action: Mouse scrolled (500, 385) with delta (0, 0)
Screenshot: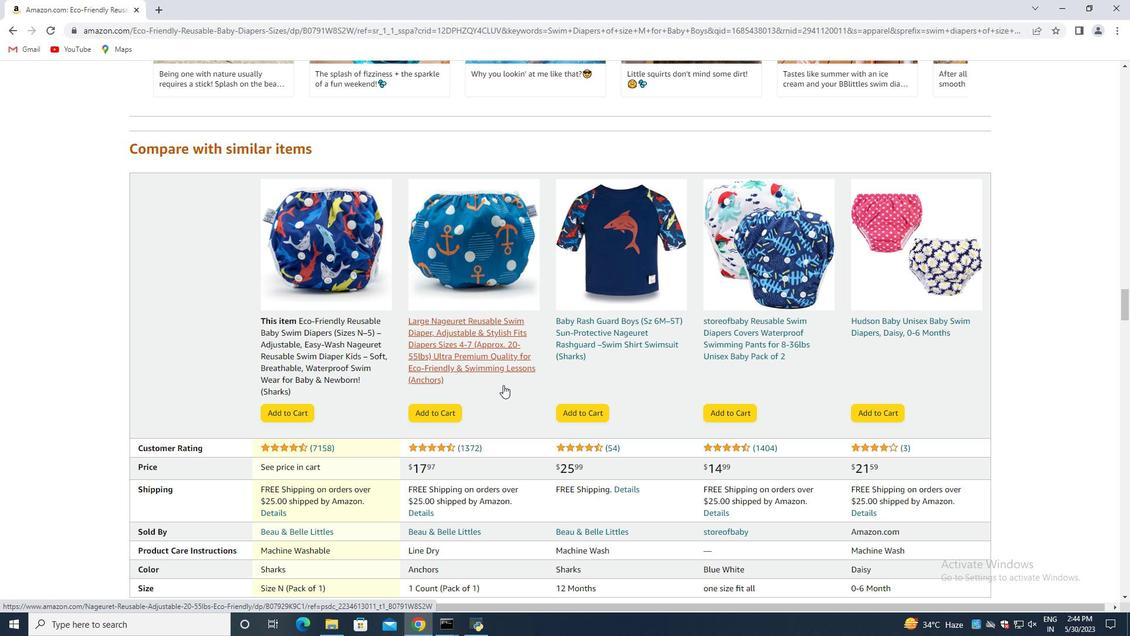 
Action: Mouse moved to (498, 387)
Screenshot: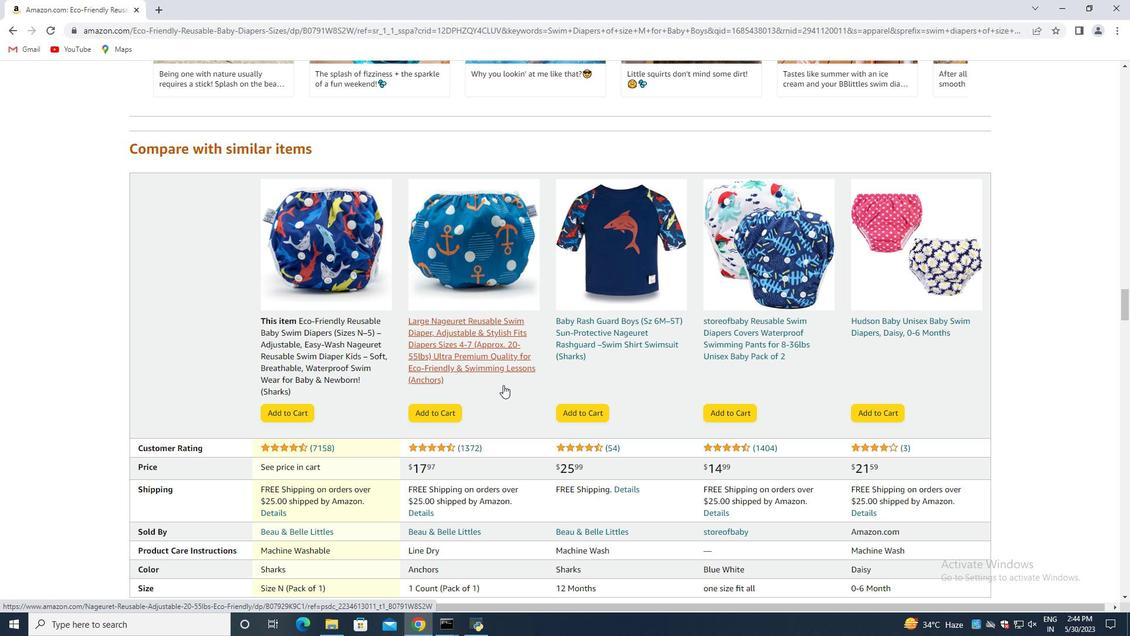 
Action: Mouse scrolled (498, 386) with delta (0, 0)
Screenshot: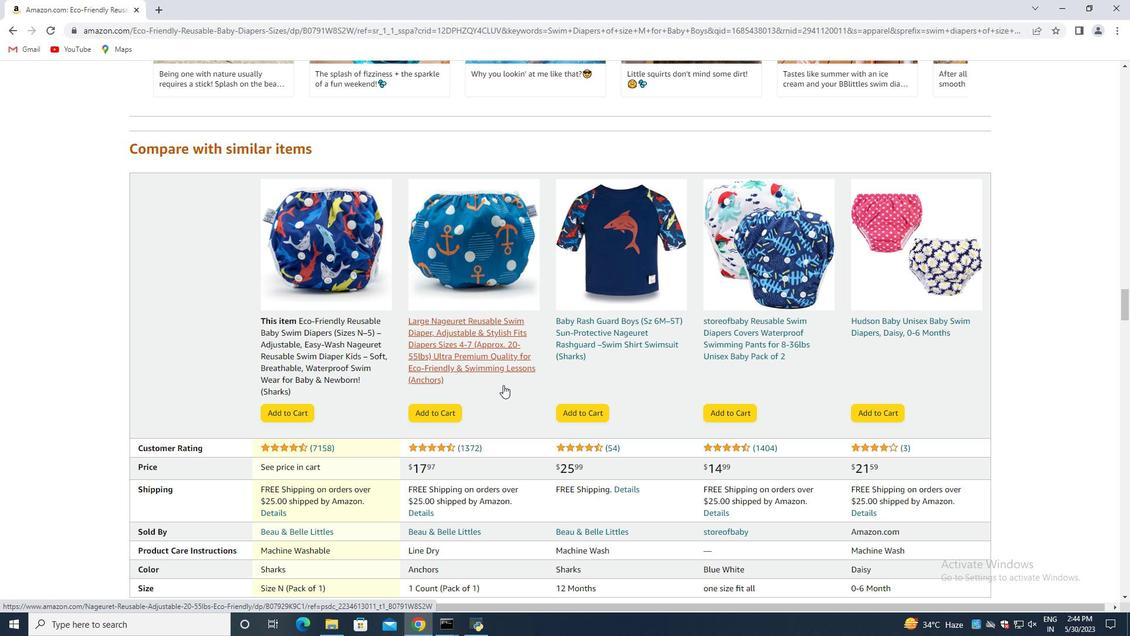 
Action: Mouse moved to (495, 387)
Screenshot: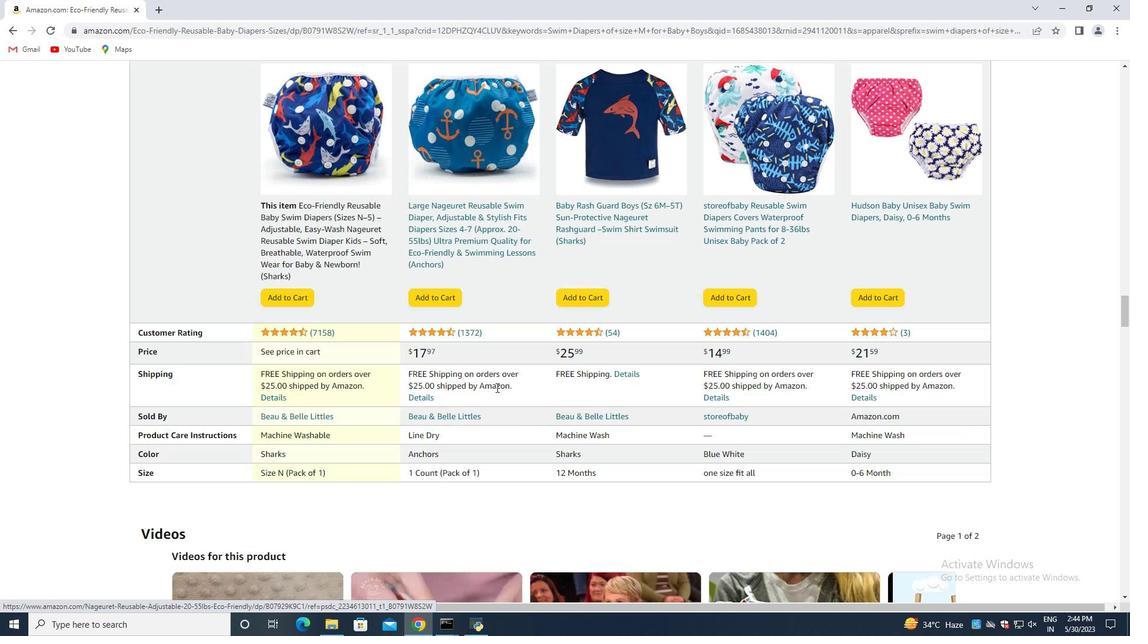
Action: Mouse scrolled (495, 387) with delta (0, 0)
Screenshot: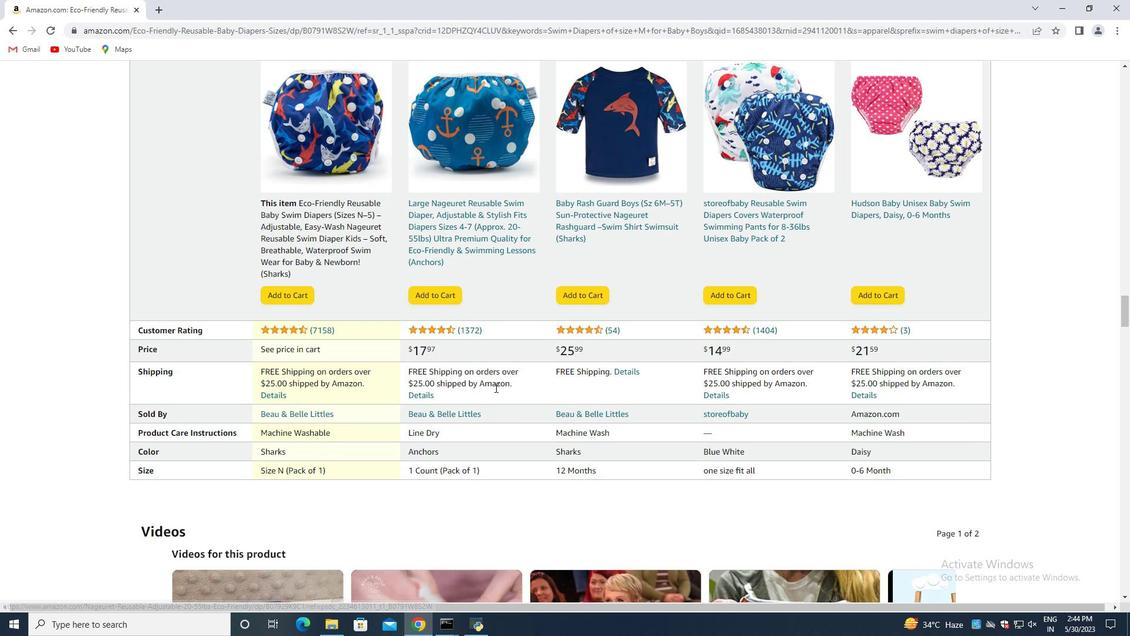 
Action: Mouse scrolled (495, 387) with delta (0, 0)
Screenshot: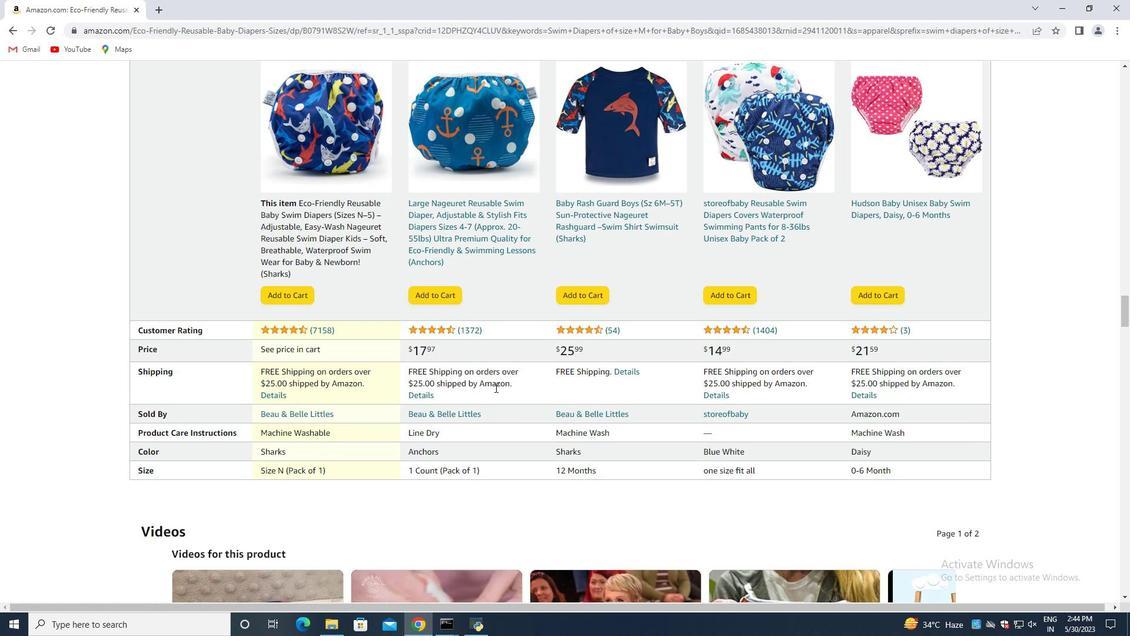 
Action: Mouse moved to (494, 387)
Screenshot: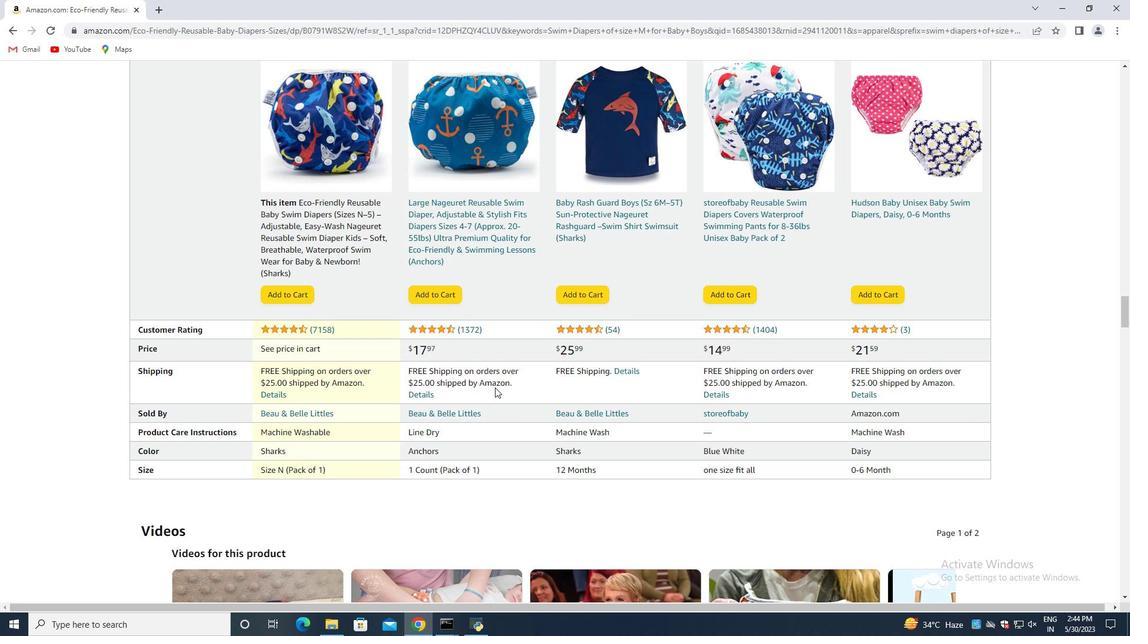 
Action: Mouse scrolled (494, 387) with delta (0, 0)
Screenshot: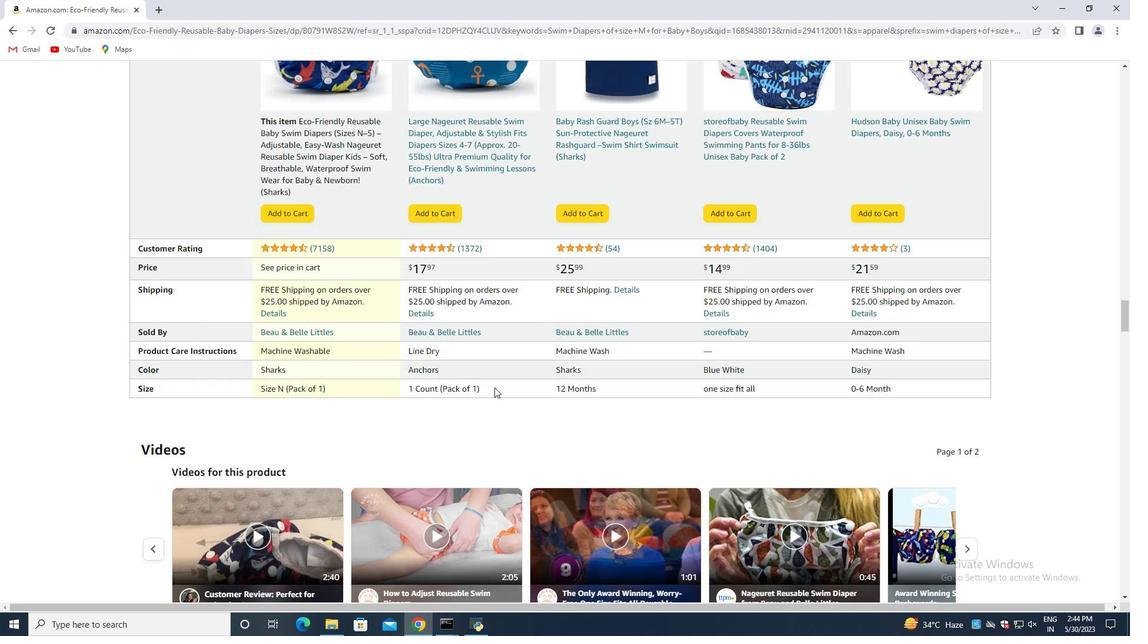 
Action: Mouse scrolled (494, 387) with delta (0, 0)
Screenshot: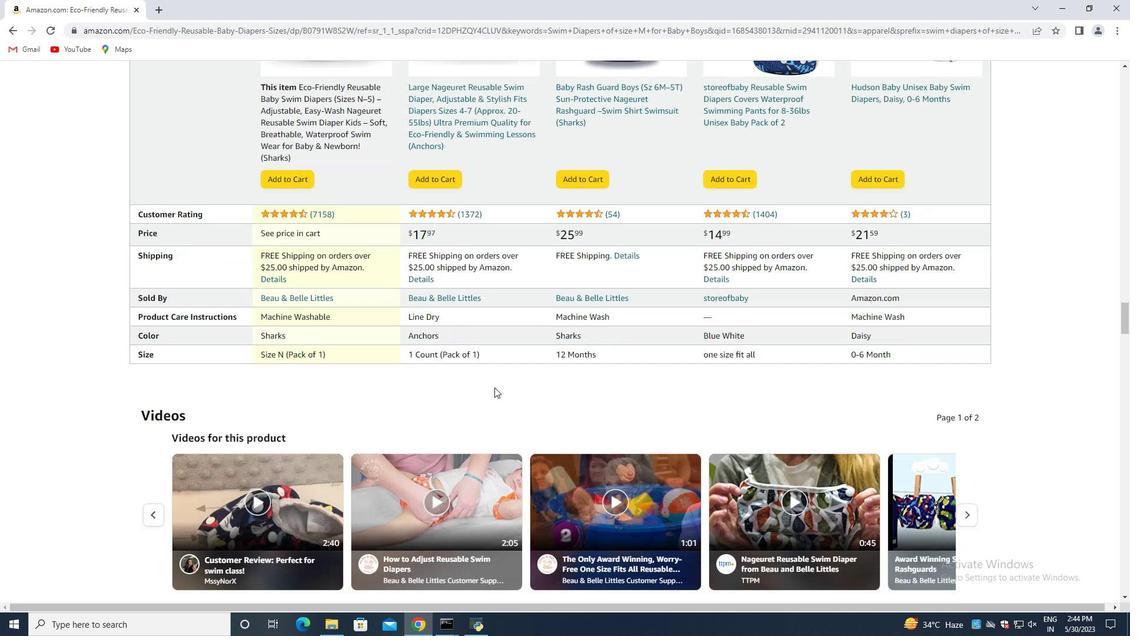 
Action: Mouse scrolled (494, 387) with delta (0, 0)
Screenshot: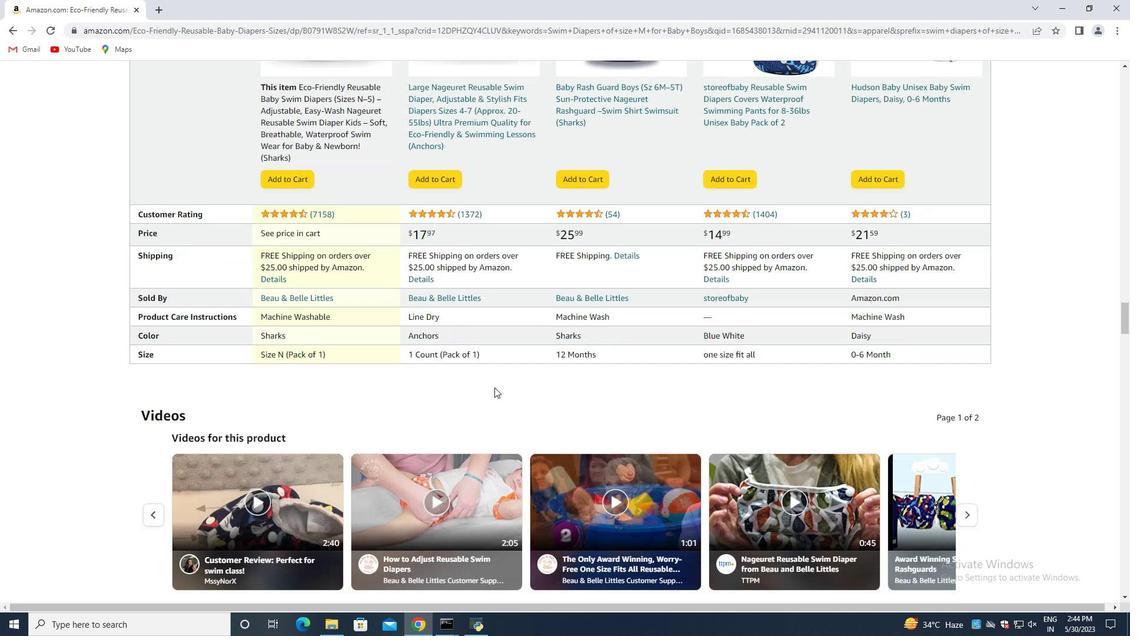 
Action: Mouse scrolled (494, 387) with delta (0, 0)
Screenshot: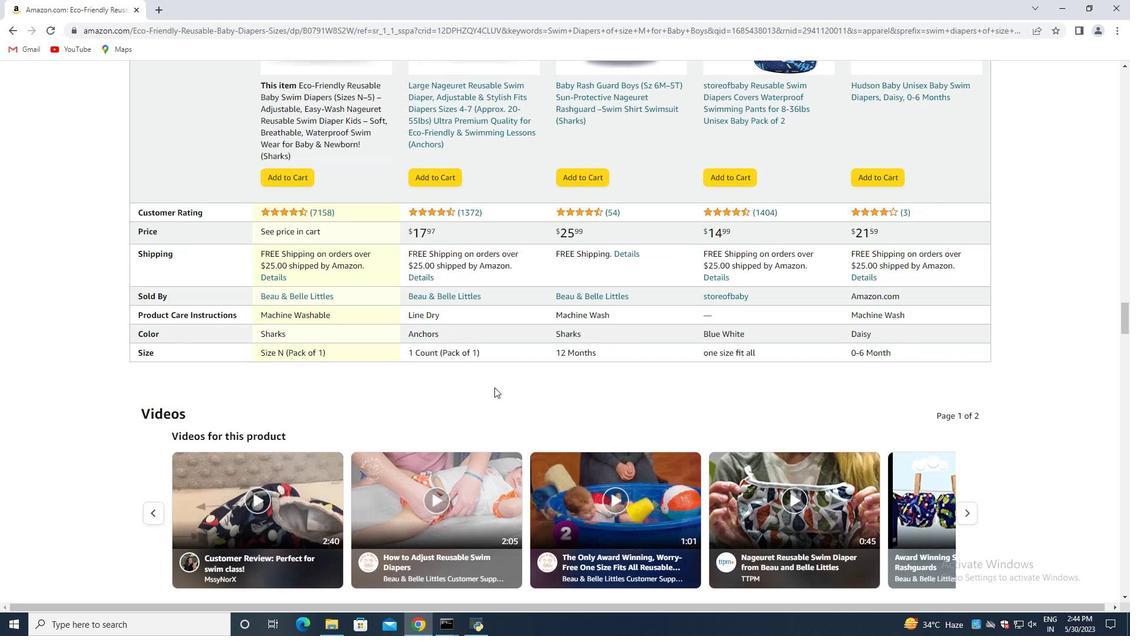 
Action: Mouse moved to (493, 387)
Screenshot: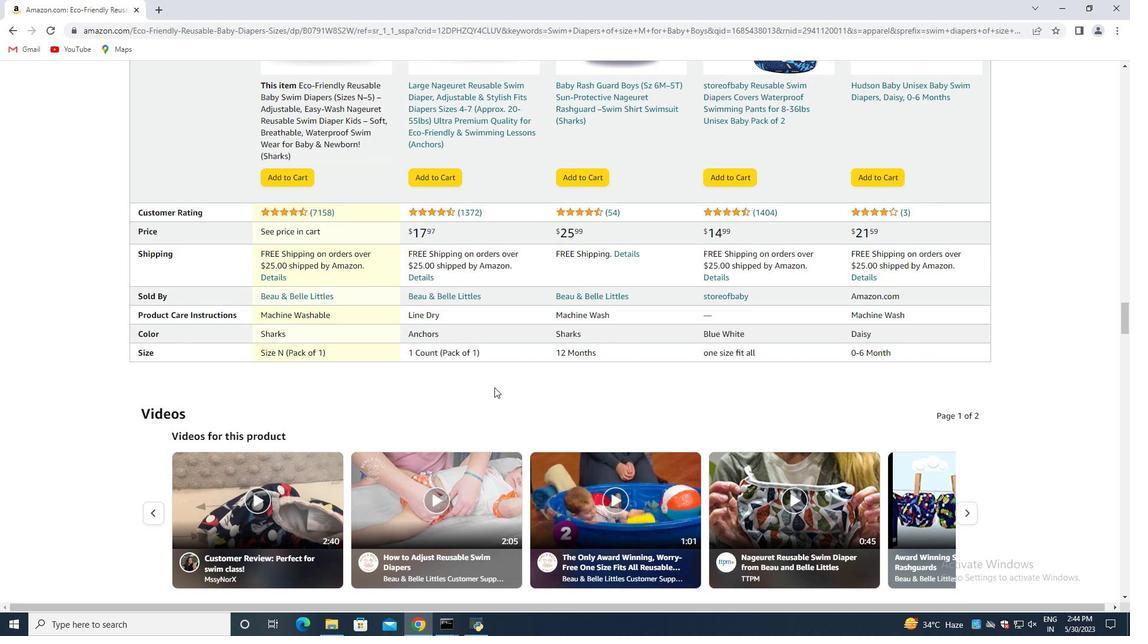 
Action: Mouse scrolled (493, 387) with delta (0, 0)
Screenshot: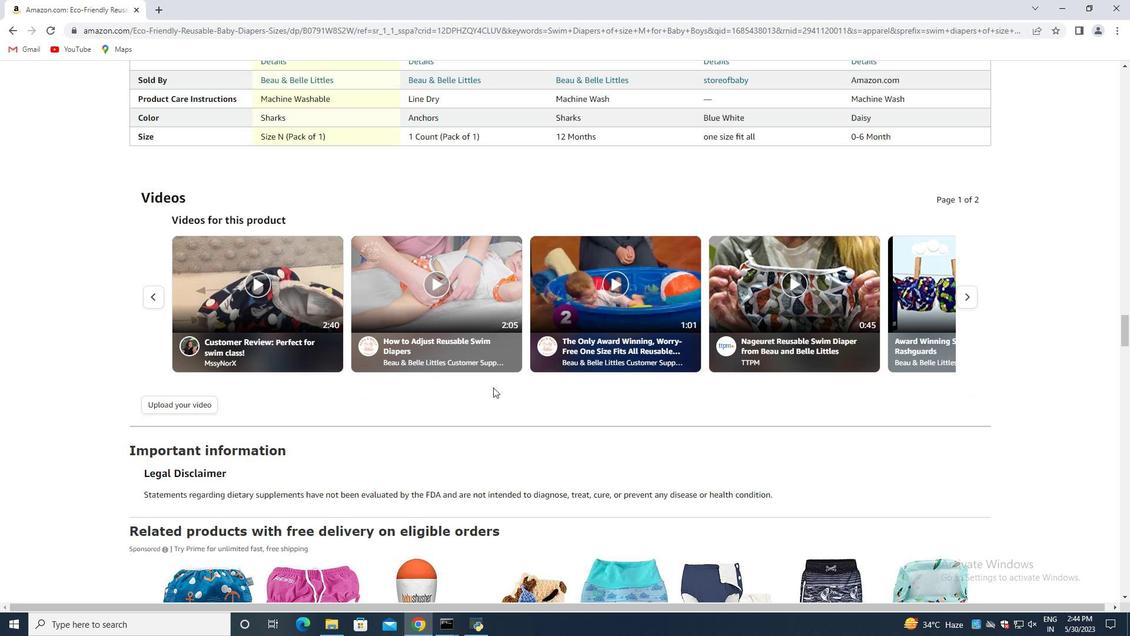 
Action: Mouse moved to (493, 387)
Screenshot: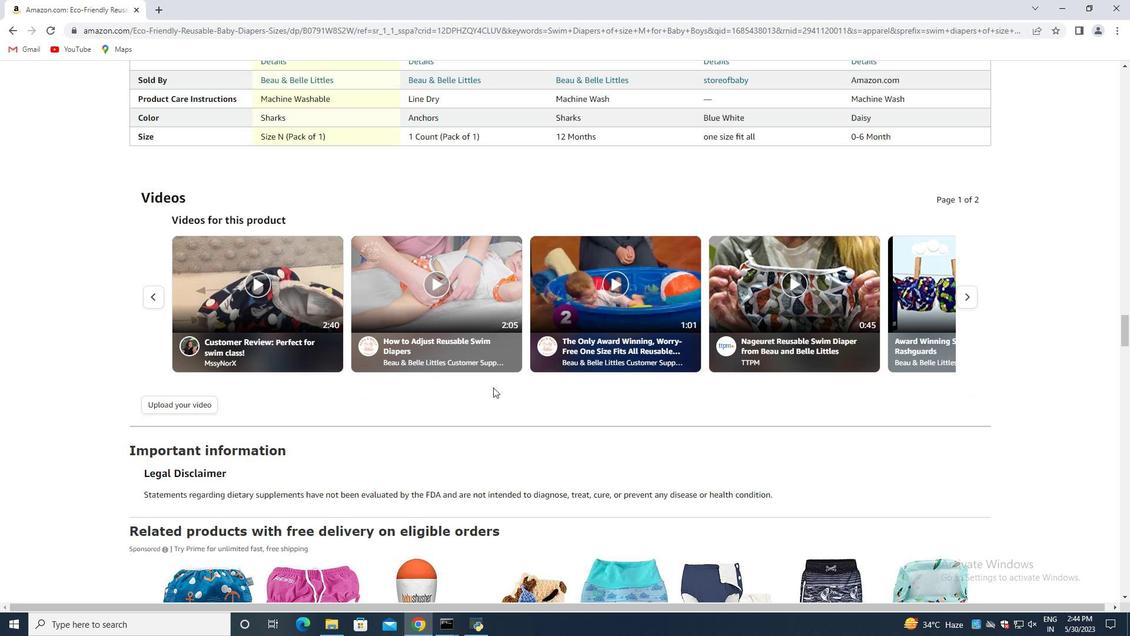 
Action: Mouse scrolled (493, 387) with delta (0, 0)
Screenshot: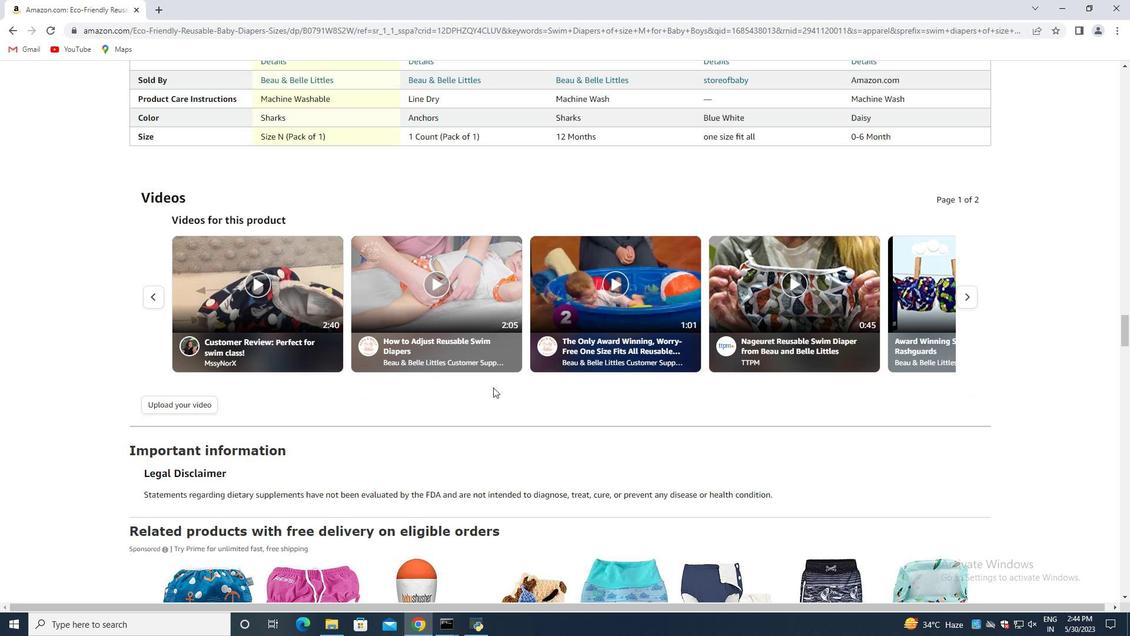 
Action: Mouse scrolled (493, 387) with delta (0, 0)
Screenshot: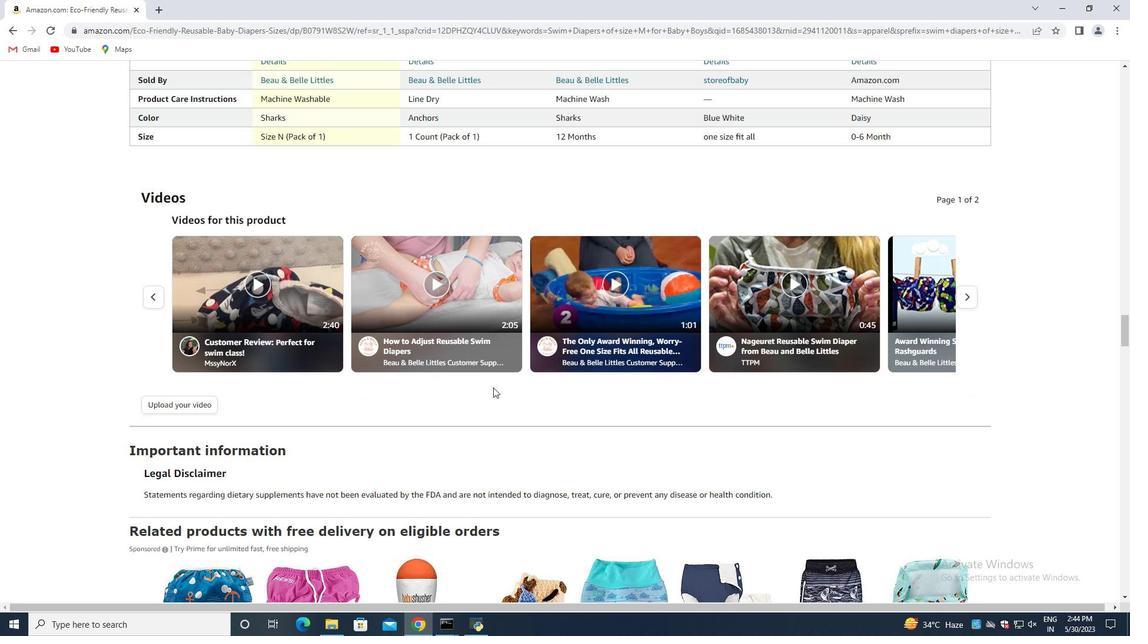 
Action: Mouse scrolled (493, 387) with delta (0, 0)
Screenshot: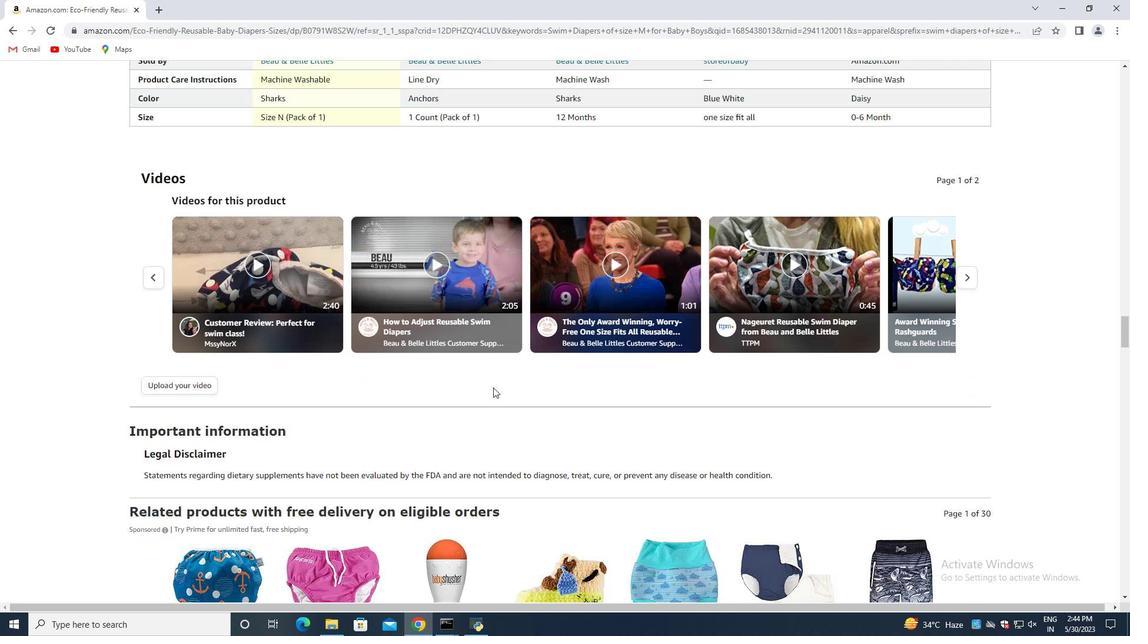 
Action: Mouse scrolled (493, 387) with delta (0, 0)
Screenshot: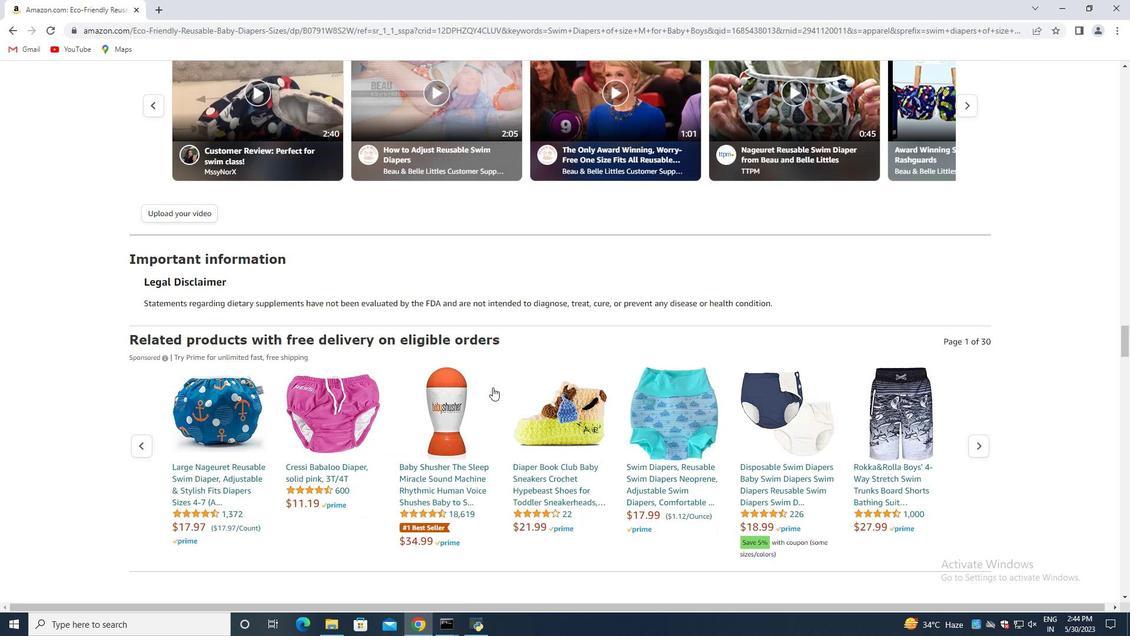 
Action: Mouse scrolled (493, 387) with delta (0, 0)
Screenshot: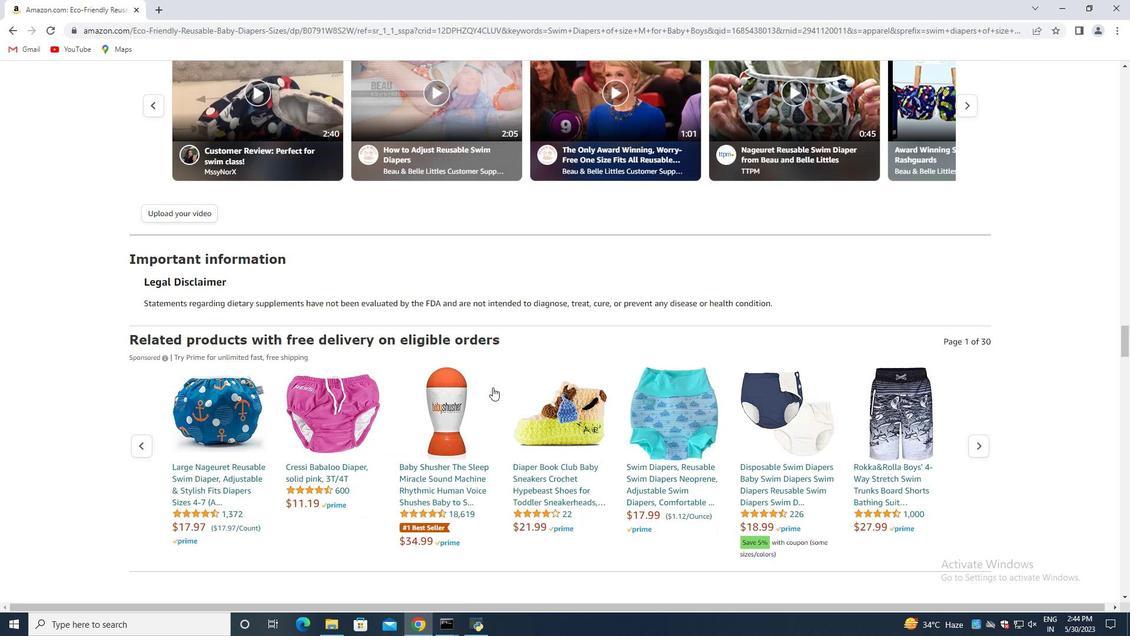 
Action: Mouse scrolled (493, 387) with delta (0, 0)
Screenshot: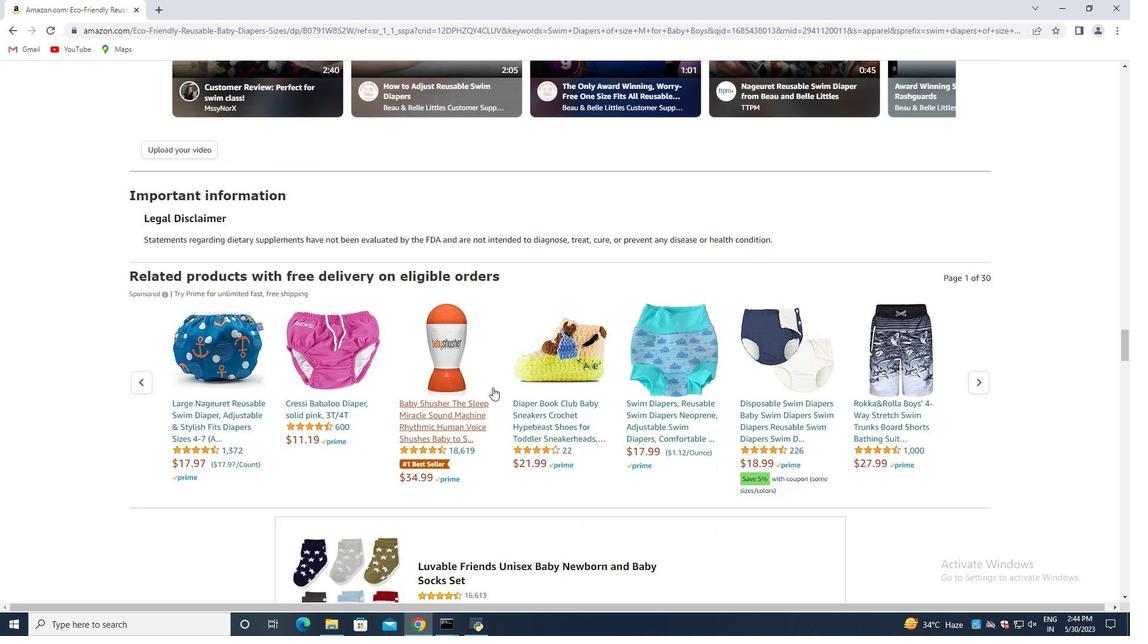 
Action: Mouse scrolled (493, 387) with delta (0, 0)
Screenshot: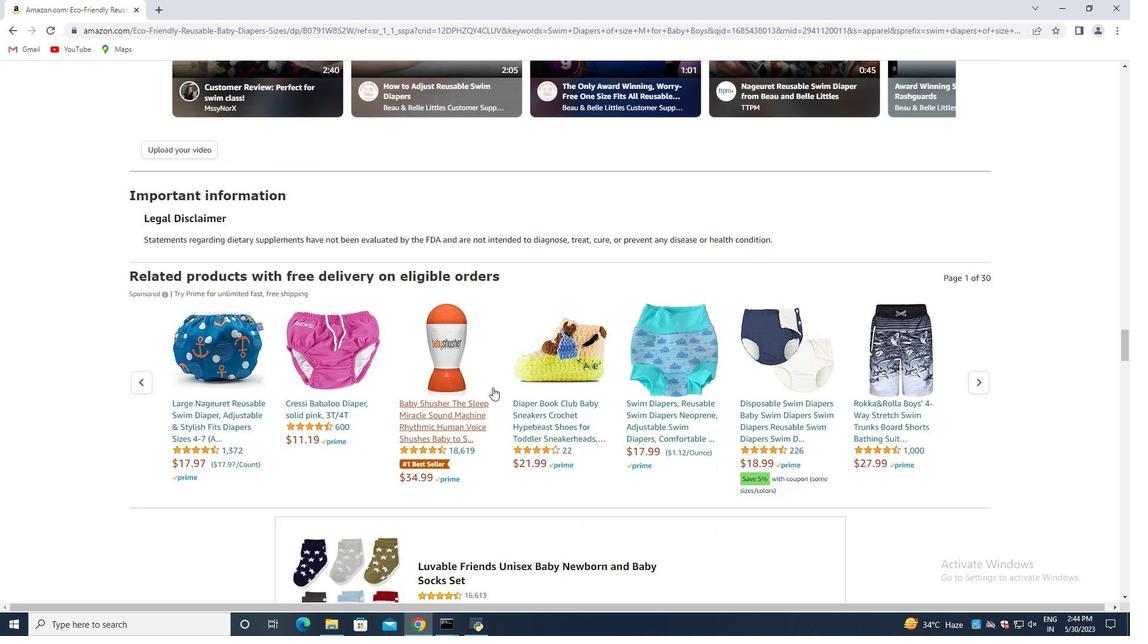 
Action: Mouse moved to (492, 387)
Screenshot: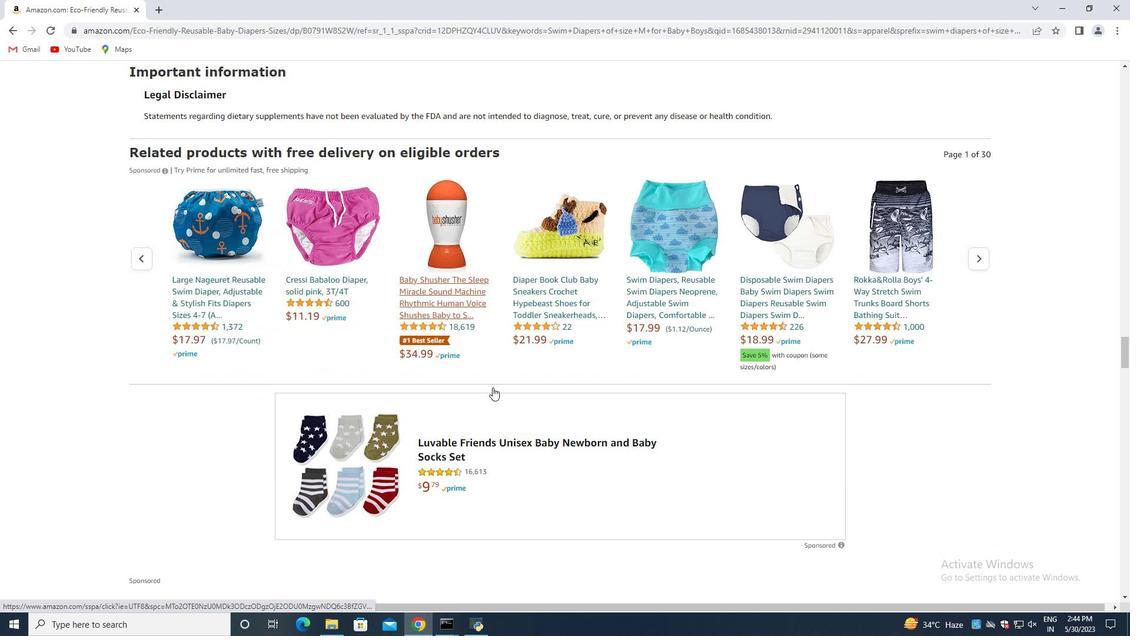 
Action: Mouse scrolled (492, 387) with delta (0, 0)
Screenshot: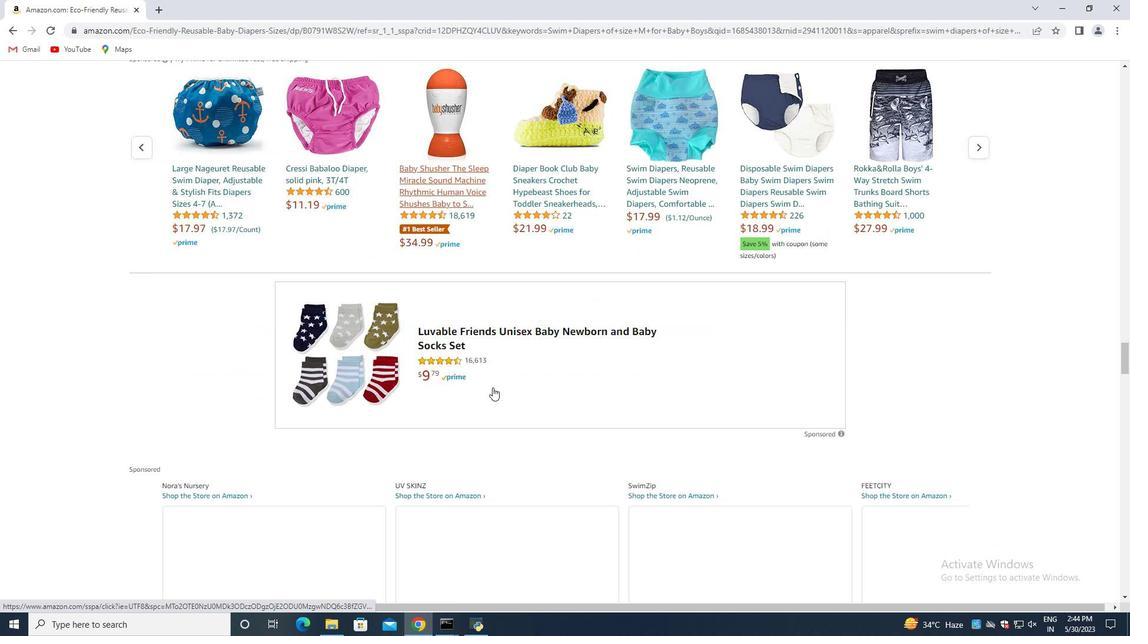 
Action: Mouse moved to (492, 387)
Screenshot: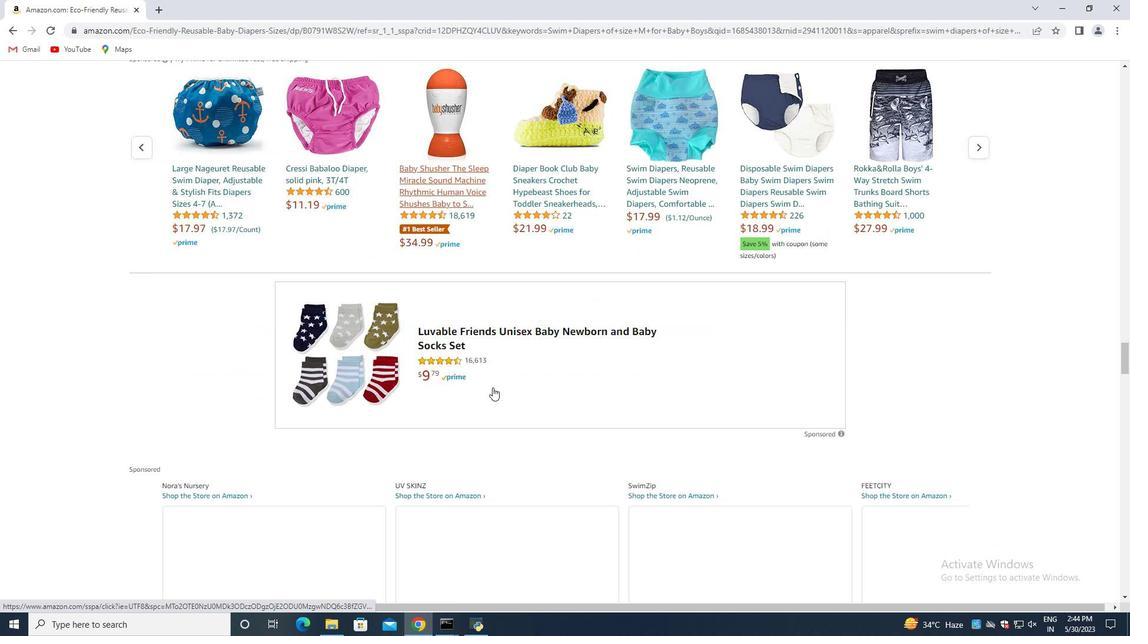 
Action: Mouse scrolled (492, 387) with delta (0, 0)
Screenshot: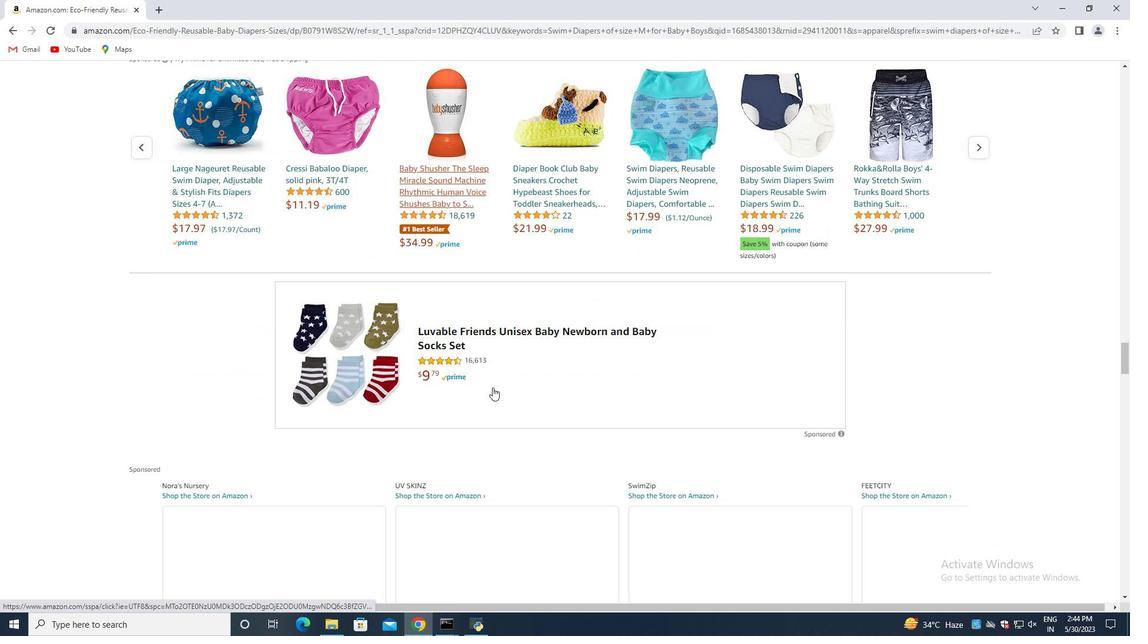 
Action: Mouse scrolled (492, 387) with delta (0, 0)
Screenshot: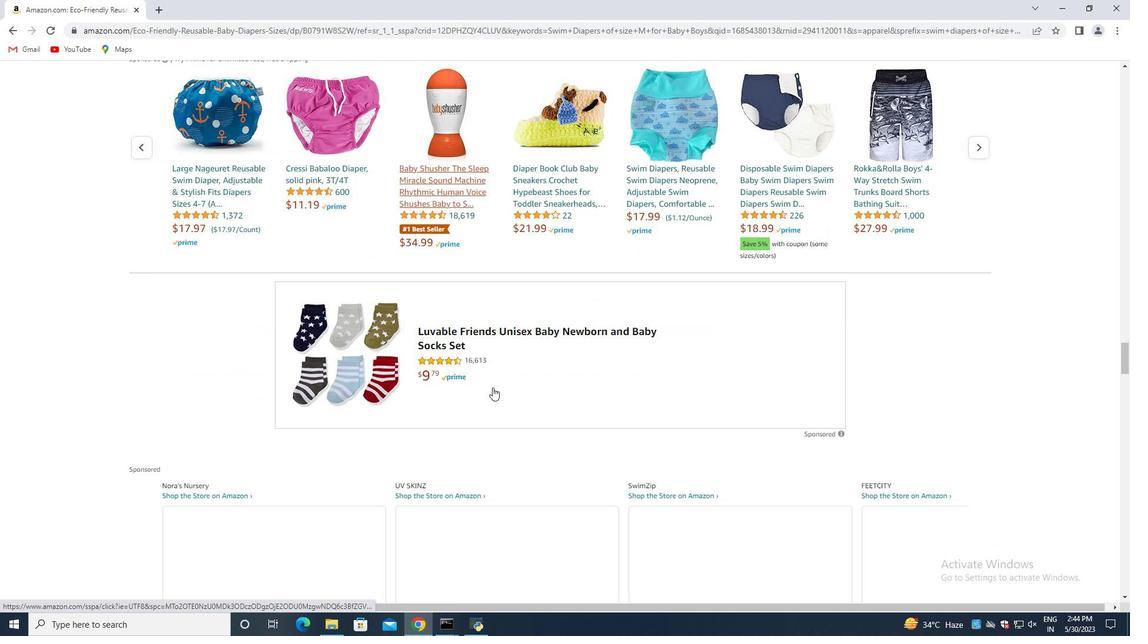 
Action: Mouse moved to (492, 388)
Screenshot: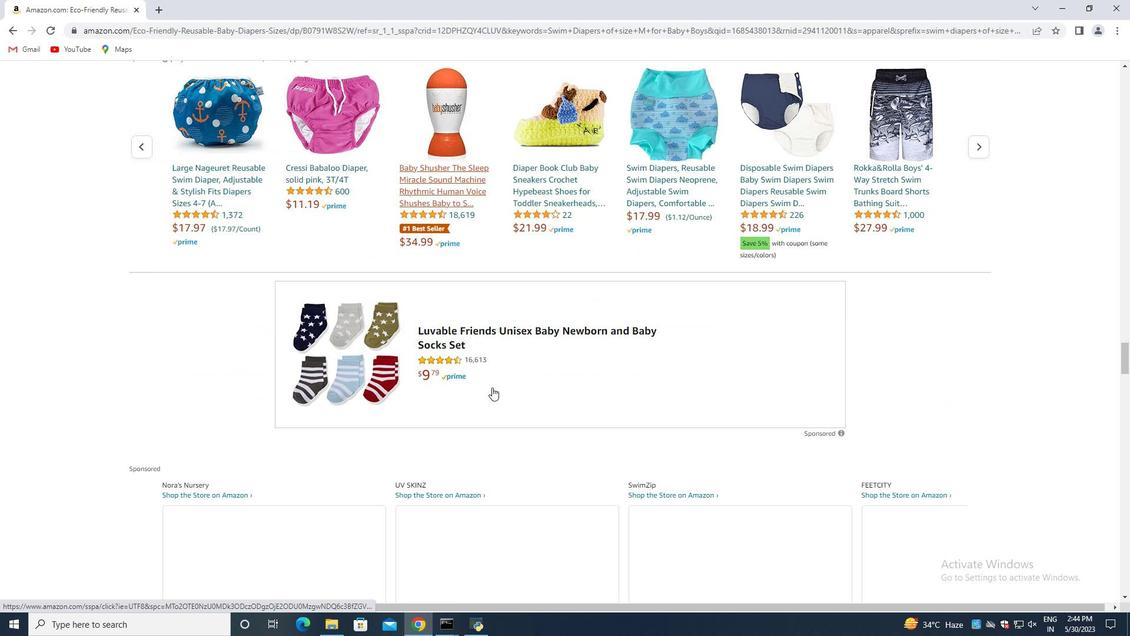 
Action: Mouse scrolled (492, 387) with delta (0, 0)
Screenshot: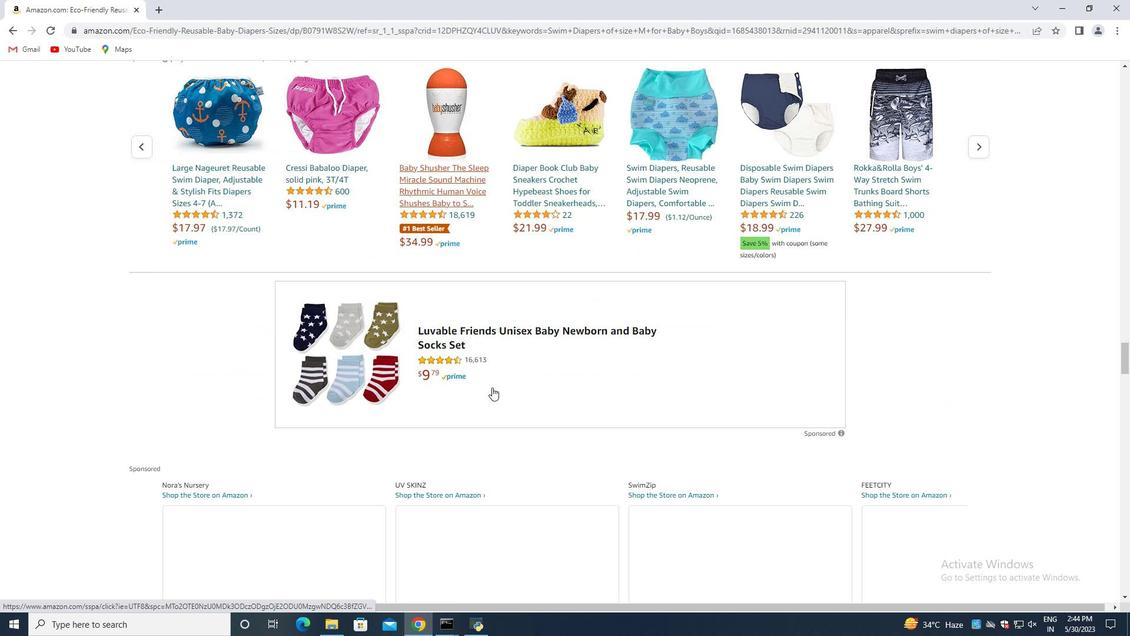 
Action: Mouse scrolled (492, 387) with delta (0, 0)
Screenshot: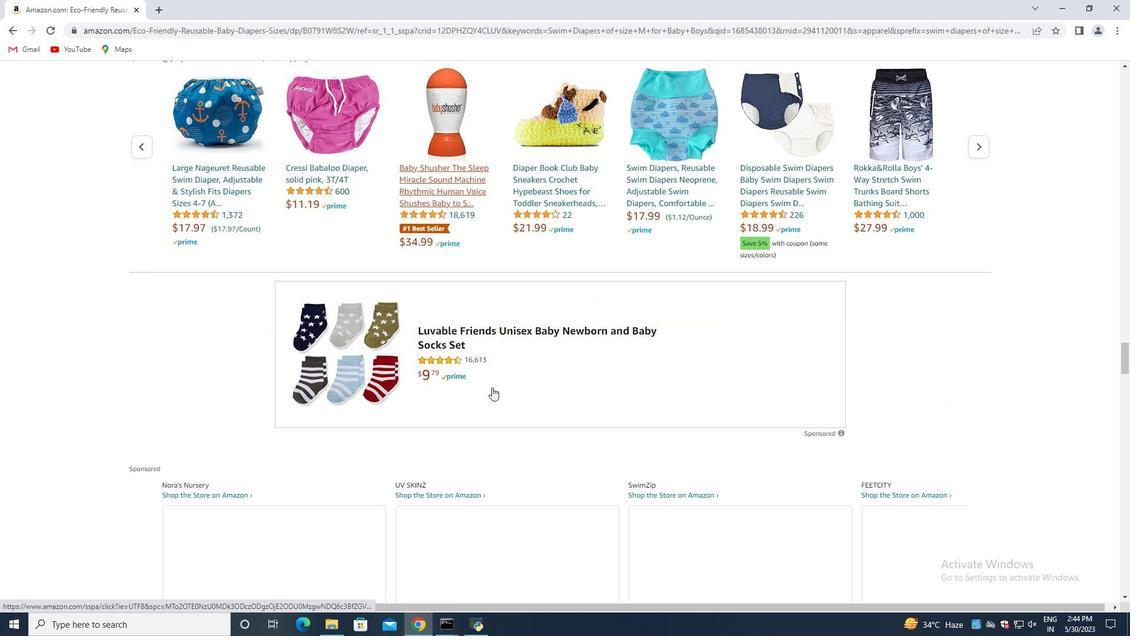 
Action: Mouse scrolled (492, 387) with delta (0, 0)
Screenshot: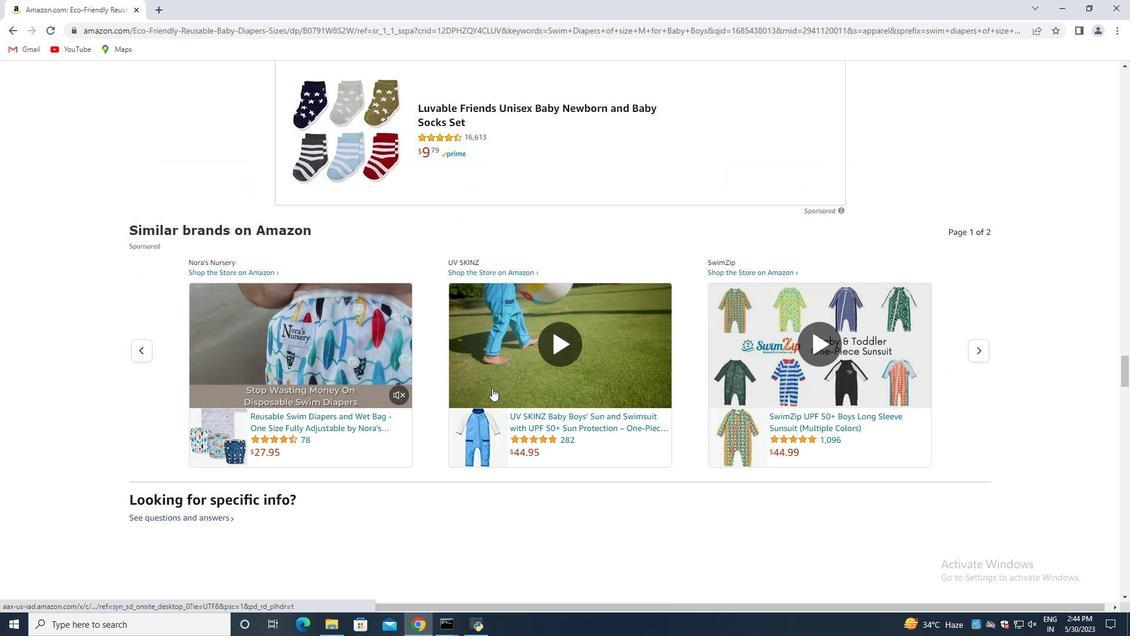 
Action: Mouse scrolled (492, 387) with delta (0, 0)
Screenshot: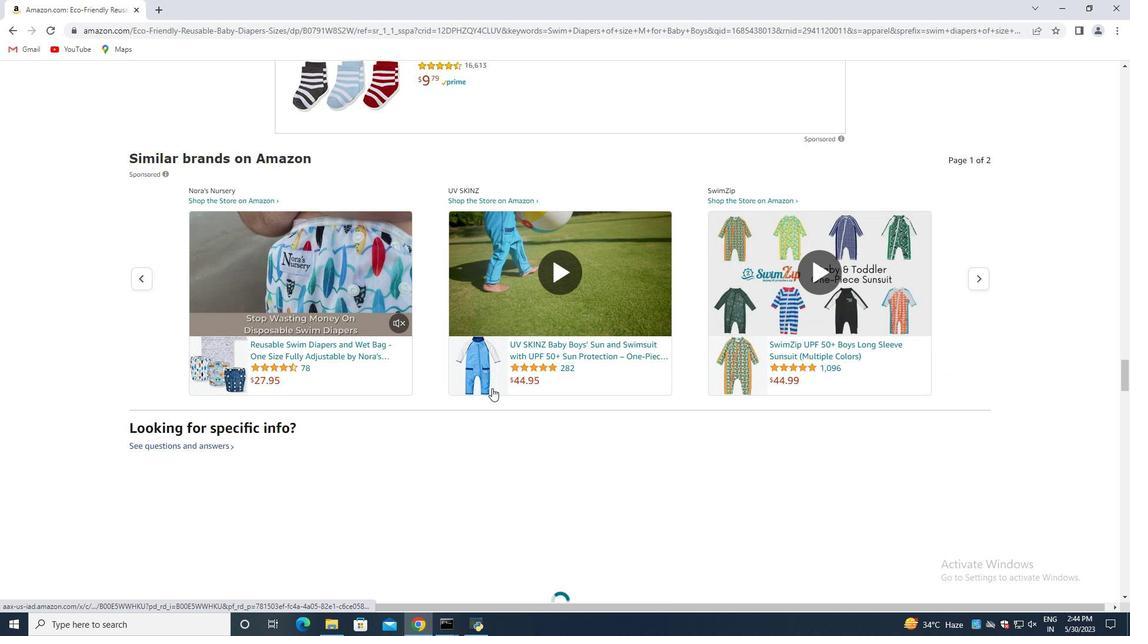 
Action: Mouse scrolled (492, 387) with delta (0, 0)
Screenshot: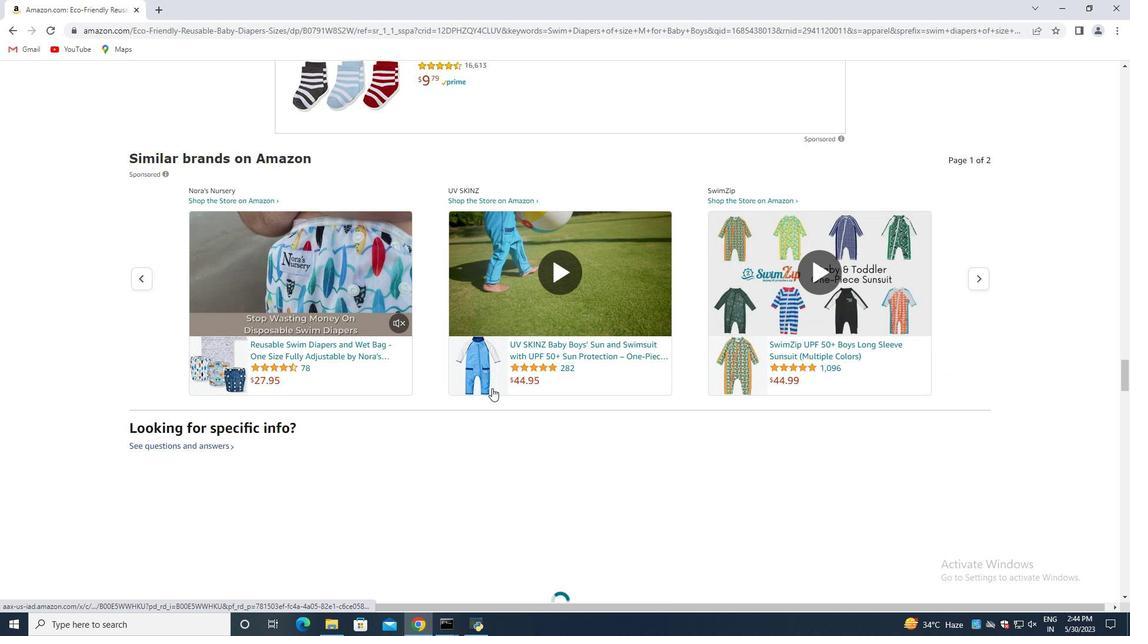 
Action: Mouse scrolled (492, 387) with delta (0, 0)
Screenshot: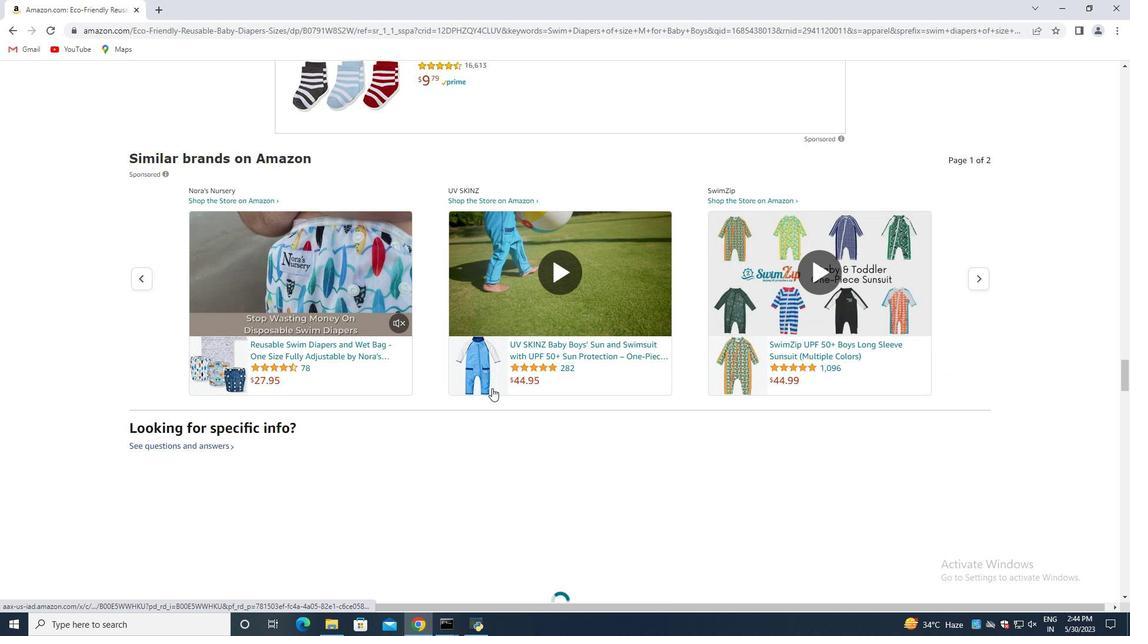 
Action: Mouse moved to (492, 388)
Screenshot: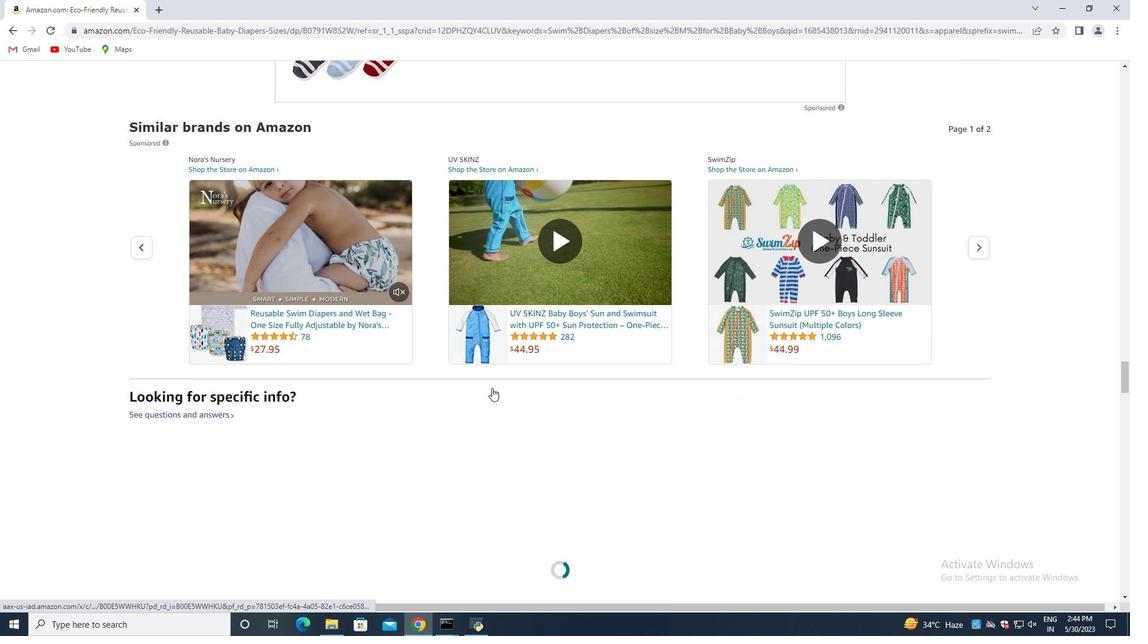 
Action: Mouse scrolled (492, 388) with delta (0, 0)
Screenshot: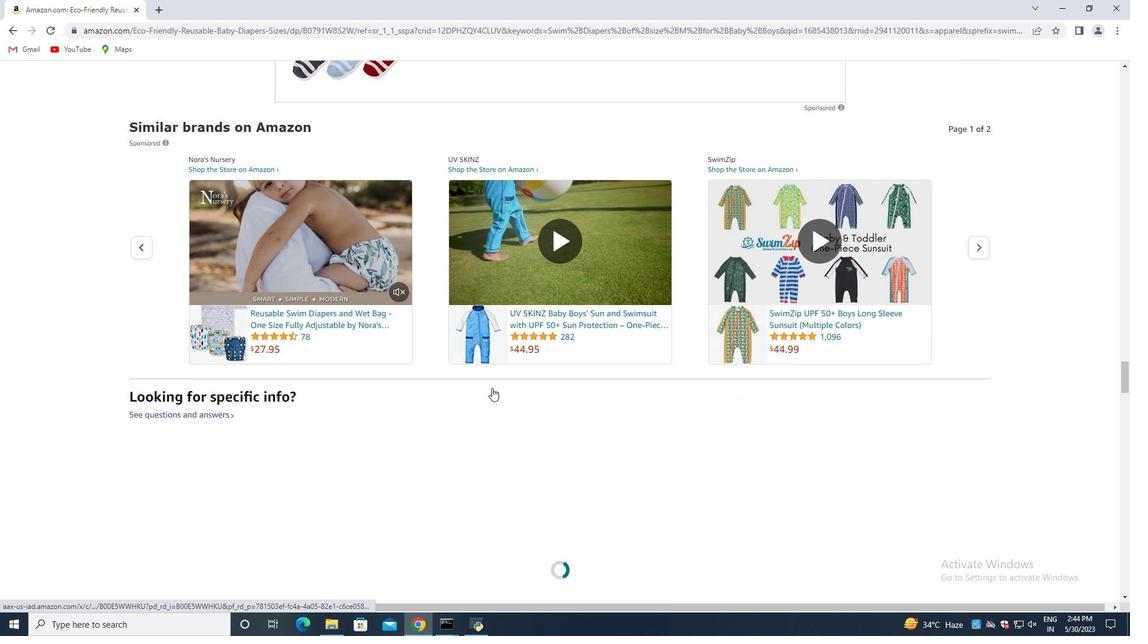 
Action: Mouse scrolled (492, 388) with delta (0, 0)
Screenshot: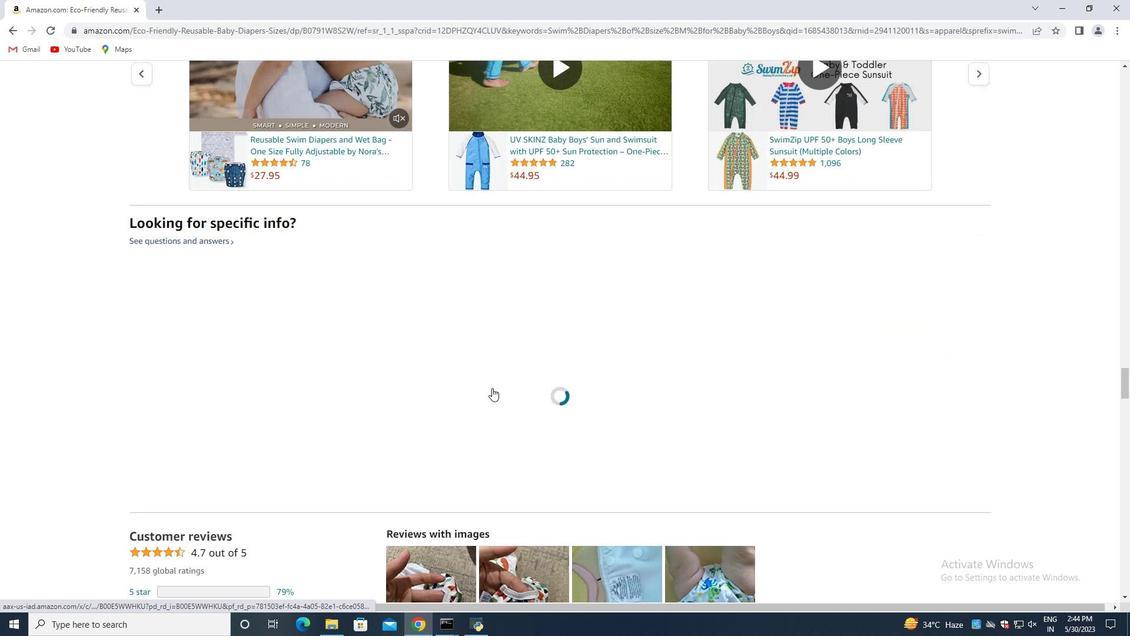 
Action: Mouse moved to (492, 389)
Screenshot: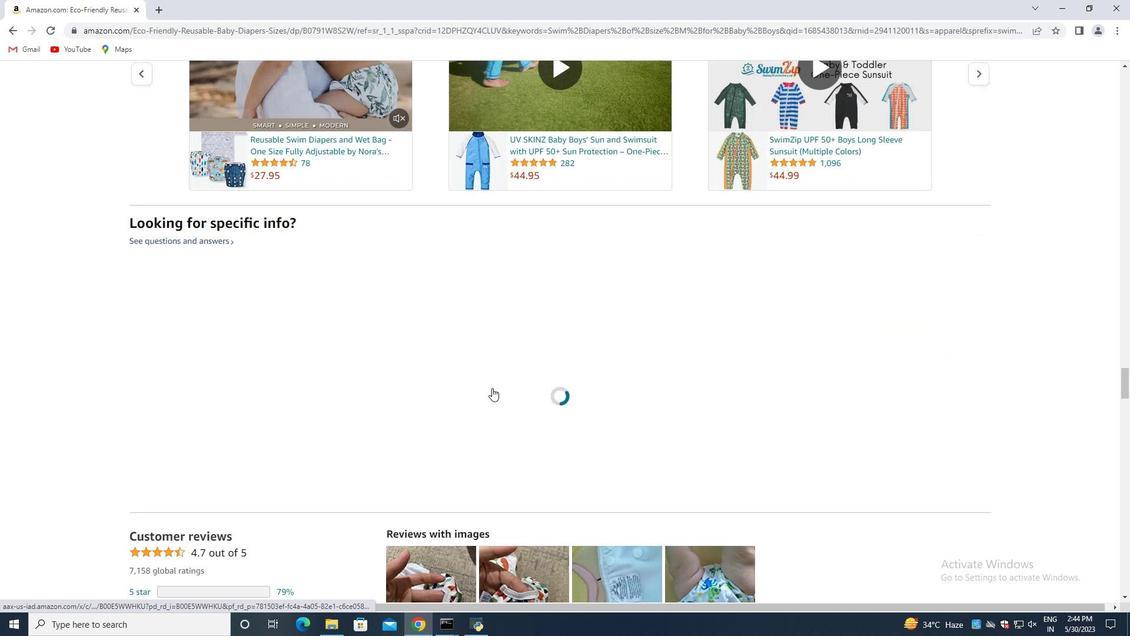 
Action: Mouse scrolled (492, 388) with delta (0, 0)
Screenshot: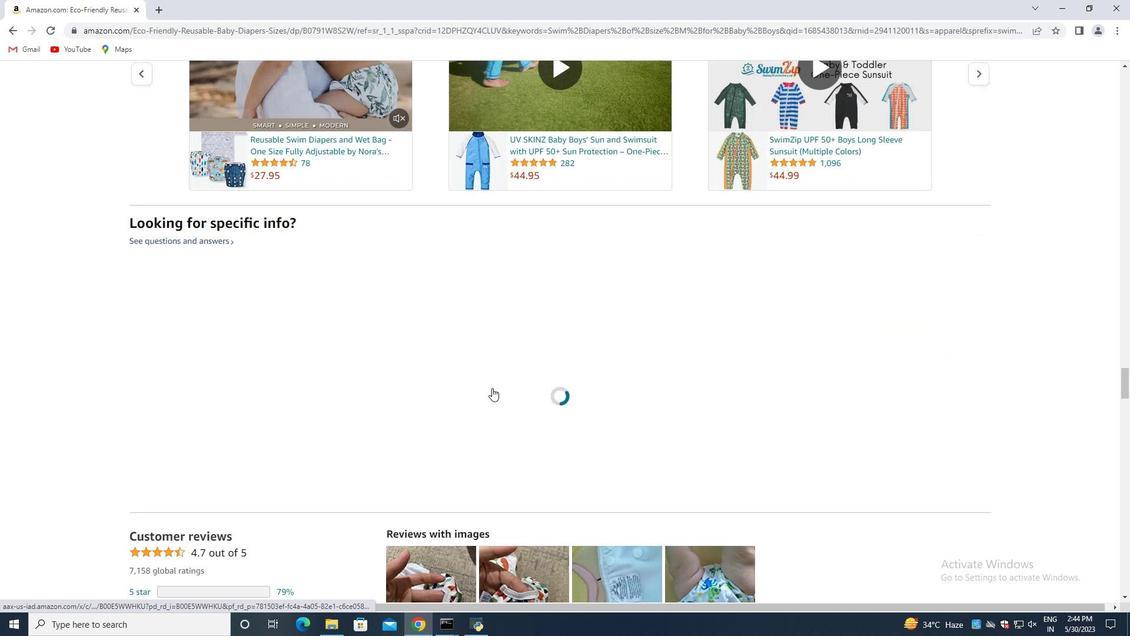 
Action: Mouse scrolled (492, 388) with delta (0, 0)
Screenshot: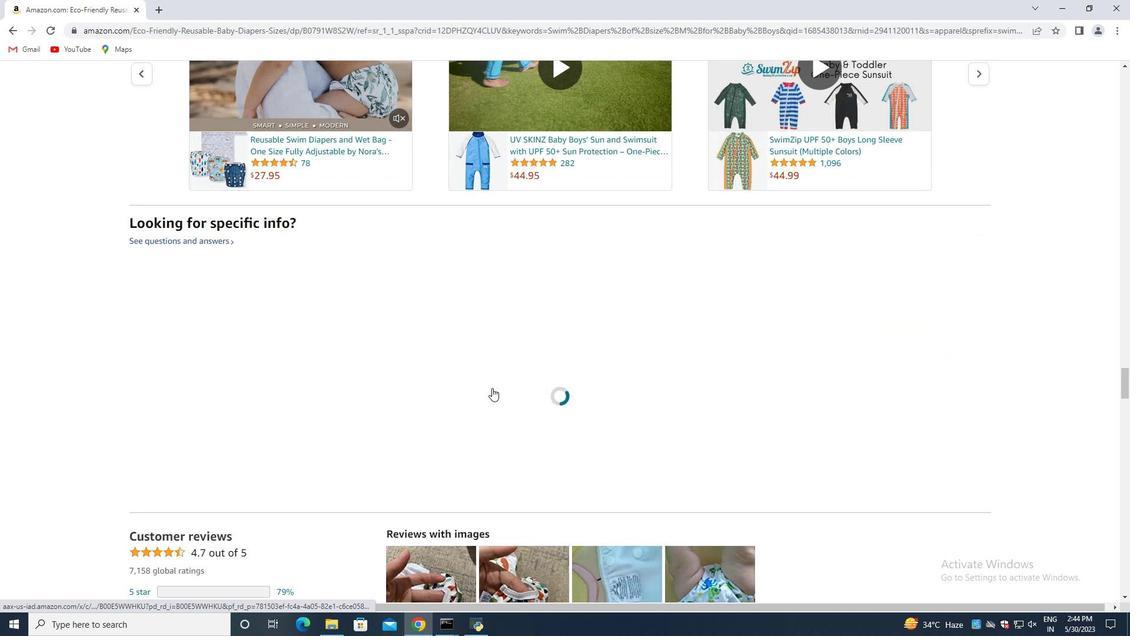 
Action: Mouse scrolled (492, 388) with delta (0, 0)
Screenshot: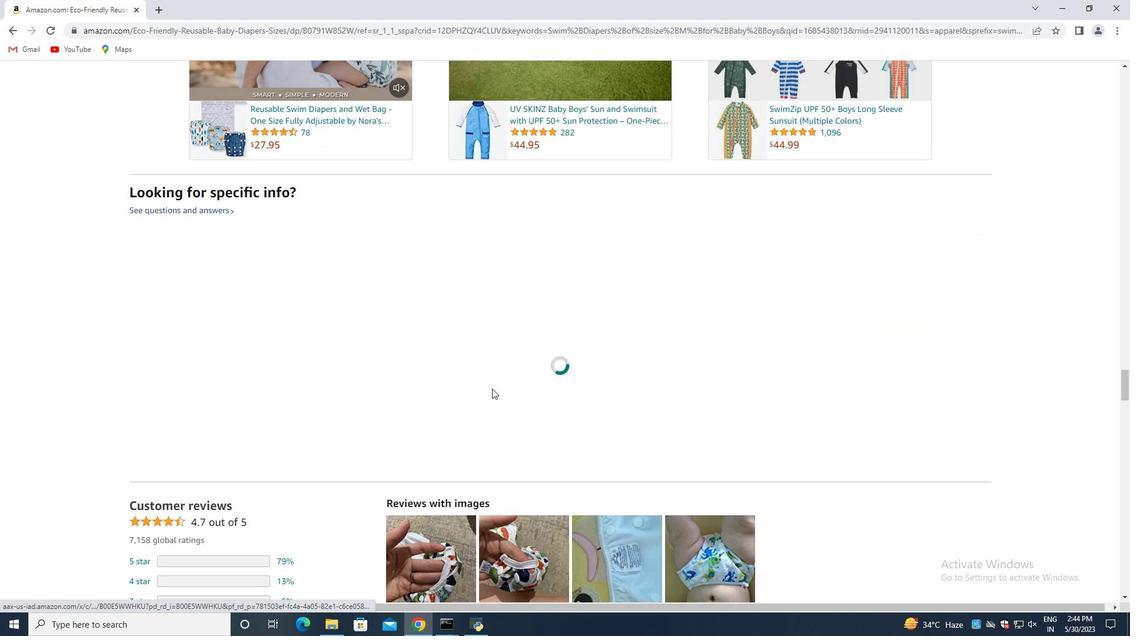 
Action: Mouse moved to (491, 388)
Screenshot: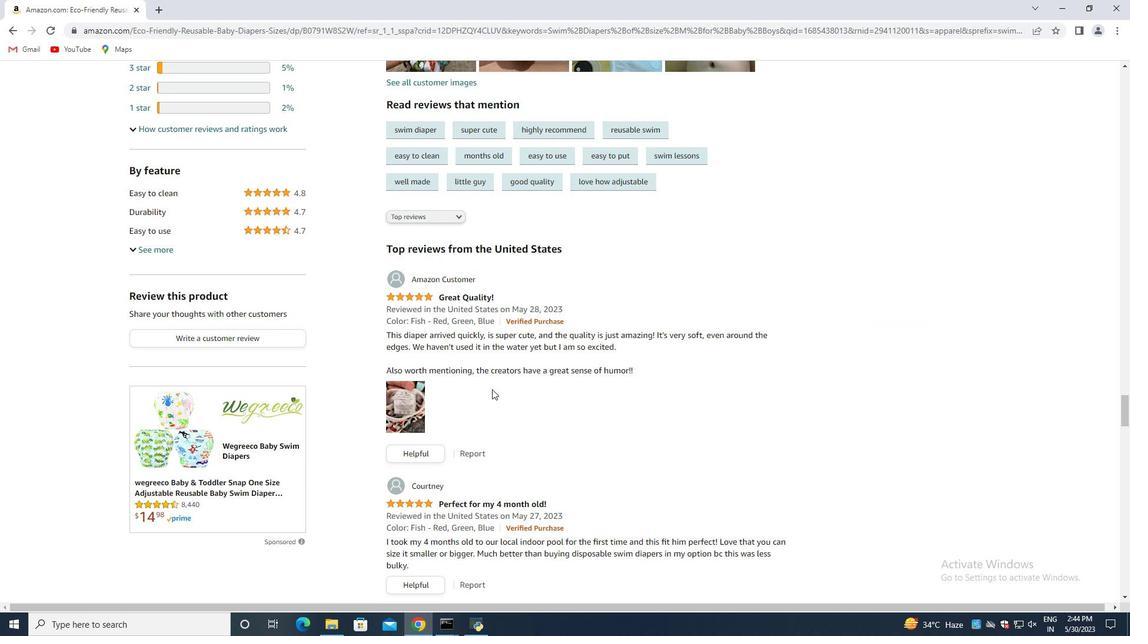 
Action: Mouse scrolled (491, 388) with delta (0, 0)
Screenshot: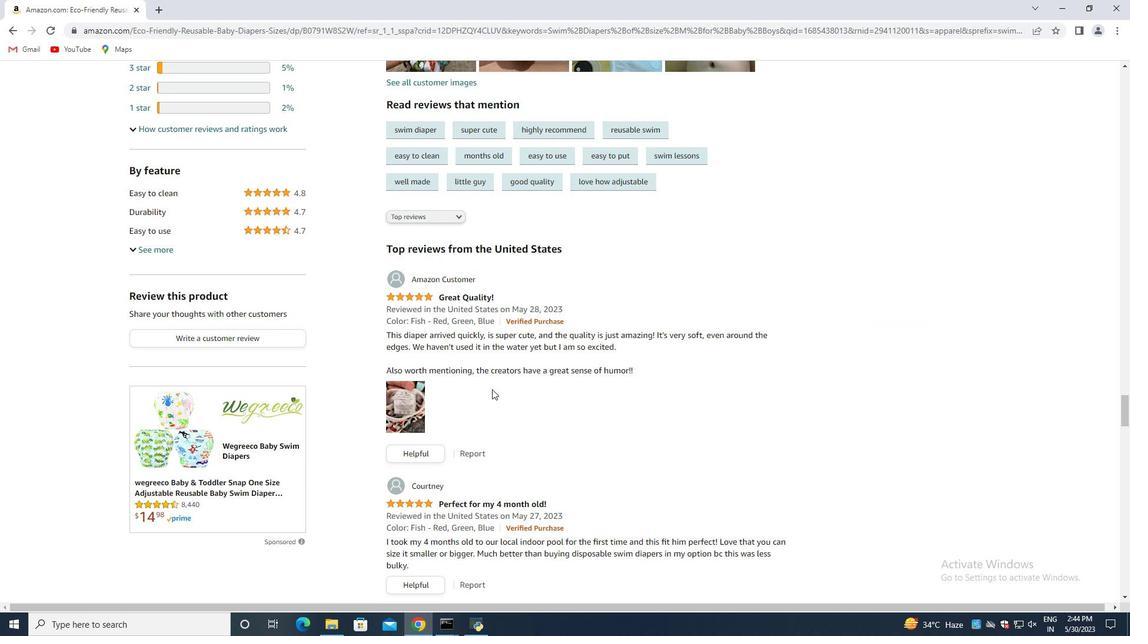 
Action: Mouse moved to (489, 388)
Screenshot: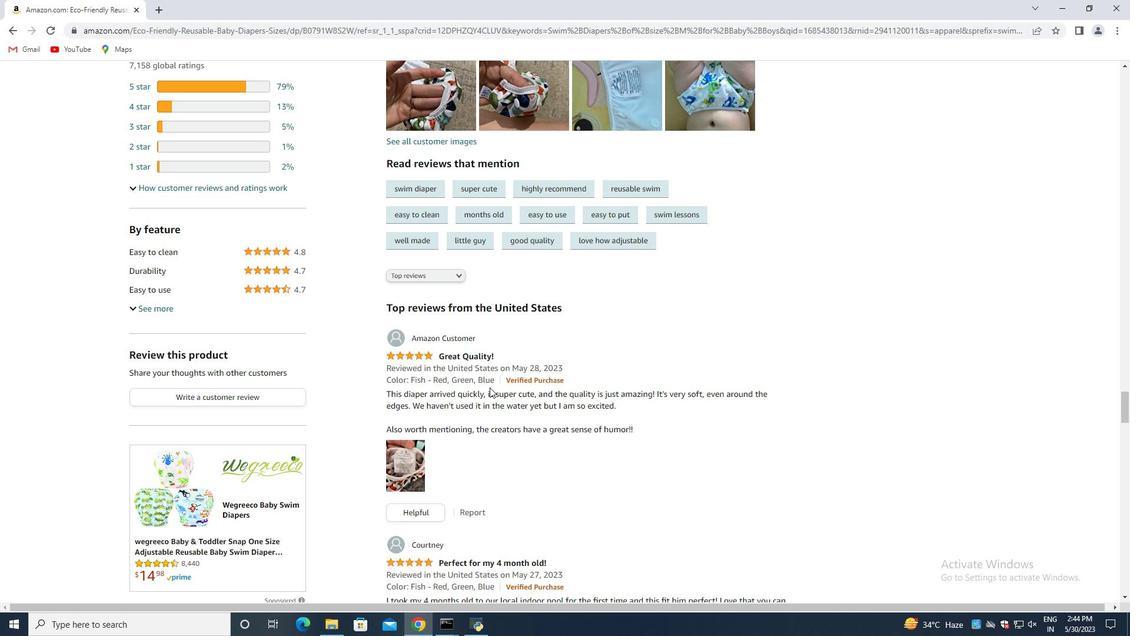 
Action: Mouse scrolled (490, 387) with delta (0, 0)
Screenshot: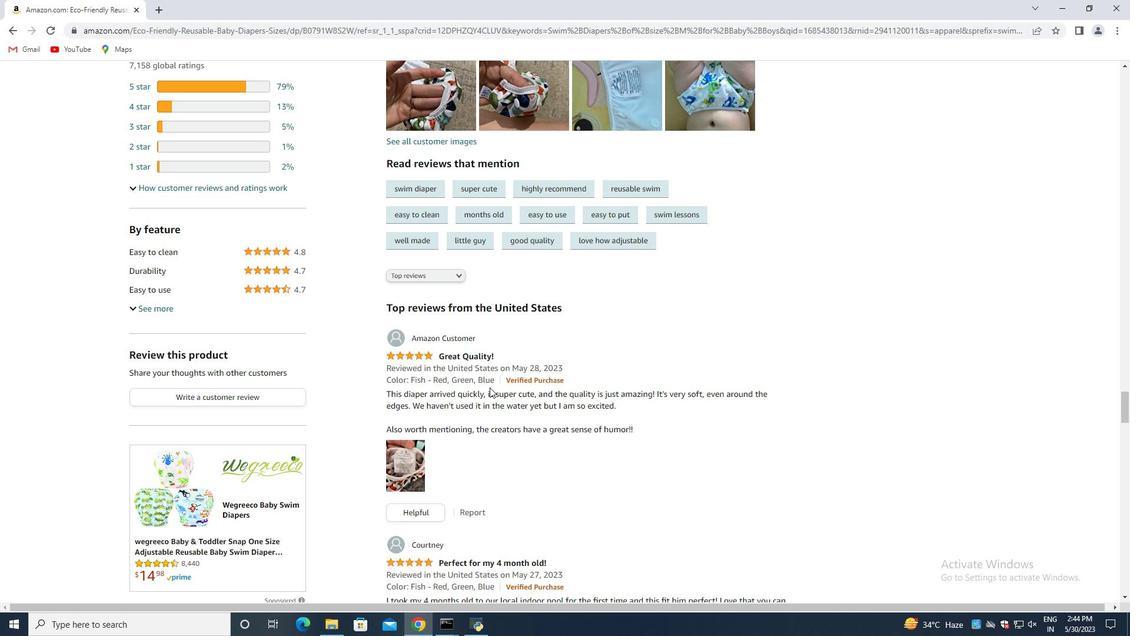 
Action: Mouse scrolled (489, 388) with delta (0, 0)
Screenshot: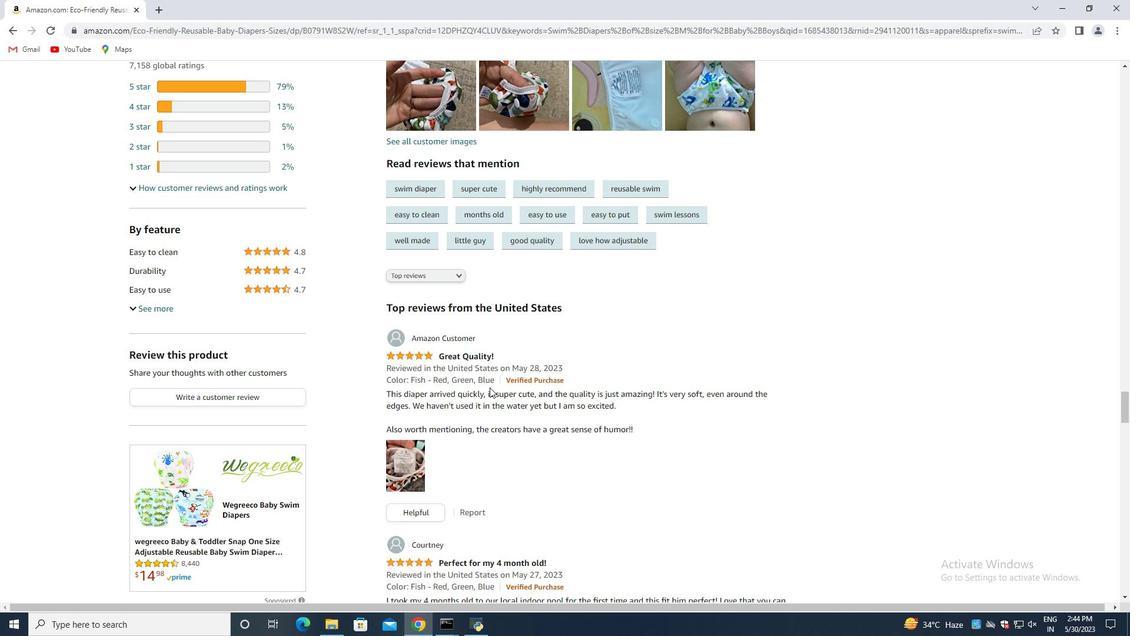 
Action: Mouse moved to (557, 390)
Screenshot: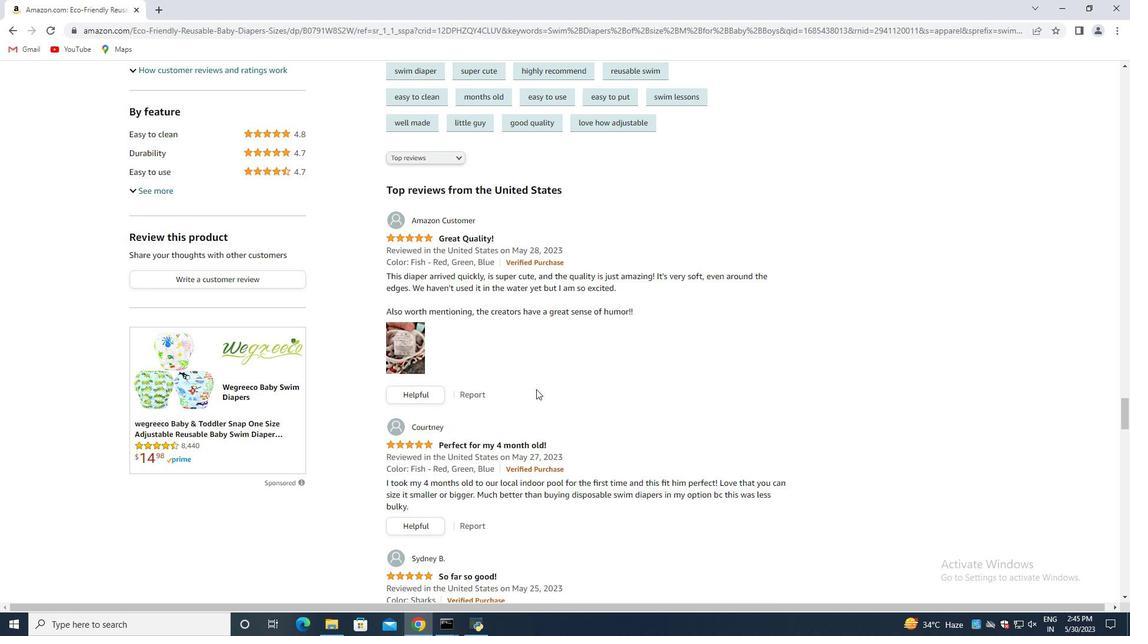 
Action: Mouse scrolled (557, 389) with delta (0, 0)
Screenshot: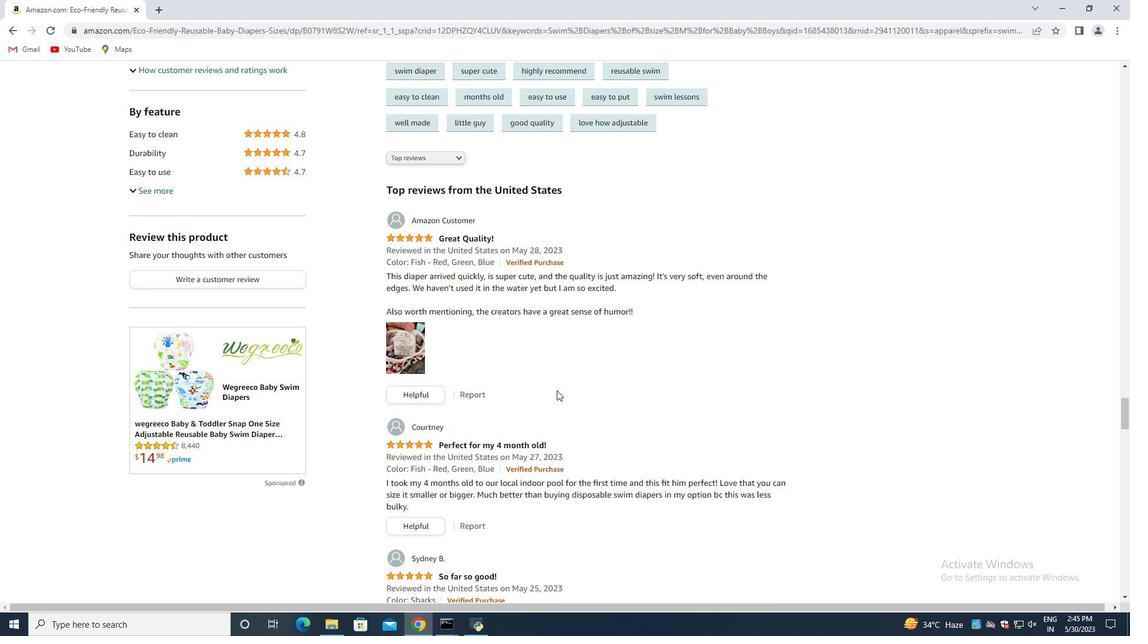 
Action: Mouse moved to (557, 390)
Screenshot: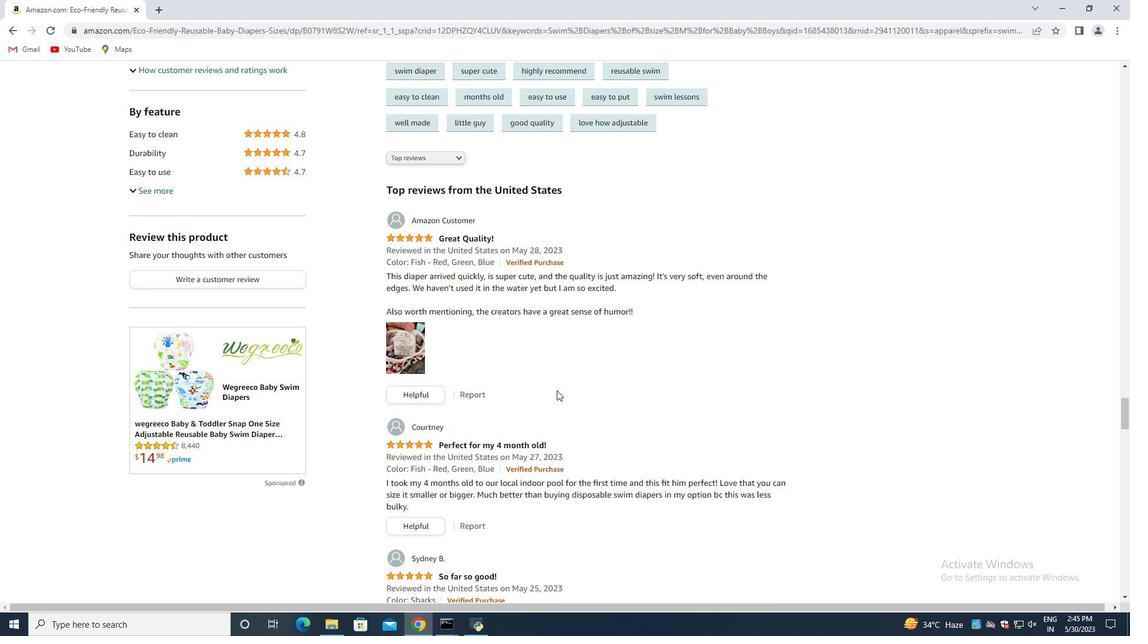 
Action: Mouse scrolled (557, 389) with delta (0, 0)
Screenshot: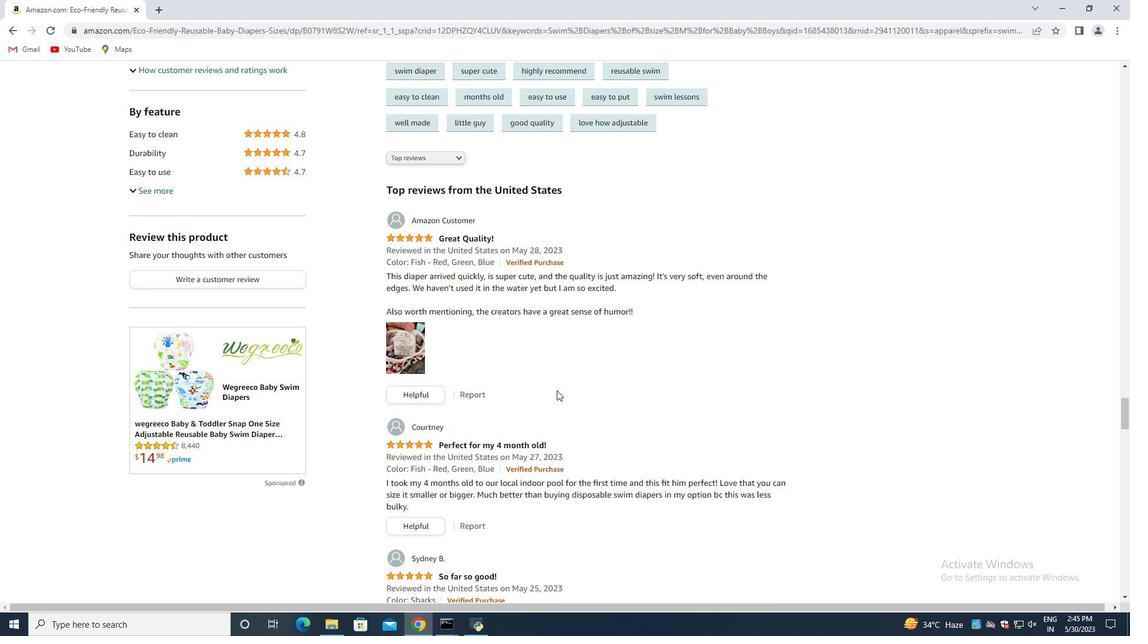 
Action: Mouse moved to (554, 399)
Screenshot: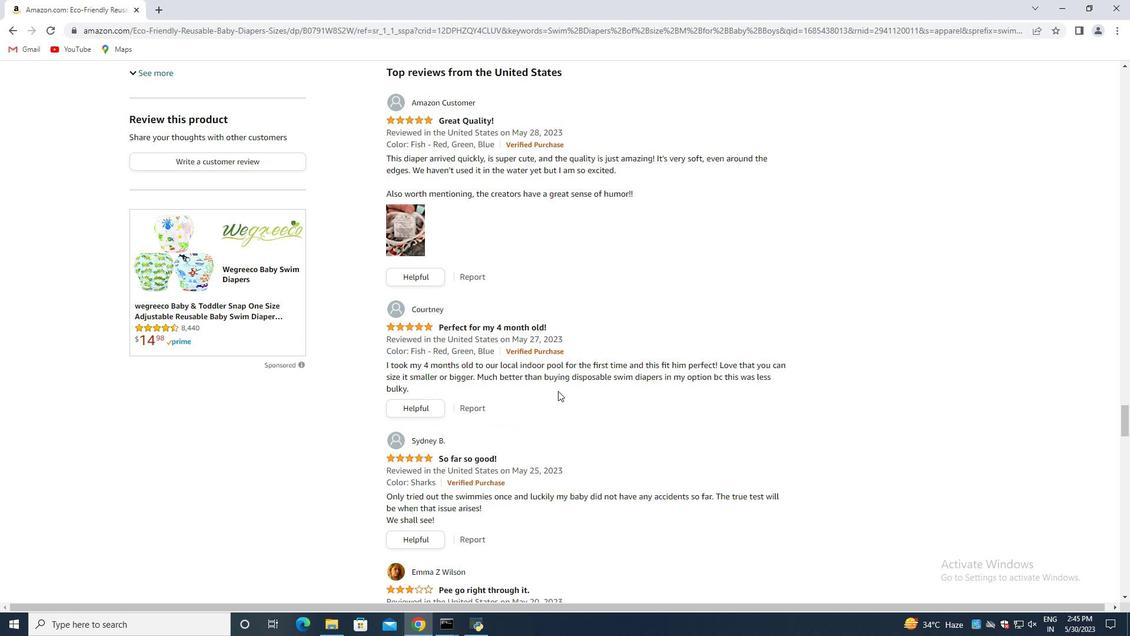 
Action: Mouse scrolled (554, 398) with delta (0, 0)
Screenshot: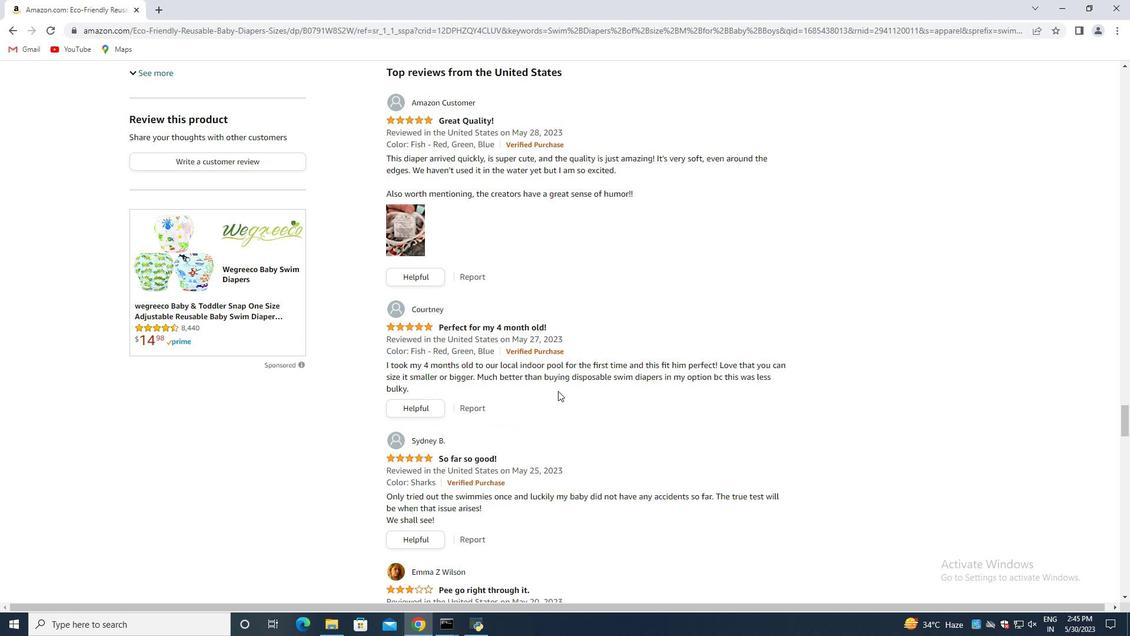 
Action: Mouse moved to (574, 408)
Screenshot: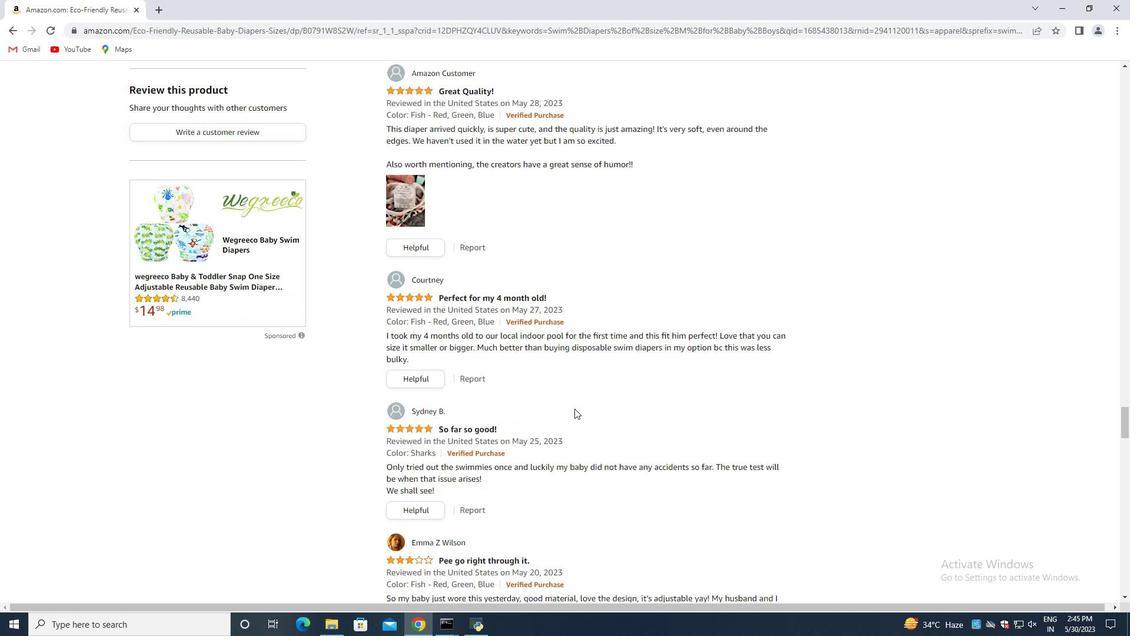 
Action: Mouse scrolled (574, 408) with delta (0, 0)
Screenshot: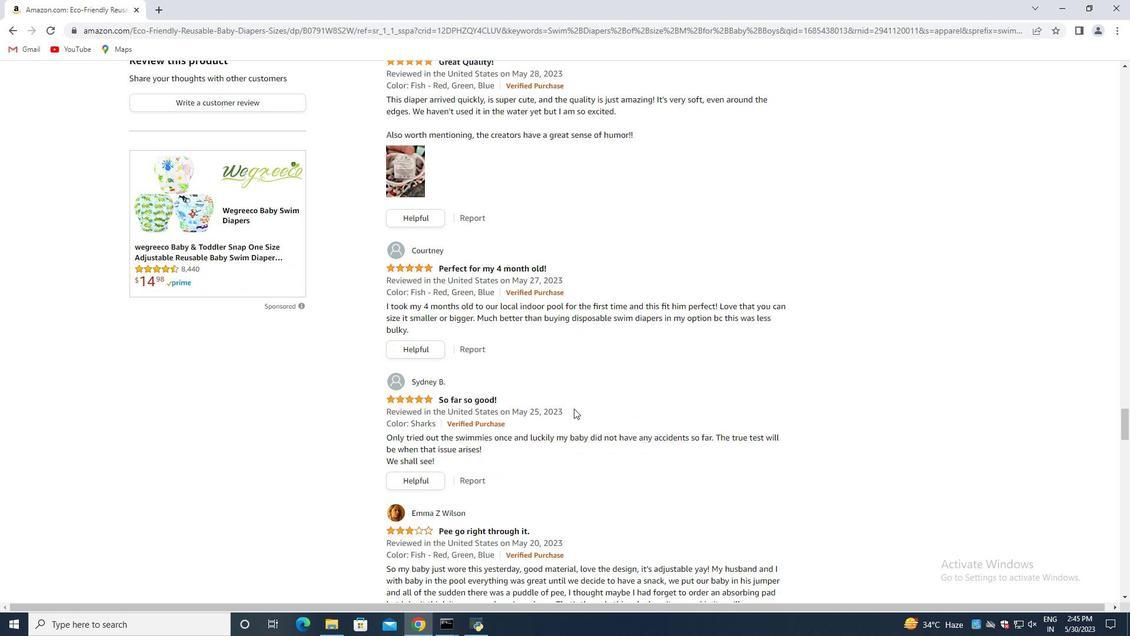 
Action: Mouse scrolled (574, 408) with delta (0, 0)
Screenshot: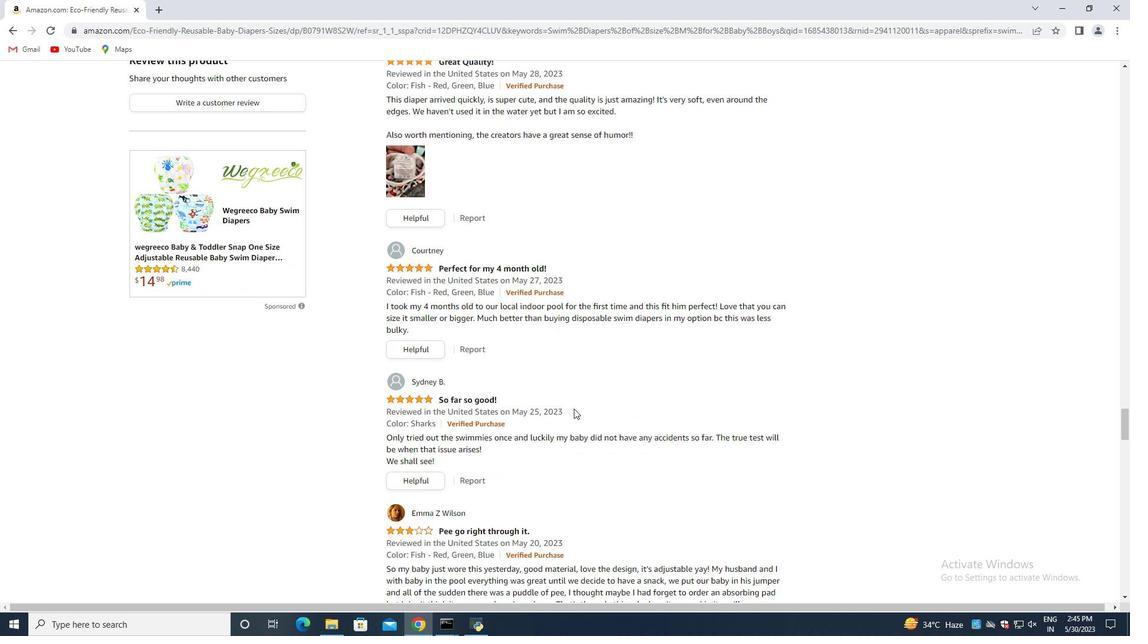 
Action: Mouse moved to (573, 409)
Screenshot: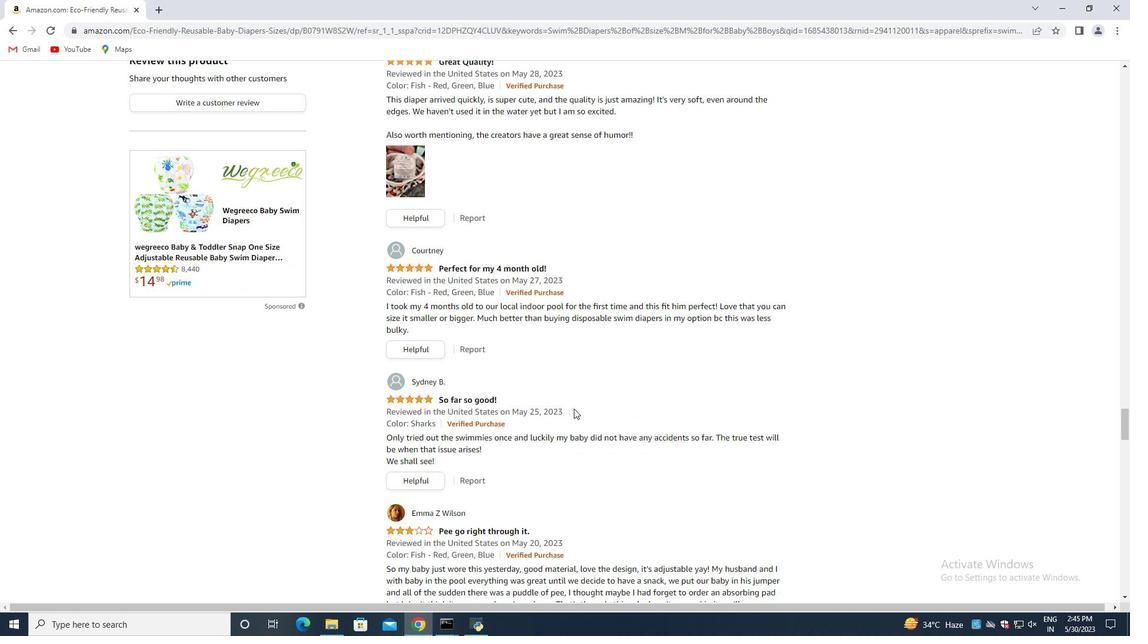 
Action: Mouse scrolled (573, 408) with delta (0, 0)
